 Task: Research Airbnb properties in Virudunagar, India from 2nd December, 2023 to 12th December, 2023 for 2 adults.1  bedroom having 1 bed and 1 bathroom. Property type can be hotel. Amenities needed are: washing machine. Look for 5 properties as per requirement.
Action: Mouse moved to (534, 117)
Screenshot: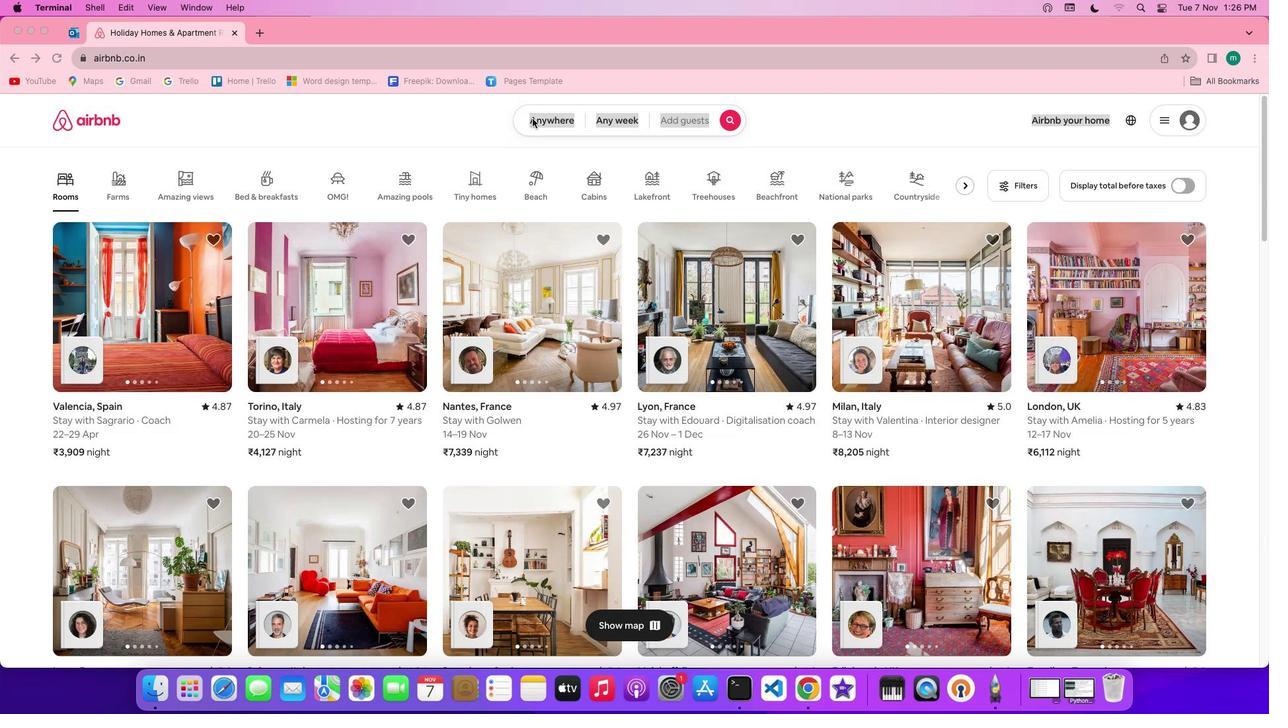 
Action: Mouse pressed left at (534, 117)
Screenshot: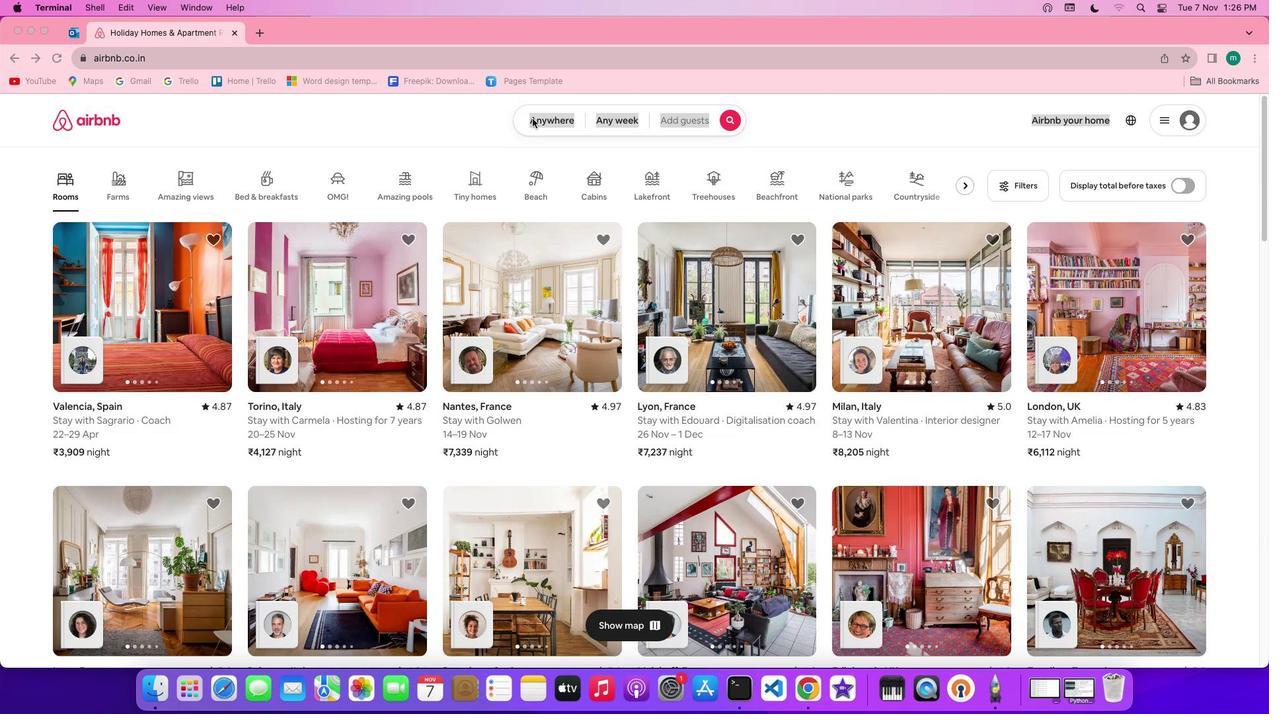 
Action: Mouse pressed left at (534, 117)
Screenshot: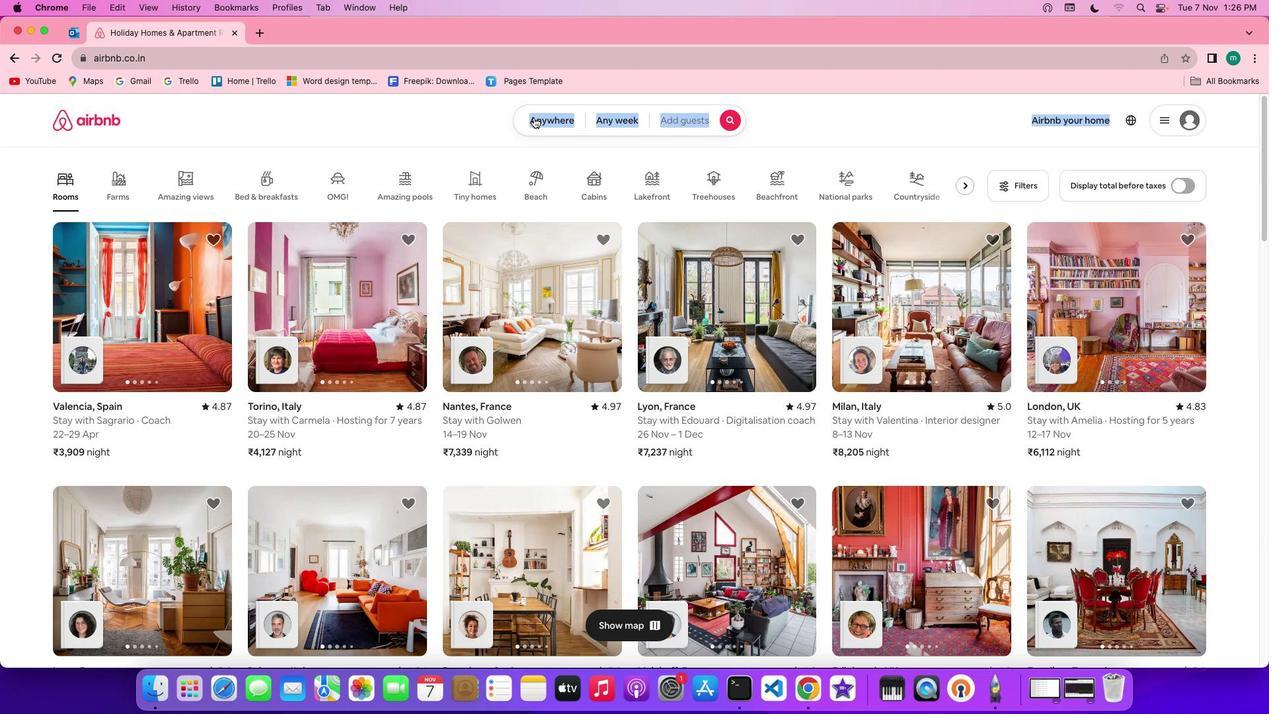 
Action: Mouse moved to (444, 177)
Screenshot: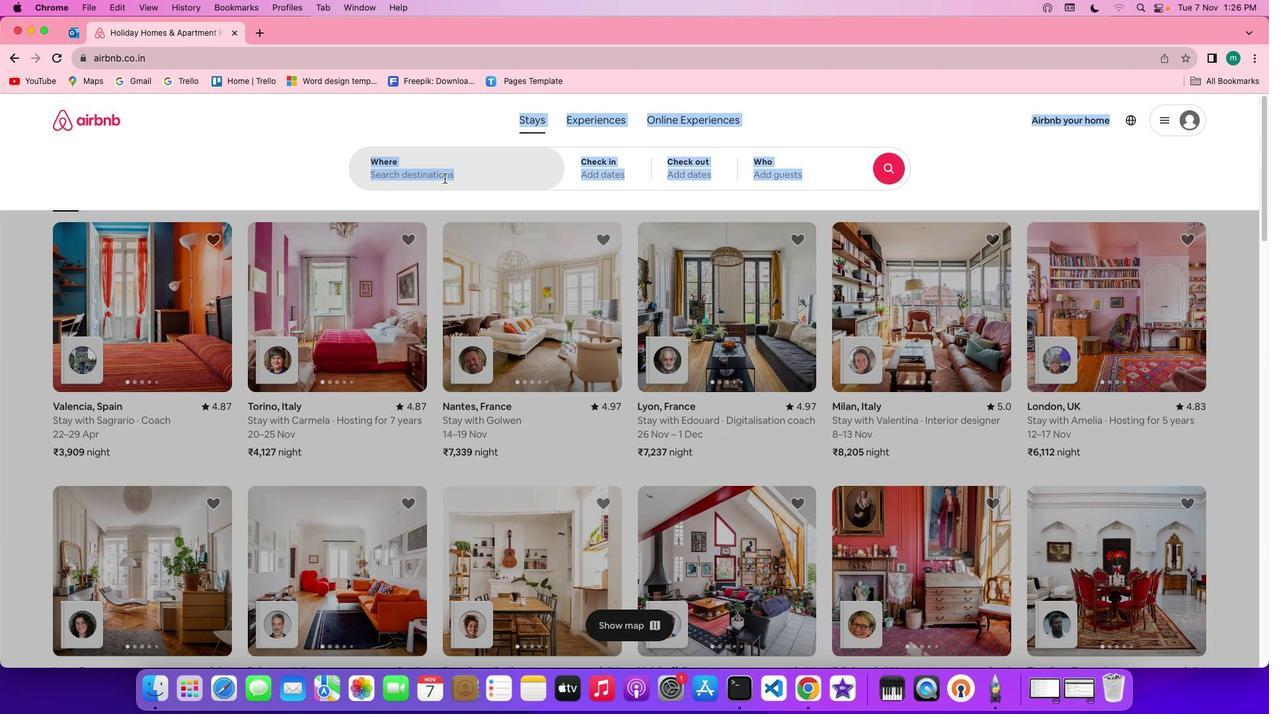 
Action: Mouse pressed left at (444, 177)
Screenshot: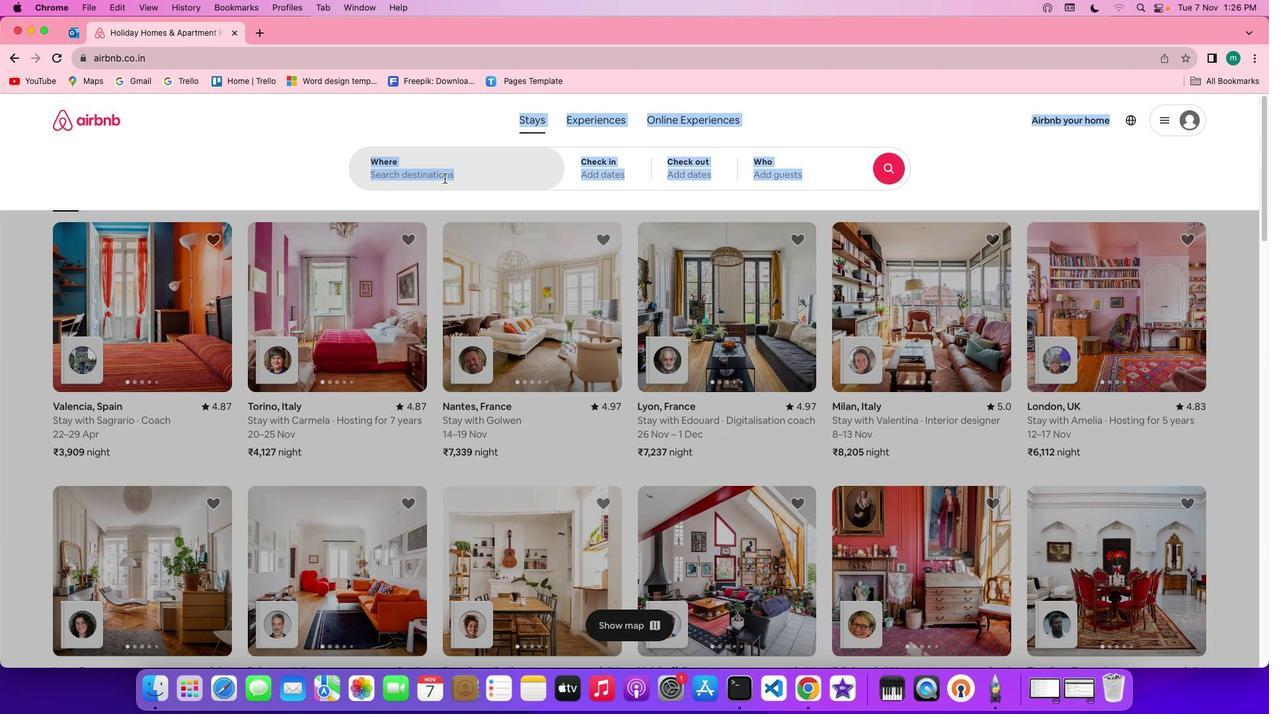 
Action: Key pressed Key.shift'V''i''r''u''d''u''n''a''g''a''r'','Key.spaceKey.shift'I''n''d''i''i''a'Key.backspaceKey.backspace'a'
Screenshot: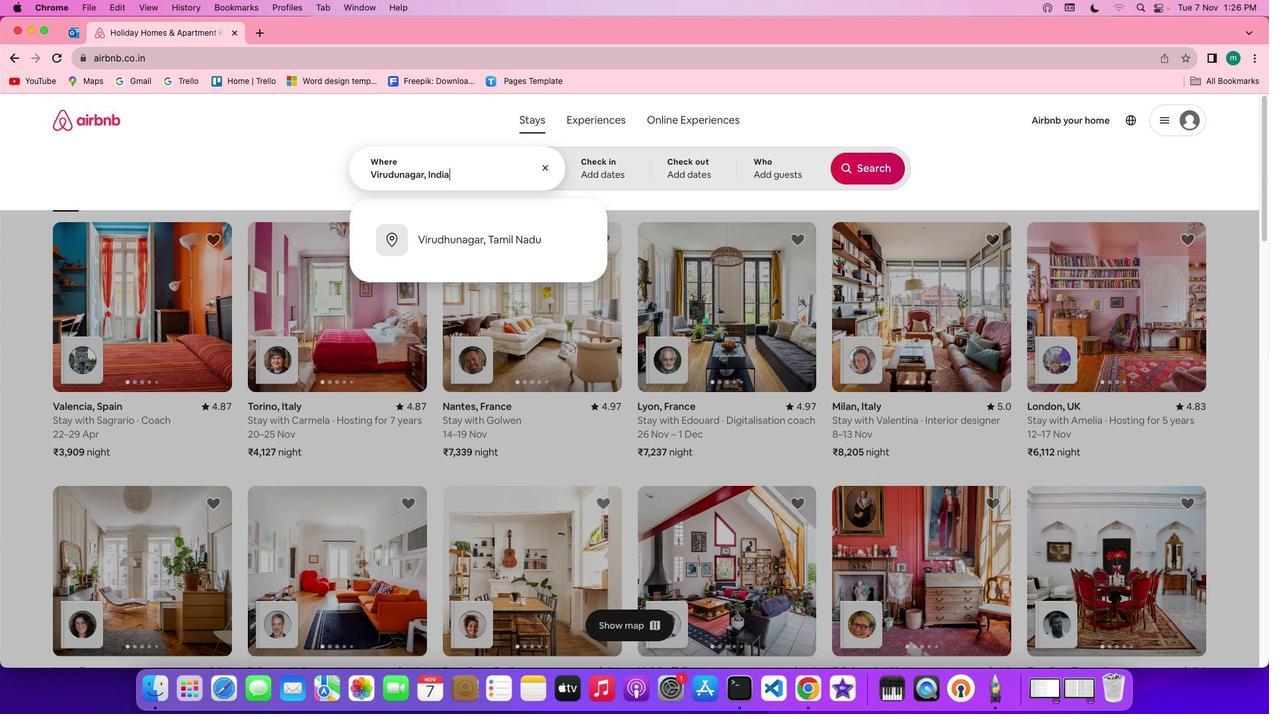 
Action: Mouse moved to (613, 181)
Screenshot: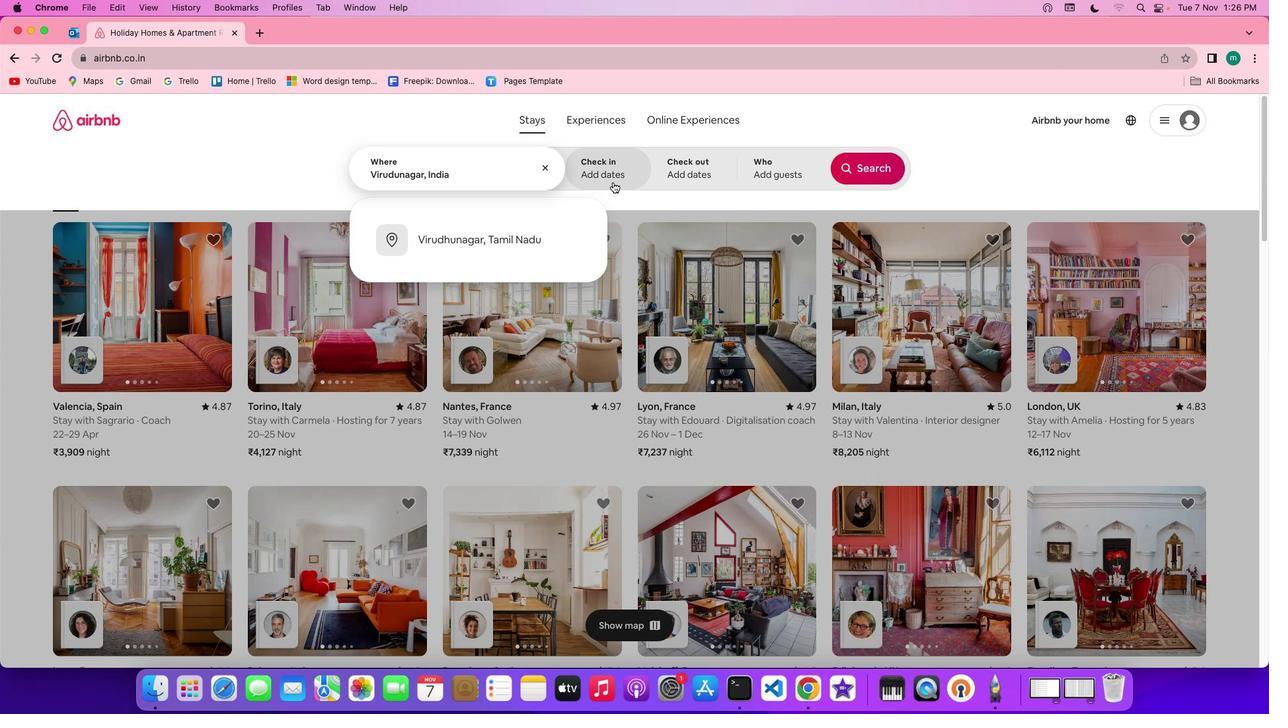 
Action: Mouse pressed left at (613, 181)
Screenshot: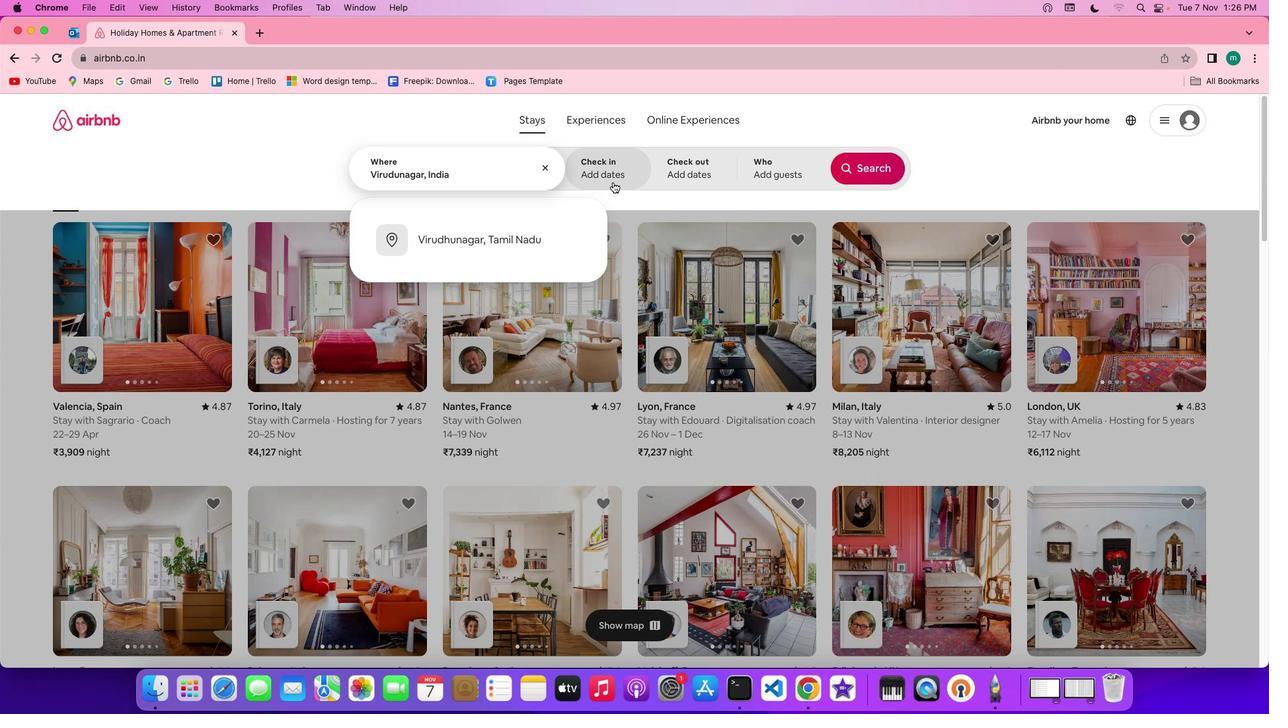 
Action: Mouse moved to (852, 324)
Screenshot: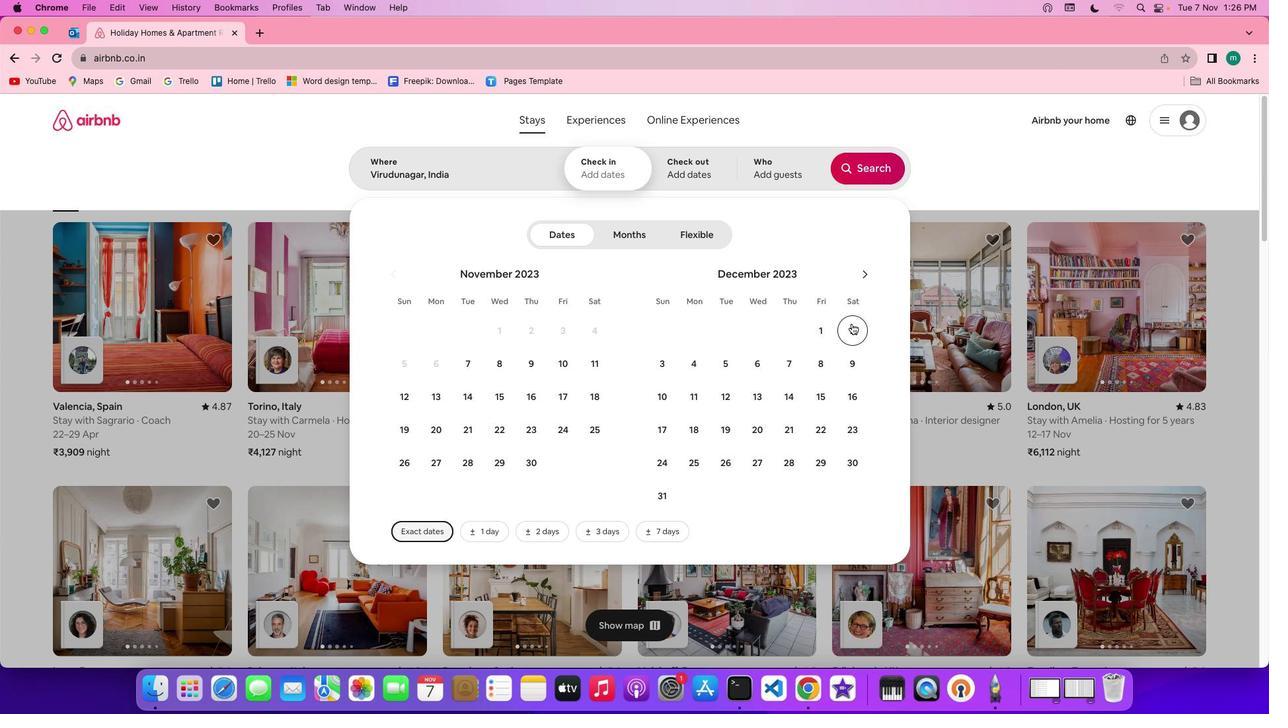 
Action: Mouse pressed left at (852, 324)
Screenshot: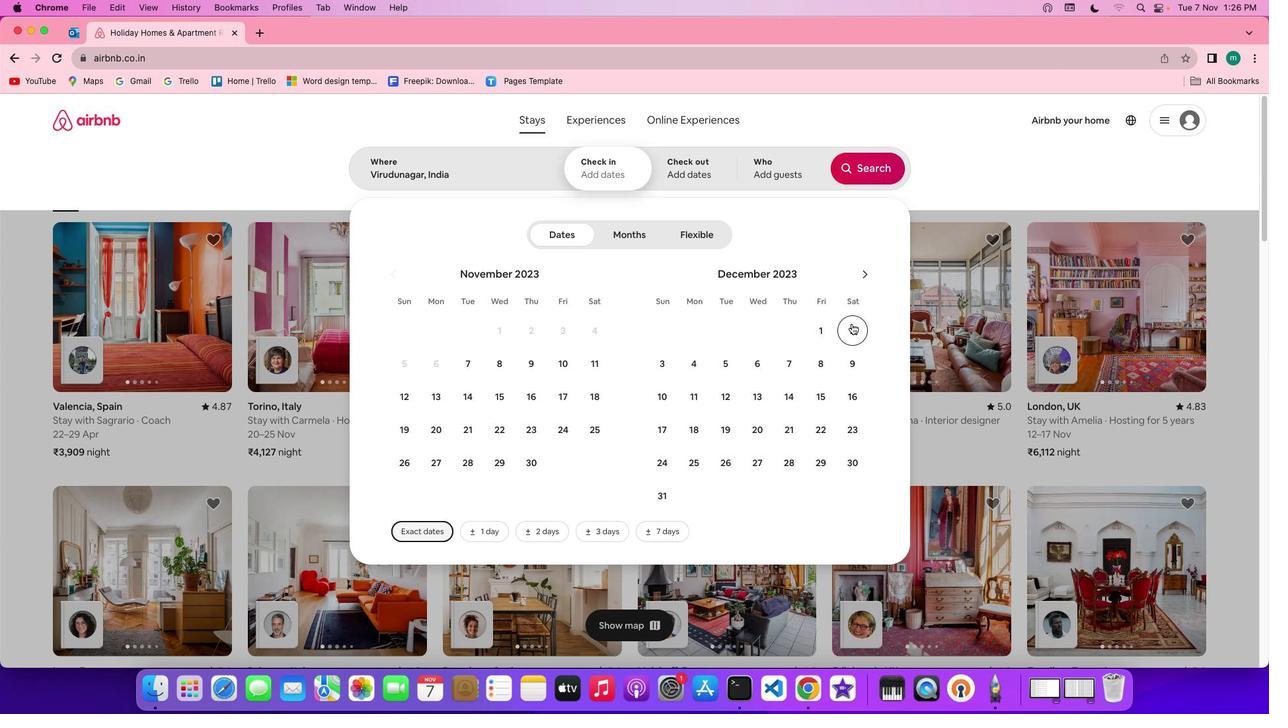 
Action: Mouse moved to (738, 396)
Screenshot: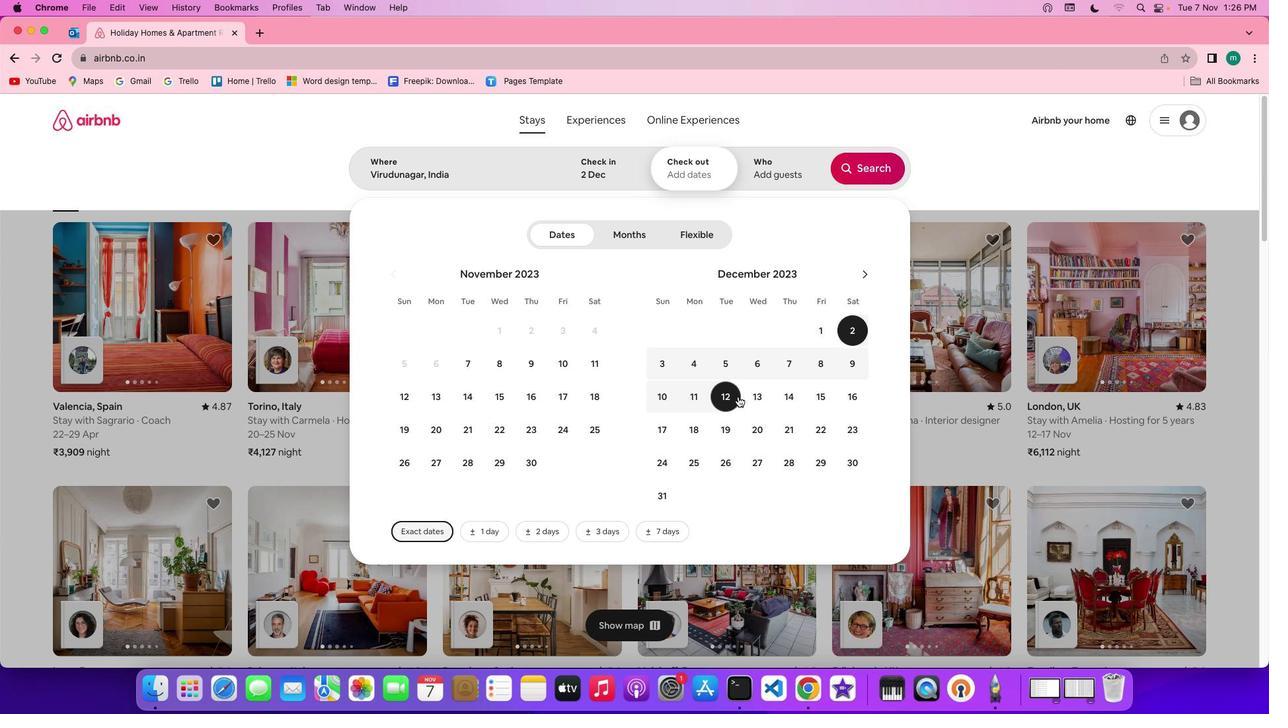 
Action: Mouse pressed left at (738, 396)
Screenshot: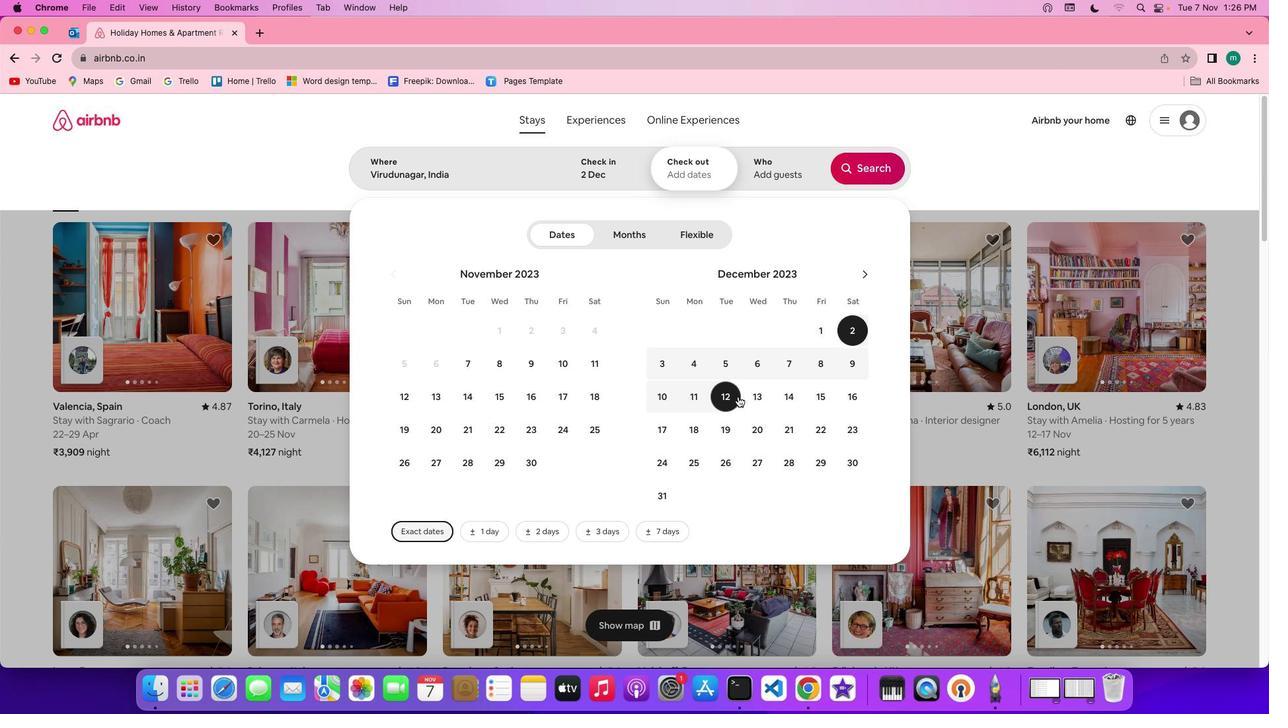 
Action: Mouse moved to (804, 164)
Screenshot: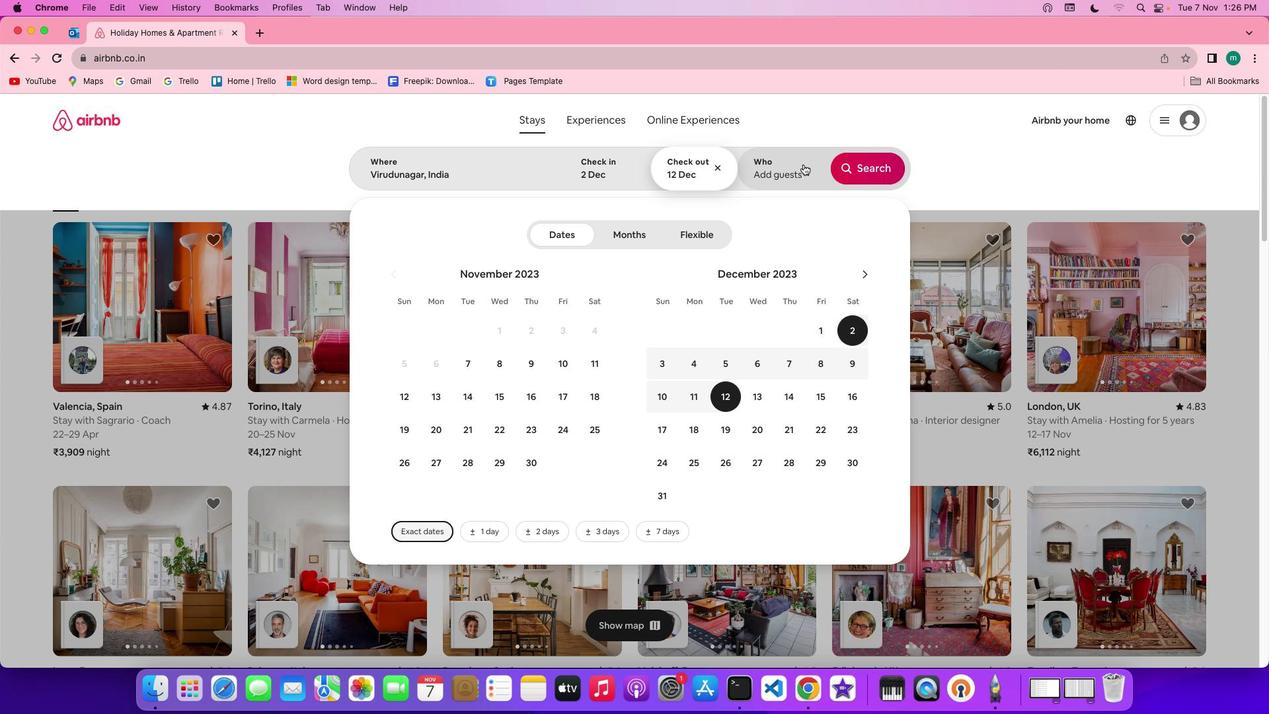 
Action: Mouse pressed left at (804, 164)
Screenshot: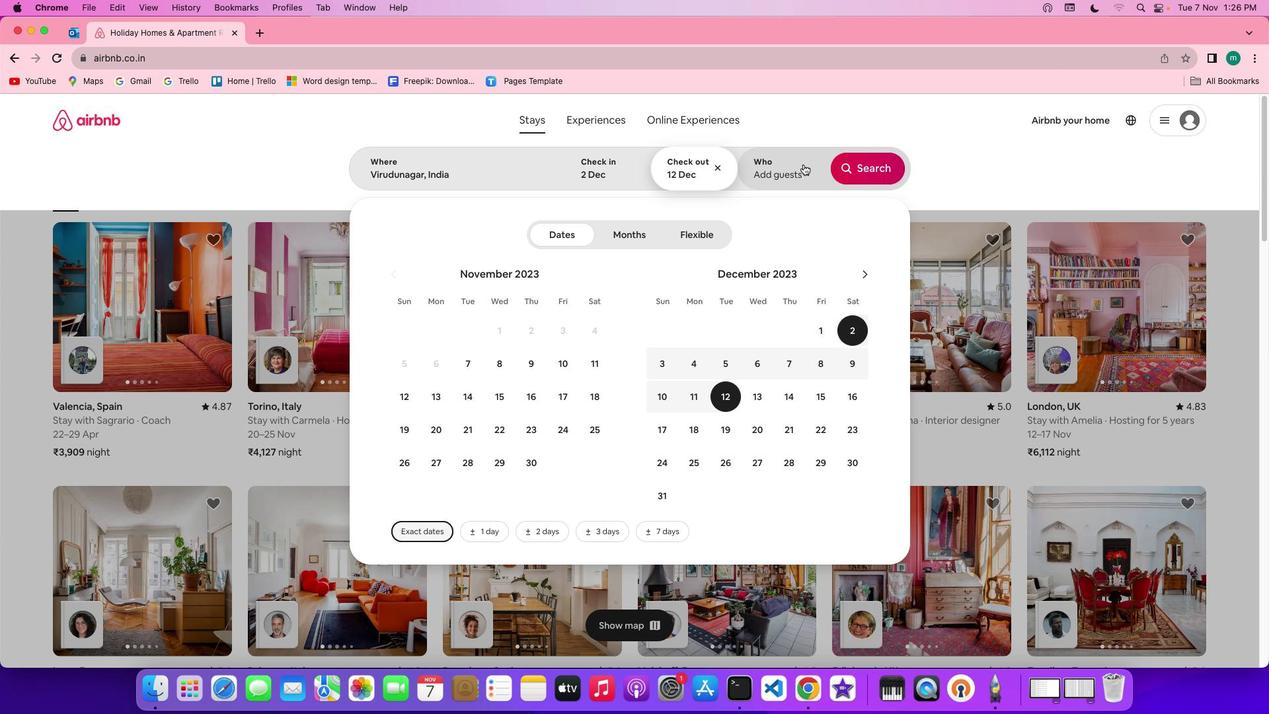 
Action: Mouse moved to (870, 239)
Screenshot: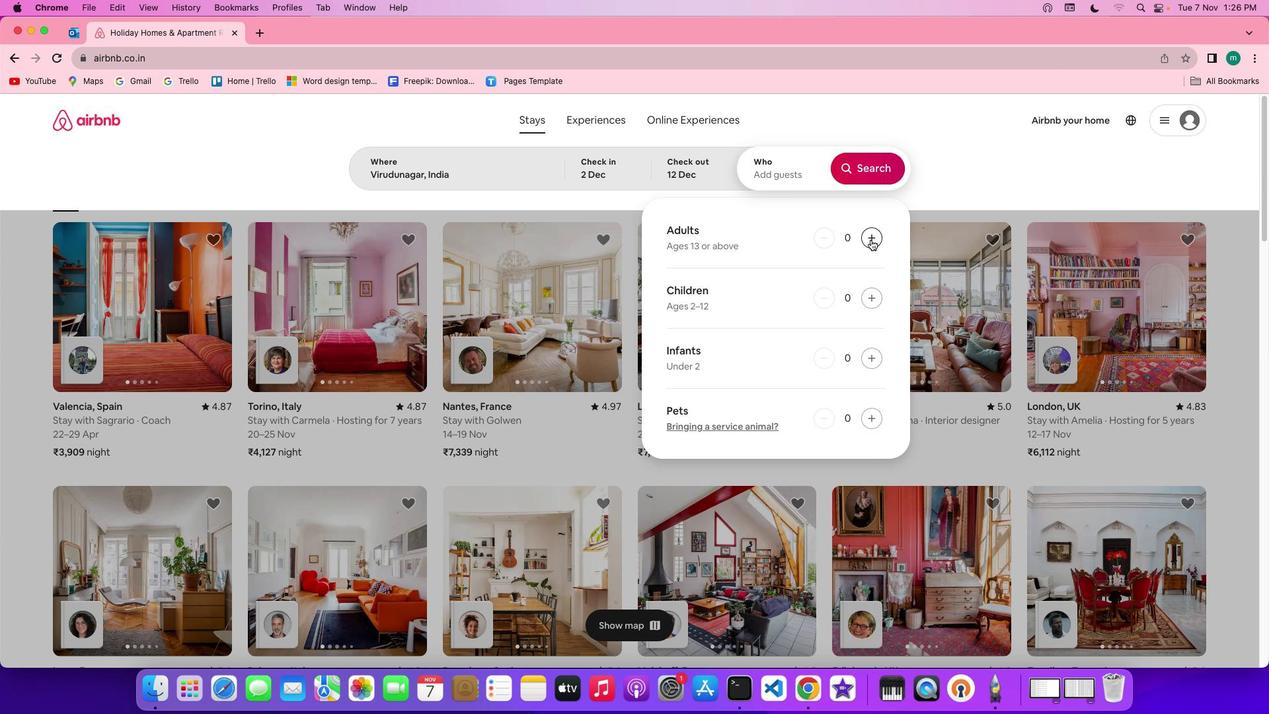 
Action: Mouse pressed left at (870, 239)
Screenshot: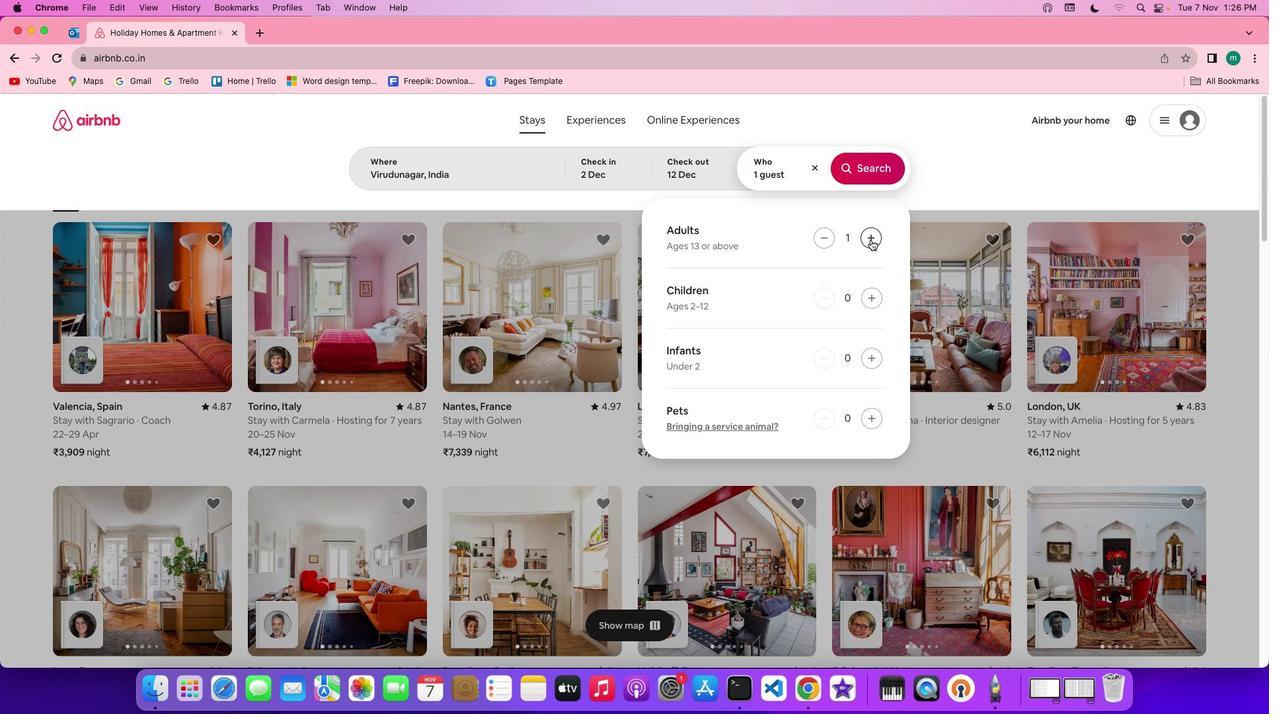 
Action: Mouse pressed left at (870, 239)
Screenshot: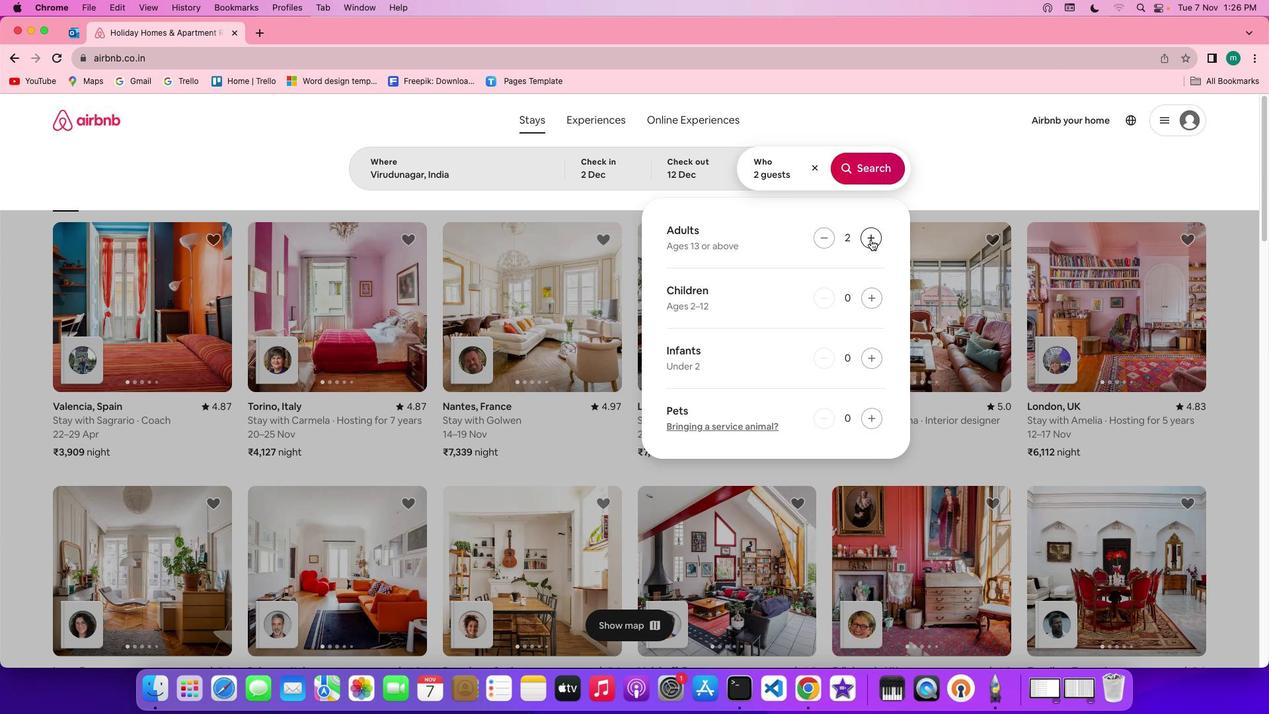 
Action: Mouse moved to (865, 167)
Screenshot: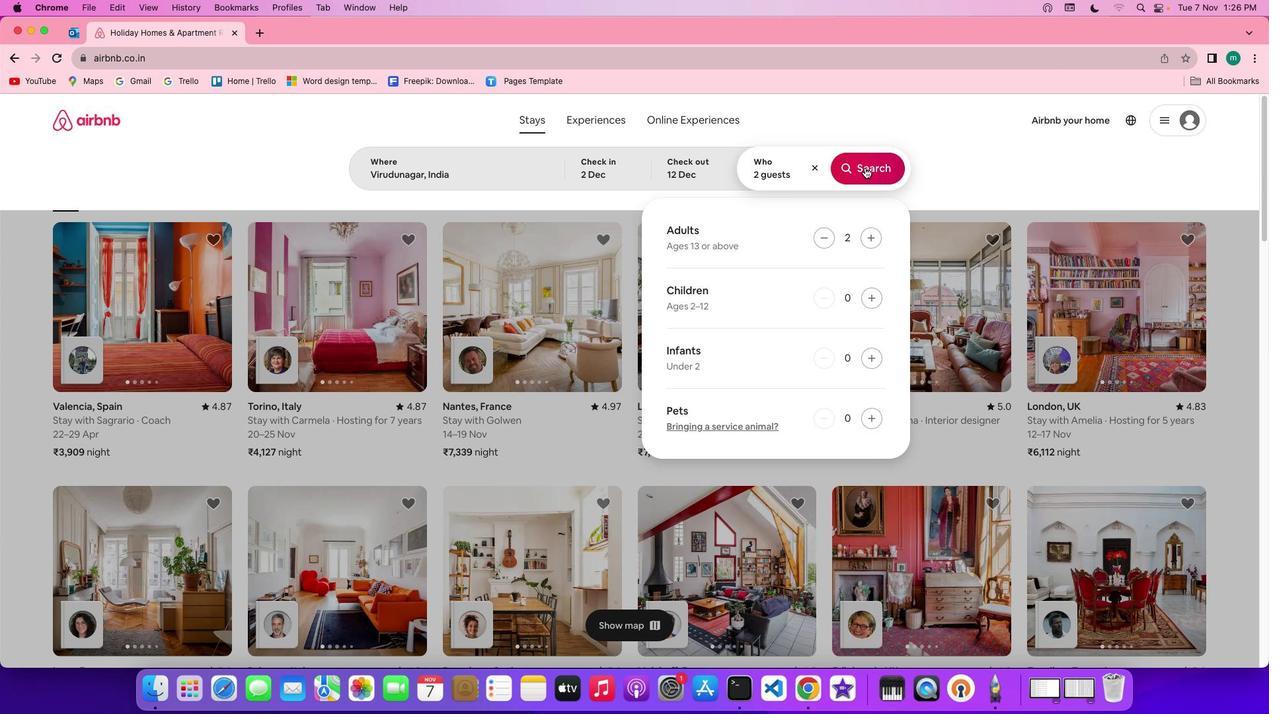 
Action: Mouse pressed left at (865, 167)
Screenshot: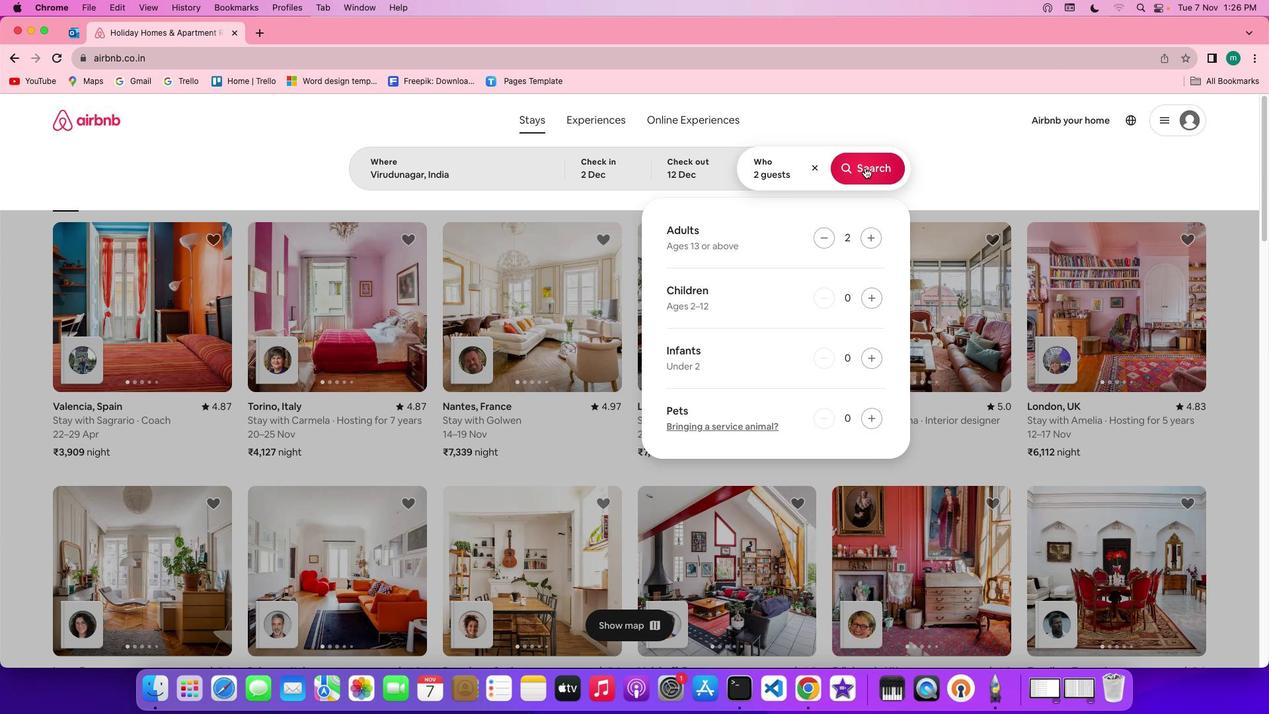 
Action: Mouse moved to (1067, 165)
Screenshot: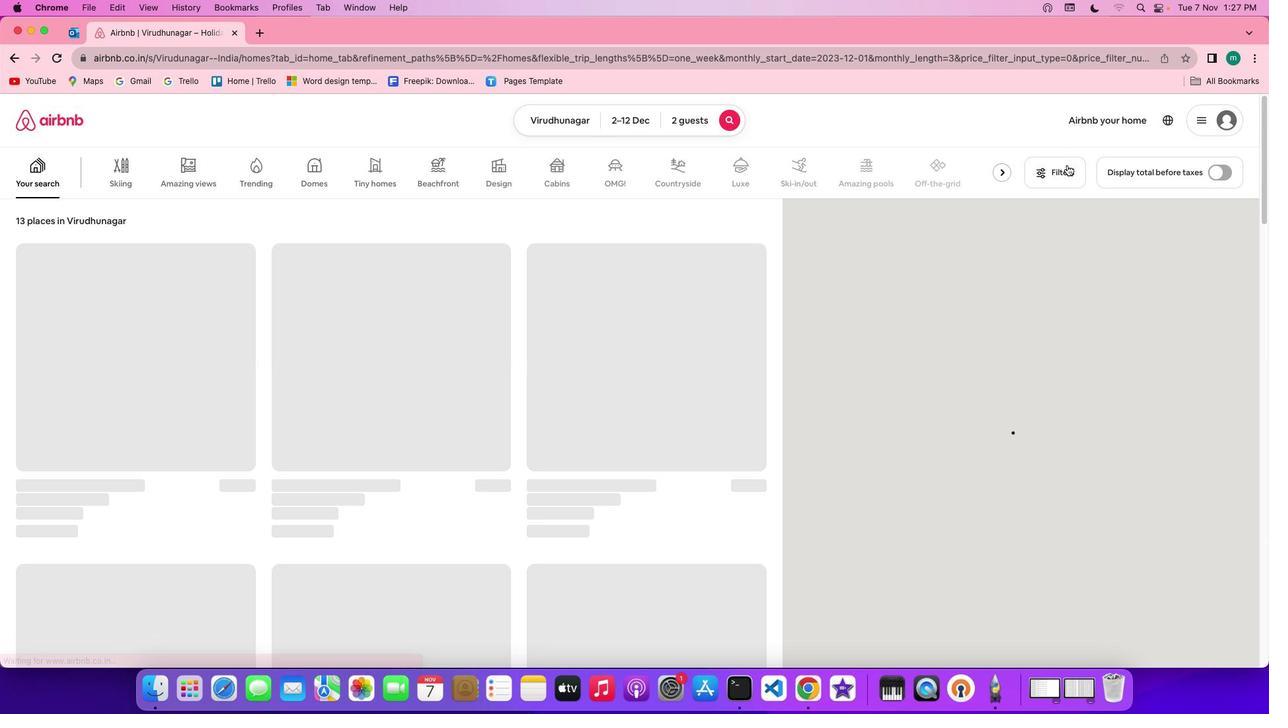 
Action: Mouse pressed left at (1067, 165)
Screenshot: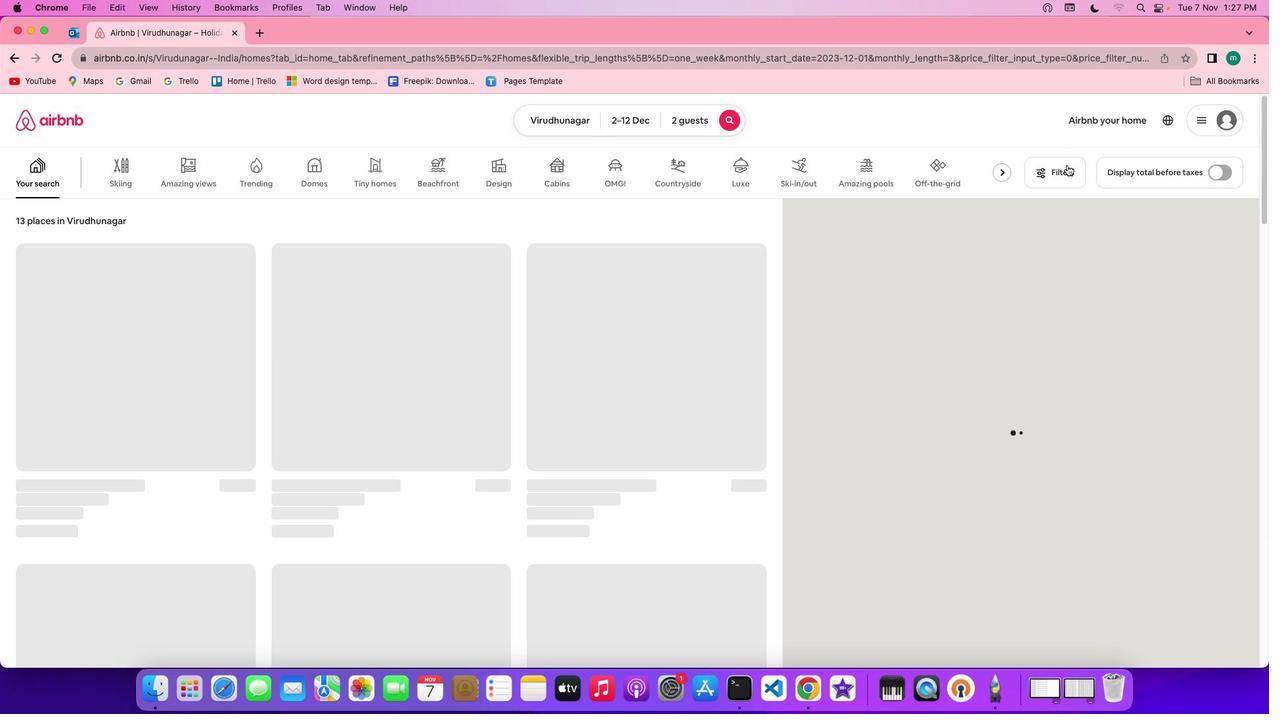 
Action: Mouse moved to (1061, 165)
Screenshot: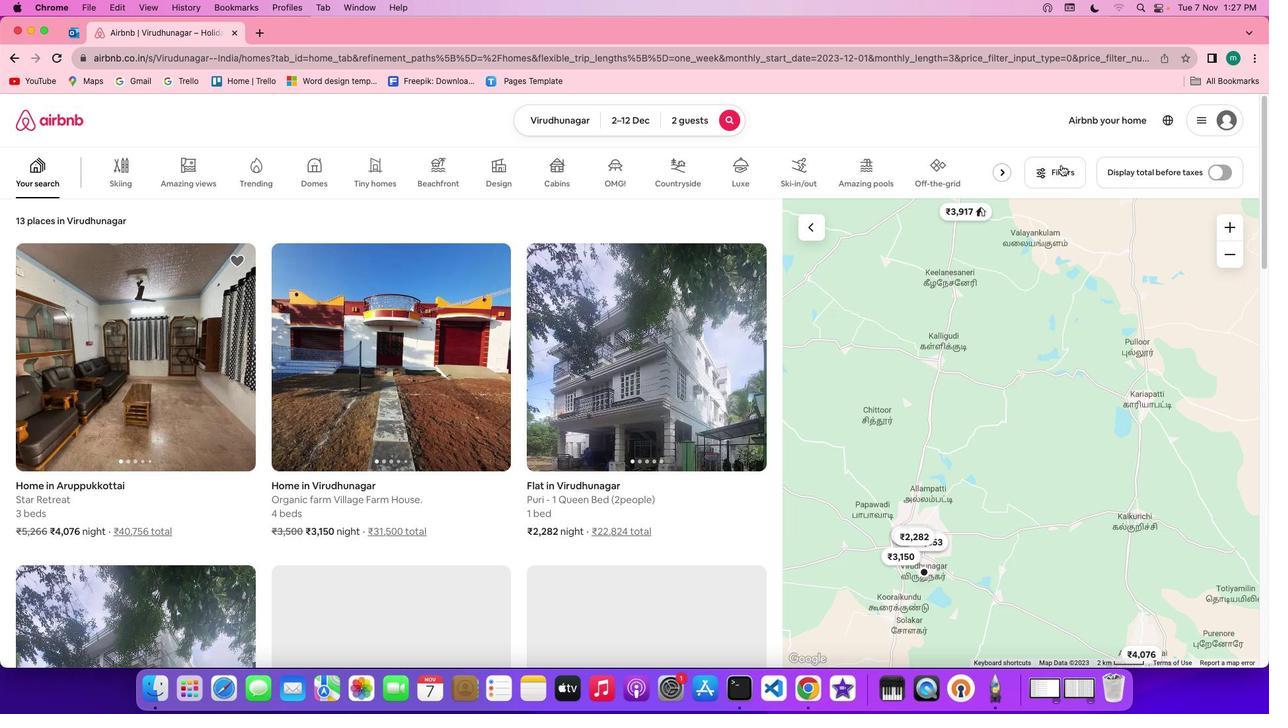 
Action: Mouse pressed left at (1061, 165)
Screenshot: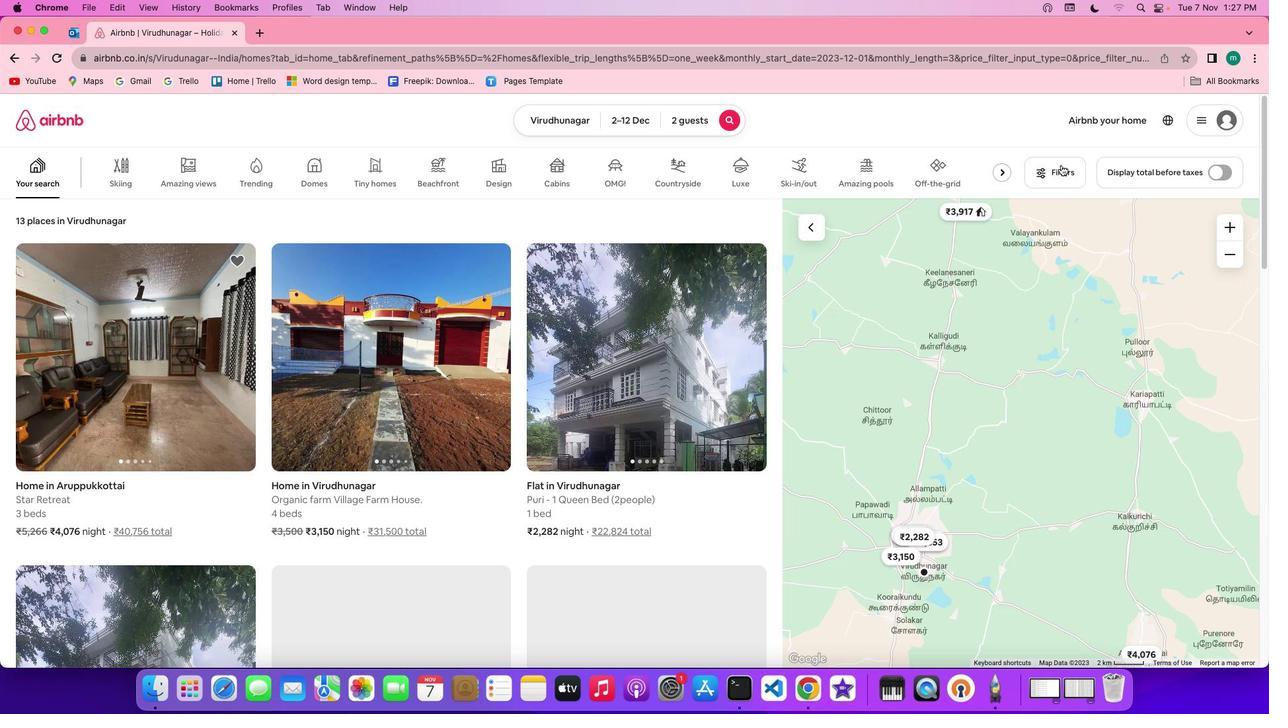 
Action: Mouse moved to (1048, 172)
Screenshot: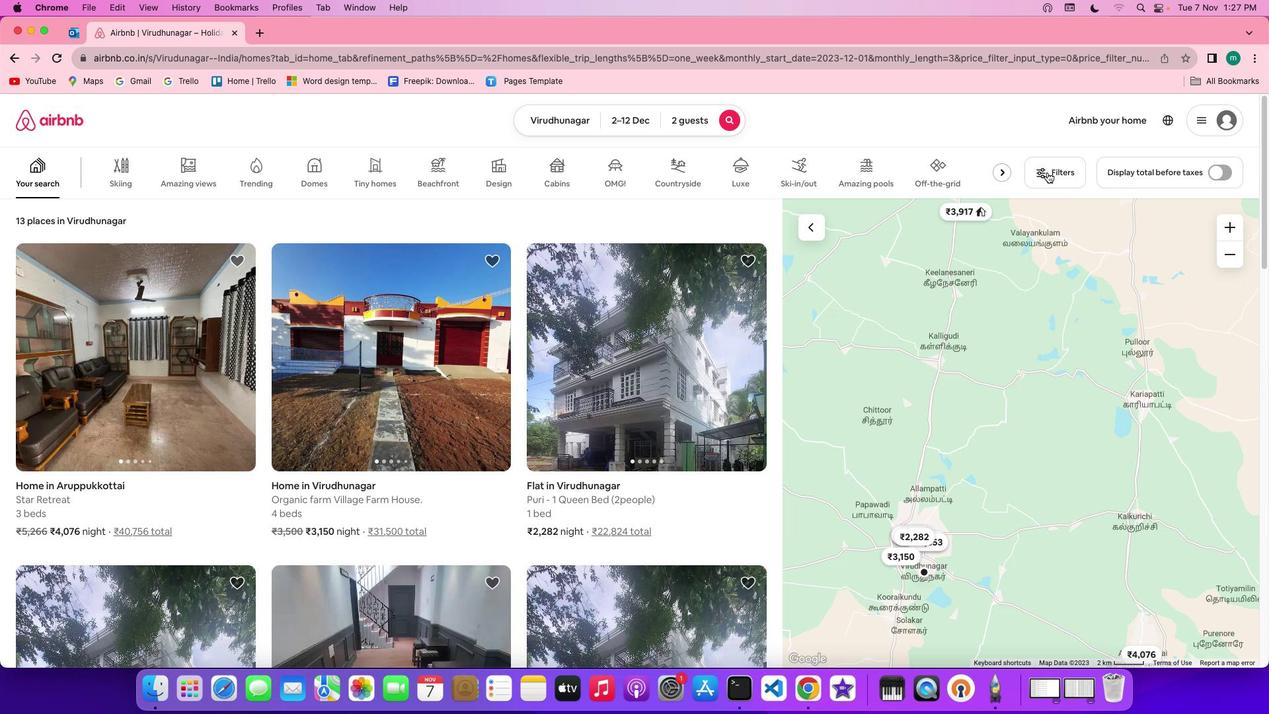 
Action: Mouse pressed left at (1048, 172)
Screenshot: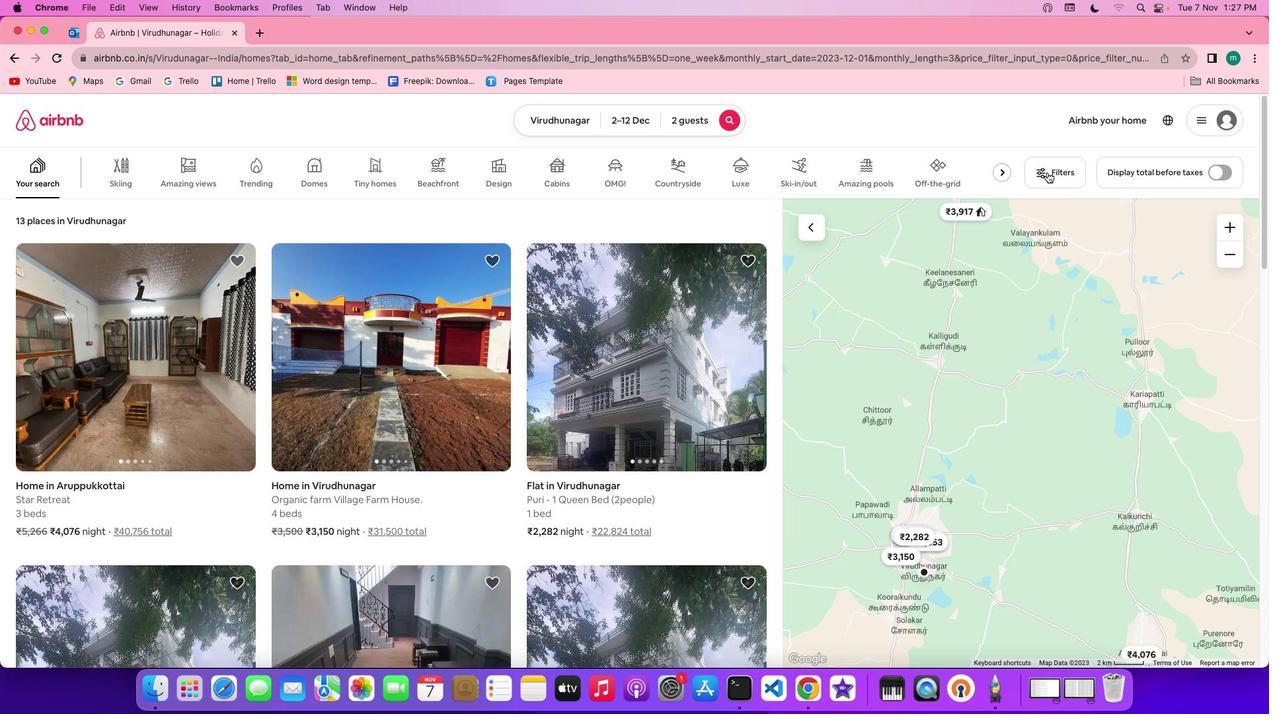 
Action: Mouse moved to (673, 268)
Screenshot: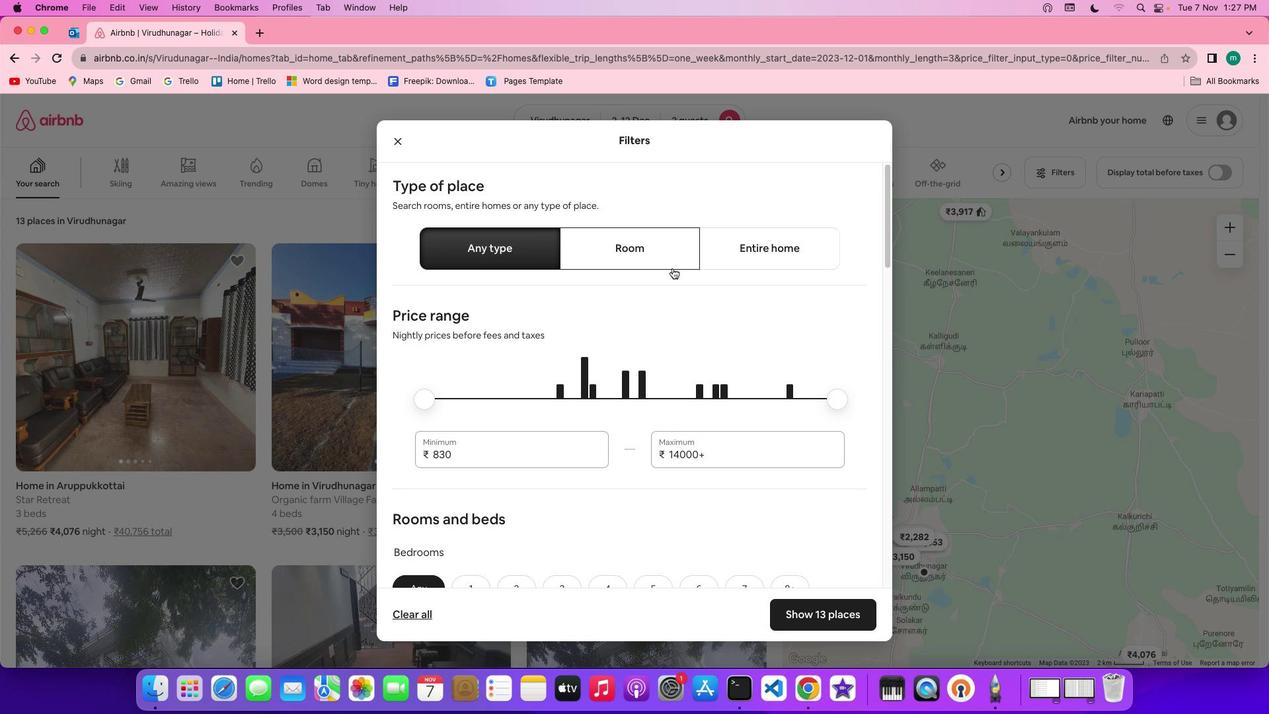 
Action: Mouse scrolled (673, 268) with delta (0, 0)
Screenshot: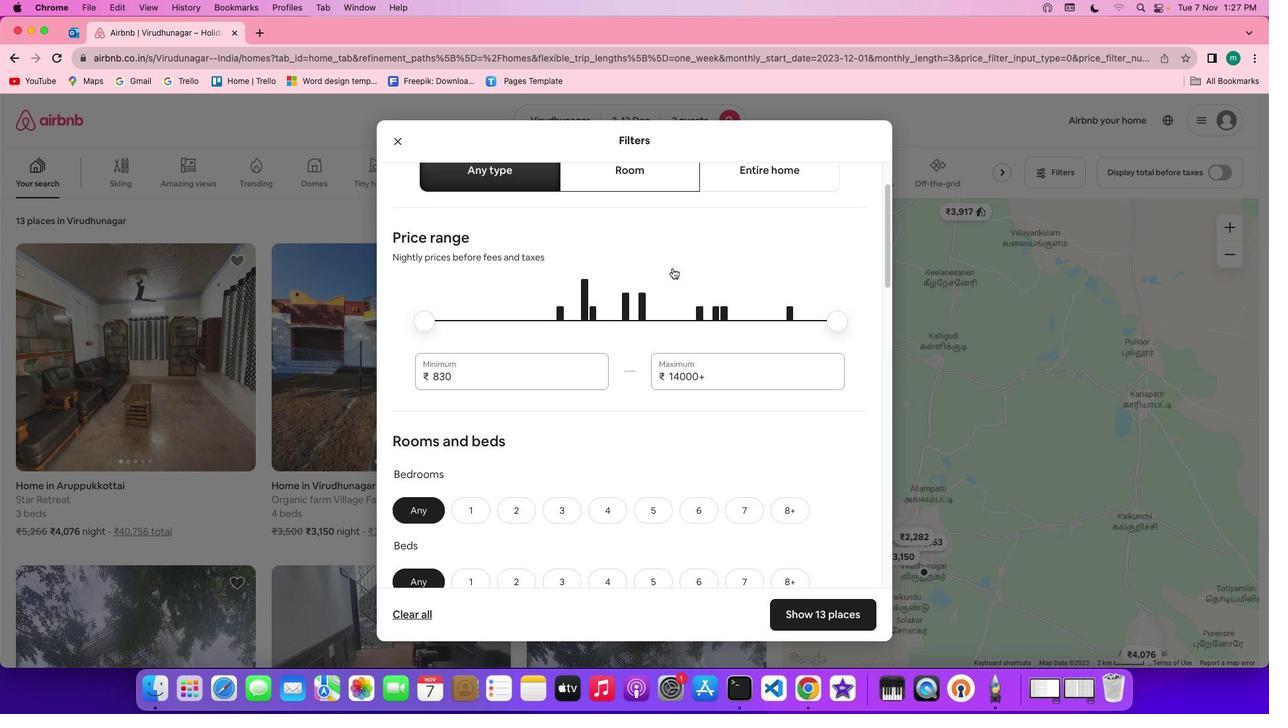 
Action: Mouse scrolled (673, 268) with delta (0, 0)
Screenshot: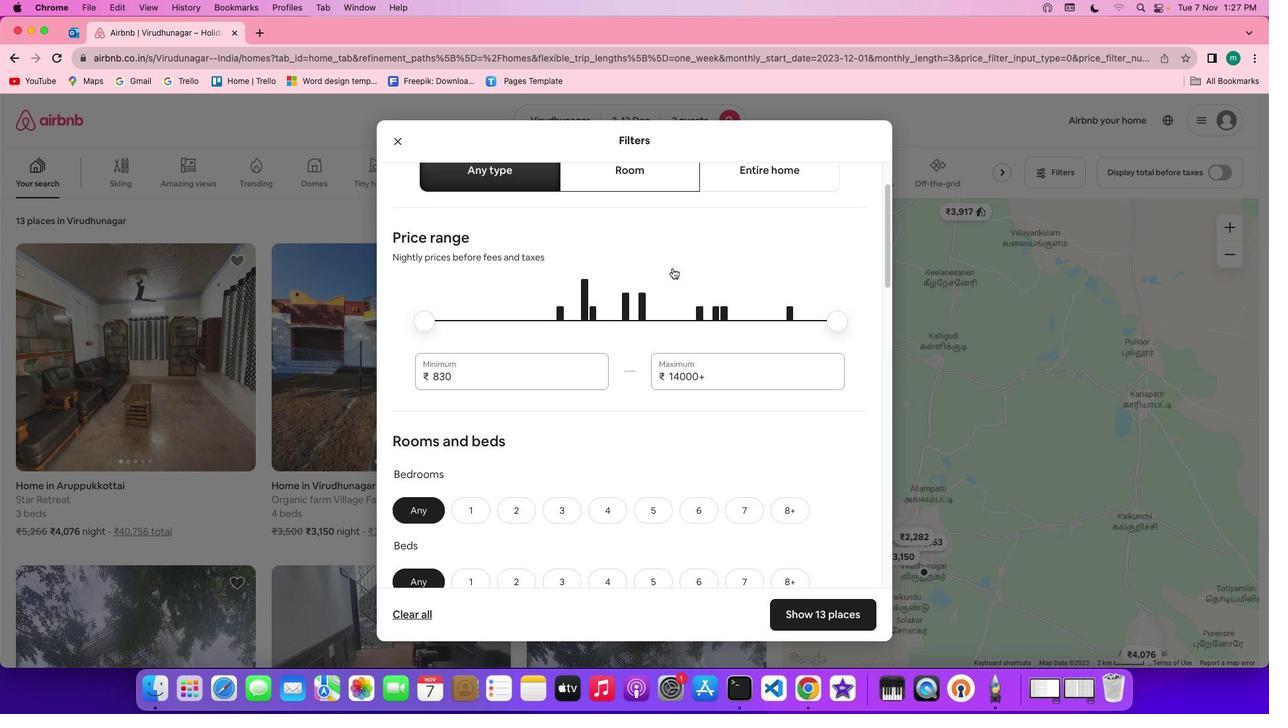 
Action: Mouse scrolled (673, 268) with delta (0, -1)
Screenshot: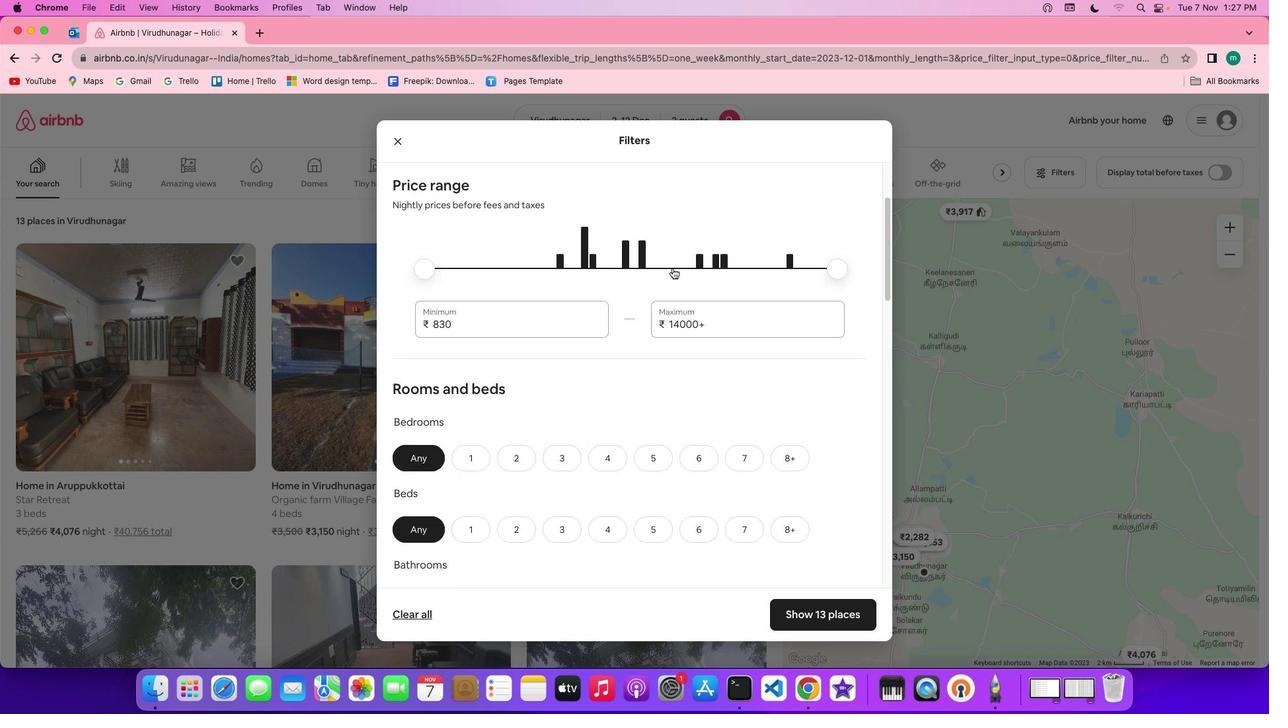 
Action: Mouse scrolled (673, 268) with delta (0, -3)
Screenshot: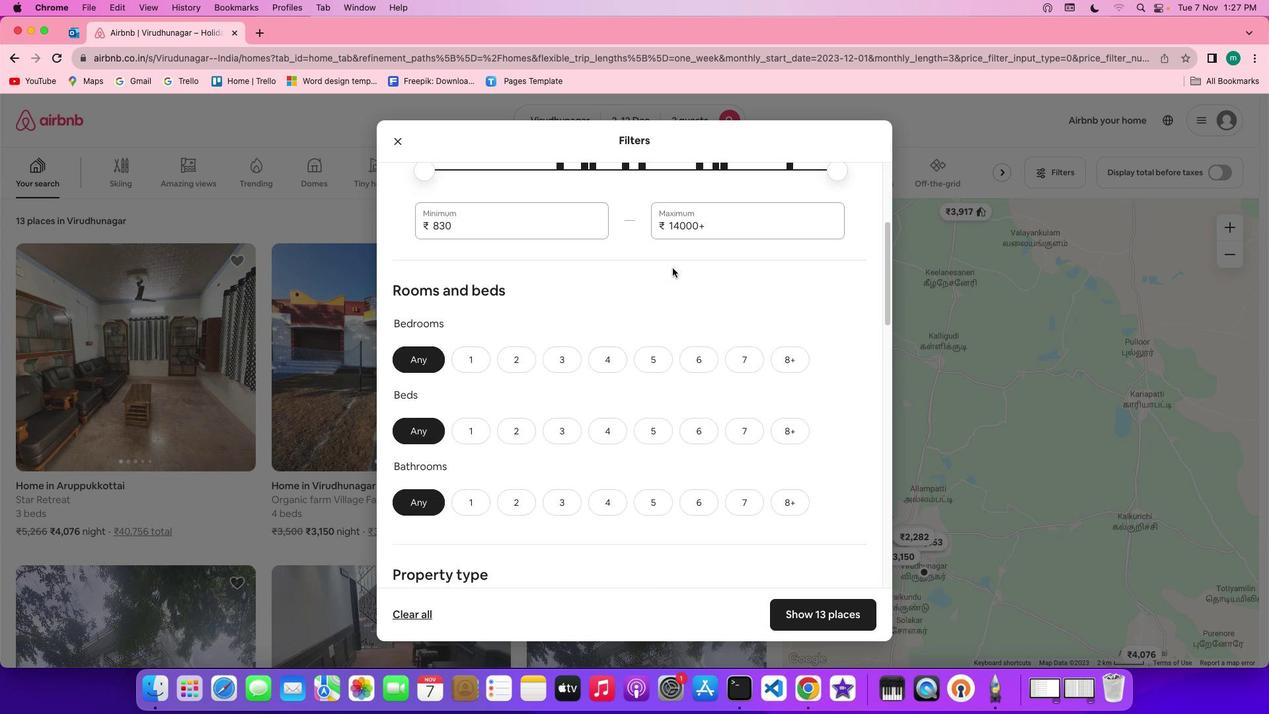 
Action: Mouse scrolled (673, 268) with delta (0, -3)
Screenshot: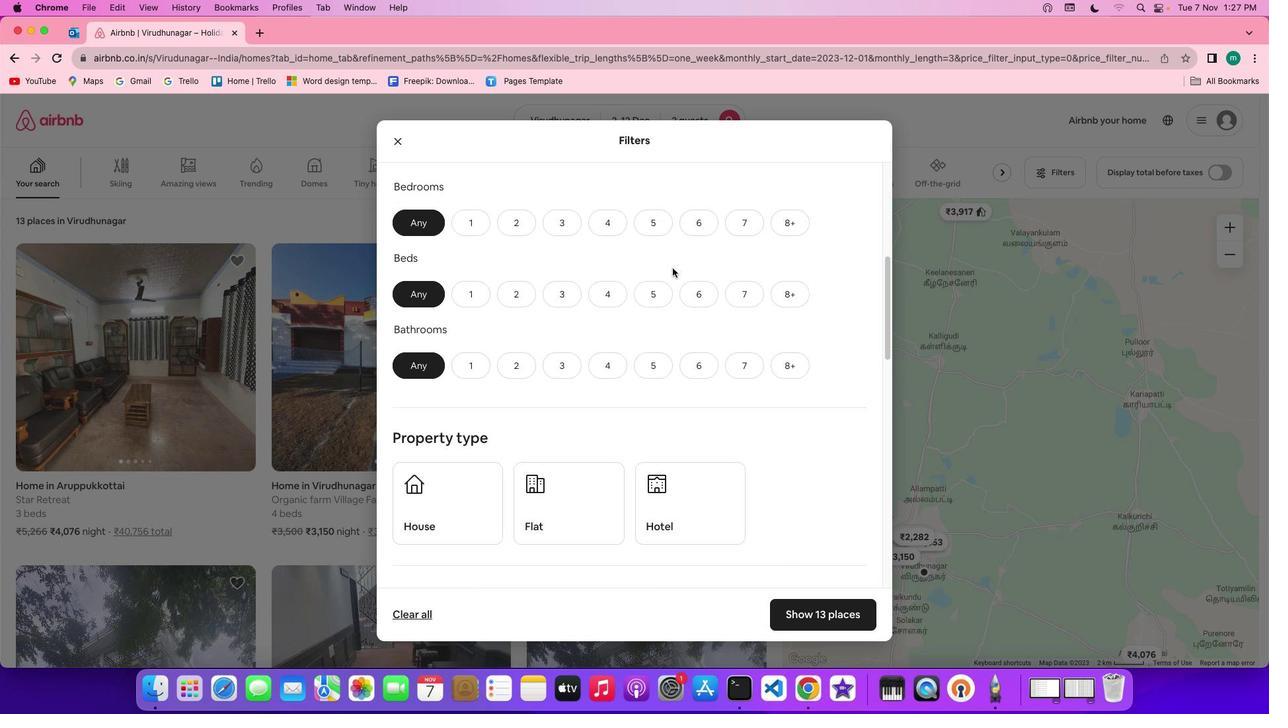 
Action: Mouse moved to (474, 188)
Screenshot: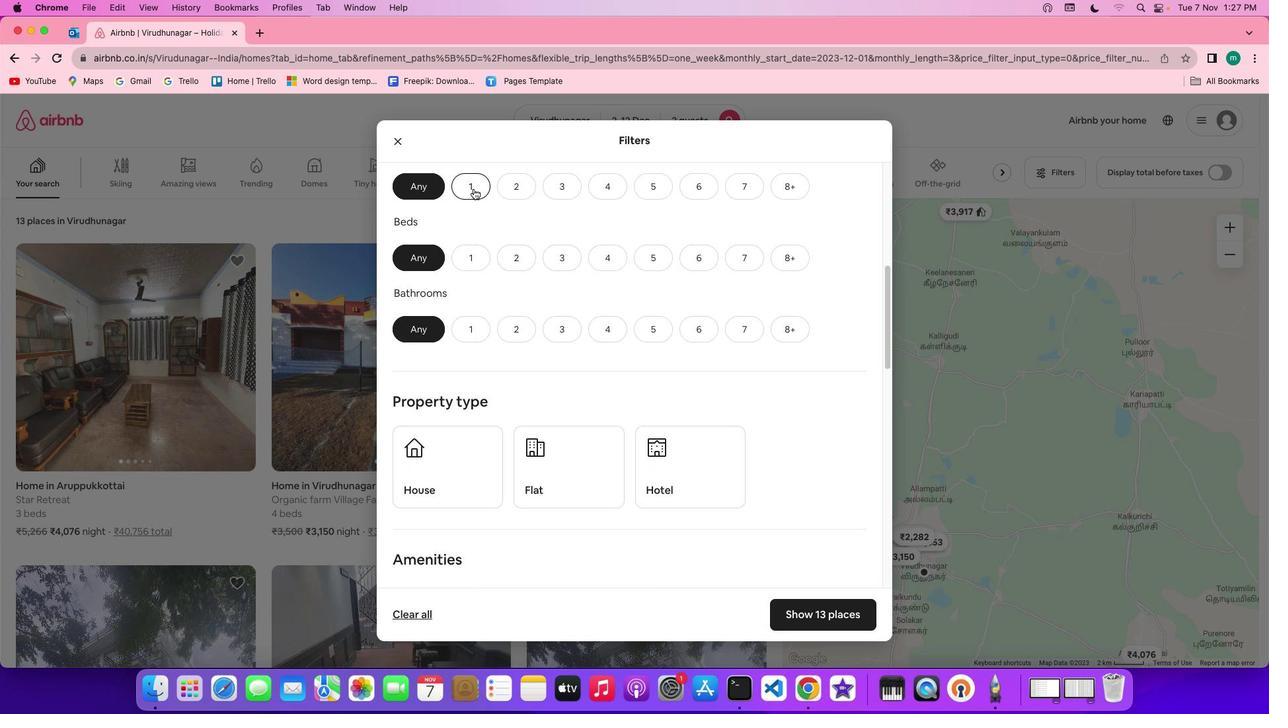 
Action: Mouse pressed left at (474, 188)
Screenshot: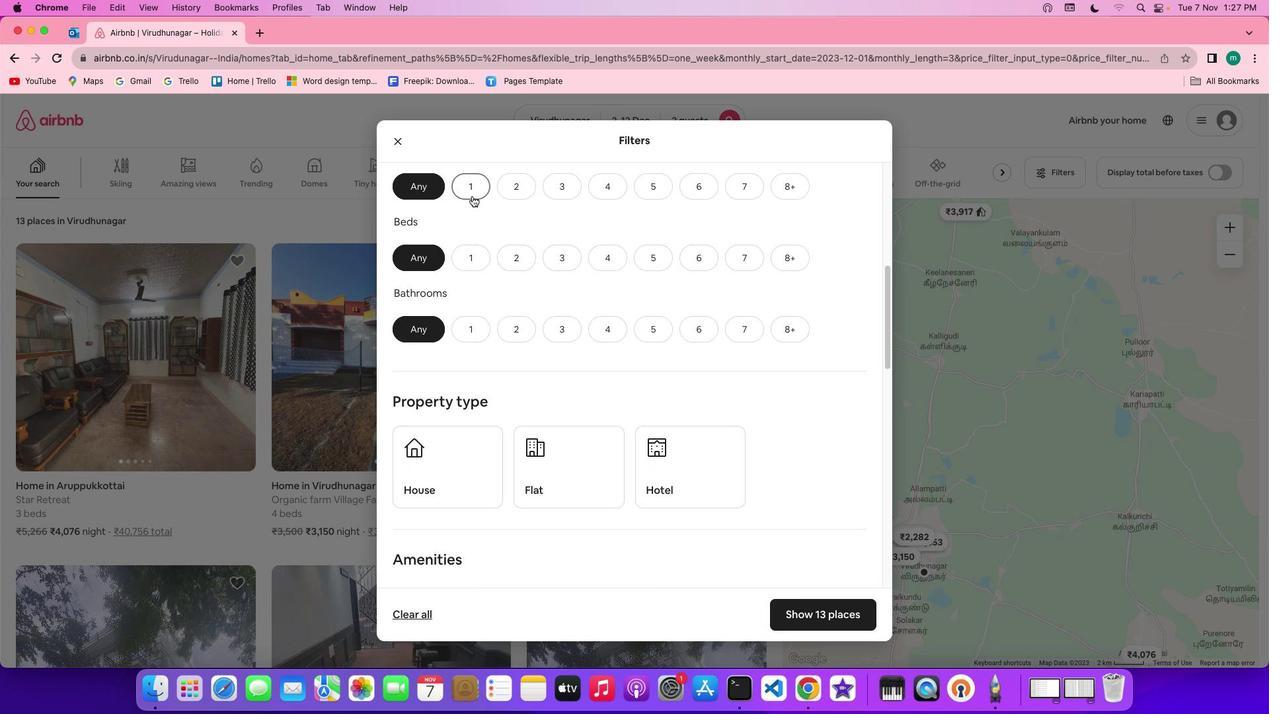 
Action: Mouse moved to (470, 248)
Screenshot: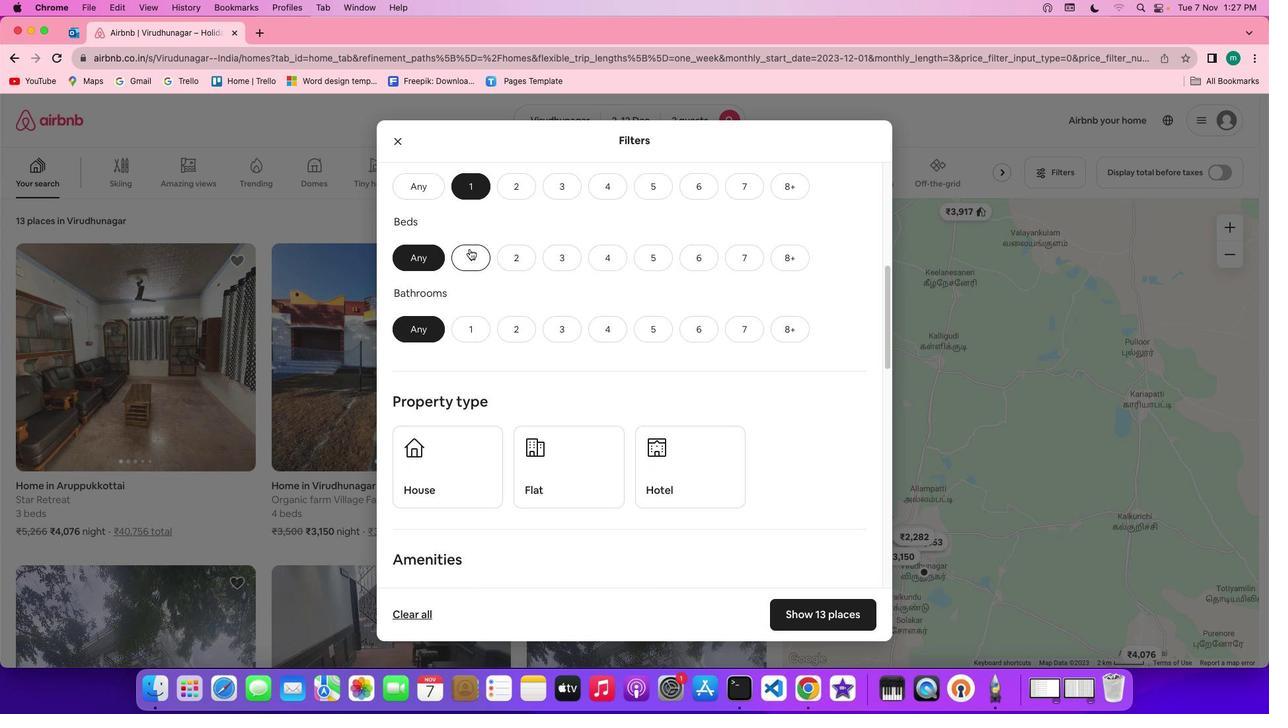 
Action: Mouse pressed left at (470, 248)
Screenshot: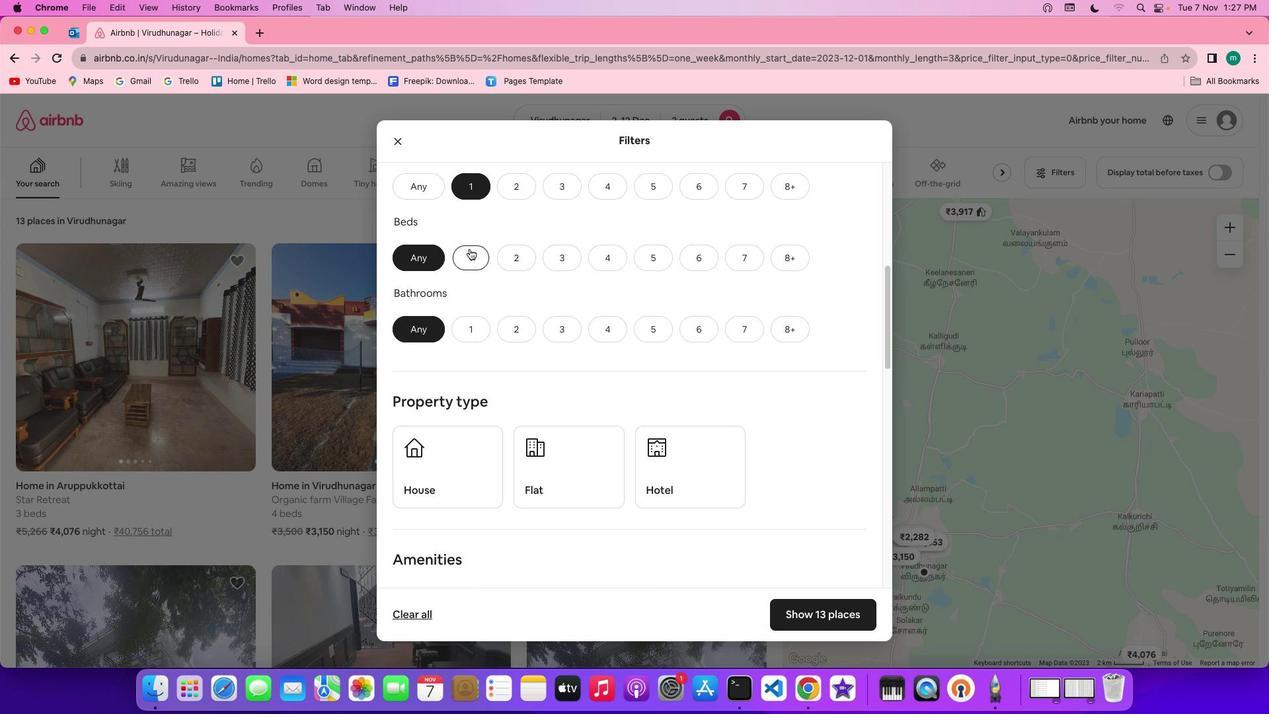 
Action: Mouse moved to (468, 323)
Screenshot: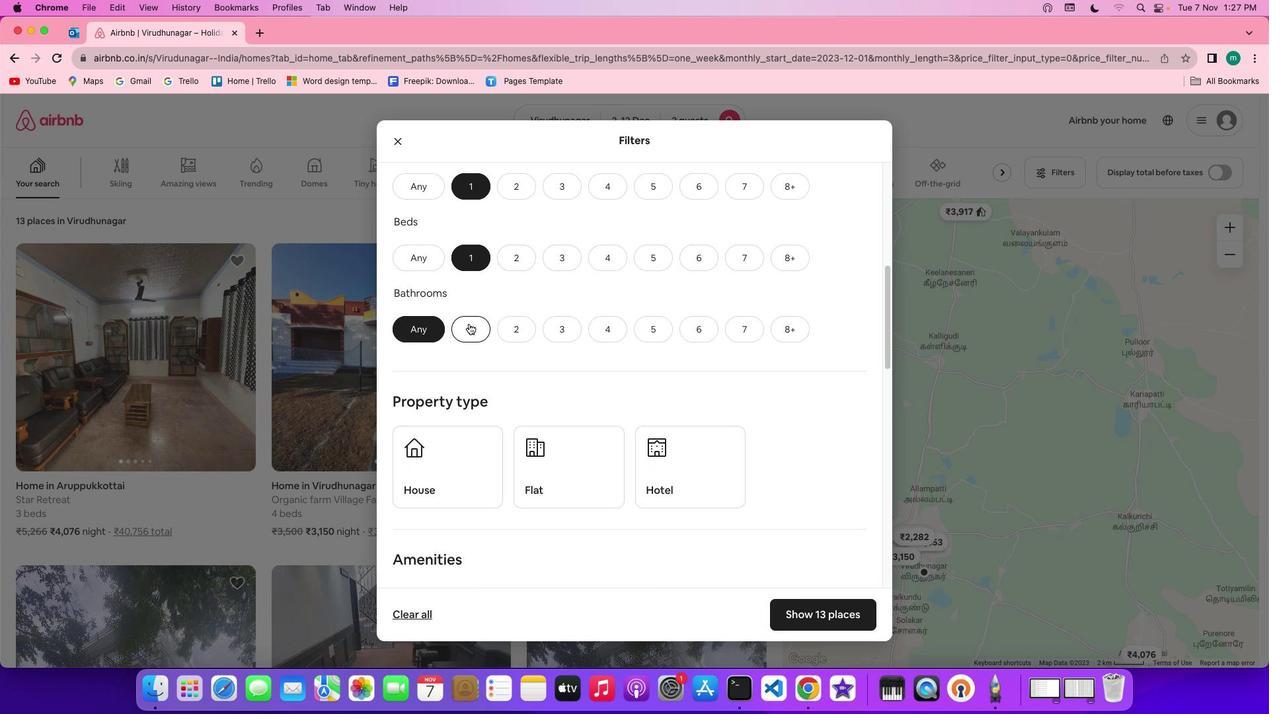 
Action: Mouse pressed left at (468, 323)
Screenshot: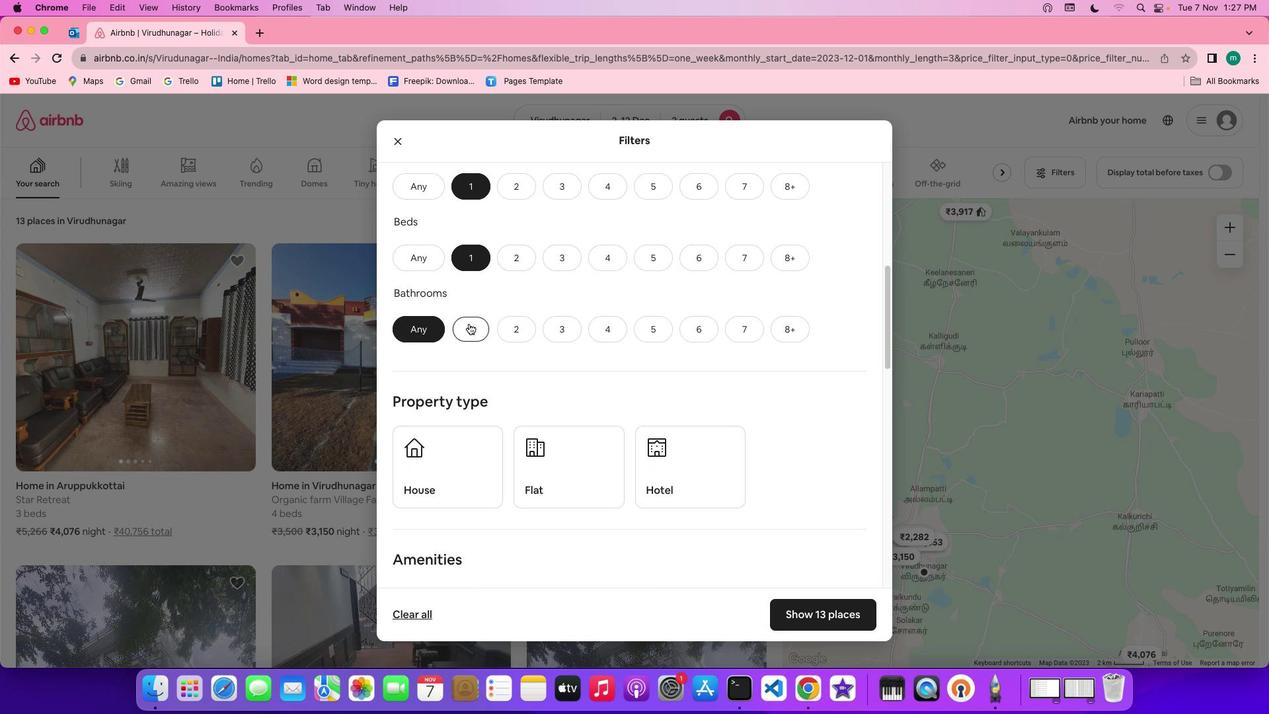 
Action: Mouse moved to (620, 318)
Screenshot: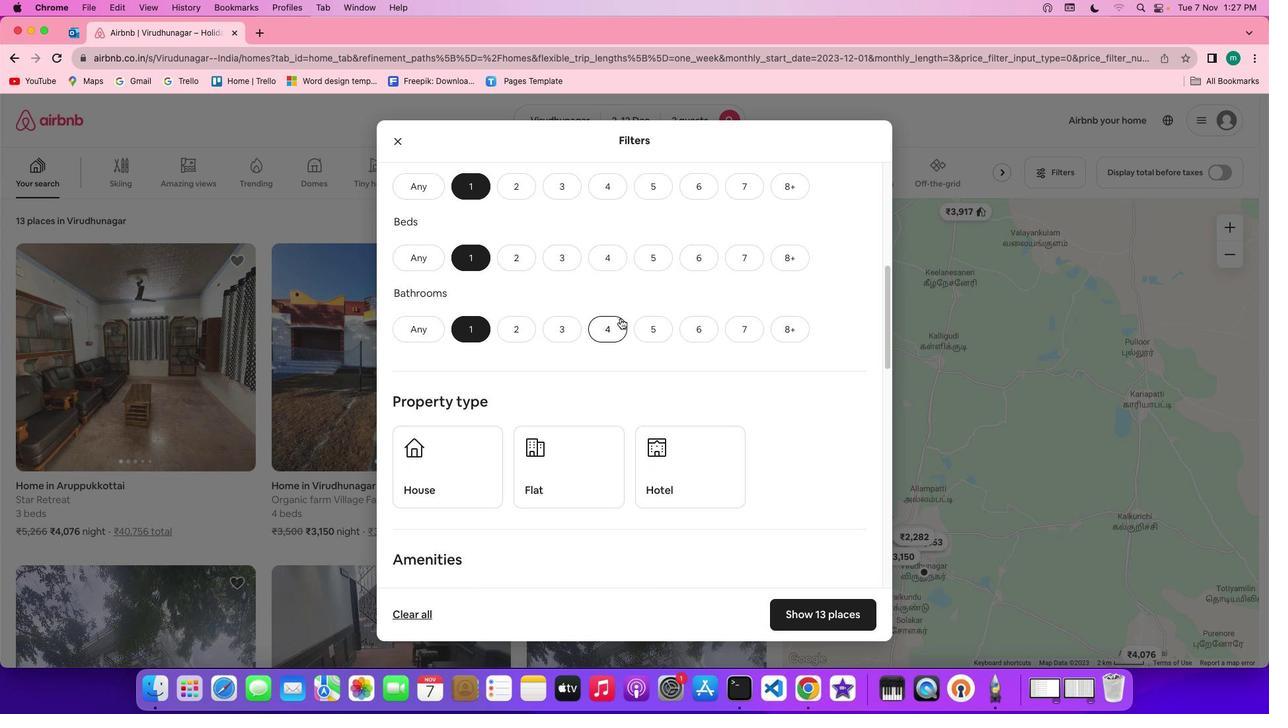 
Action: Mouse scrolled (620, 318) with delta (0, 0)
Screenshot: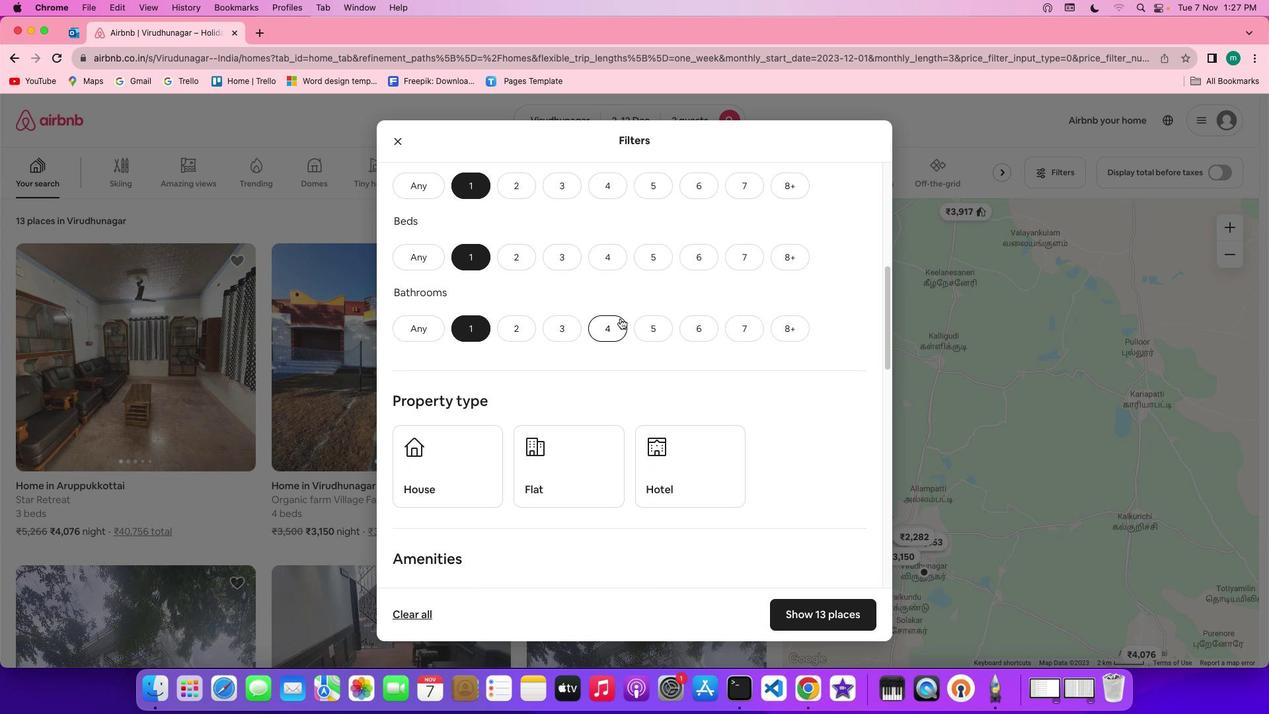 
Action: Mouse scrolled (620, 318) with delta (0, 0)
Screenshot: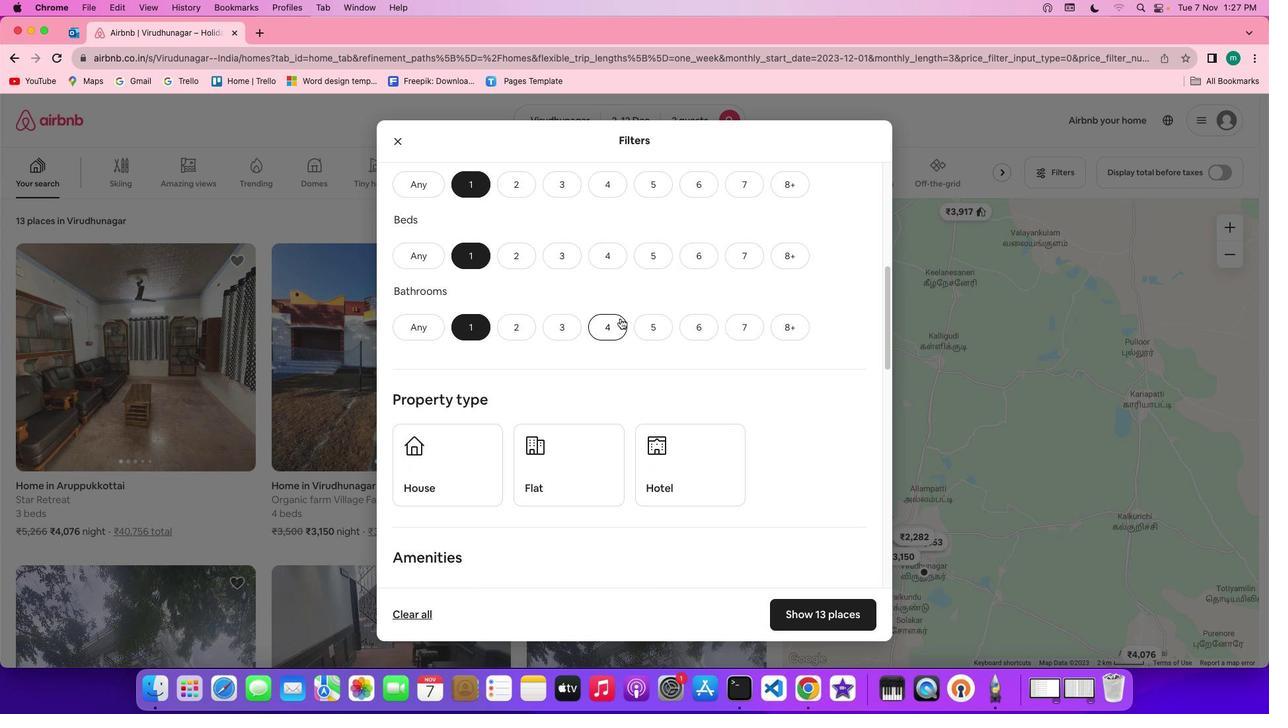 
Action: Mouse moved to (642, 319)
Screenshot: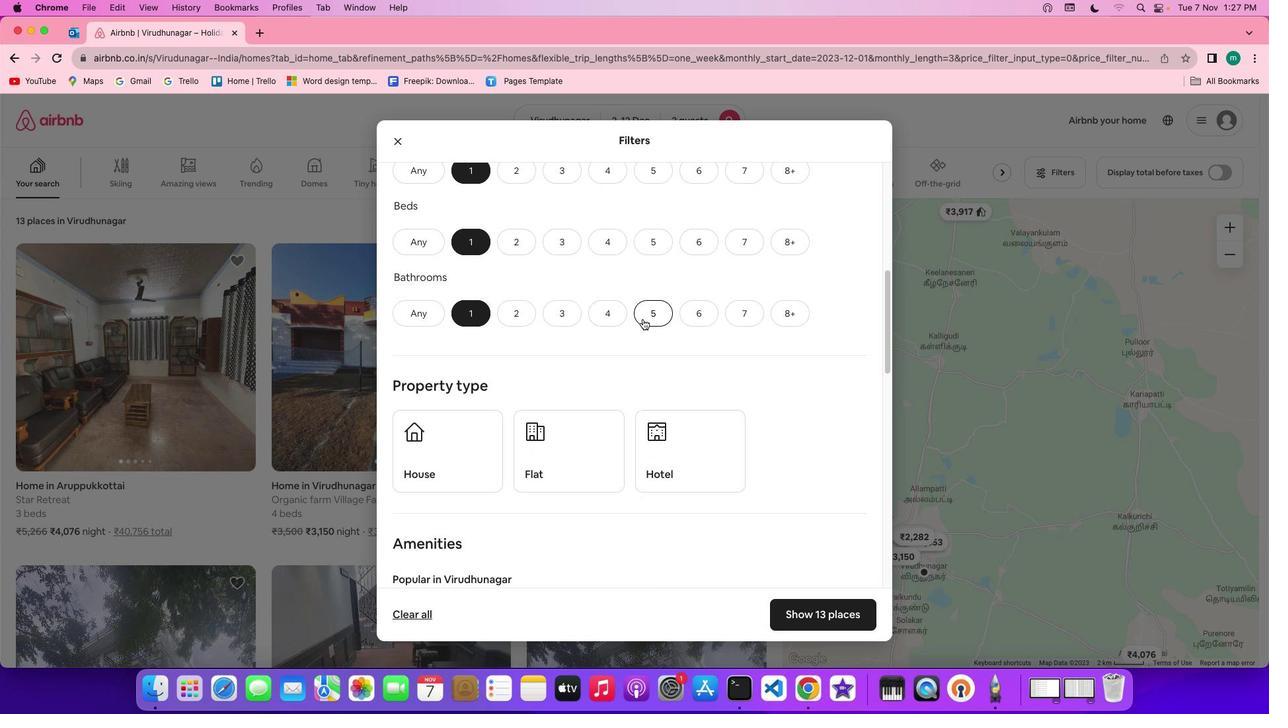 
Action: Mouse scrolled (642, 319) with delta (0, 0)
Screenshot: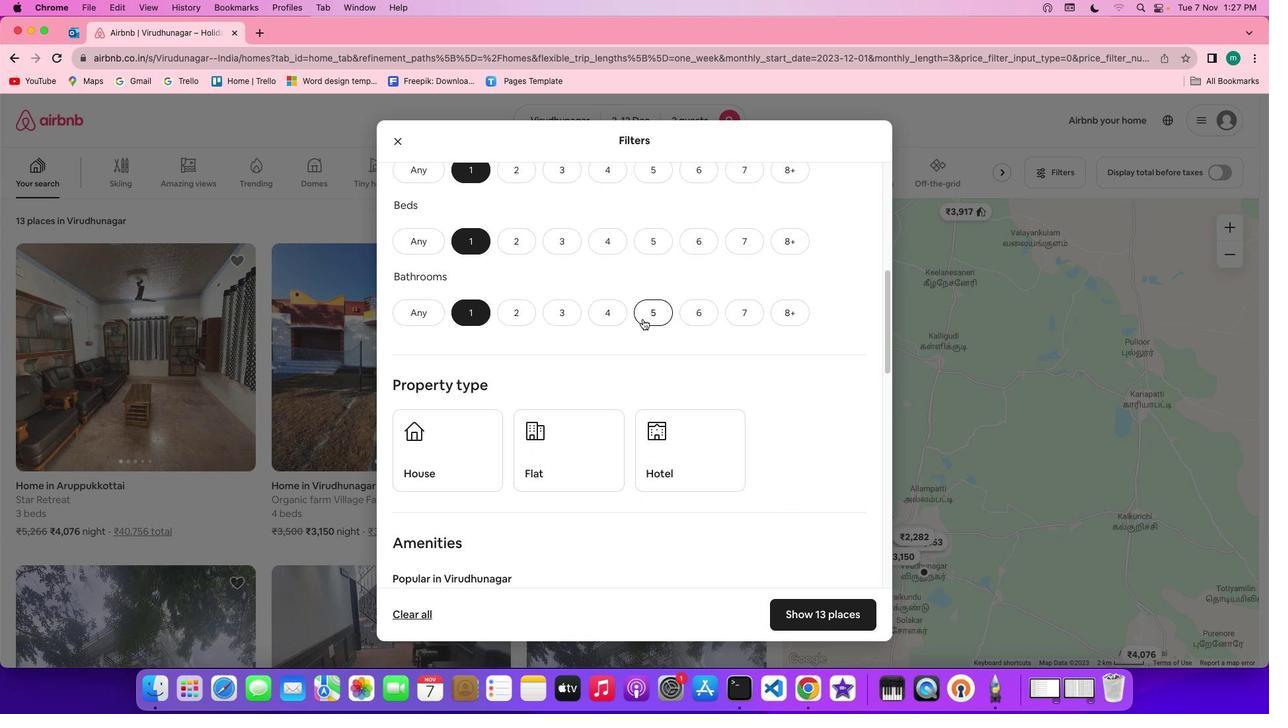 
Action: Mouse scrolled (642, 319) with delta (0, 0)
Screenshot: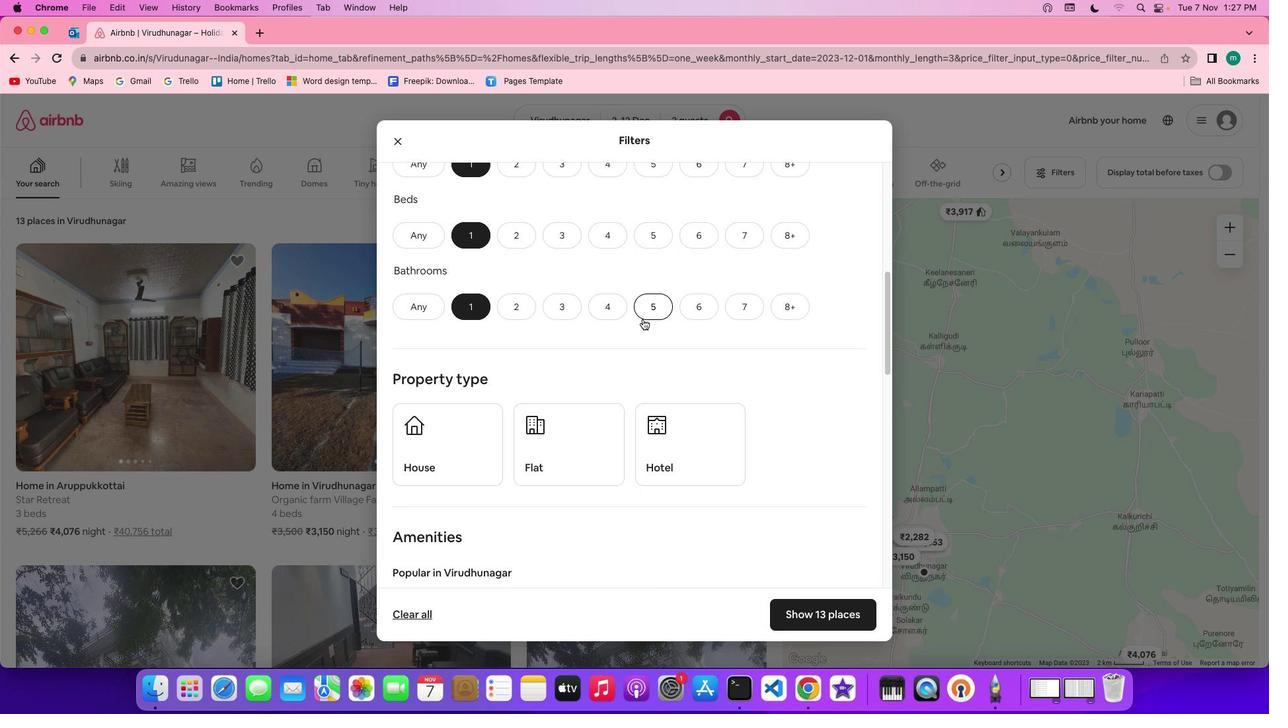 
Action: Mouse scrolled (642, 319) with delta (0, 0)
Screenshot: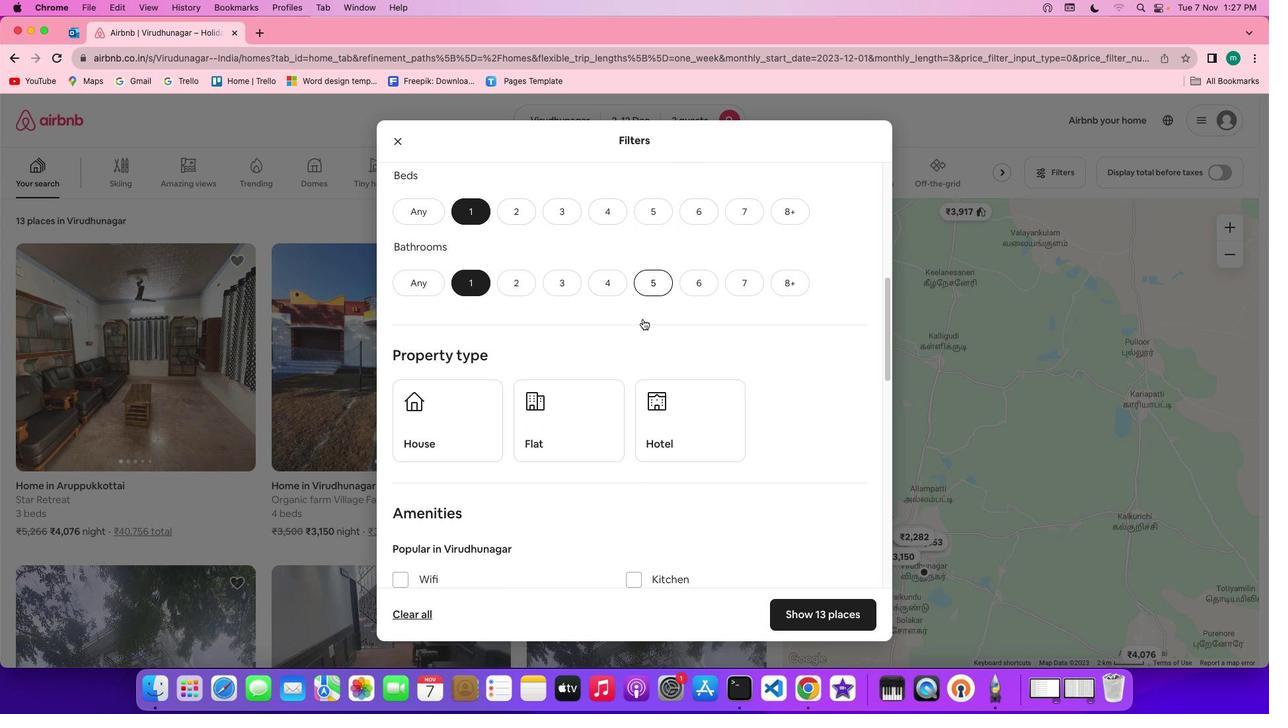 
Action: Mouse scrolled (642, 319) with delta (0, 0)
Screenshot: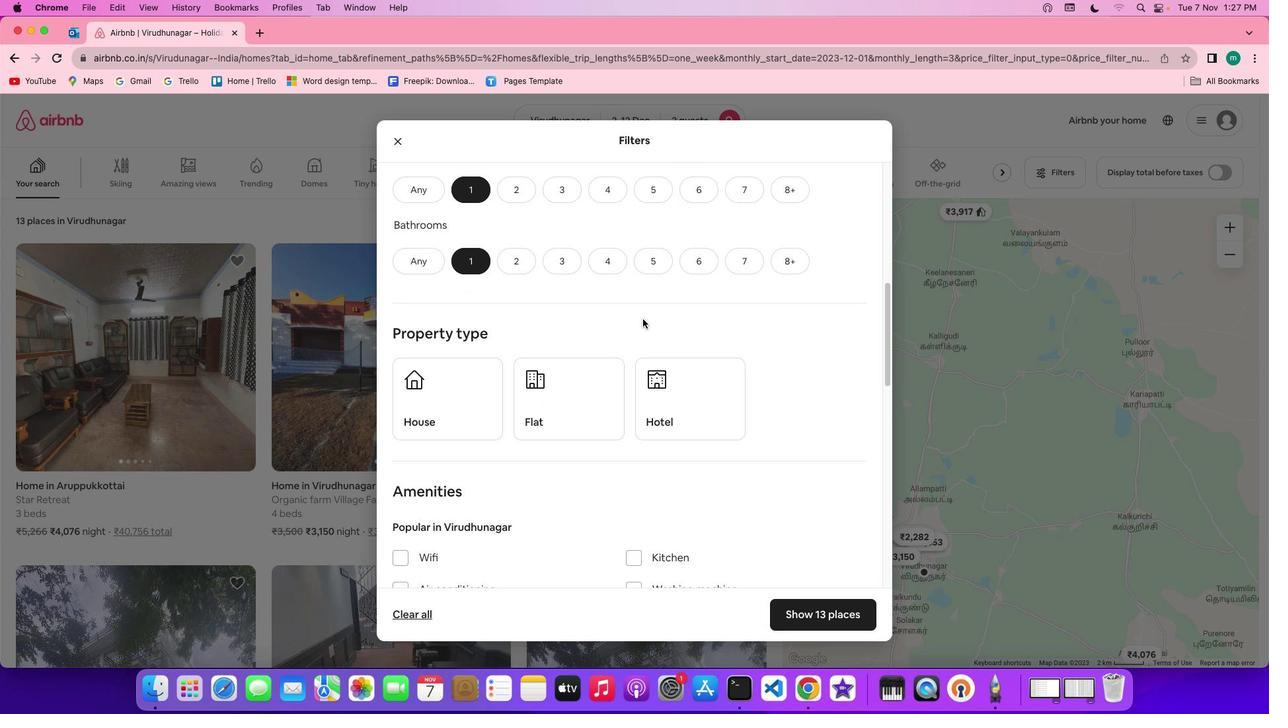 
Action: Mouse scrolled (642, 319) with delta (0, 0)
Screenshot: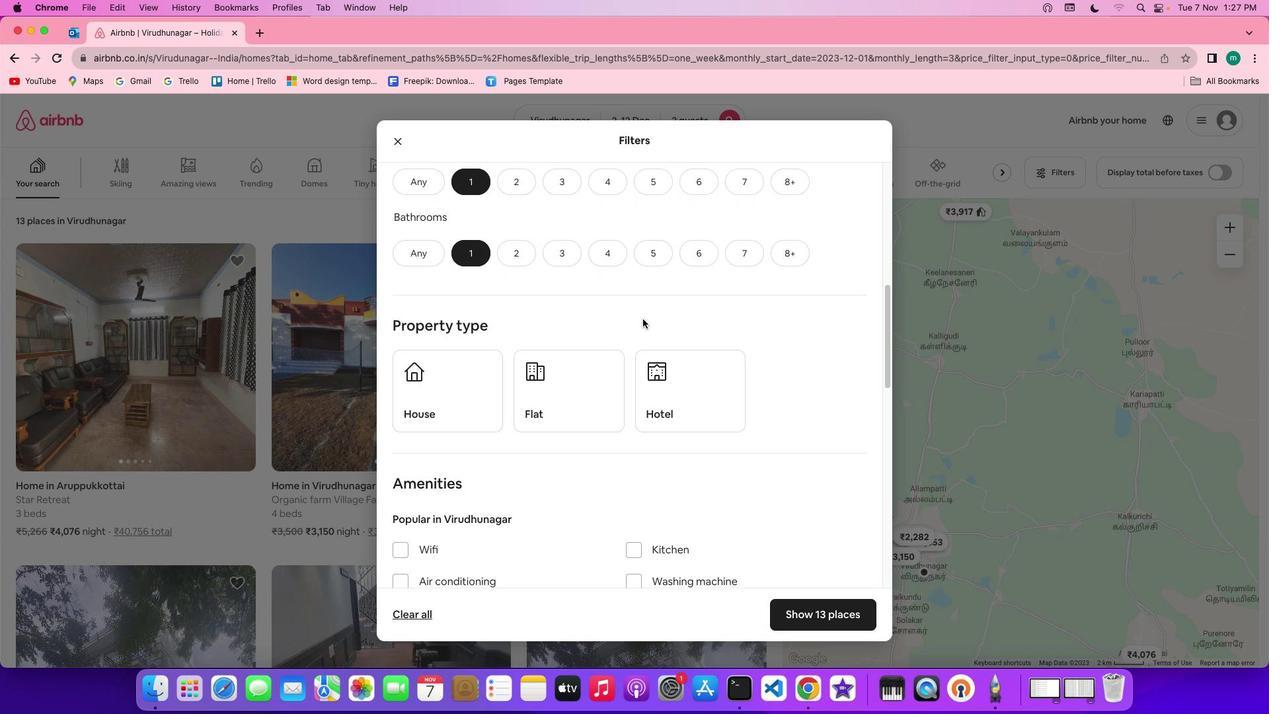 
Action: Mouse scrolled (642, 319) with delta (0, 0)
Screenshot: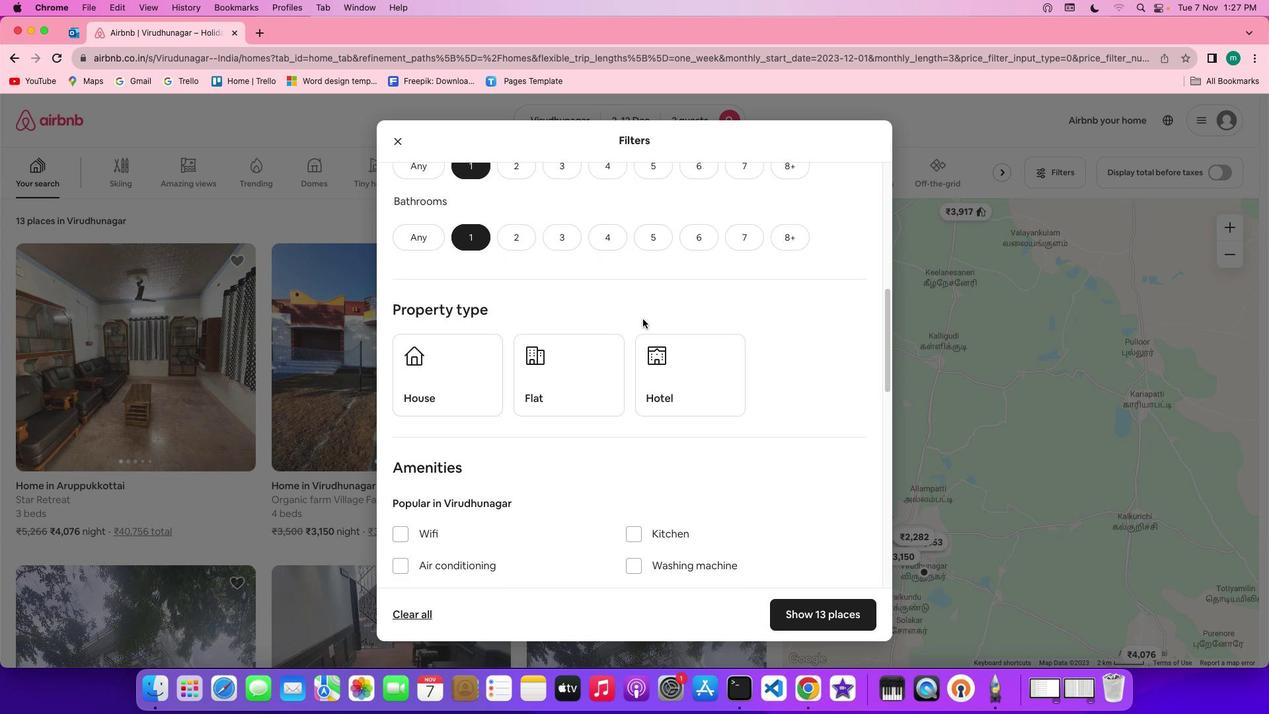 
Action: Mouse moved to (655, 353)
Screenshot: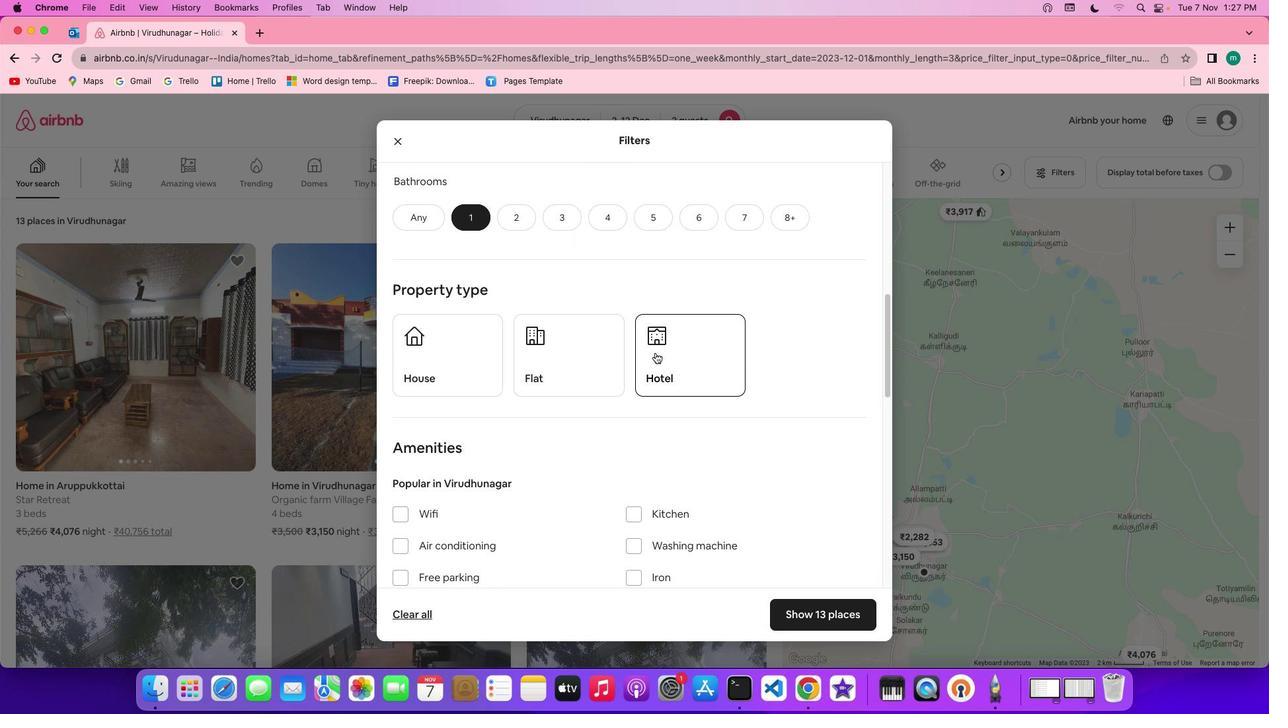 
Action: Mouse pressed left at (655, 353)
Screenshot: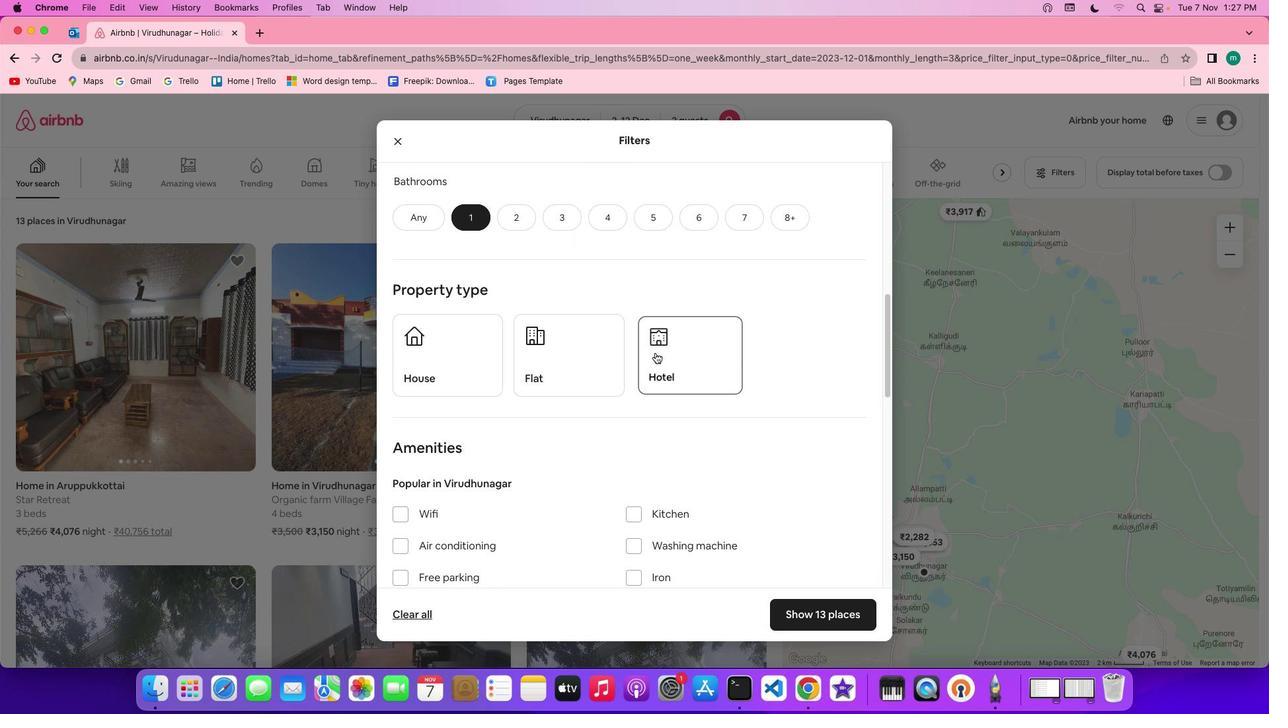 
Action: Mouse moved to (724, 388)
Screenshot: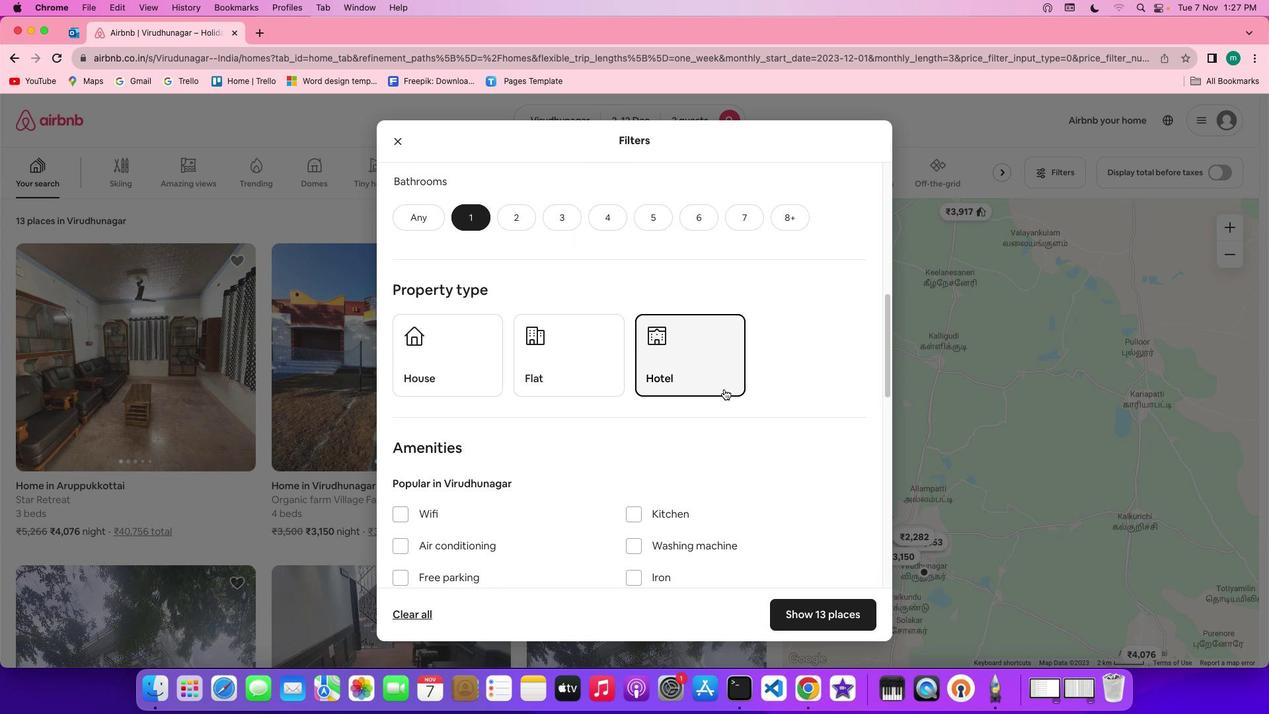
Action: Mouse scrolled (724, 388) with delta (0, 0)
Screenshot: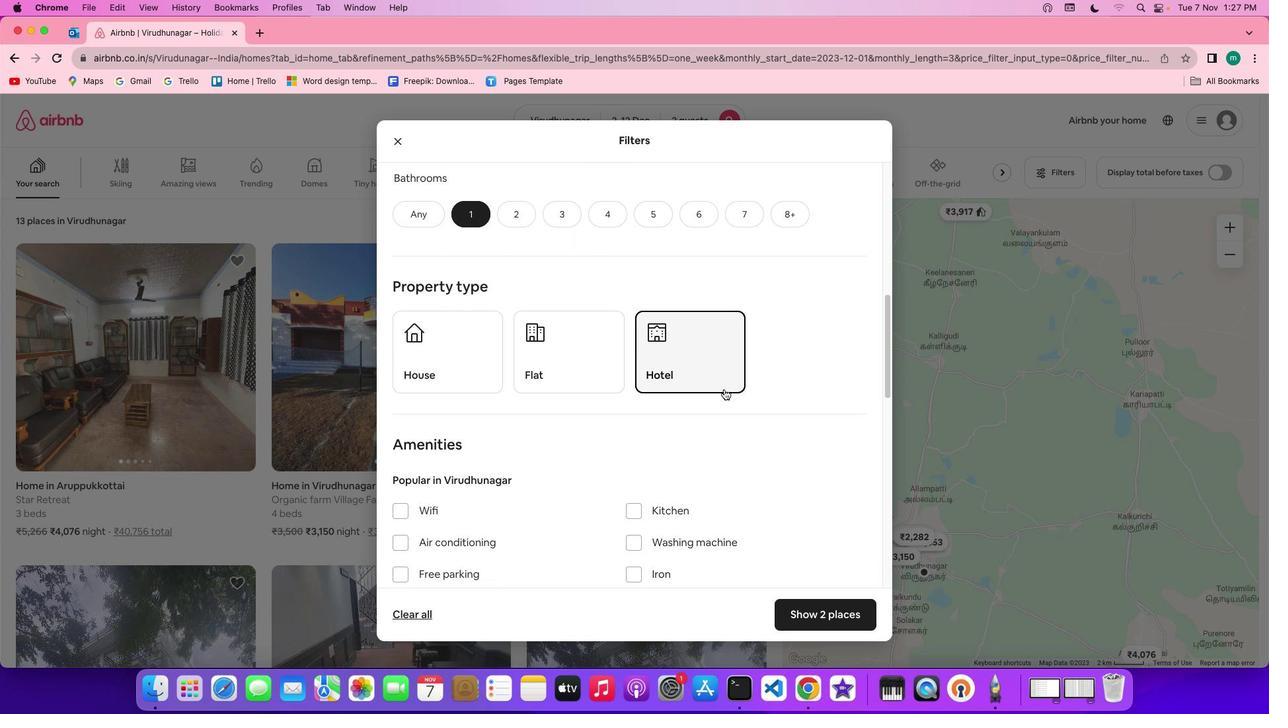 
Action: Mouse scrolled (724, 388) with delta (0, 0)
Screenshot: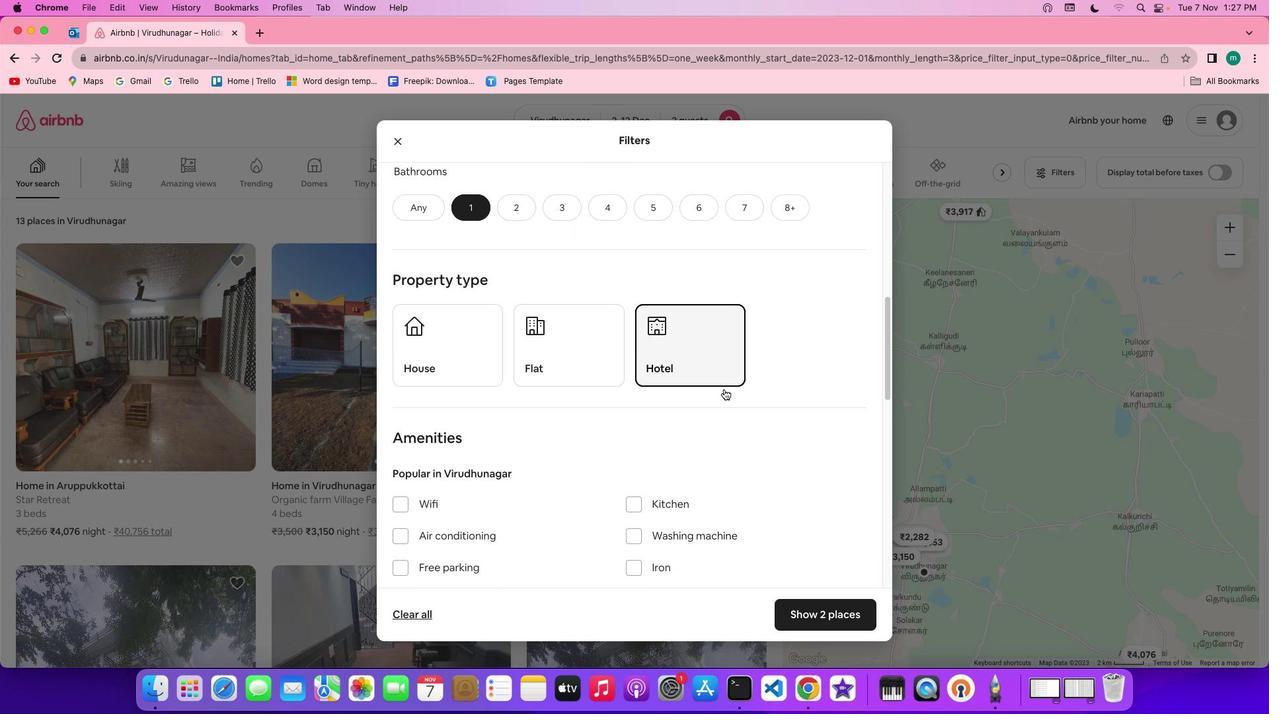 
Action: Mouse scrolled (724, 388) with delta (0, 0)
Screenshot: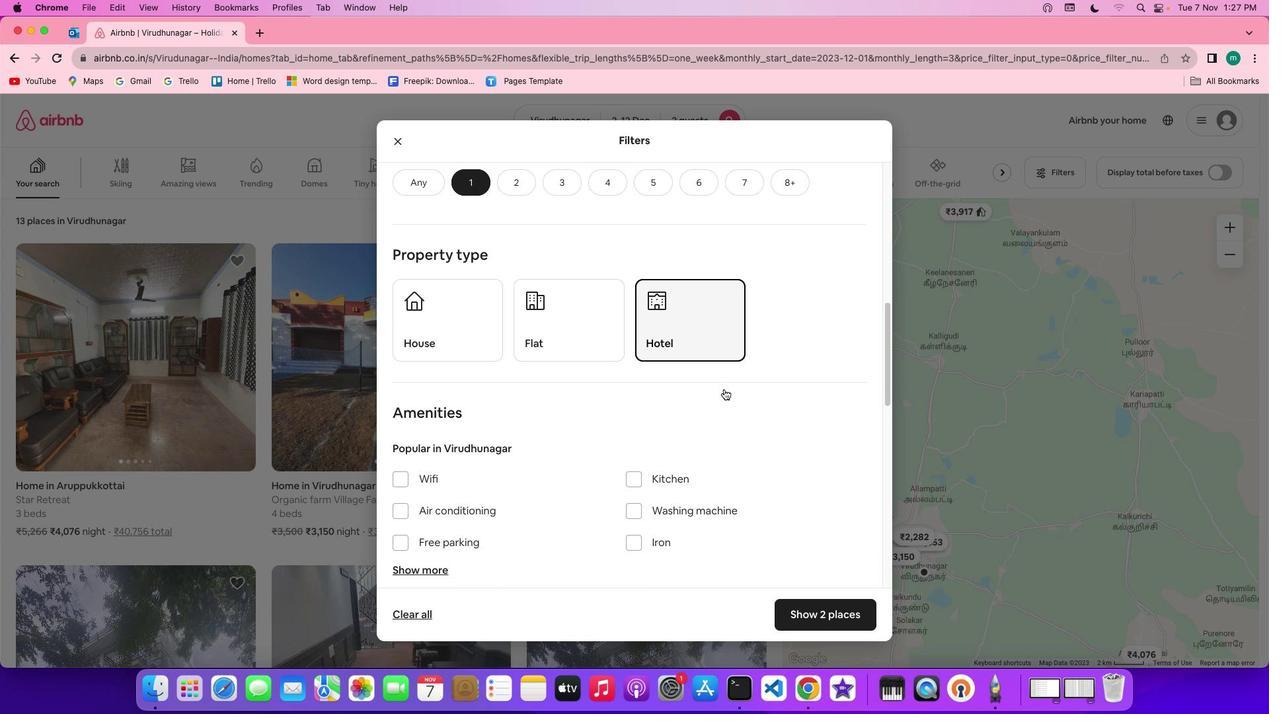 
Action: Mouse scrolled (724, 388) with delta (0, 0)
Screenshot: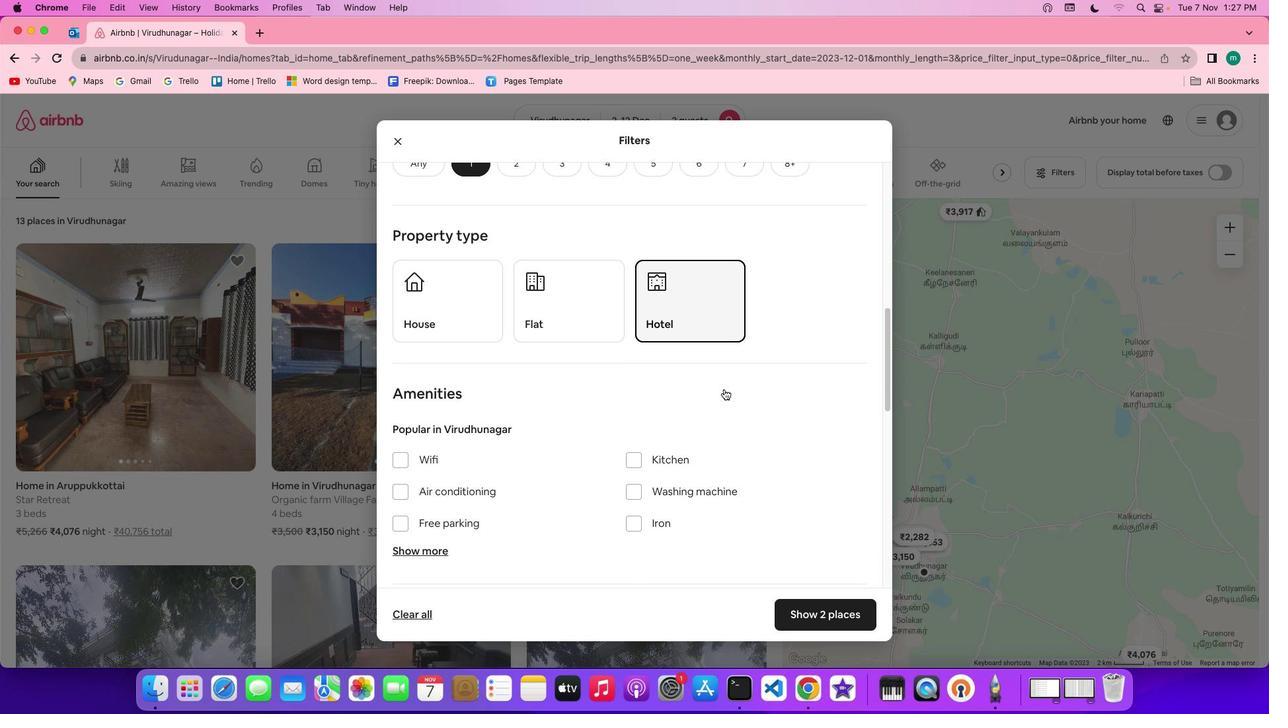 
Action: Mouse scrolled (724, 388) with delta (0, 0)
Screenshot: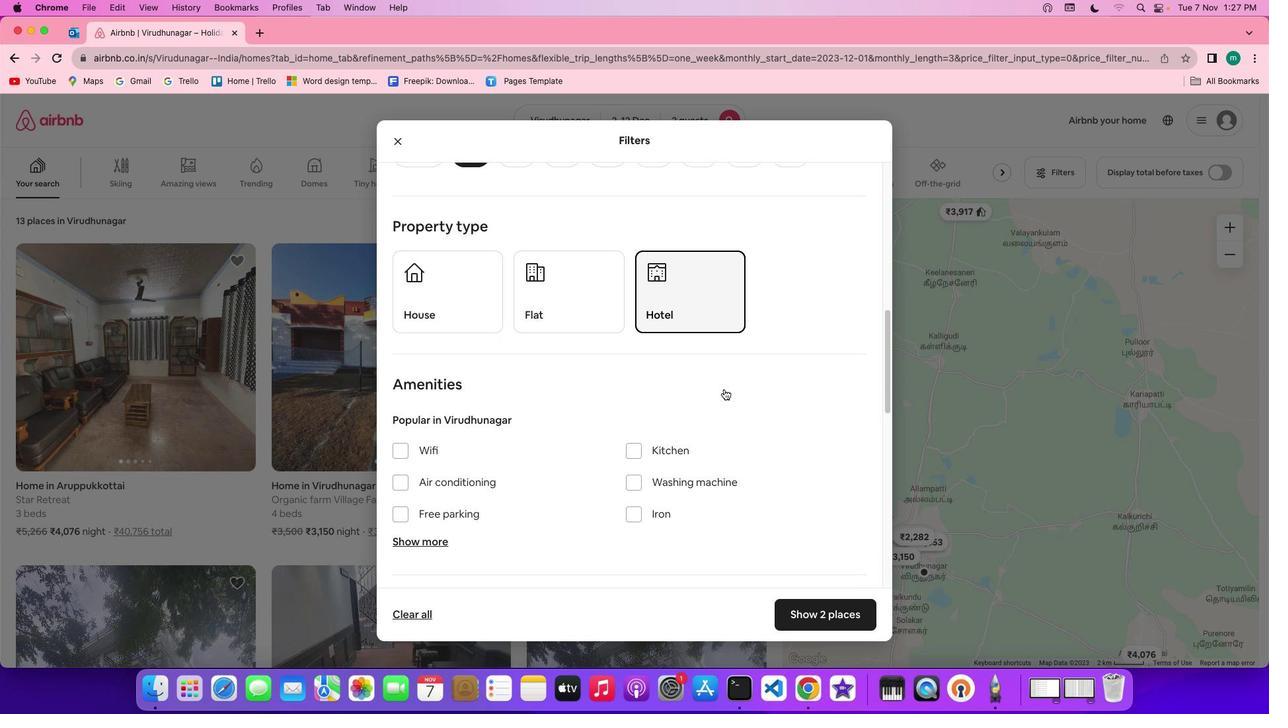 
Action: Mouse scrolled (724, 388) with delta (0, 0)
Screenshot: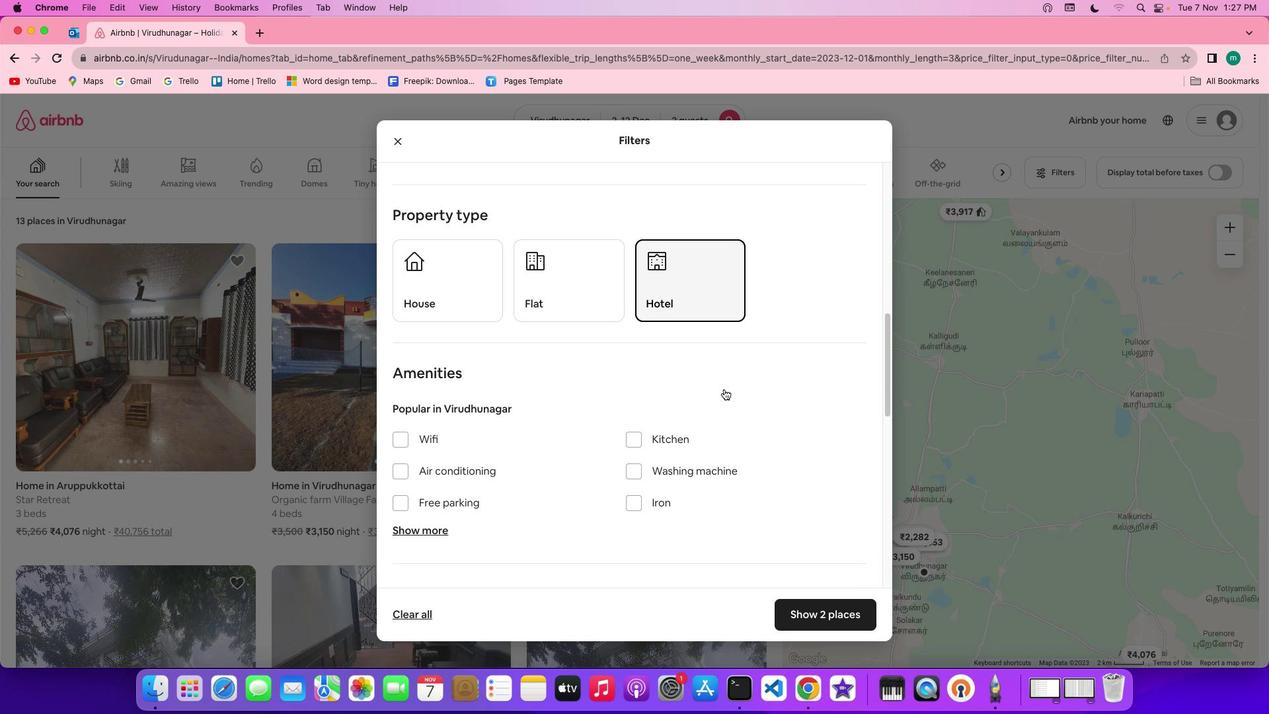 
Action: Mouse scrolled (724, 388) with delta (0, 0)
Screenshot: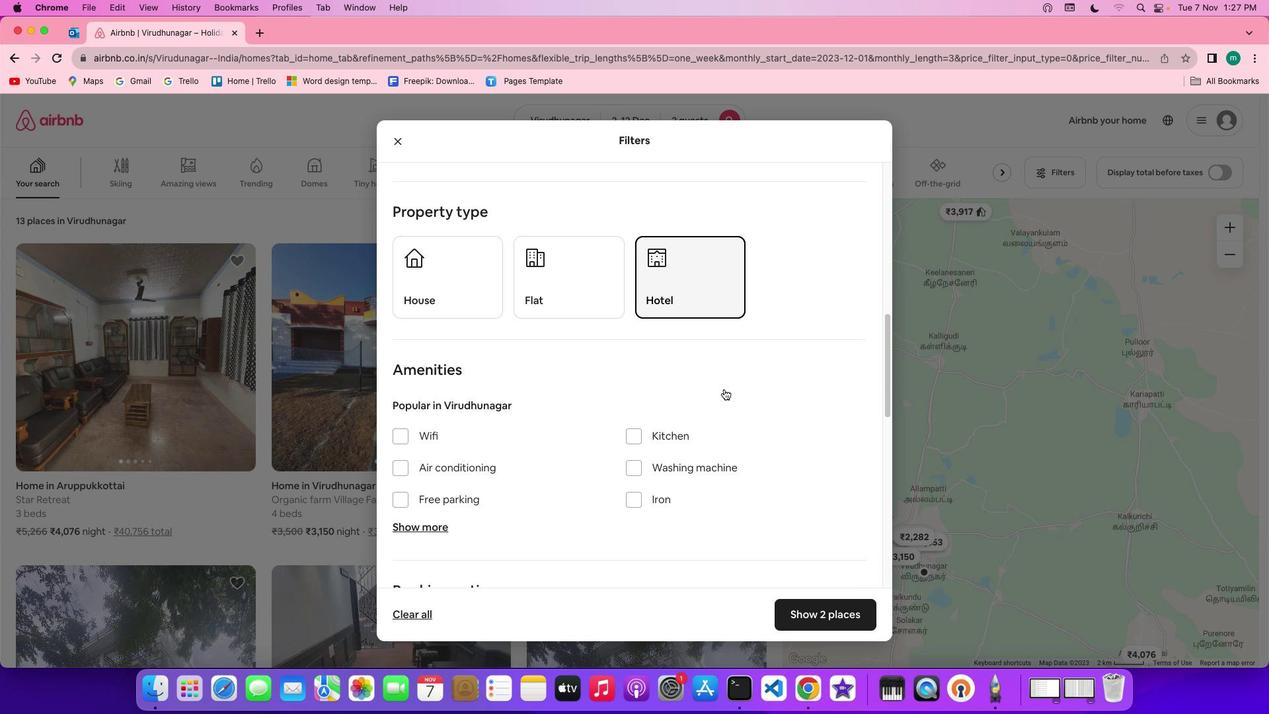 
Action: Mouse scrolled (724, 388) with delta (0, 0)
Screenshot: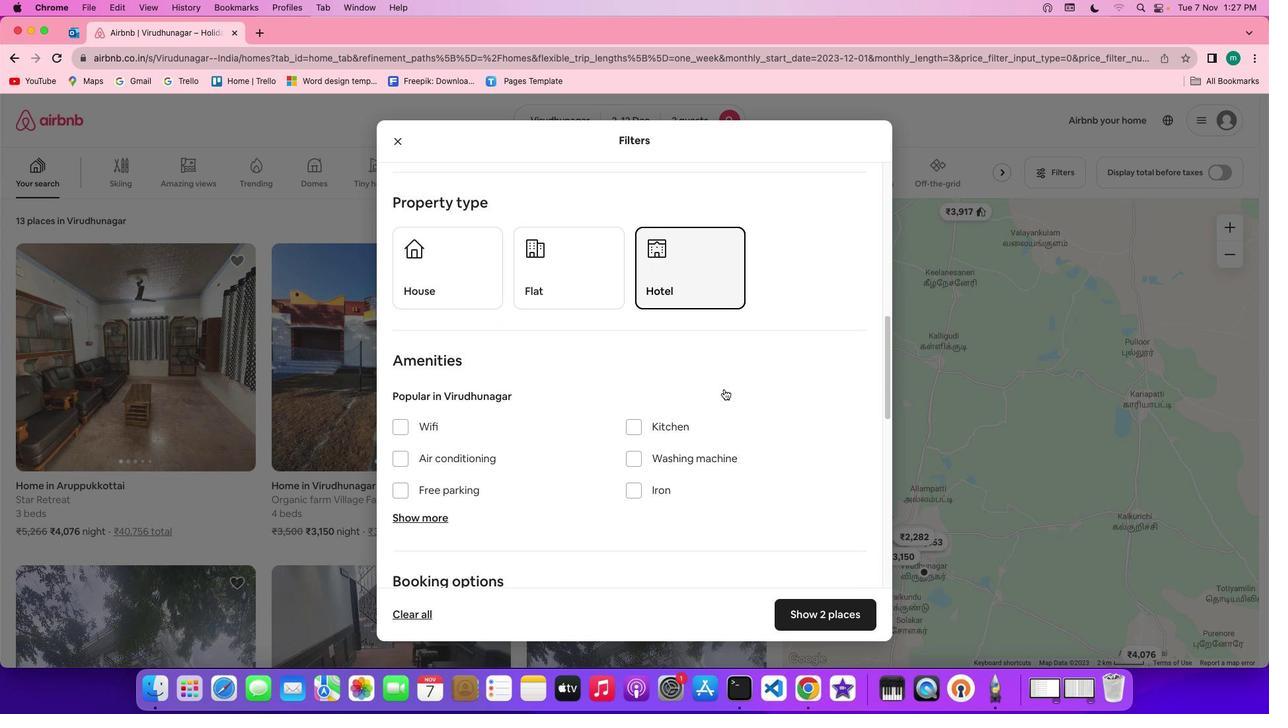 
Action: Mouse scrolled (724, 388) with delta (0, 0)
Screenshot: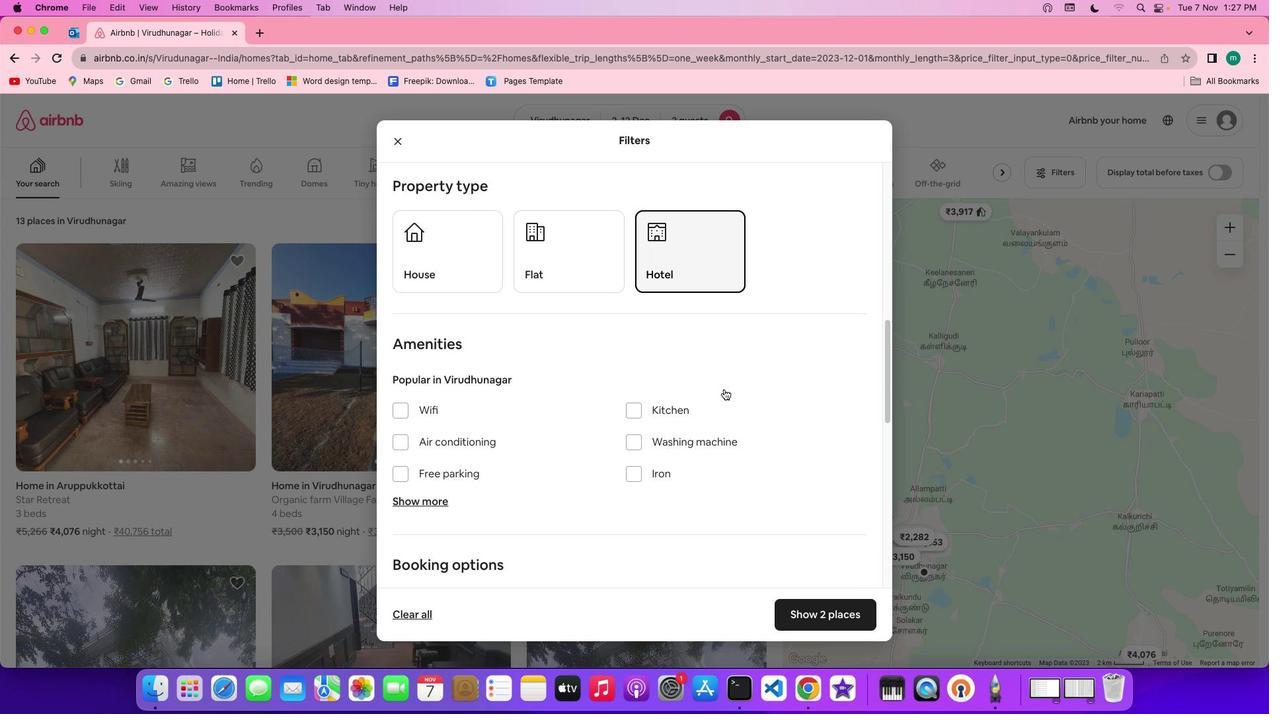 
Action: Mouse scrolled (724, 388) with delta (0, 0)
Screenshot: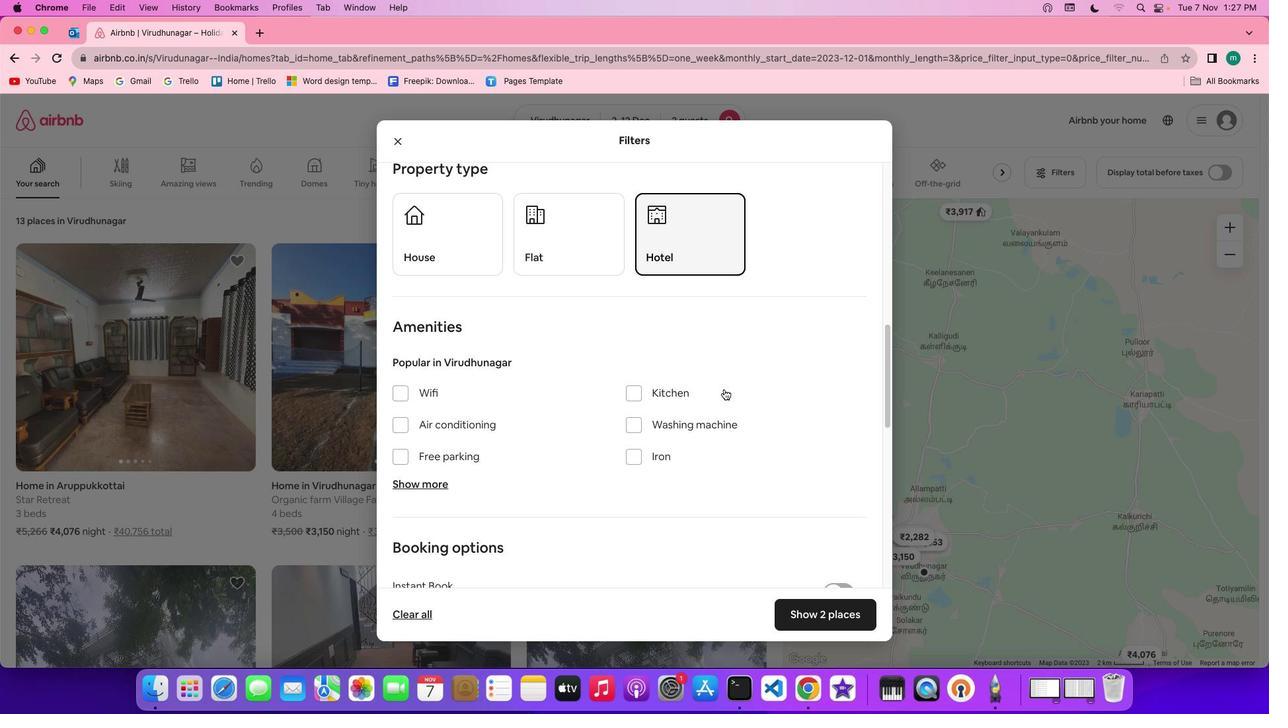
Action: Mouse scrolled (724, 388) with delta (0, 0)
Screenshot: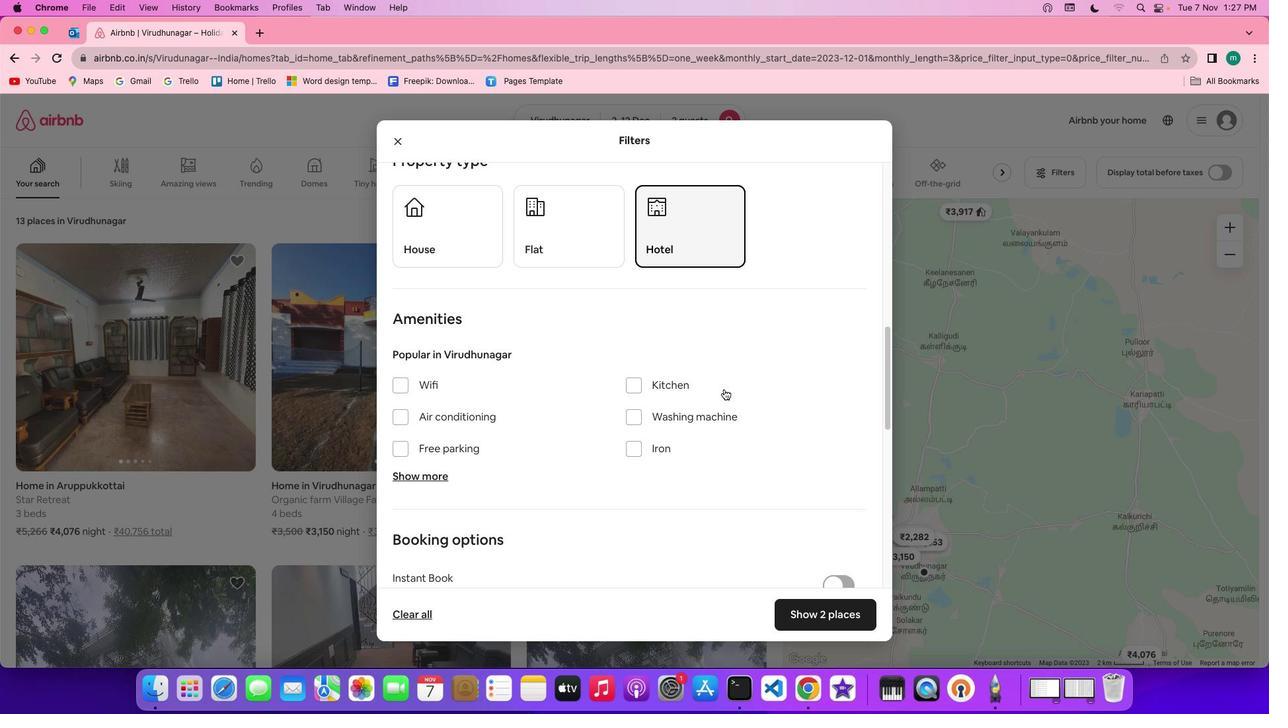 
Action: Mouse moved to (680, 406)
Screenshot: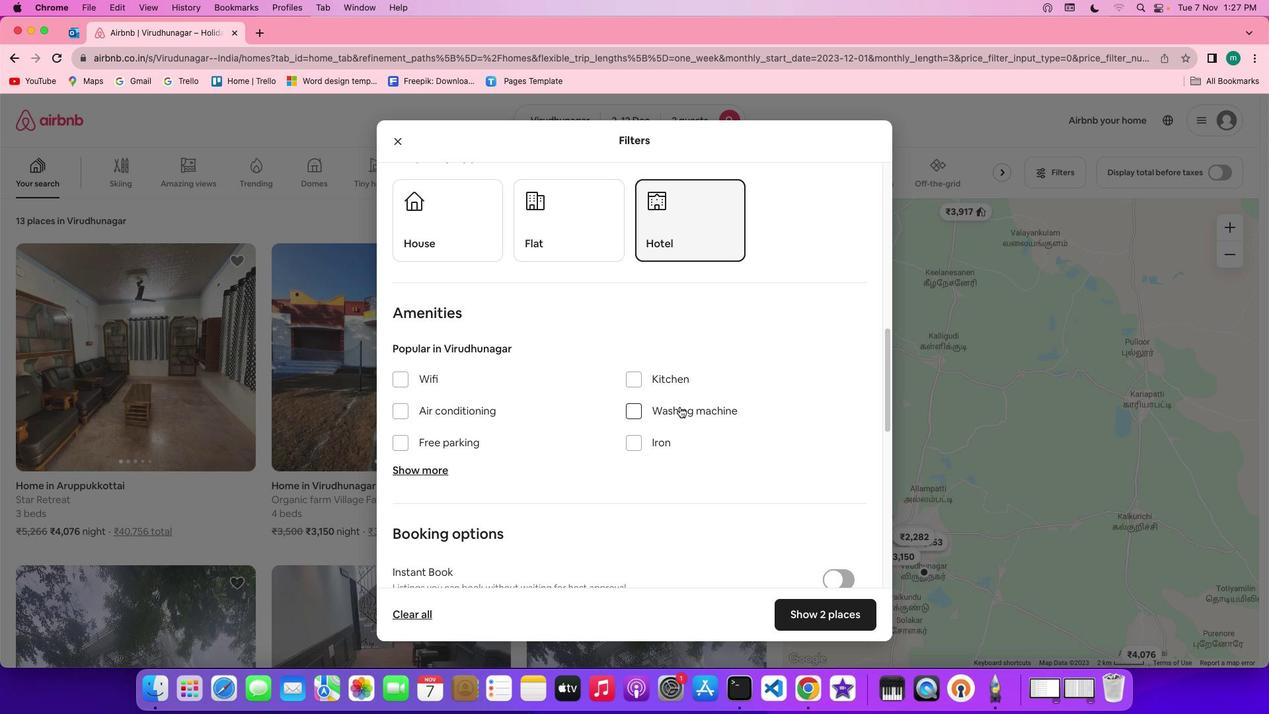 
Action: Mouse pressed left at (680, 406)
Screenshot: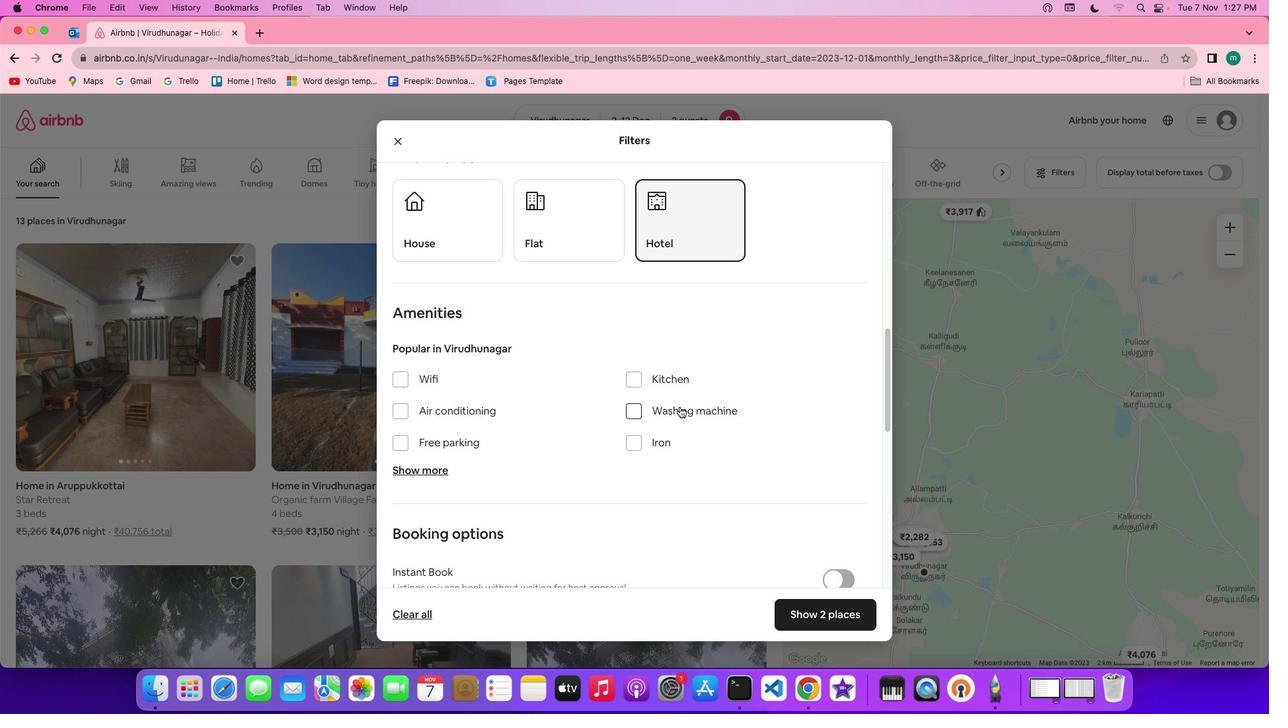 
Action: Mouse moved to (732, 417)
Screenshot: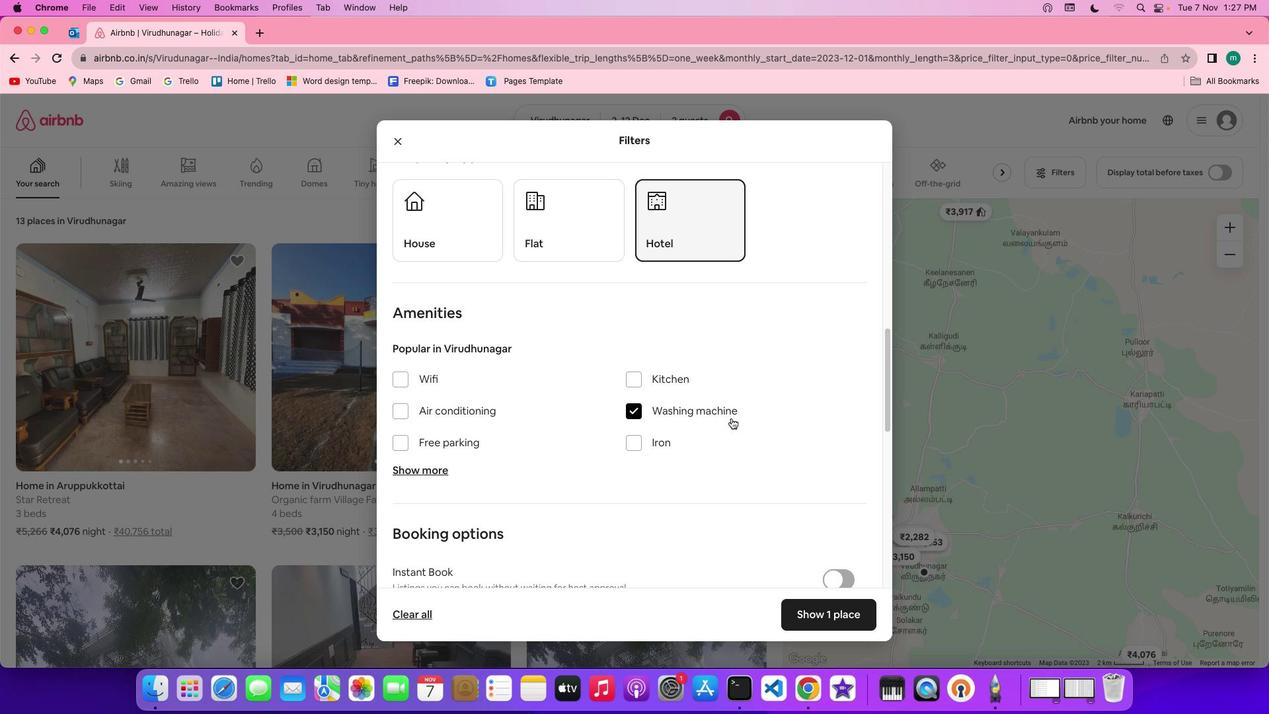 
Action: Mouse scrolled (732, 417) with delta (0, 0)
Screenshot: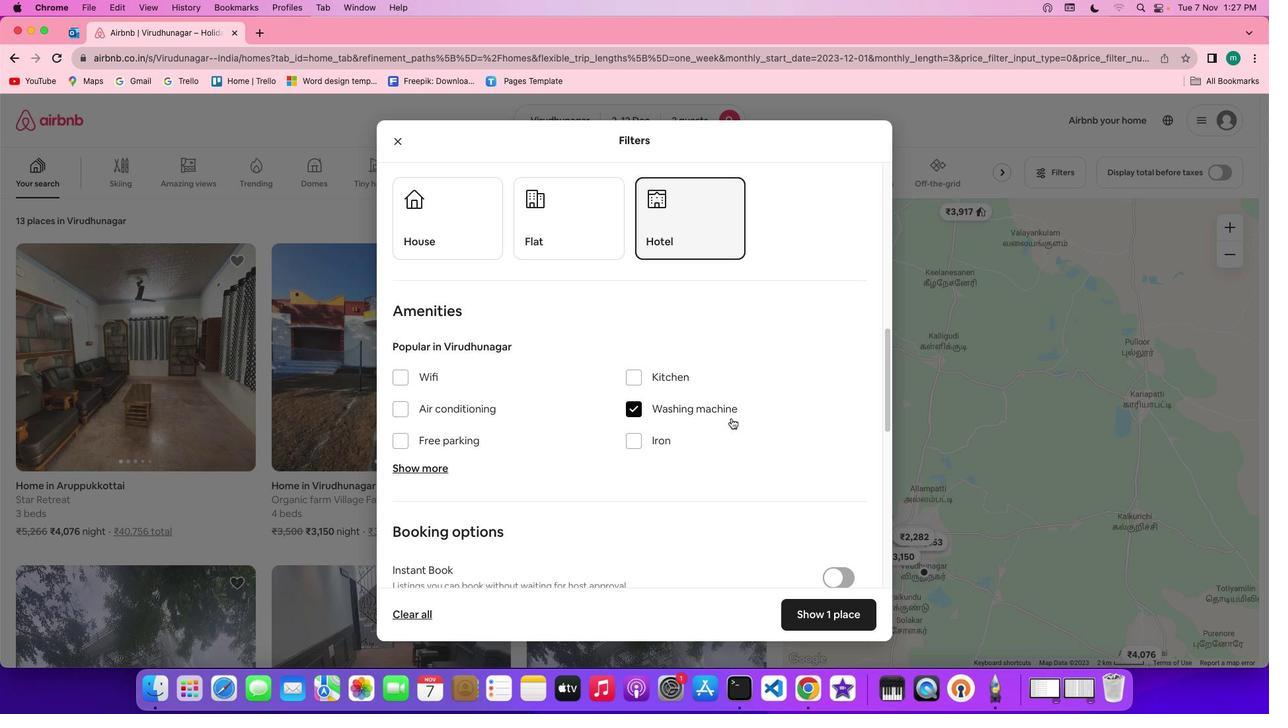 
Action: Mouse scrolled (732, 417) with delta (0, 0)
Screenshot: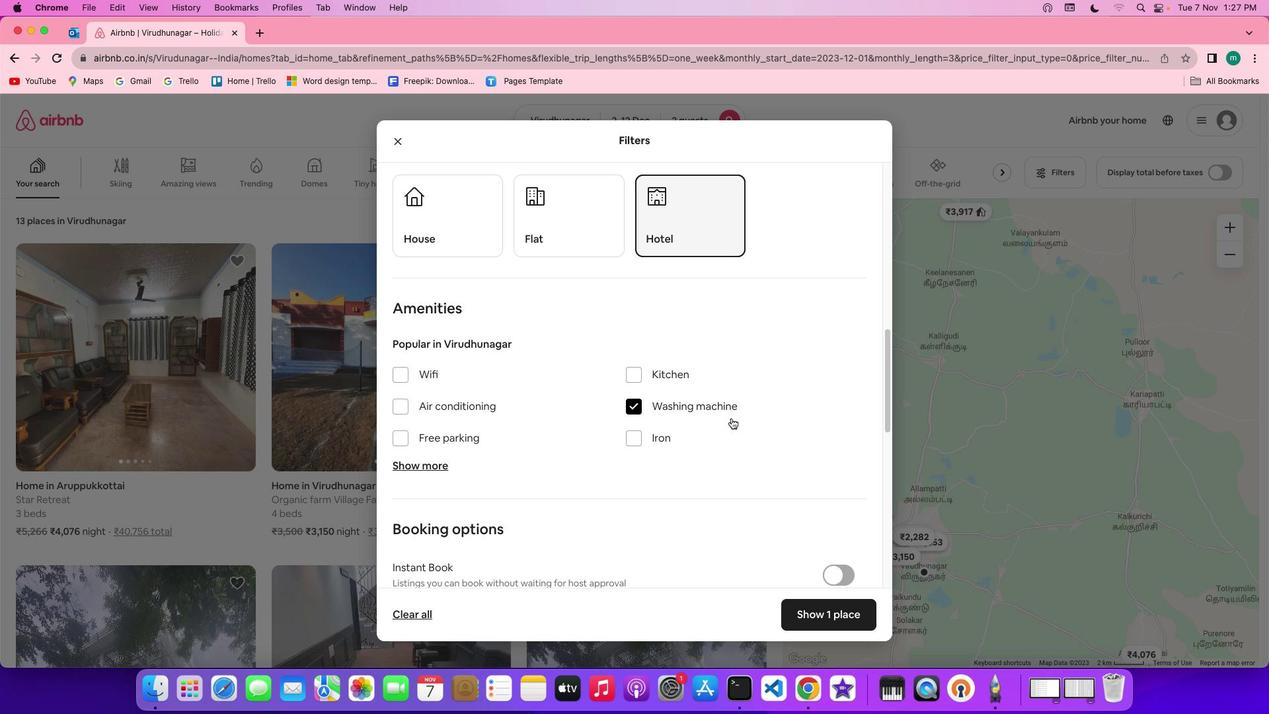 
Action: Mouse scrolled (732, 417) with delta (0, 0)
Screenshot: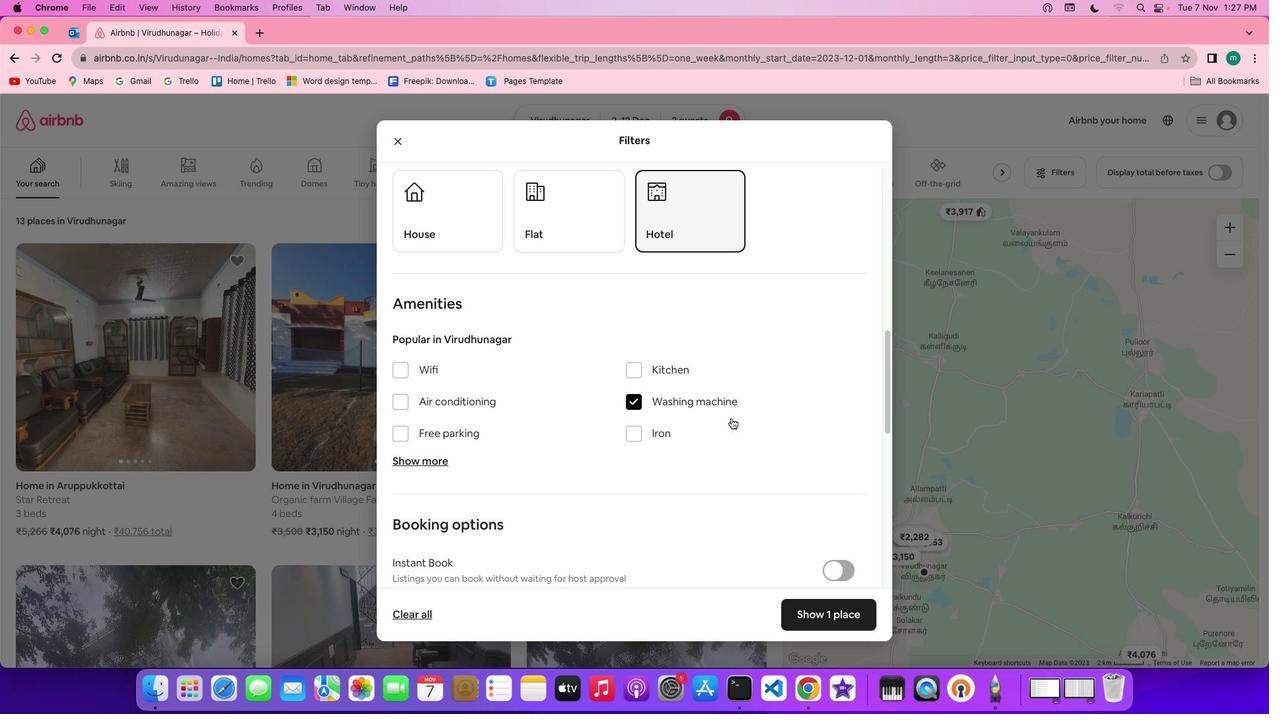
Action: Mouse scrolled (732, 417) with delta (0, 0)
Screenshot: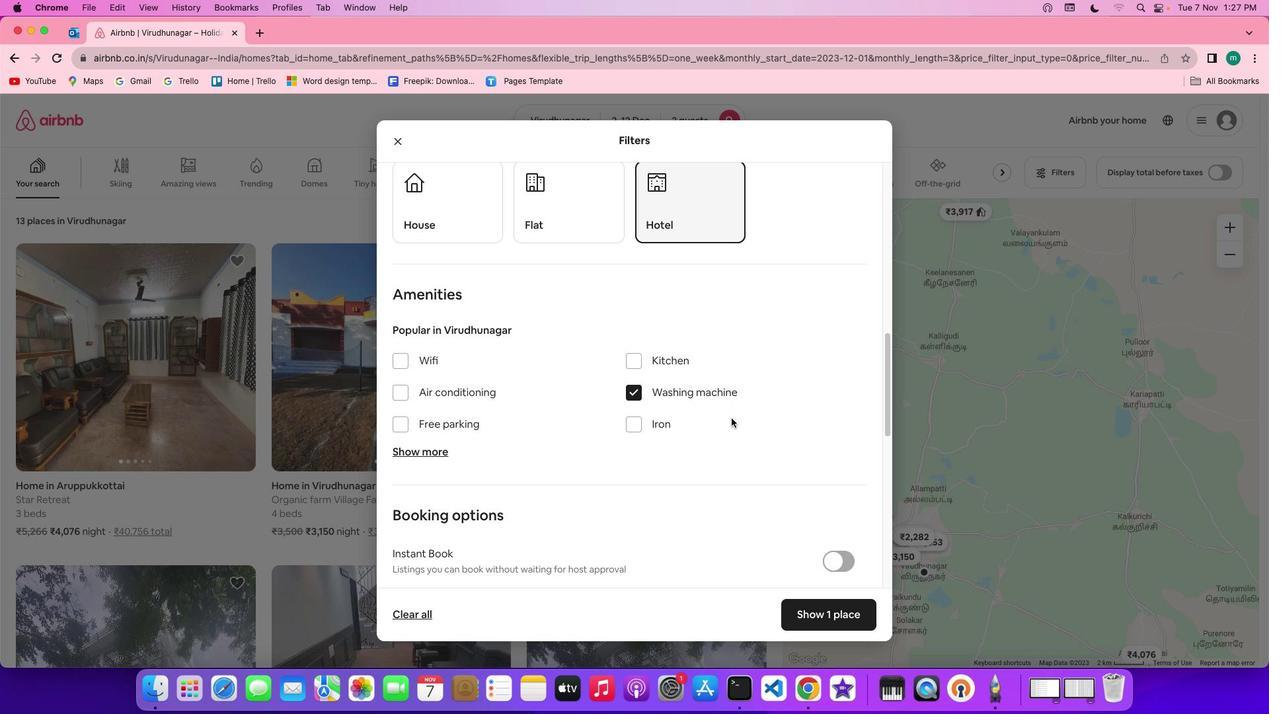 
Action: Mouse scrolled (732, 417) with delta (0, 0)
Screenshot: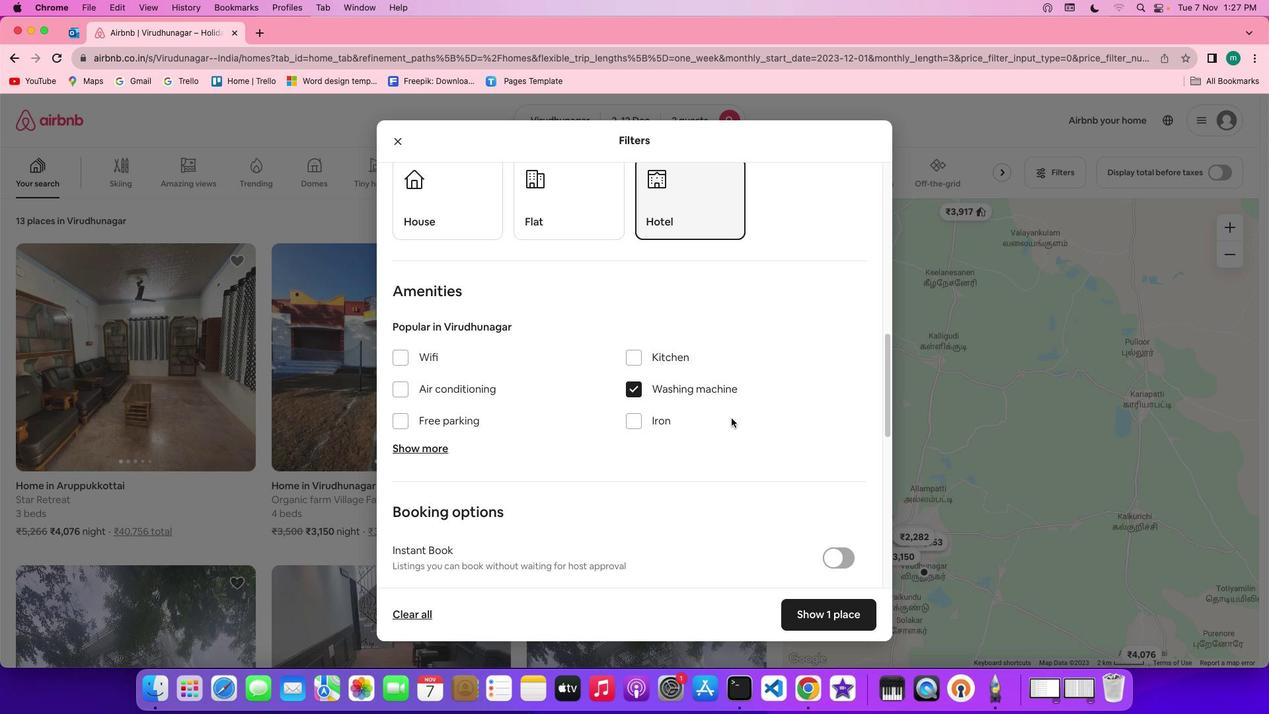 
Action: Mouse scrolled (732, 417) with delta (0, 0)
Screenshot: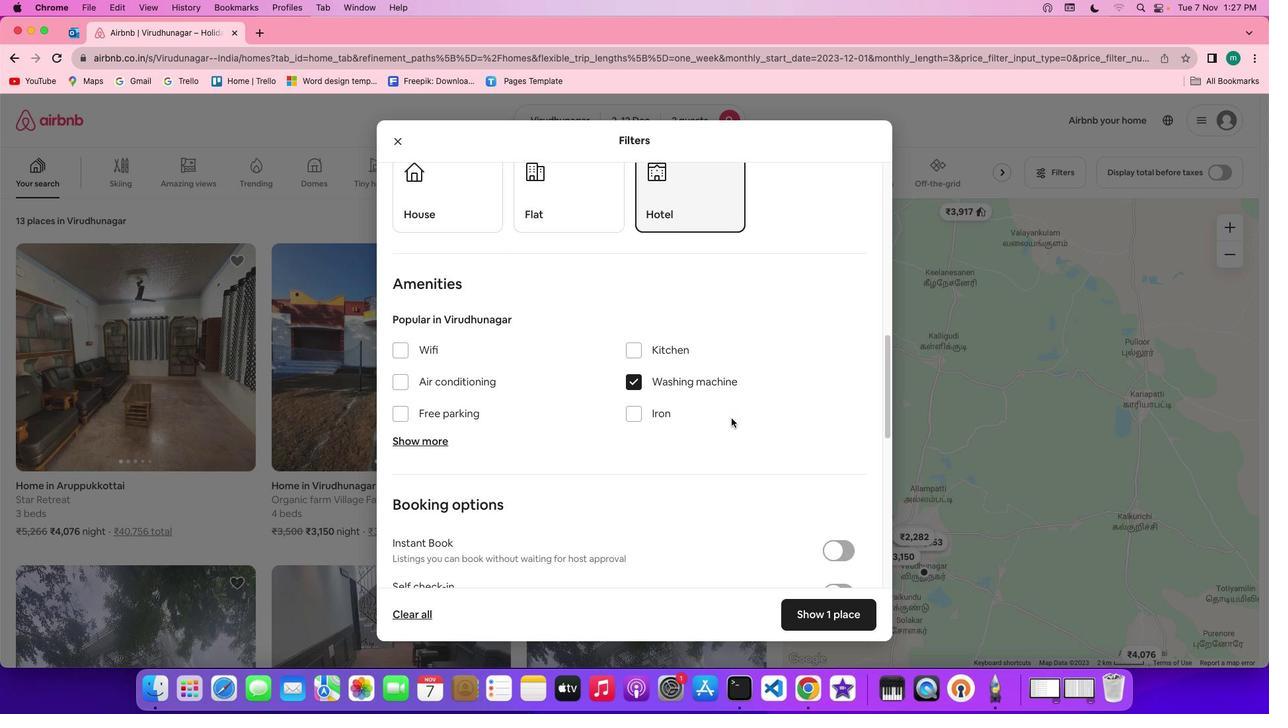 
Action: Mouse scrolled (732, 417) with delta (0, 0)
Screenshot: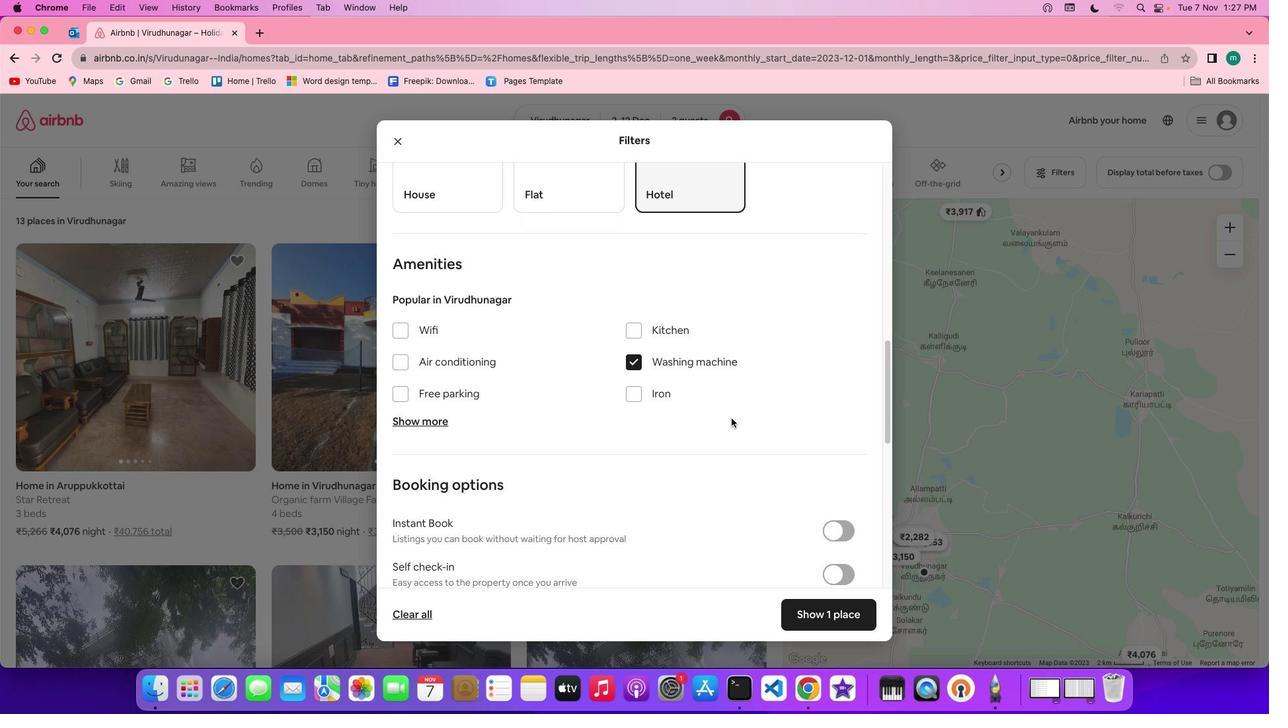 
Action: Mouse scrolled (732, 417) with delta (0, 0)
Screenshot: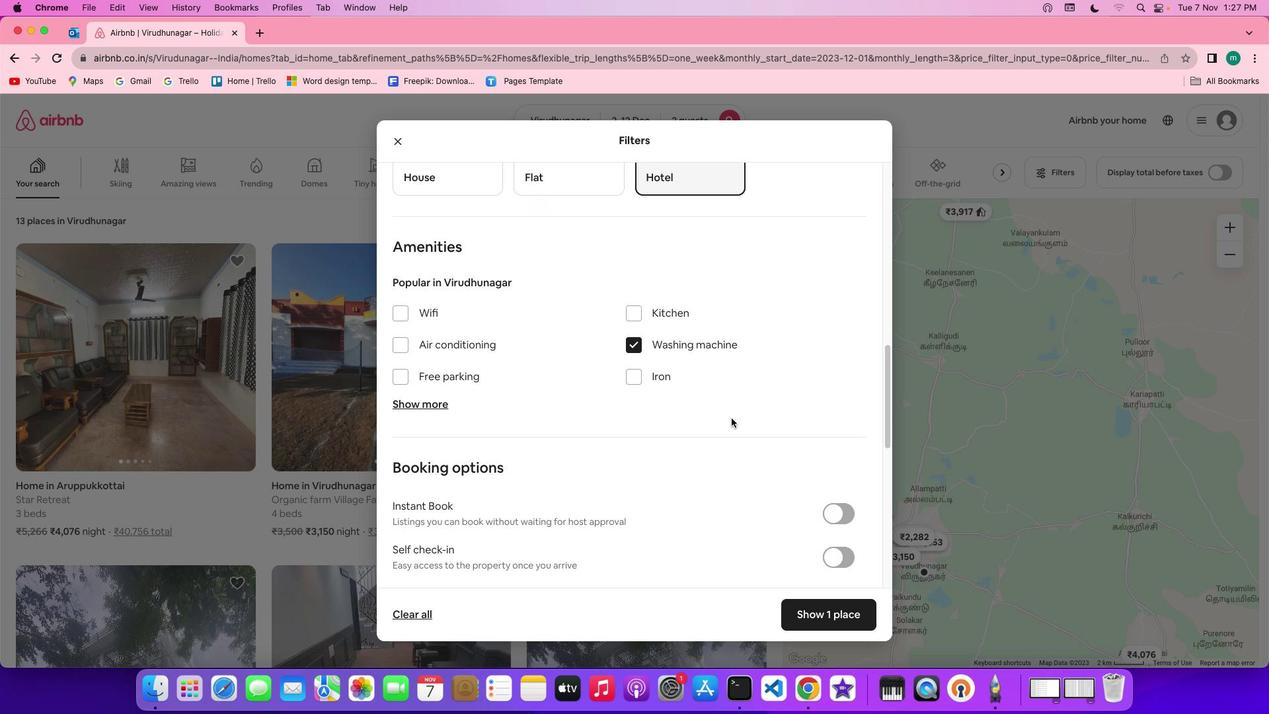 
Action: Mouse scrolled (732, 417) with delta (0, 0)
Screenshot: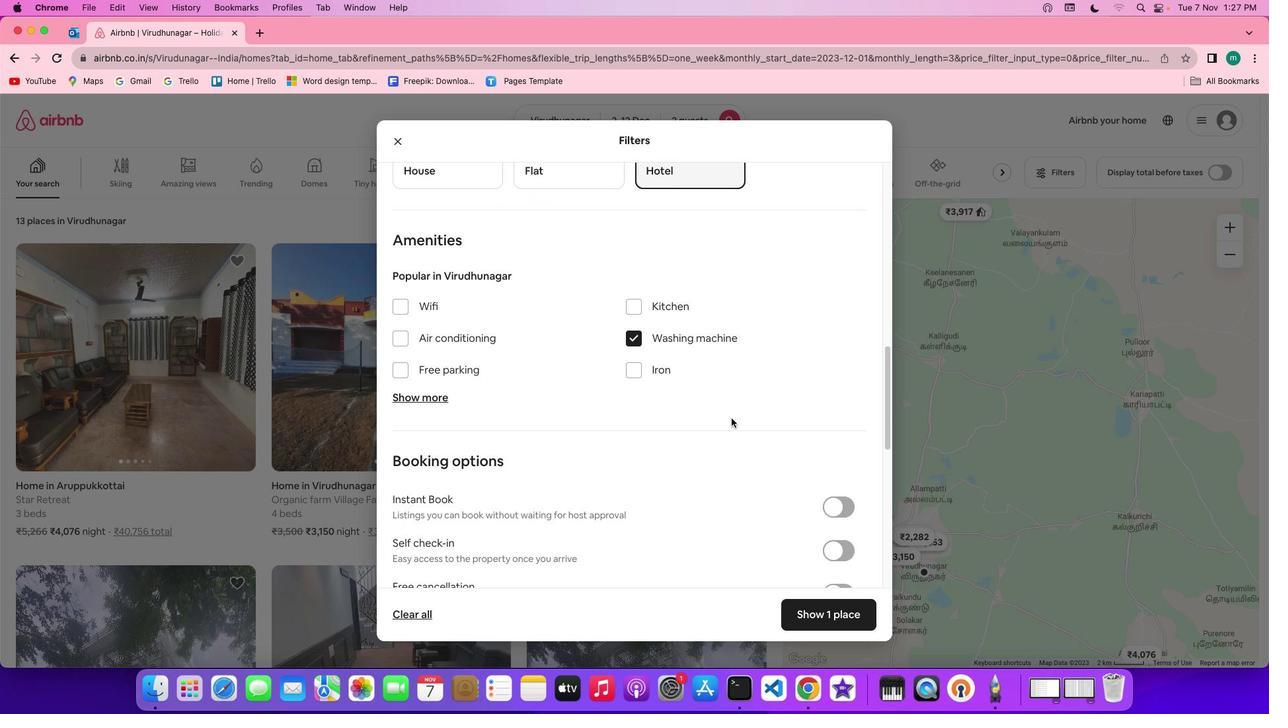 
Action: Mouse scrolled (732, 417) with delta (0, 0)
Screenshot: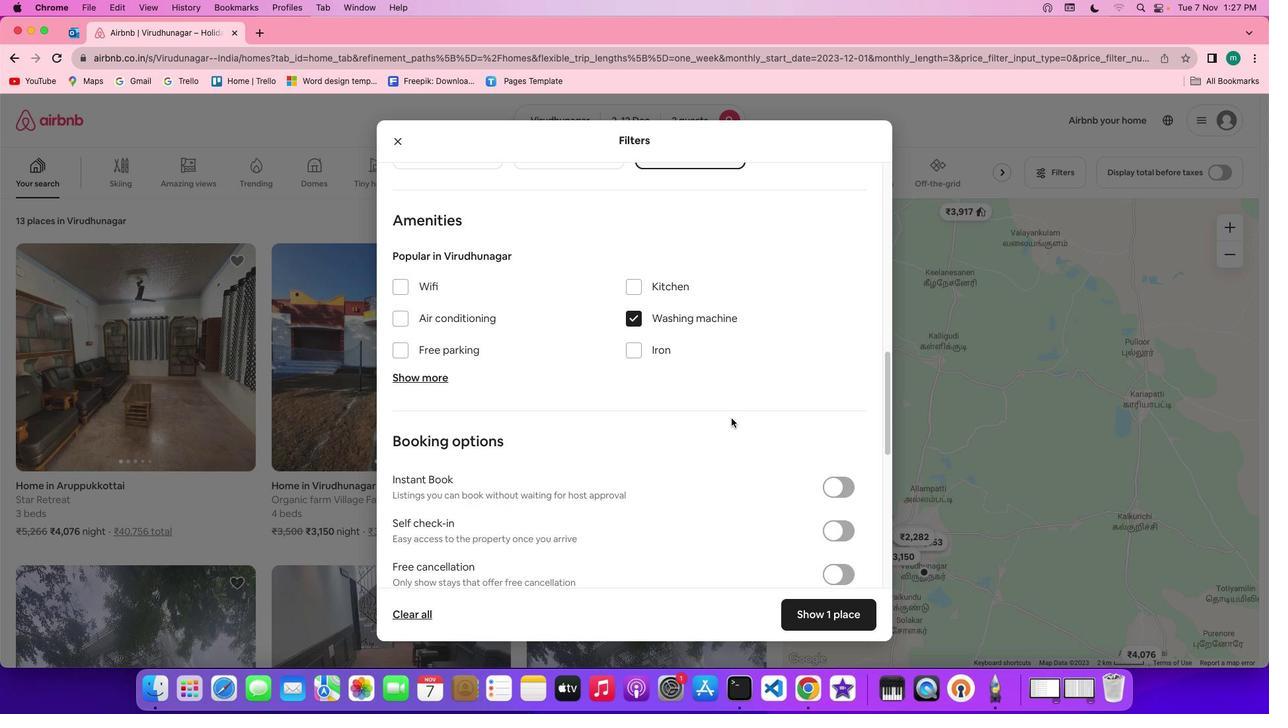 
Action: Mouse scrolled (732, 417) with delta (0, 0)
Screenshot: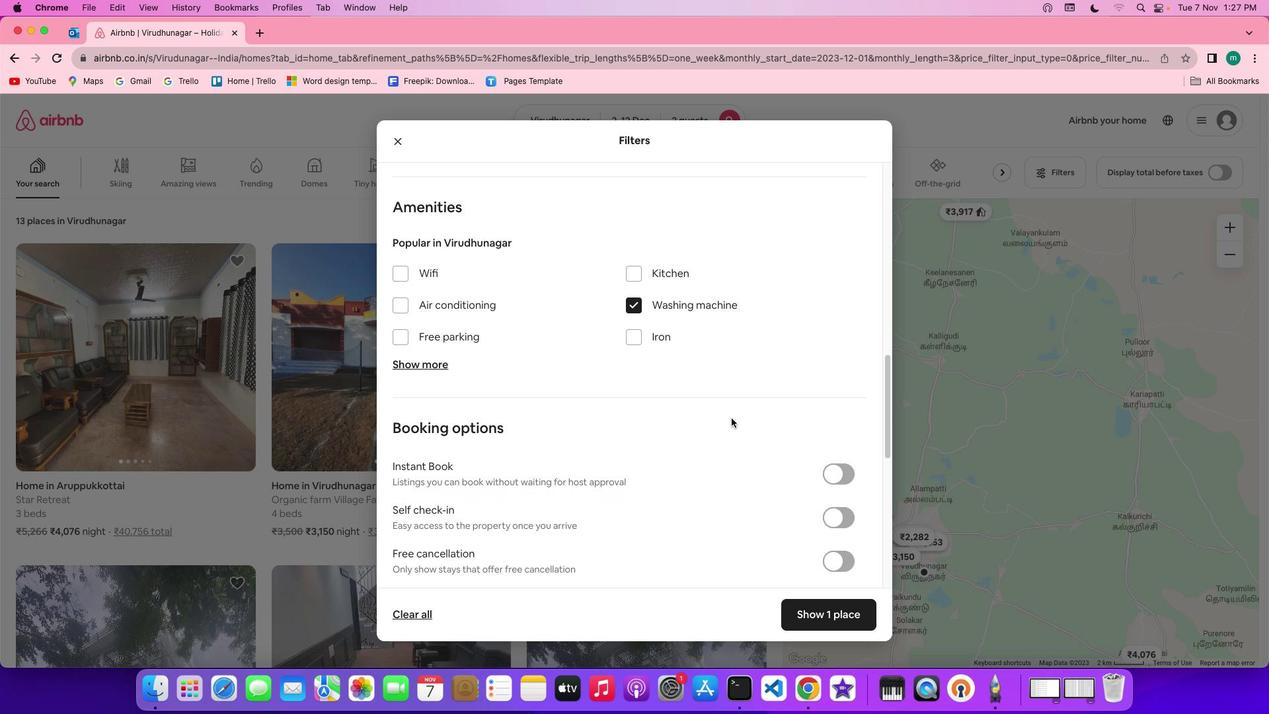
Action: Mouse scrolled (732, 417) with delta (0, 0)
Screenshot: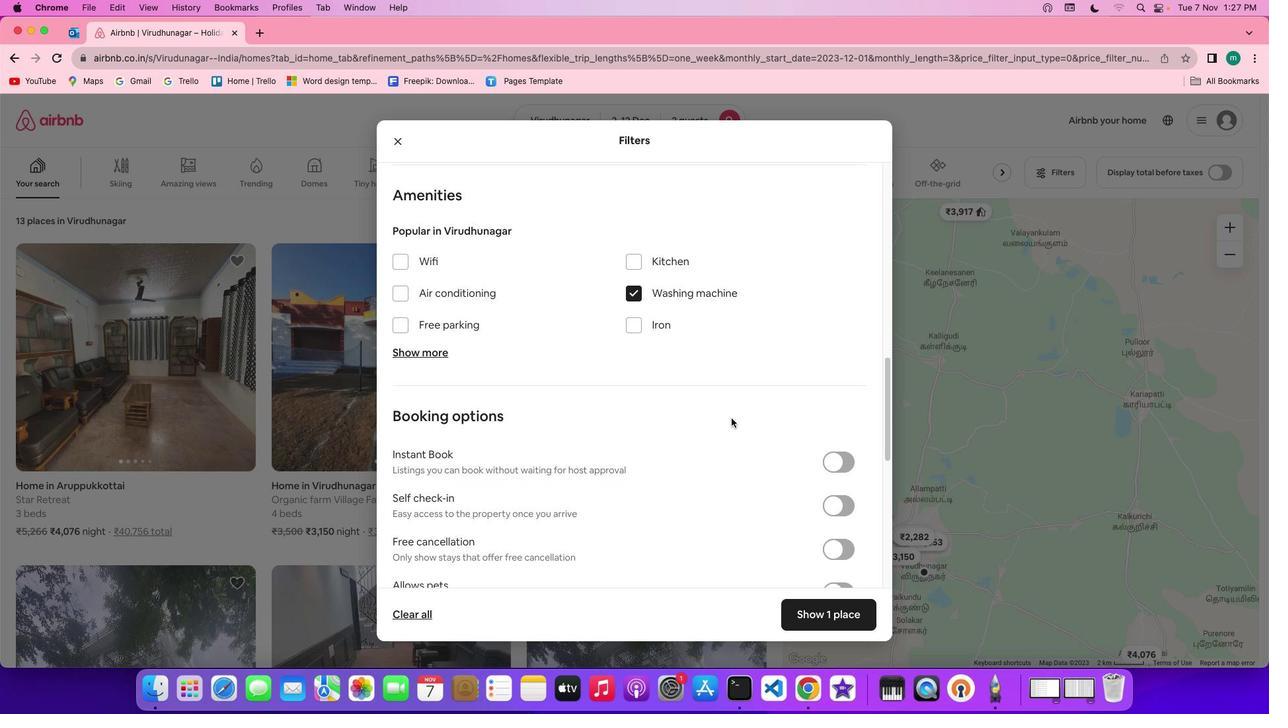
Action: Mouse scrolled (732, 417) with delta (0, 0)
Screenshot: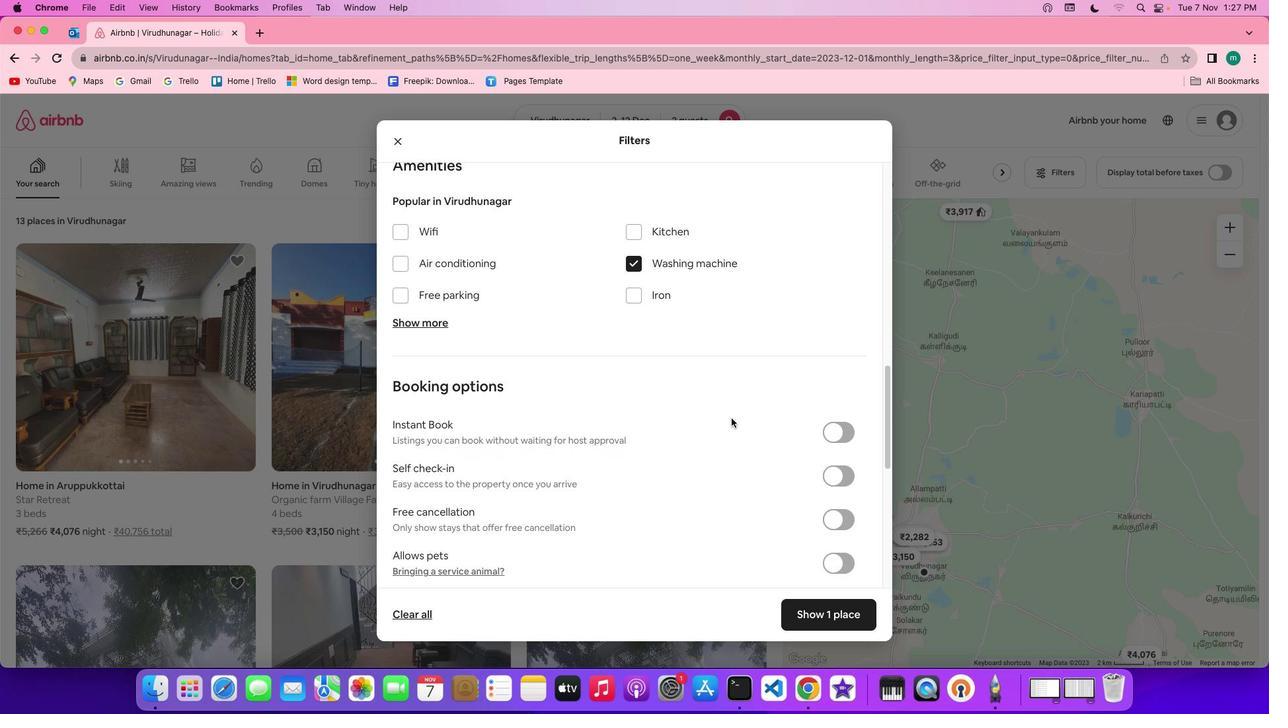 
Action: Mouse moved to (767, 431)
Screenshot: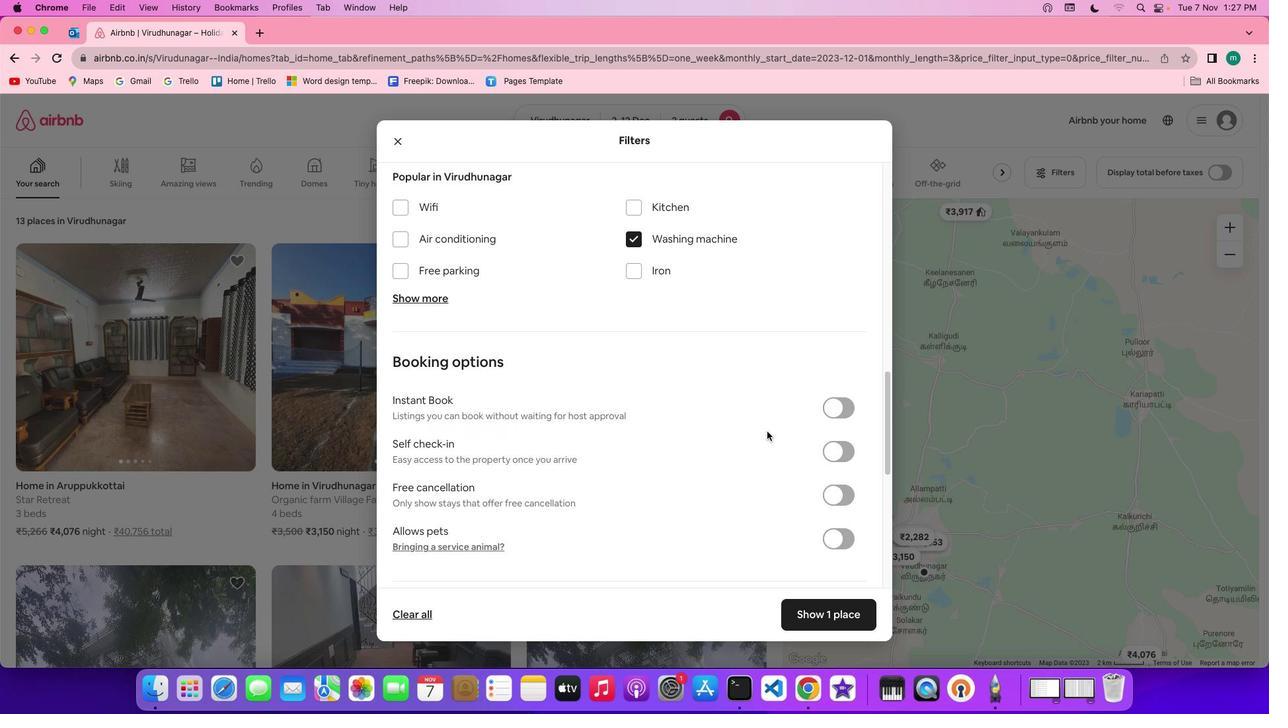 
Action: Mouse scrolled (767, 431) with delta (0, 0)
Screenshot: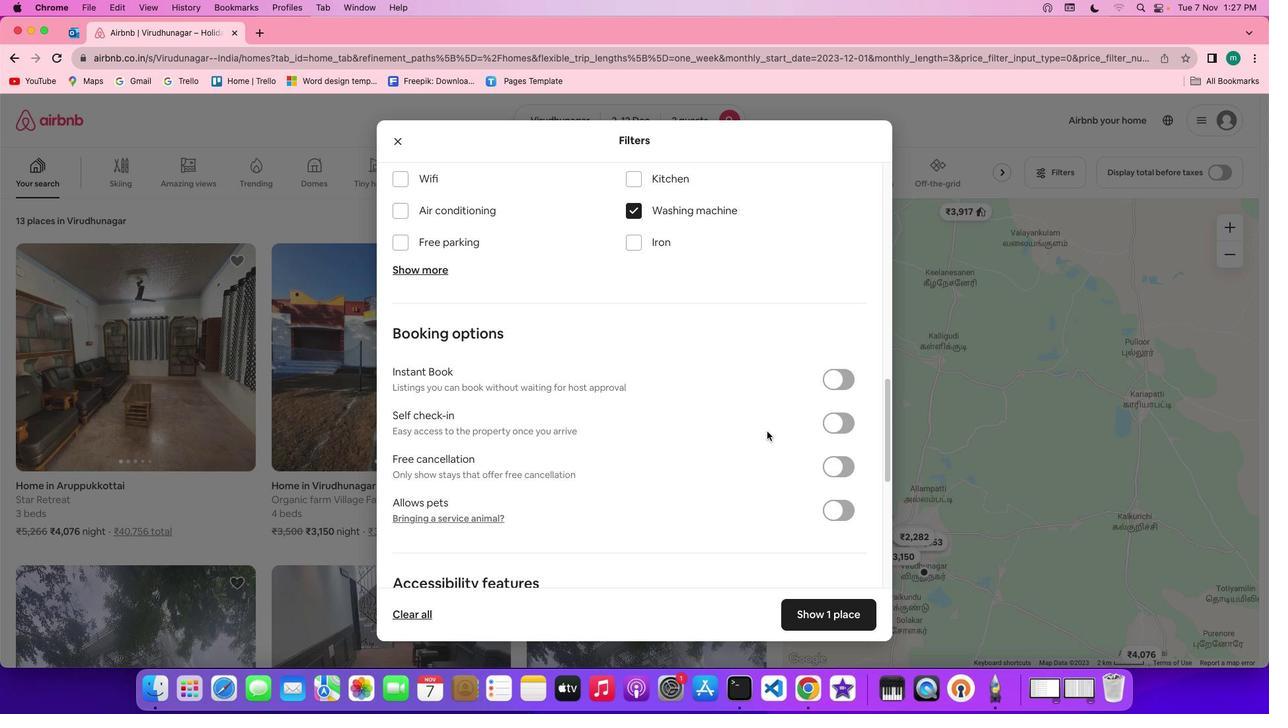 
Action: Mouse scrolled (767, 431) with delta (0, 0)
Screenshot: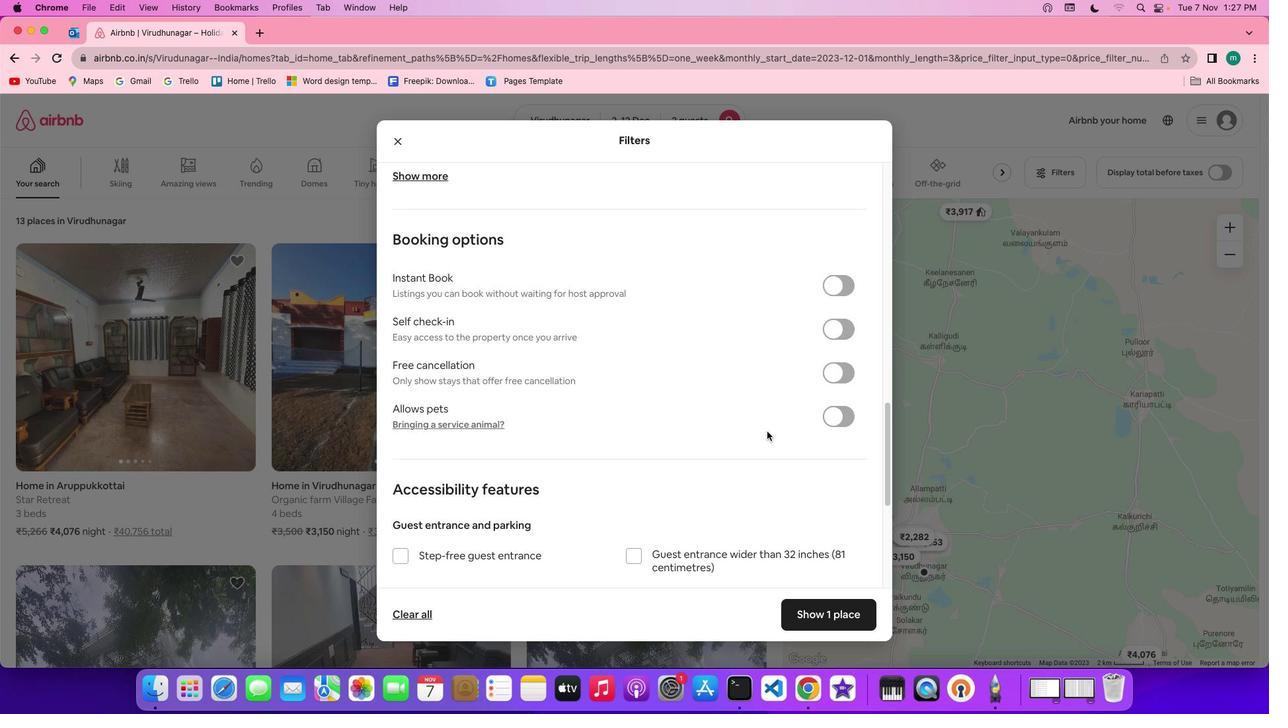 
Action: Mouse scrolled (767, 431) with delta (0, -1)
Screenshot: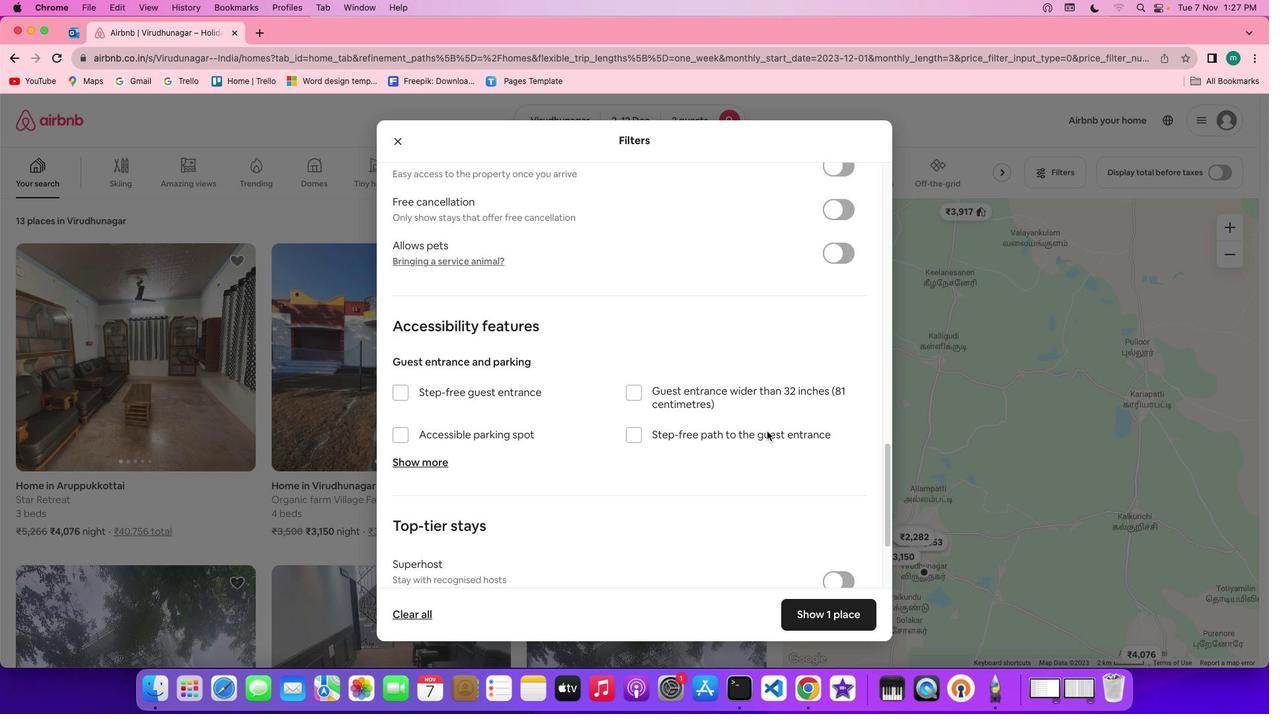 
Action: Mouse scrolled (767, 431) with delta (0, -3)
Screenshot: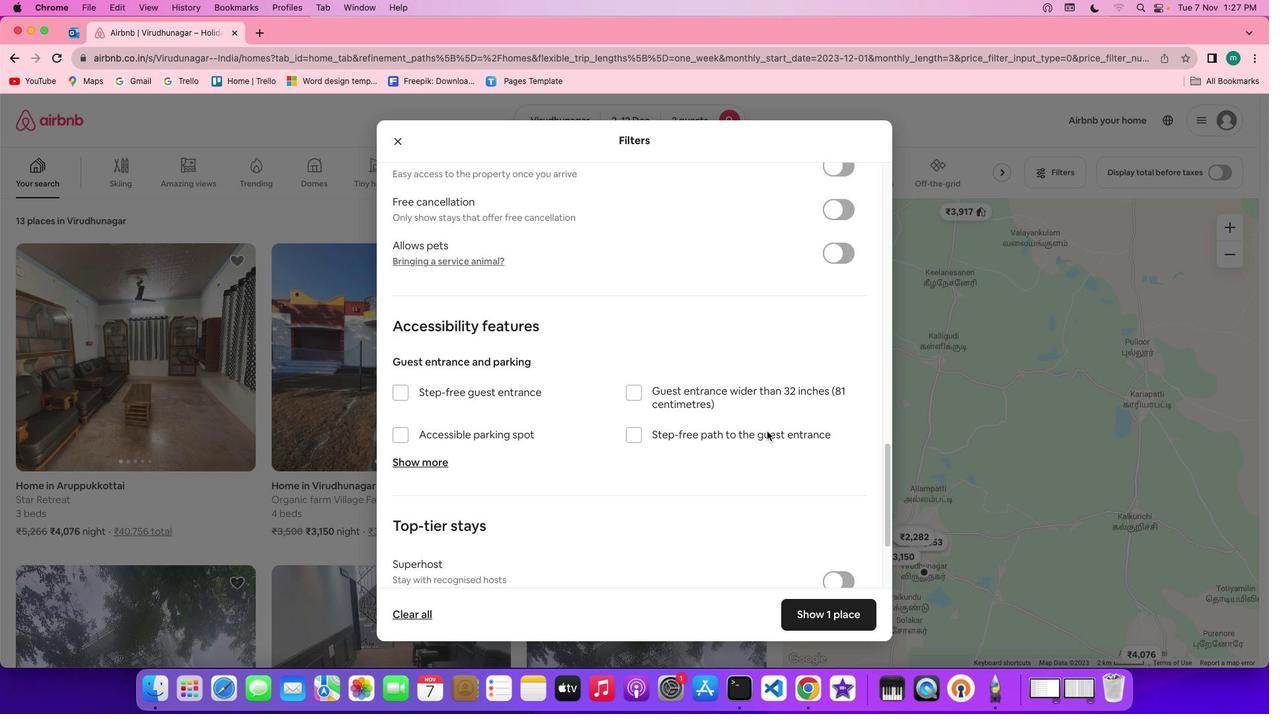 
Action: Mouse scrolled (767, 431) with delta (0, -3)
Screenshot: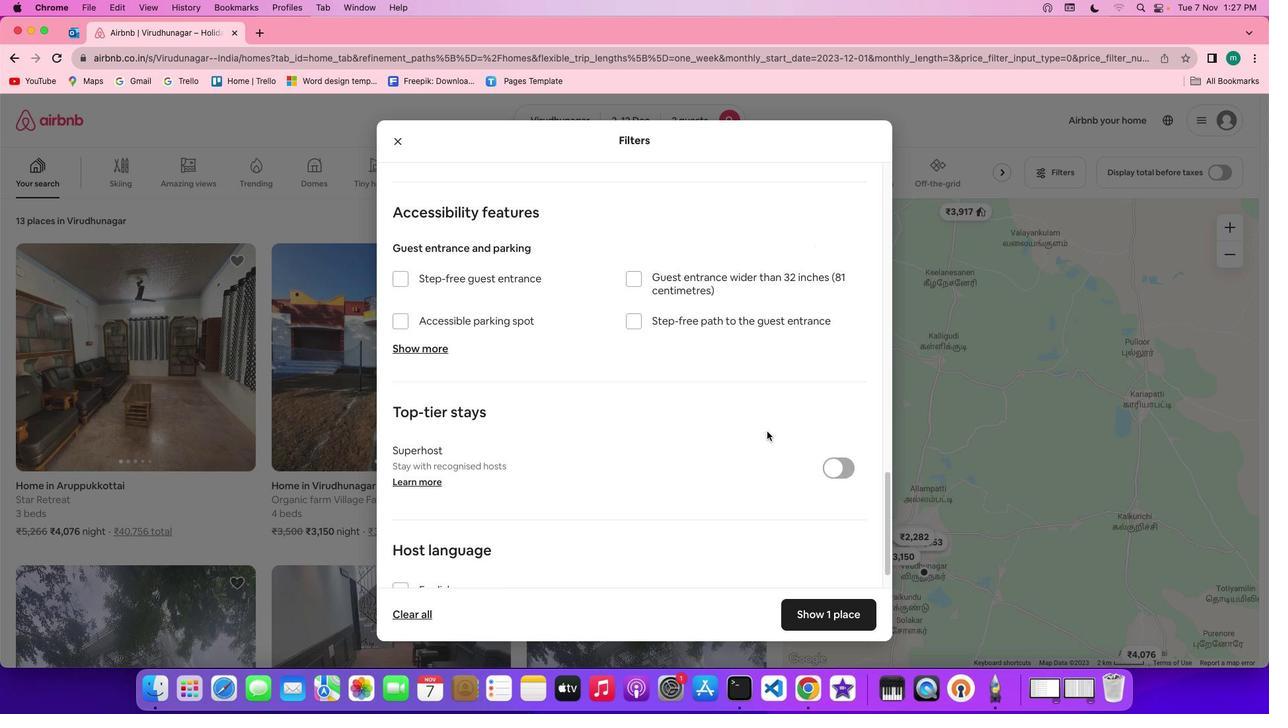 
Action: Mouse moved to (767, 431)
Screenshot: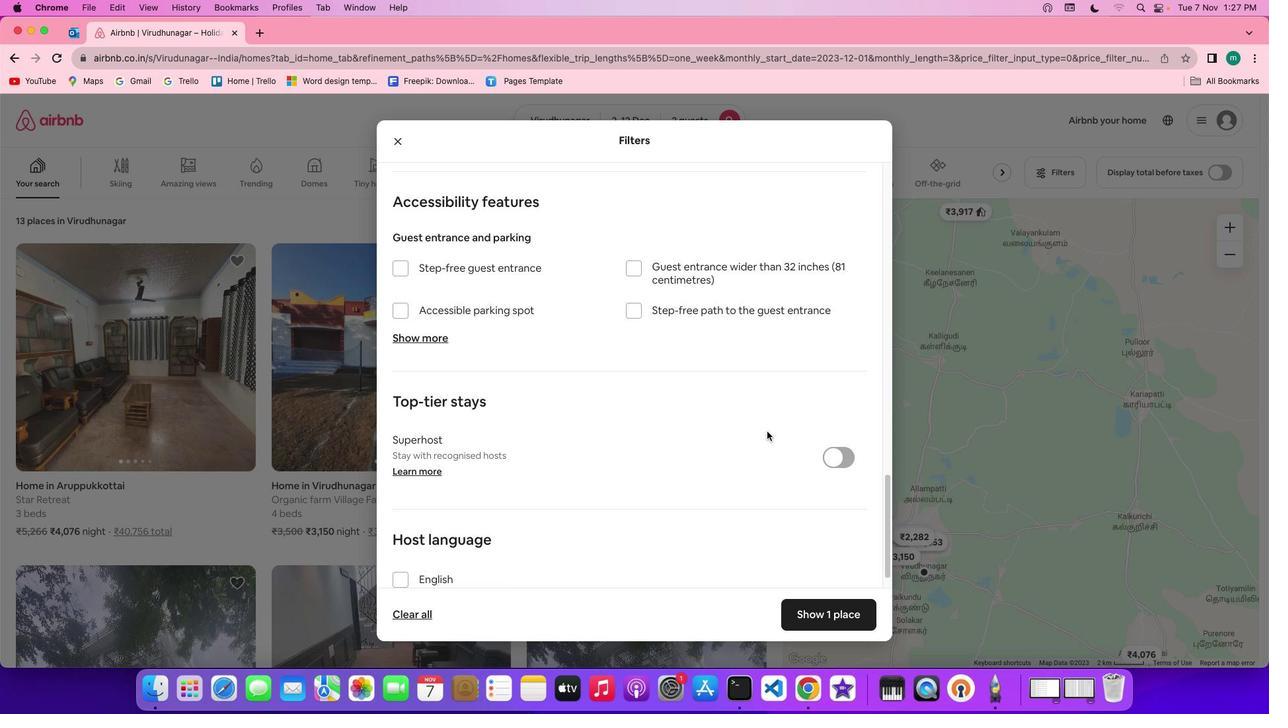 
Action: Mouse scrolled (767, 431) with delta (0, 0)
Screenshot: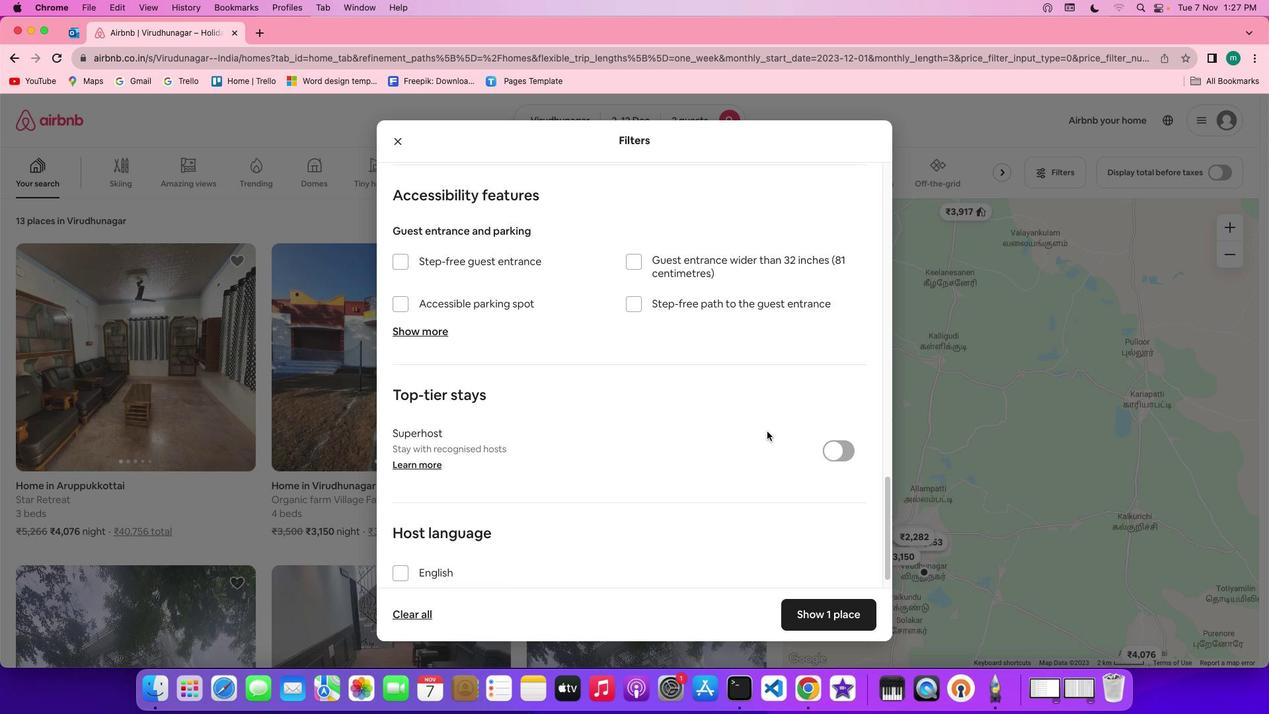 
Action: Mouse scrolled (767, 431) with delta (0, 0)
Screenshot: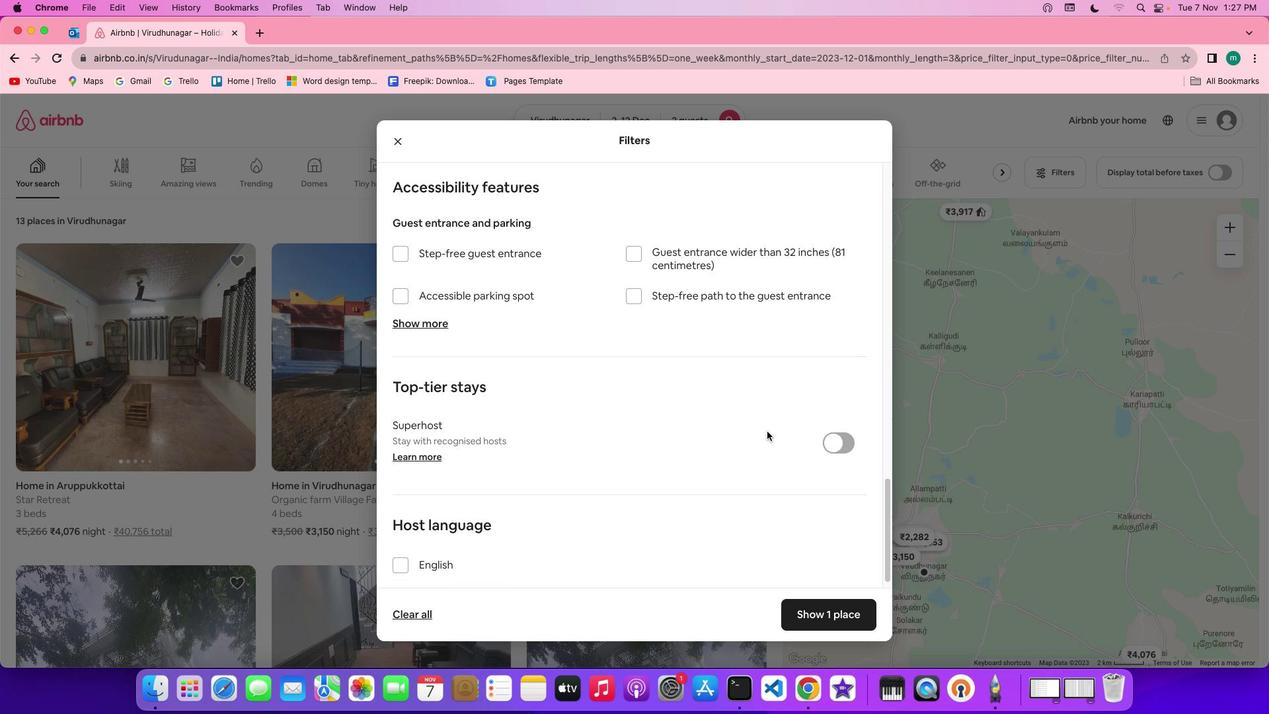 
Action: Mouse scrolled (767, 431) with delta (0, -1)
Screenshot: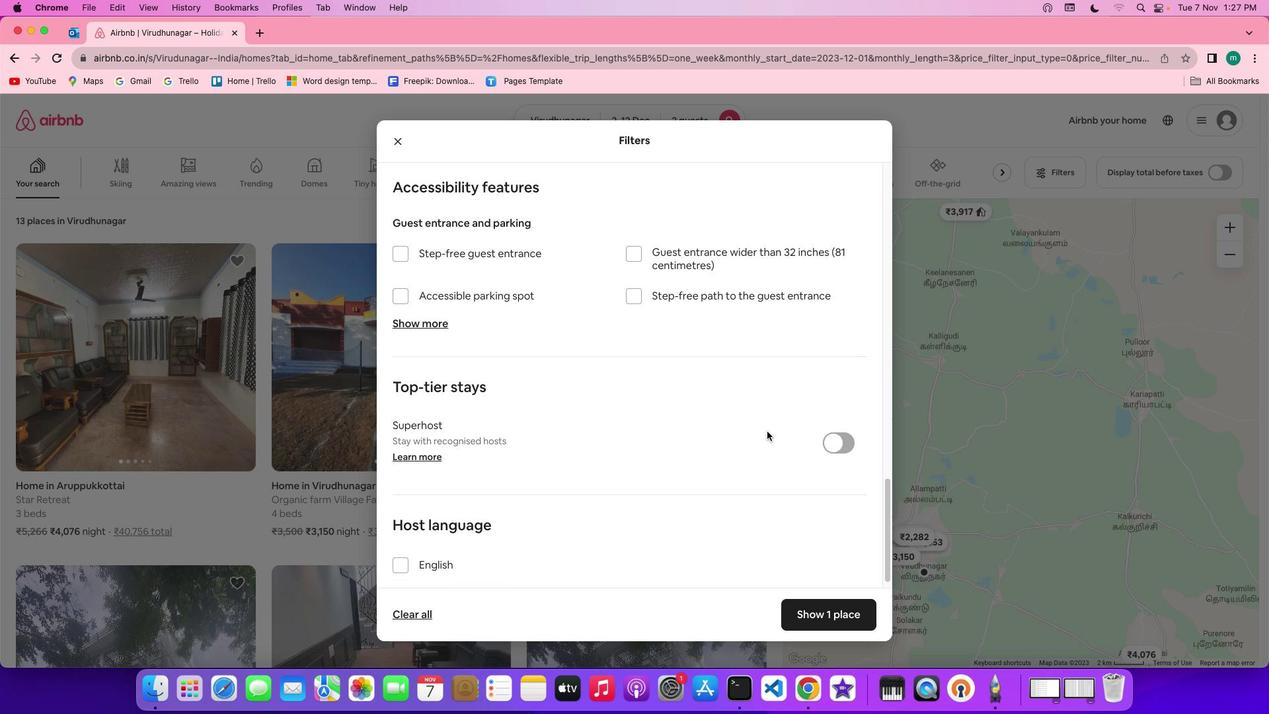 
Action: Mouse scrolled (767, 431) with delta (0, -3)
Screenshot: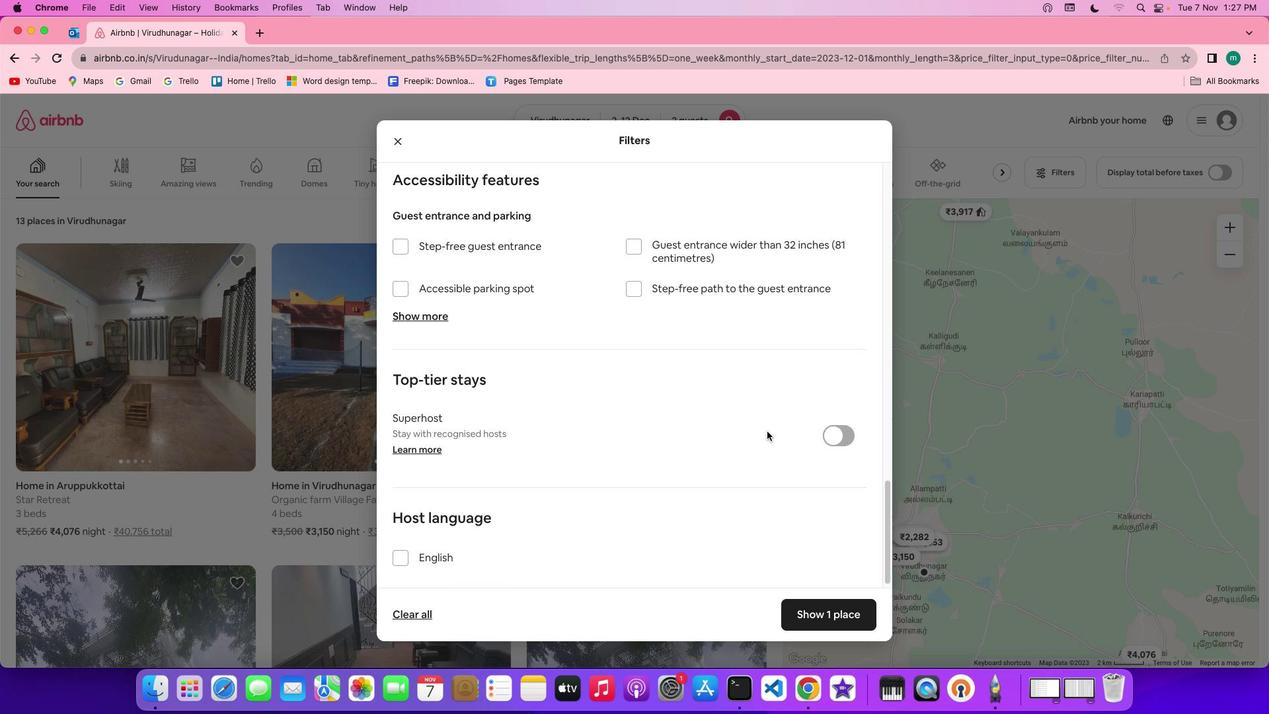 
Action: Mouse scrolled (767, 431) with delta (0, -3)
Screenshot: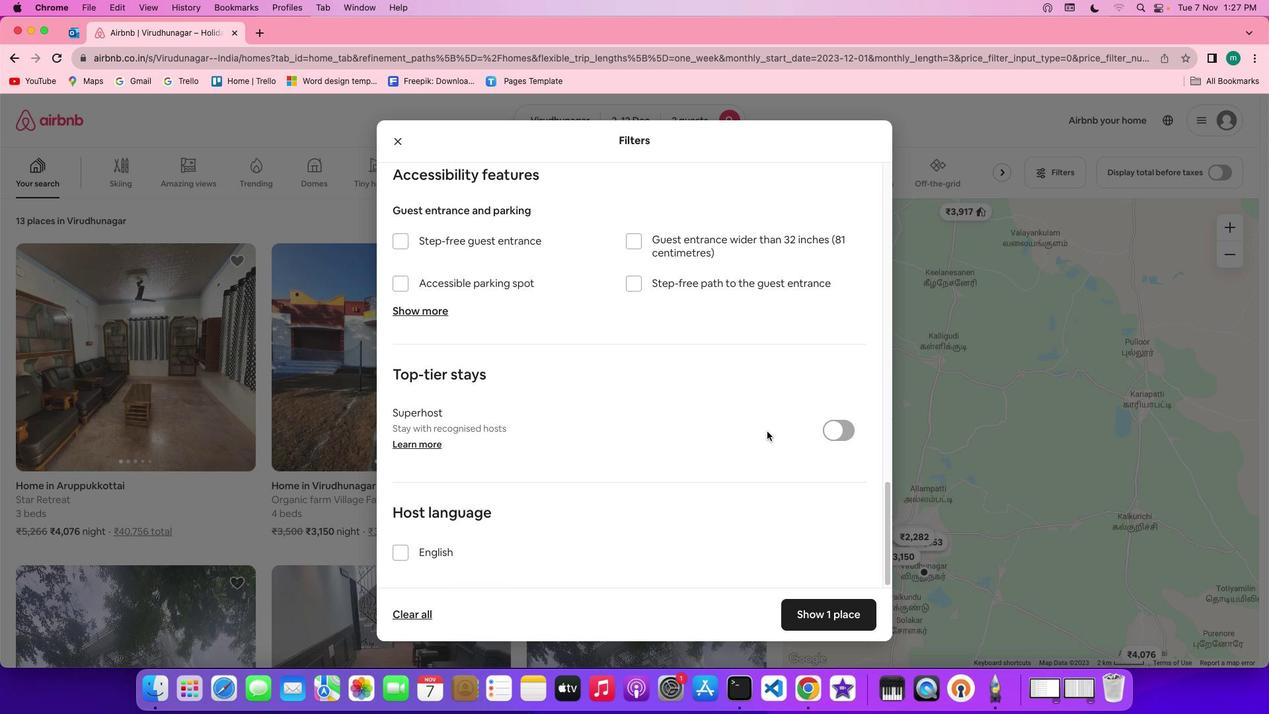 
Action: Mouse moved to (843, 515)
Screenshot: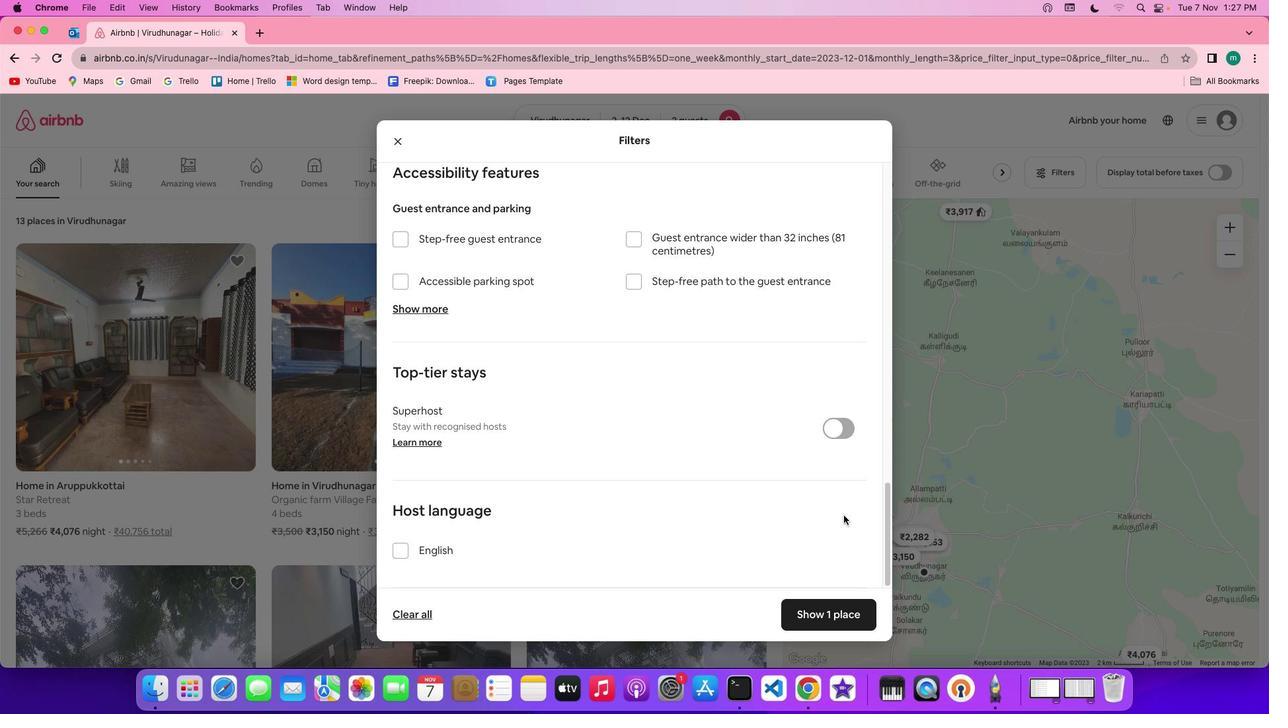 
Action: Mouse scrolled (843, 515) with delta (0, 0)
Screenshot: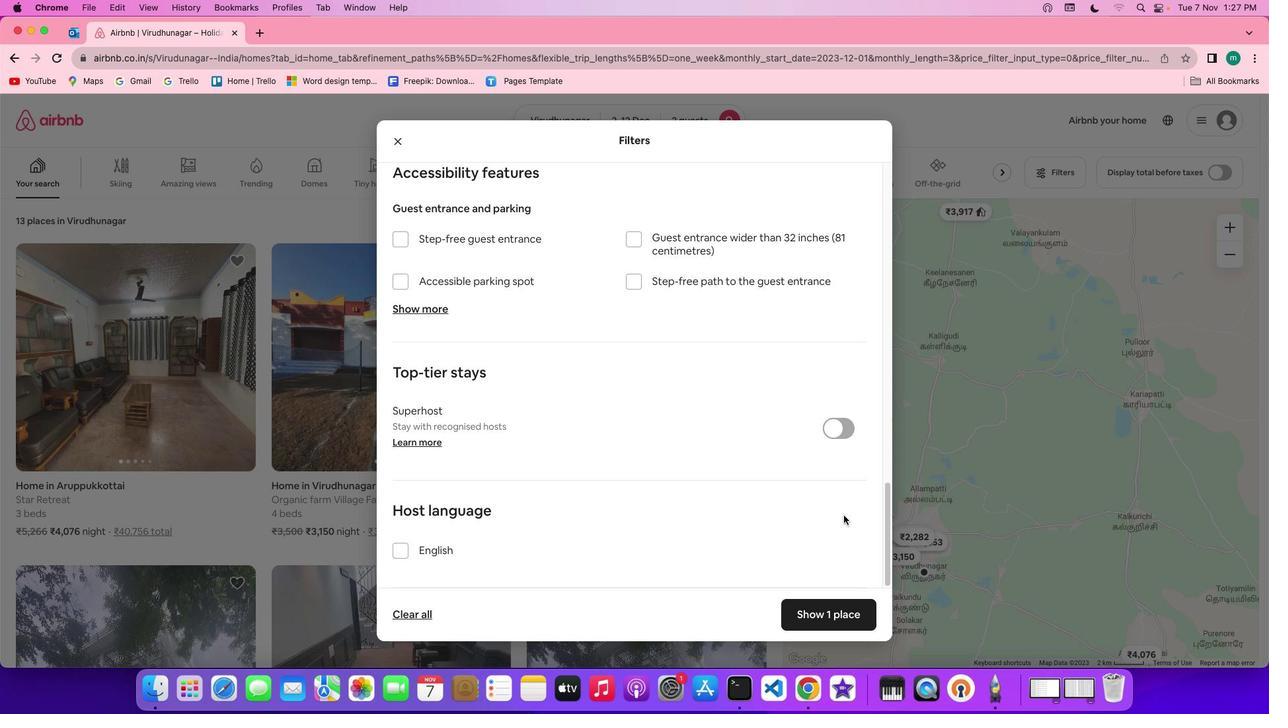 
Action: Mouse scrolled (843, 515) with delta (0, 0)
Screenshot: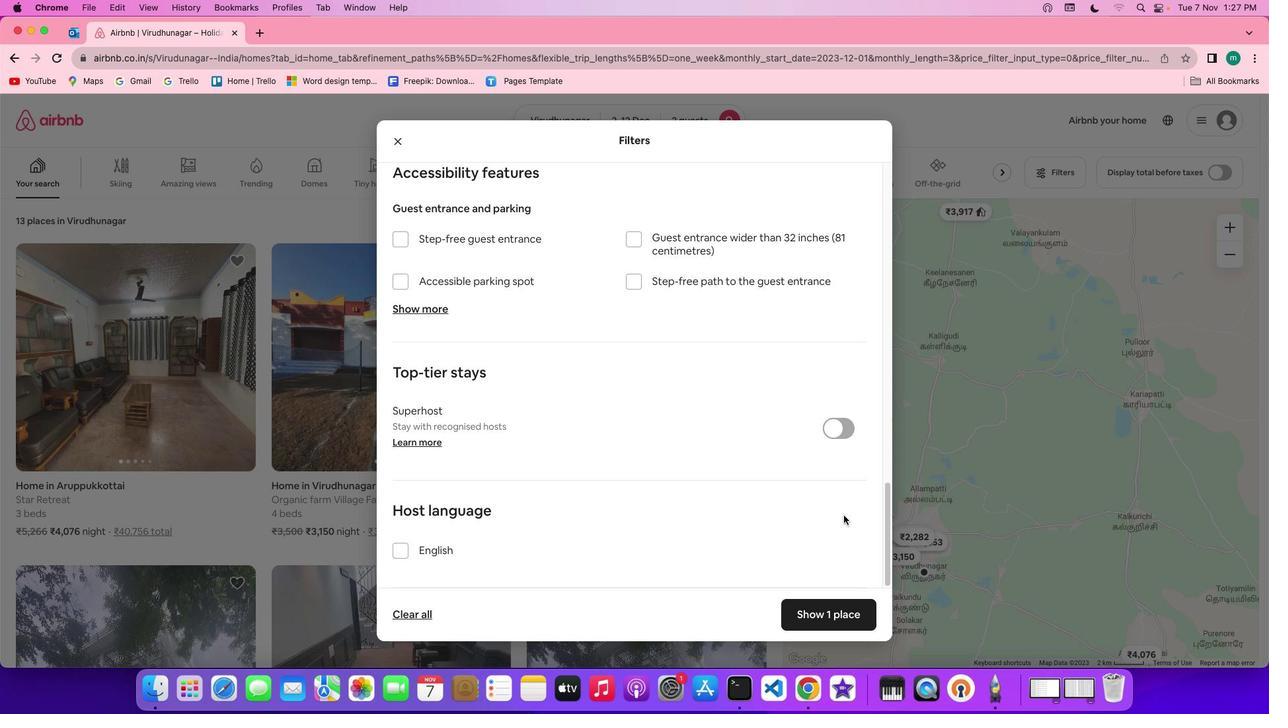 
Action: Mouse scrolled (843, 515) with delta (0, -1)
Screenshot: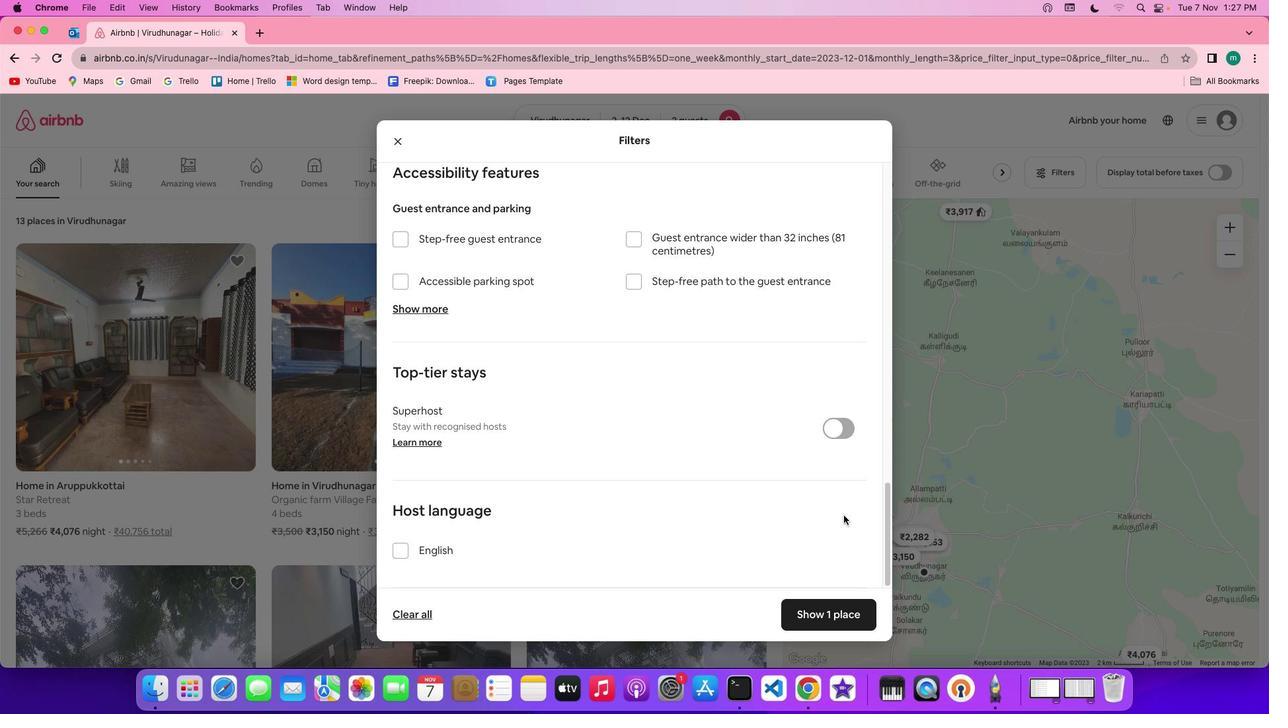 
Action: Mouse scrolled (843, 515) with delta (0, -3)
Screenshot: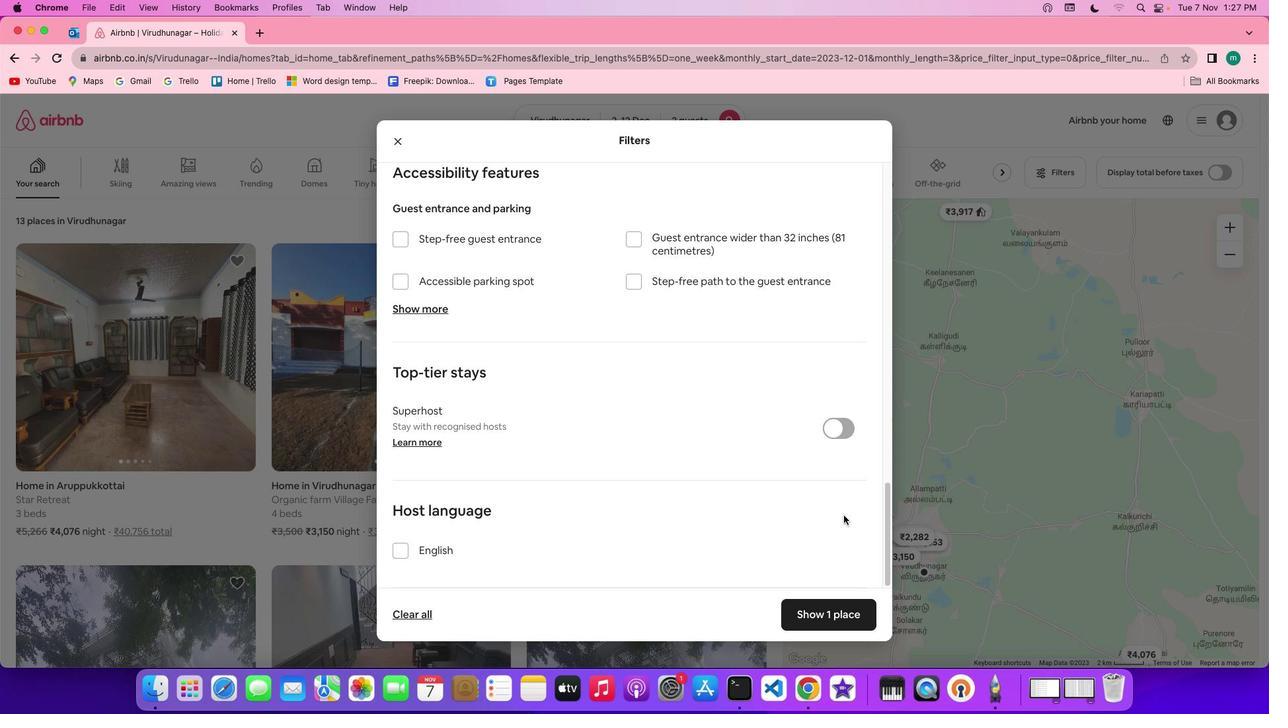 
Action: Mouse moved to (832, 607)
Screenshot: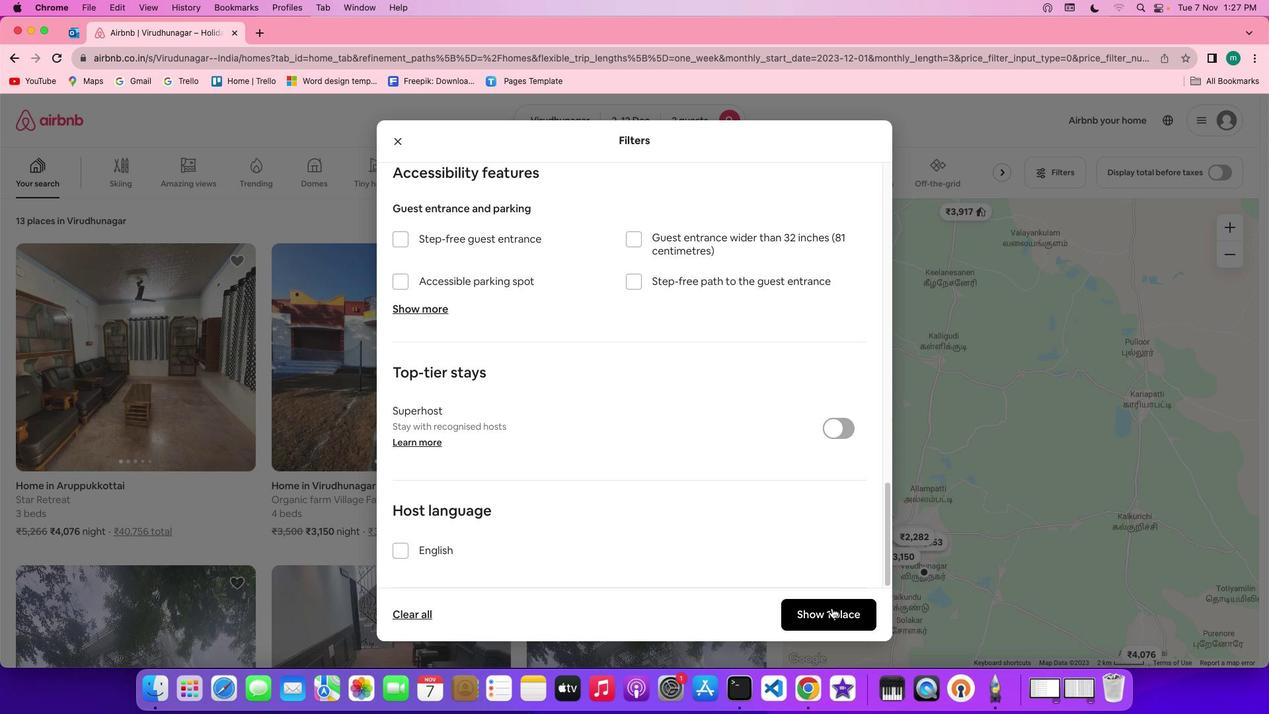 
Action: Mouse pressed left at (832, 607)
Screenshot: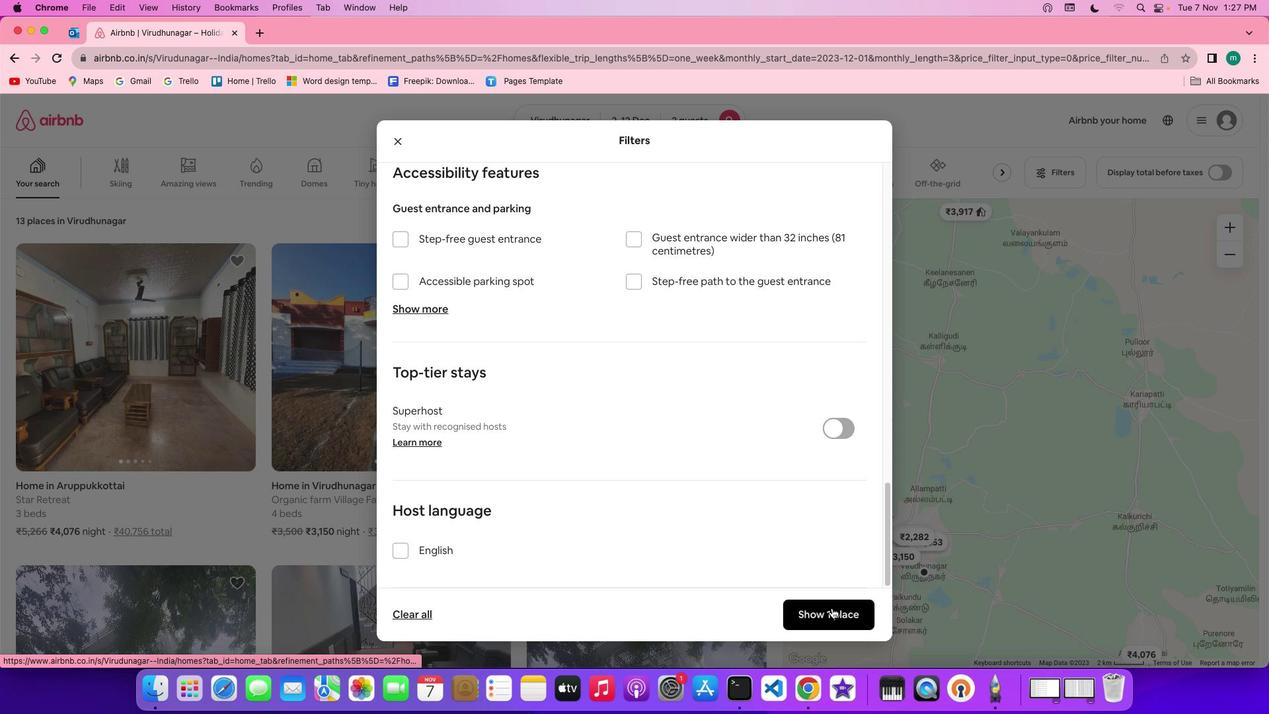 
Action: Mouse moved to (169, 343)
Screenshot: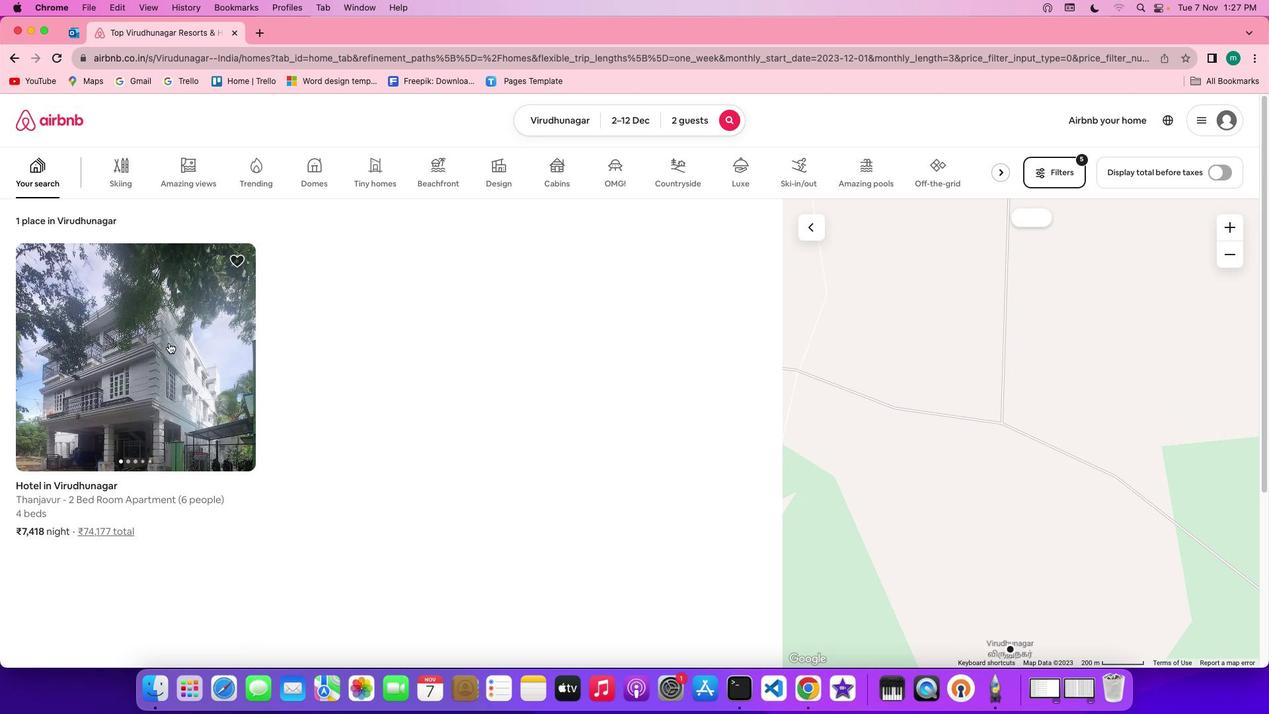 
Action: Mouse pressed left at (169, 343)
Screenshot: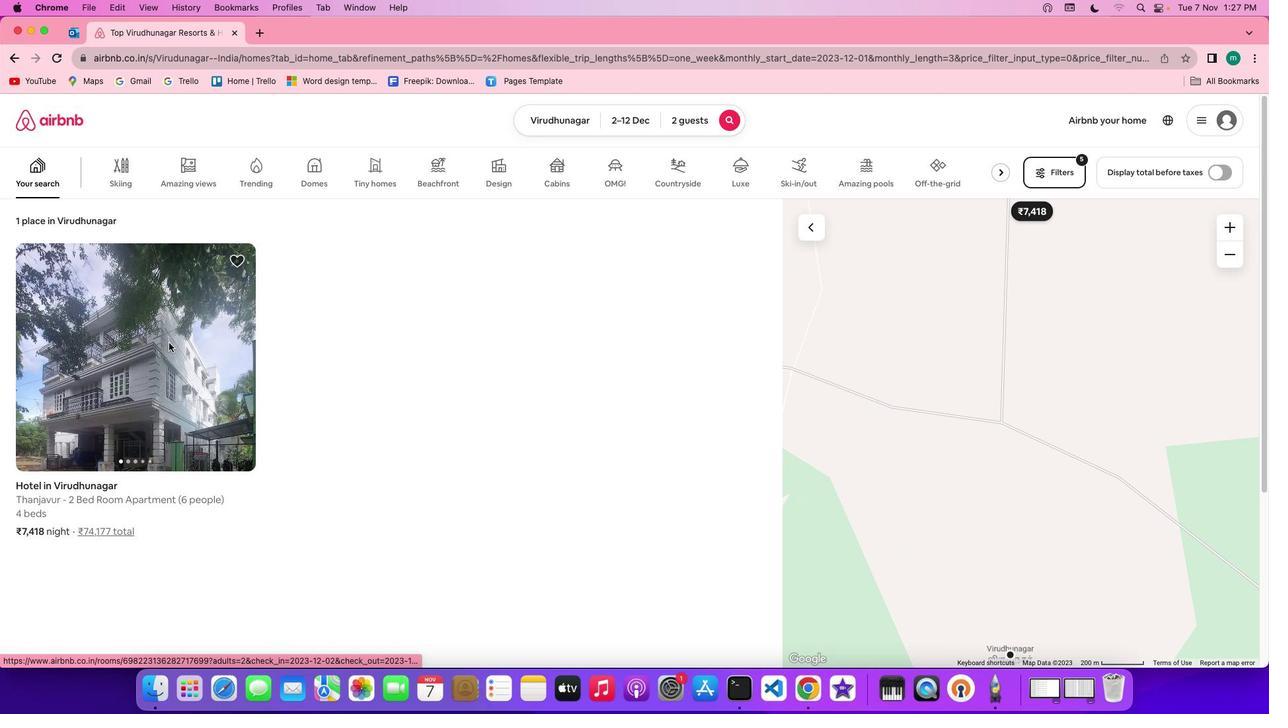 
Action: Mouse moved to (952, 492)
Screenshot: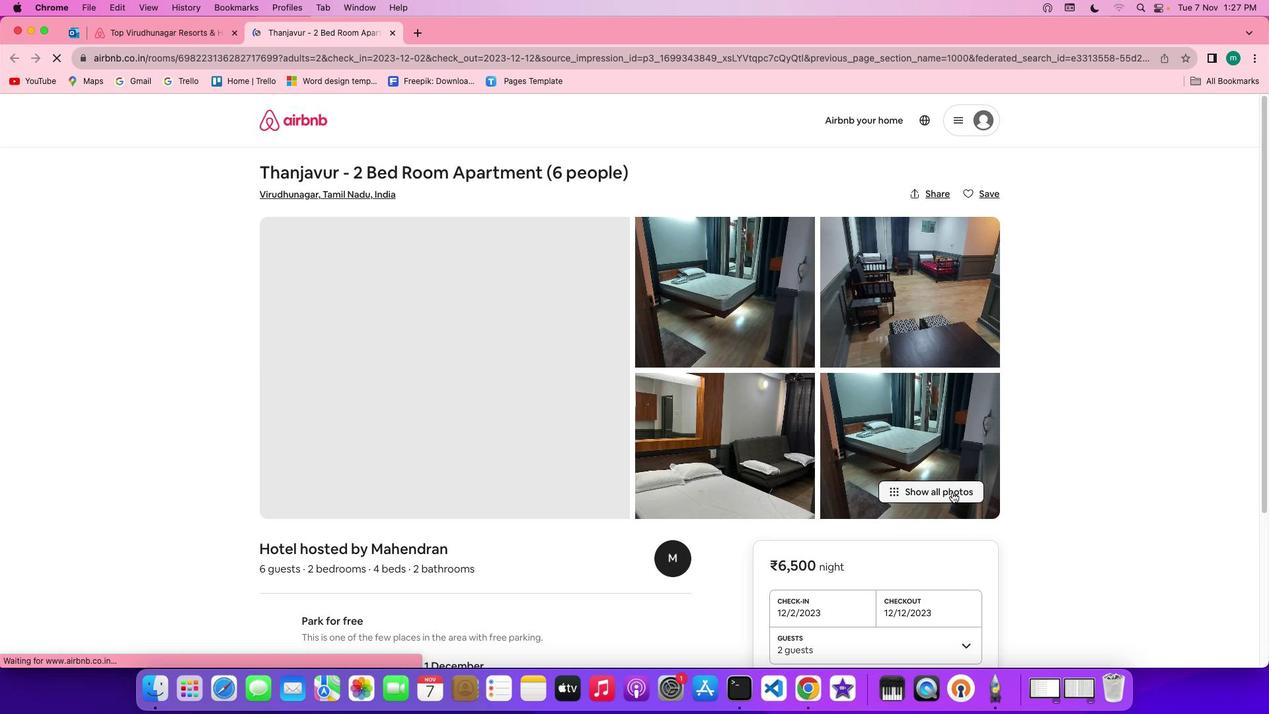
Action: Mouse pressed left at (952, 492)
Screenshot: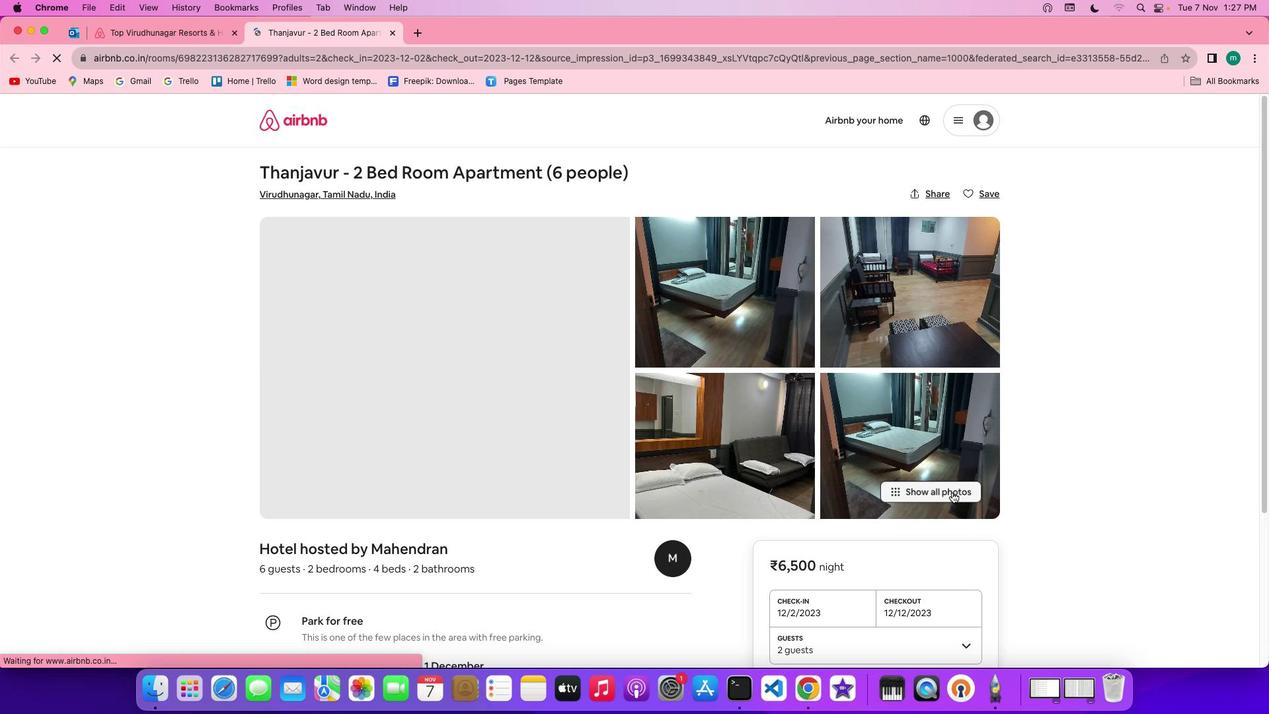 
Action: Mouse moved to (642, 472)
Screenshot: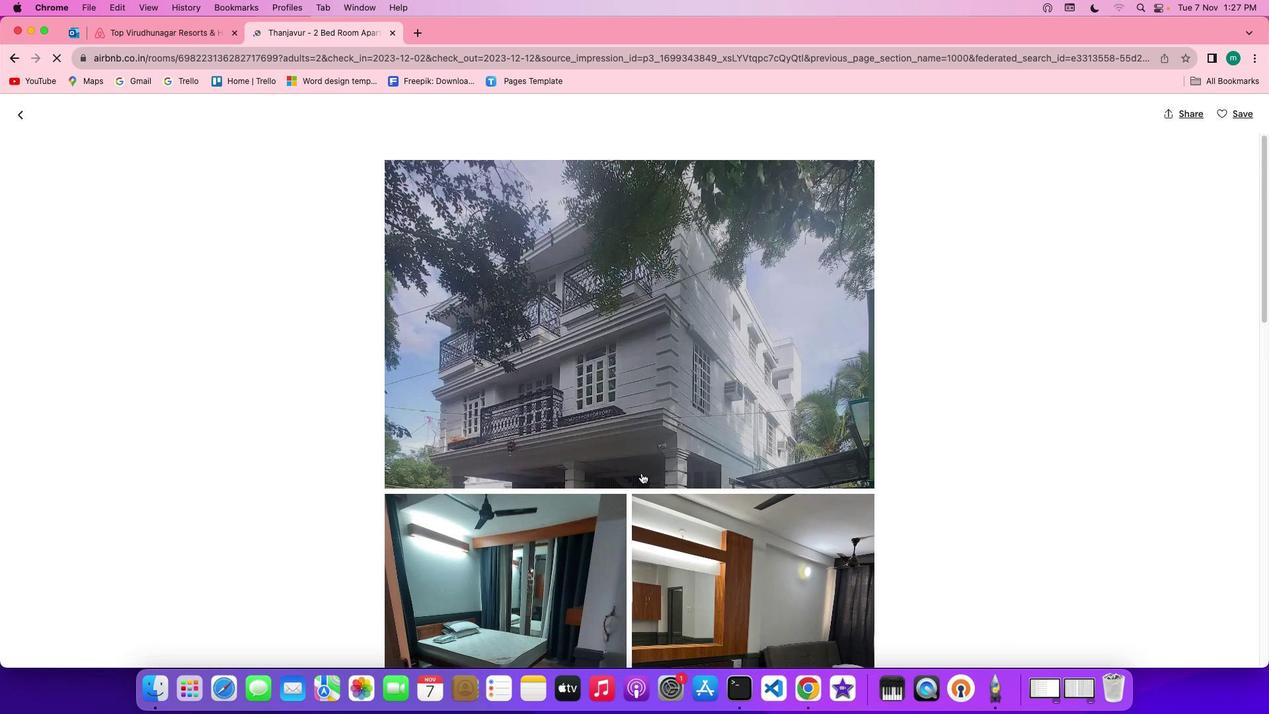 
Action: Mouse scrolled (642, 472) with delta (0, 0)
Screenshot: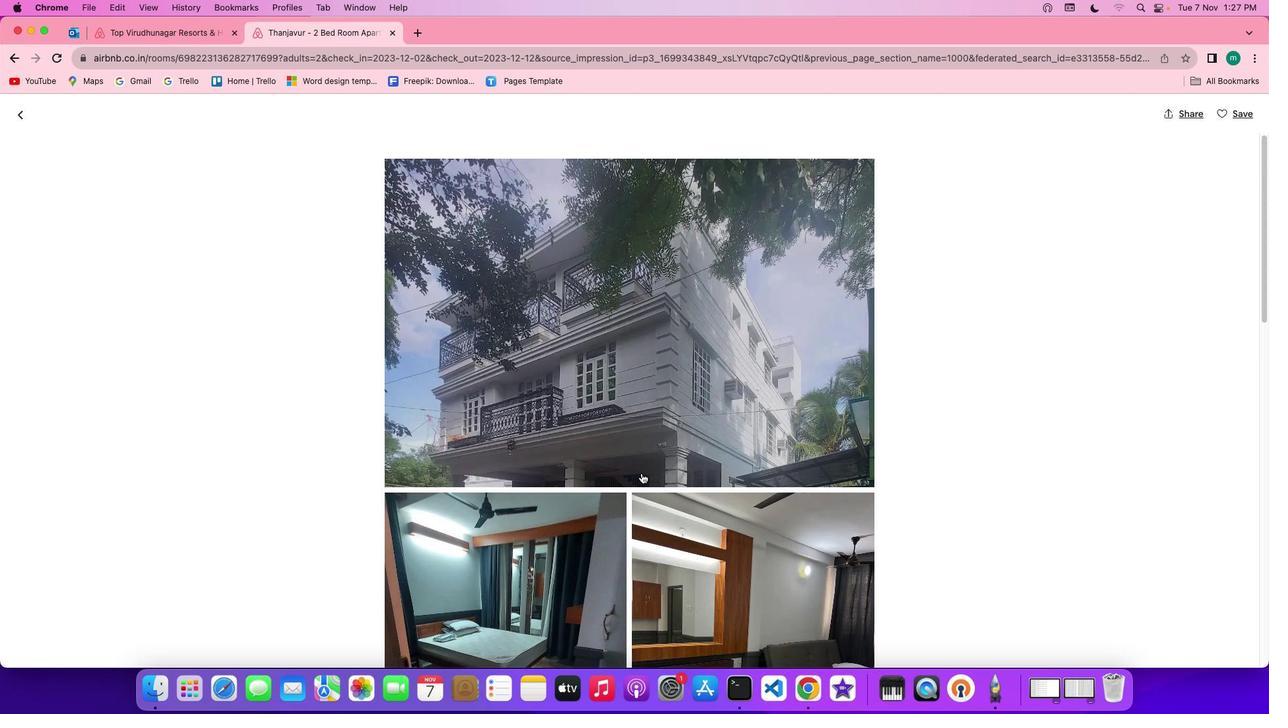 
Action: Mouse scrolled (642, 472) with delta (0, 0)
Screenshot: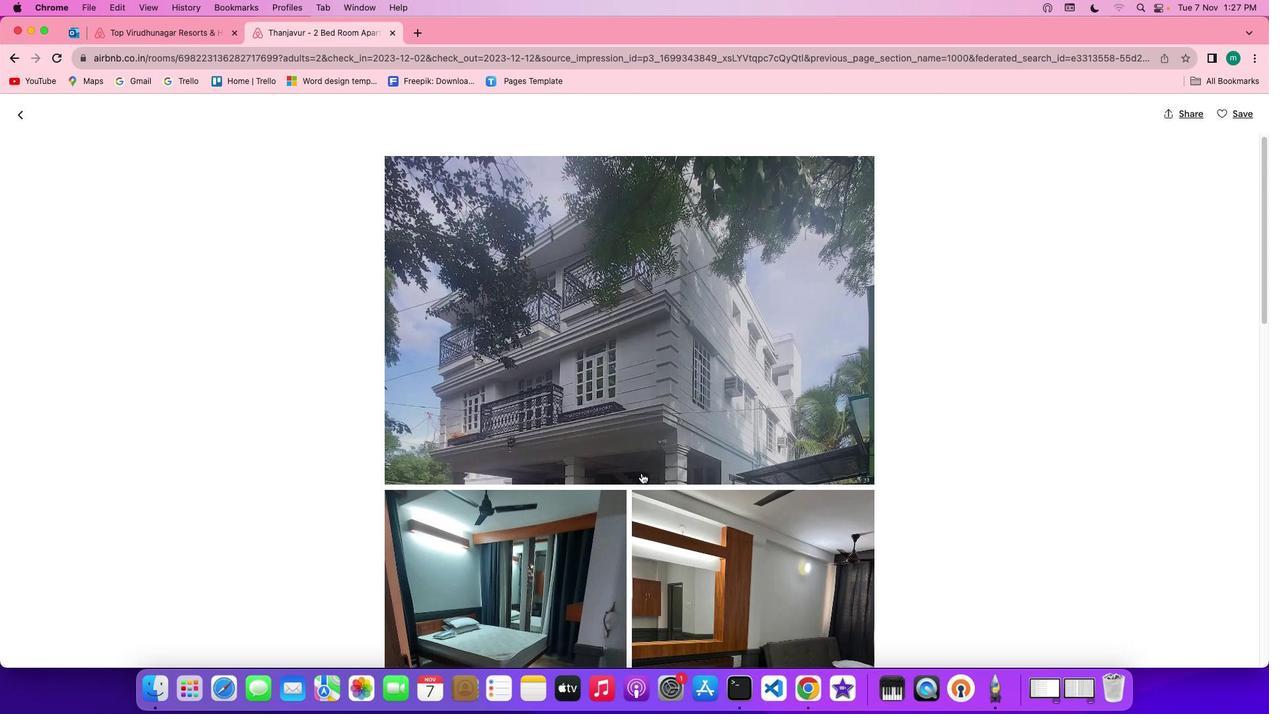 
Action: Mouse scrolled (642, 472) with delta (0, 0)
Screenshot: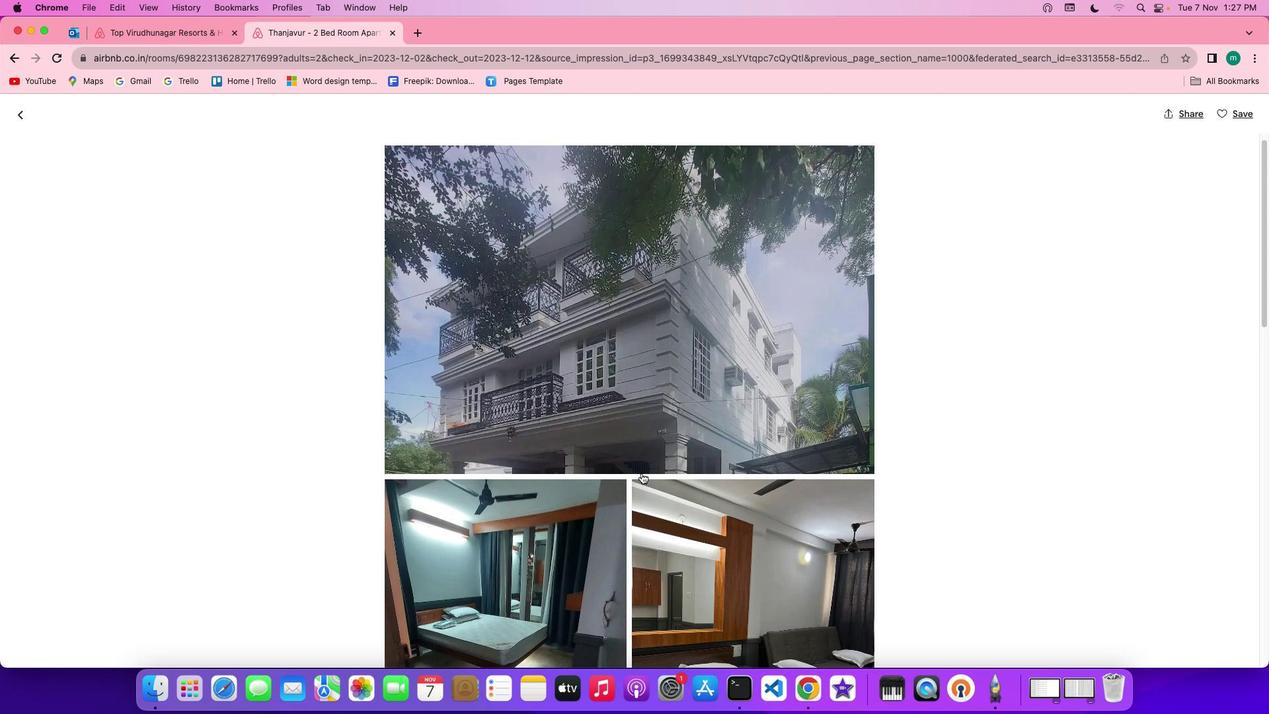 
Action: Mouse scrolled (642, 472) with delta (0, 0)
Screenshot: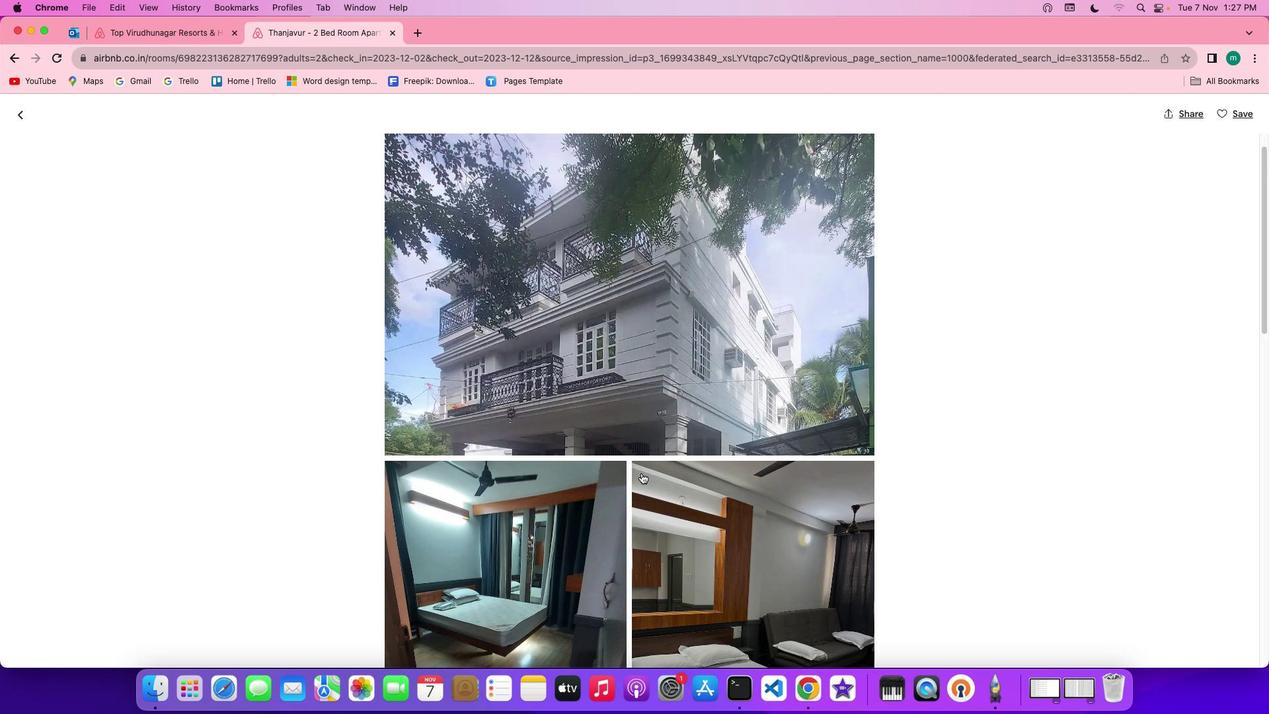 
Action: Mouse scrolled (642, 472) with delta (0, 0)
Screenshot: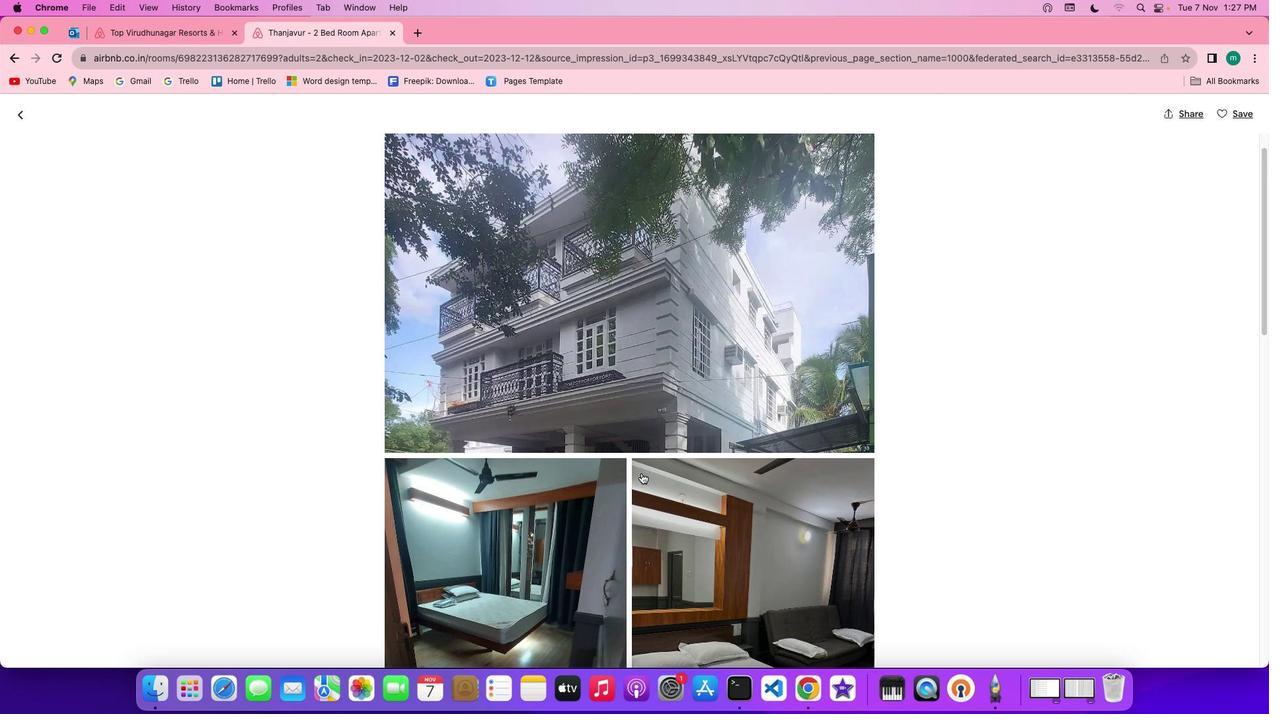 
Action: Mouse scrolled (642, 472) with delta (0, -1)
Screenshot: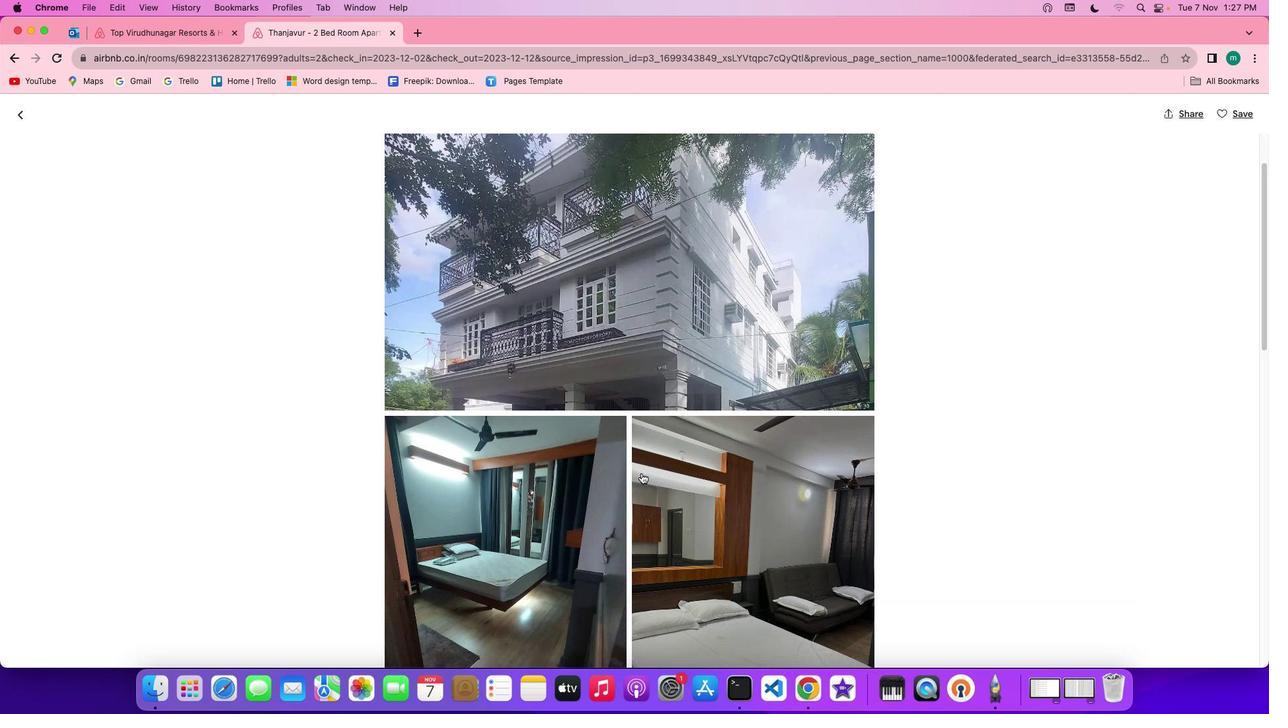
Action: Mouse scrolled (642, 472) with delta (0, -1)
Screenshot: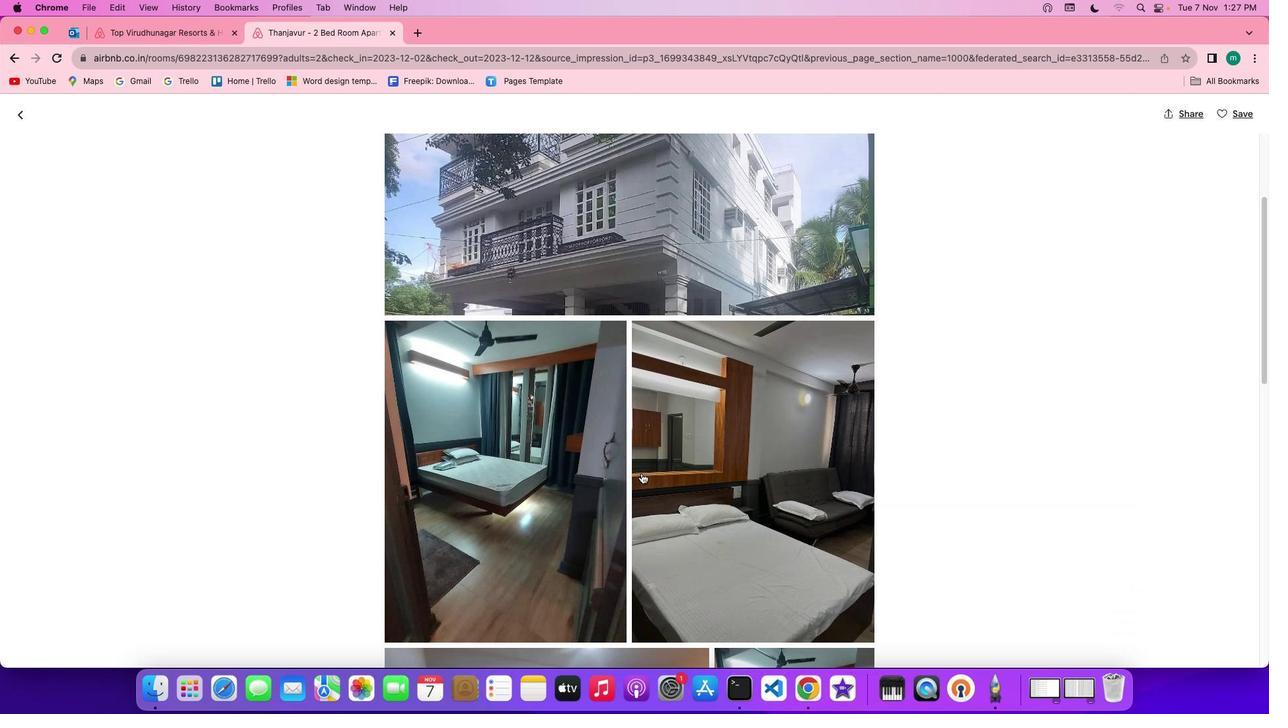 
Action: Mouse scrolled (642, 472) with delta (0, 0)
Screenshot: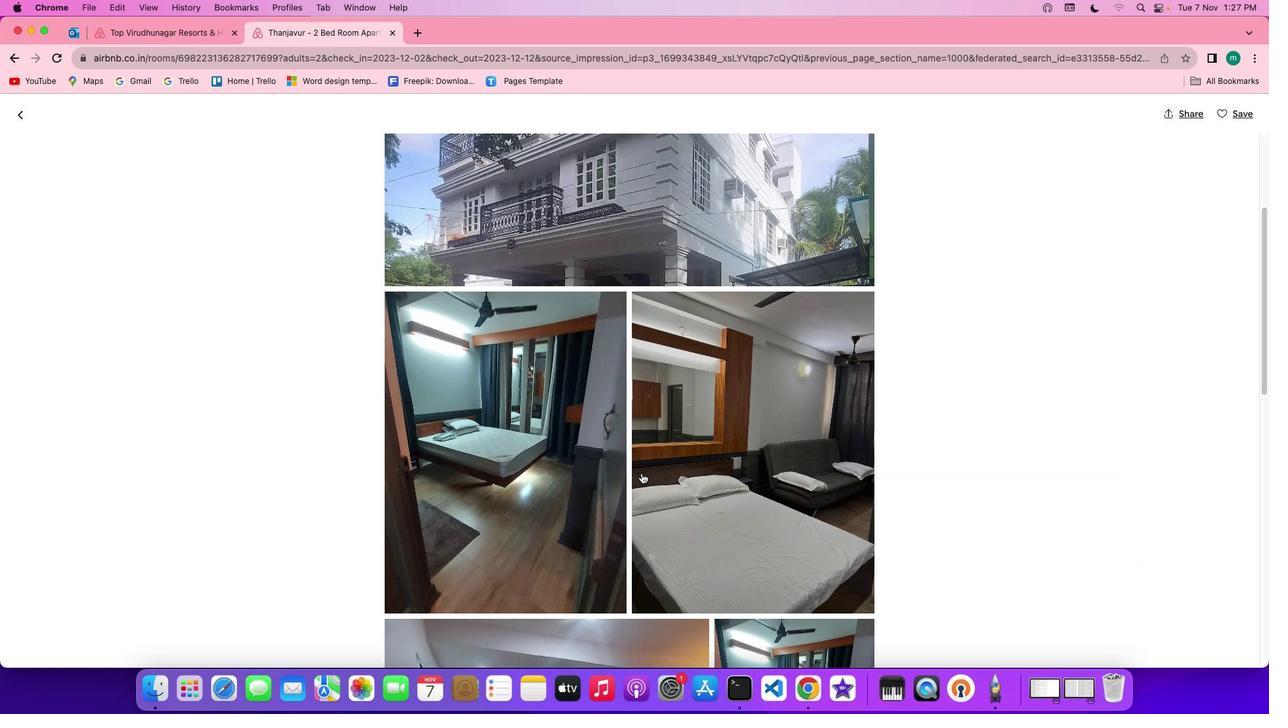 
Action: Mouse scrolled (642, 472) with delta (0, 0)
Screenshot: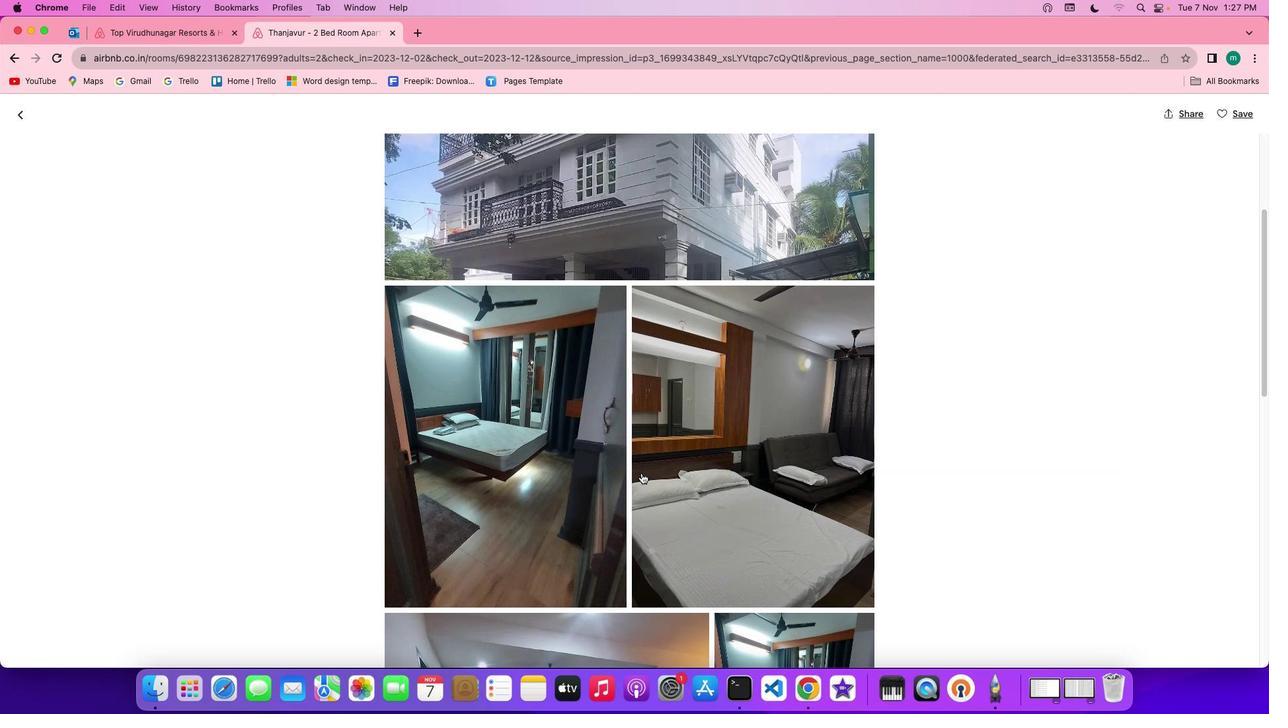
Action: Mouse scrolled (642, 472) with delta (0, 0)
Screenshot: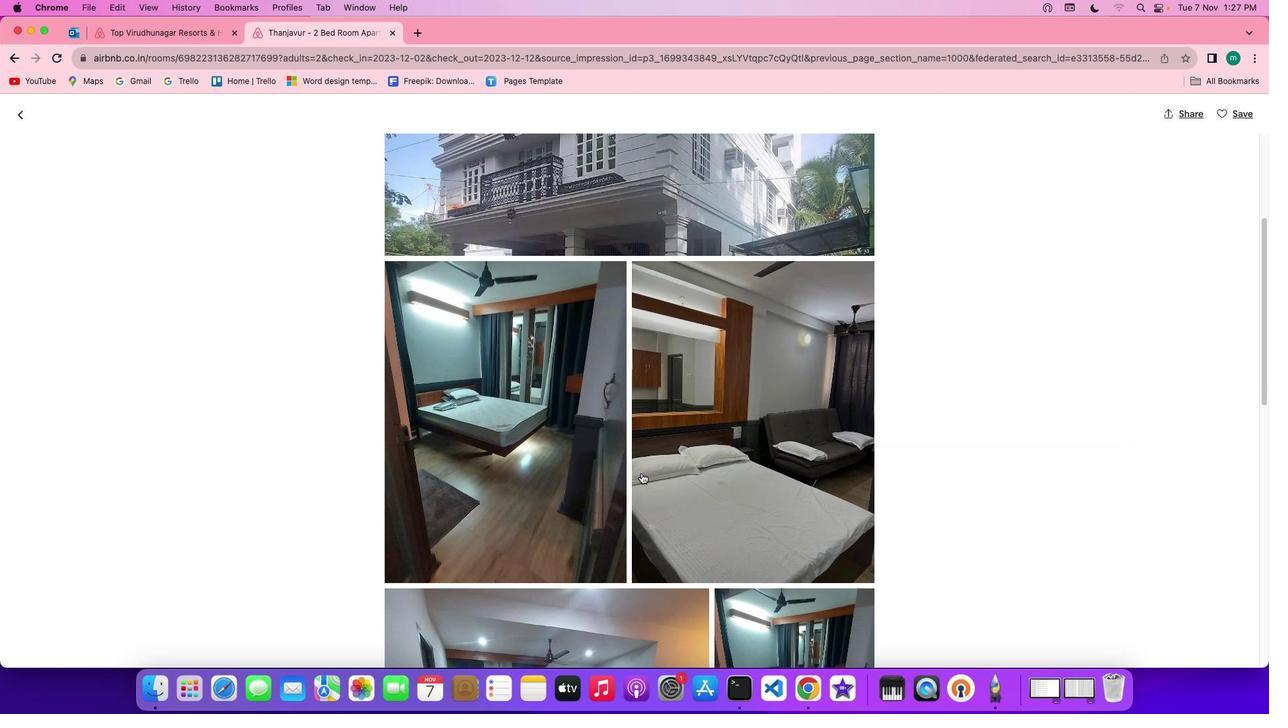 
Action: Mouse scrolled (642, 472) with delta (0, 0)
Screenshot: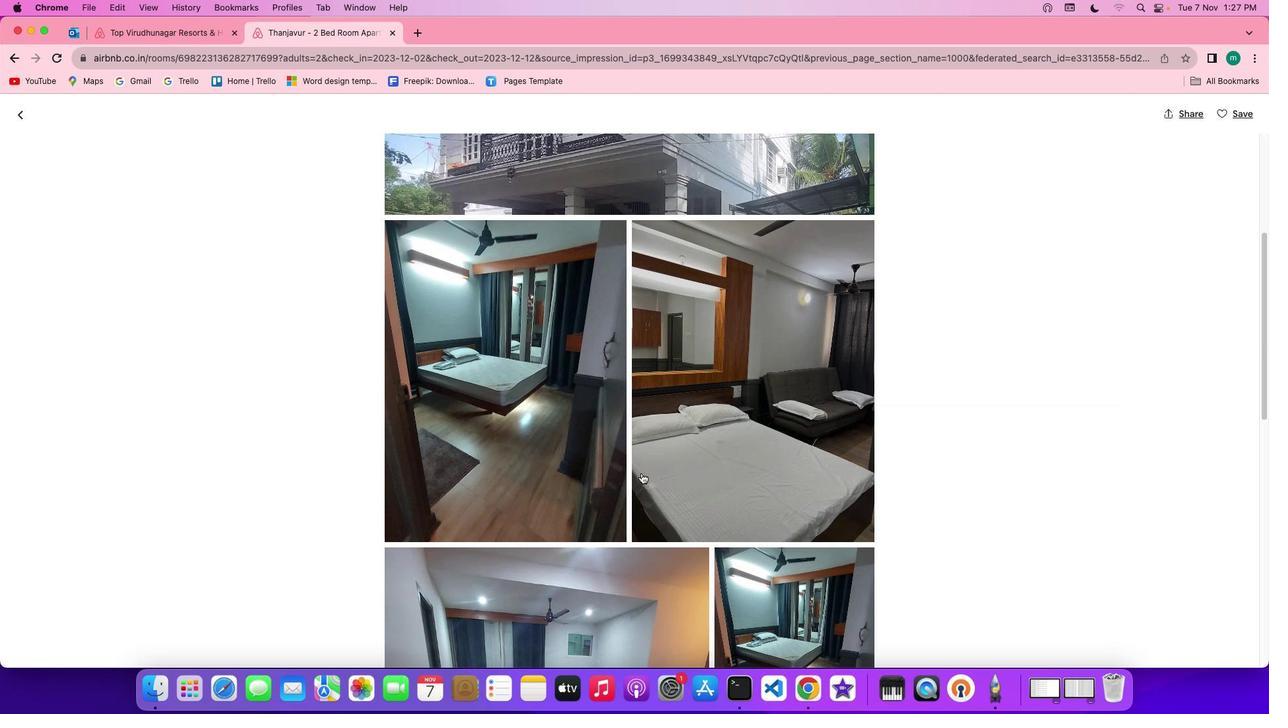 
Action: Mouse scrolled (642, 472) with delta (0, 0)
Screenshot: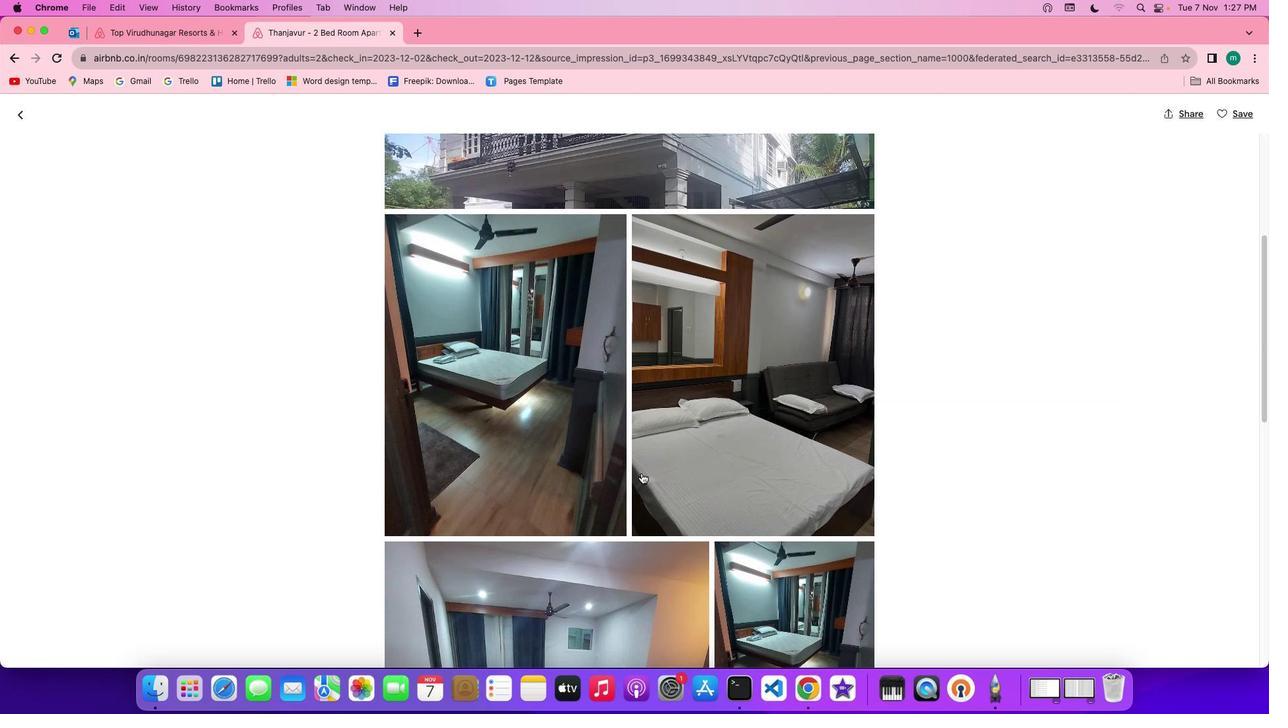 
Action: Mouse scrolled (642, 472) with delta (0, -1)
Screenshot: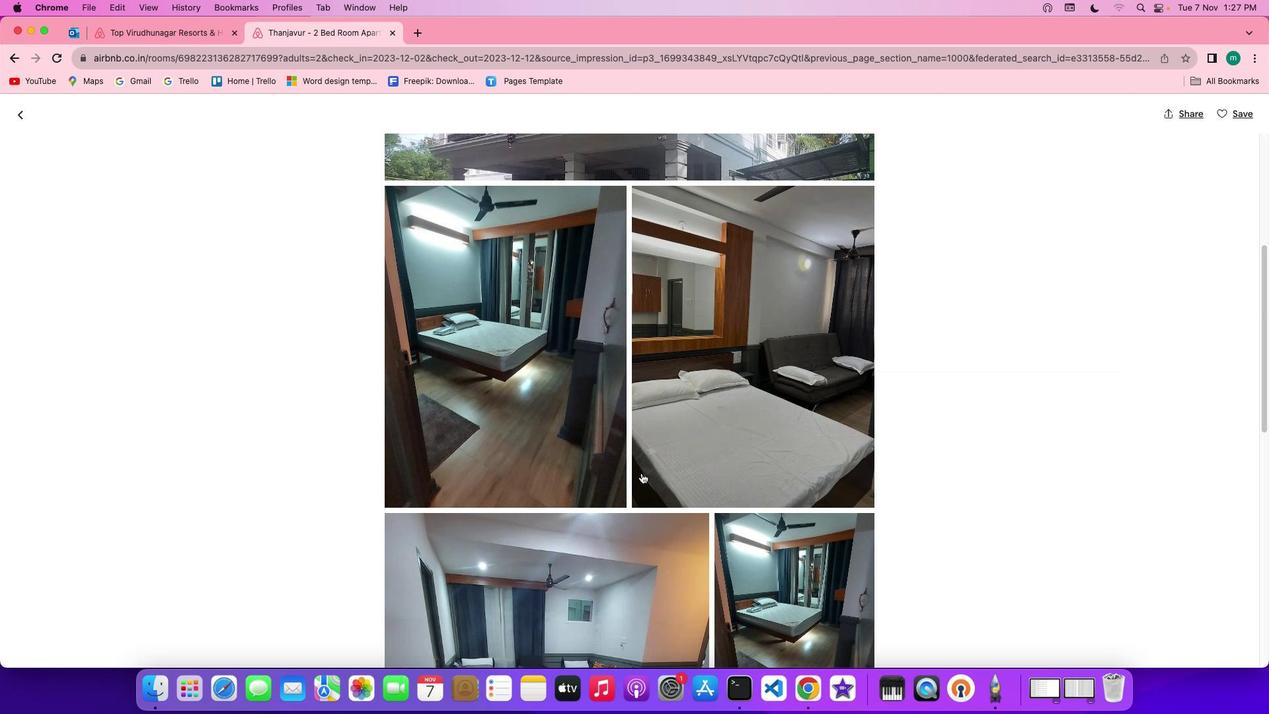 
Action: Mouse scrolled (642, 472) with delta (0, 0)
Screenshot: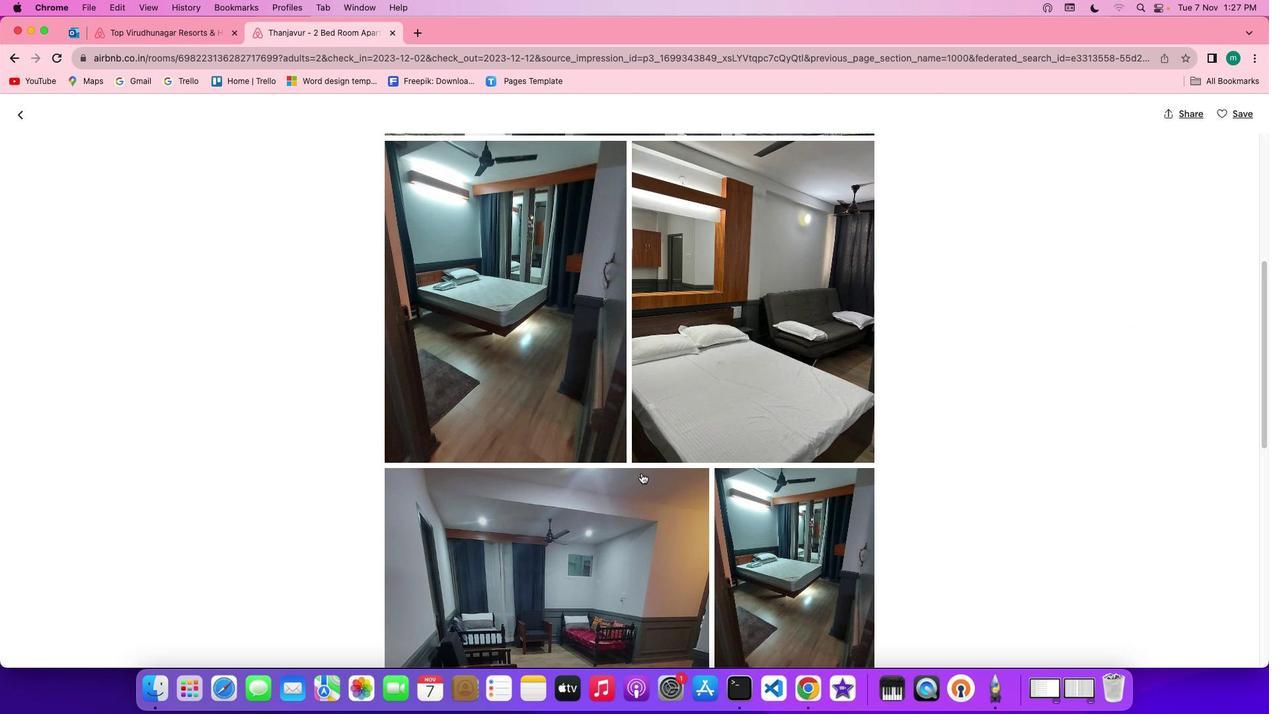 
Action: Mouse scrolled (642, 472) with delta (0, 0)
Screenshot: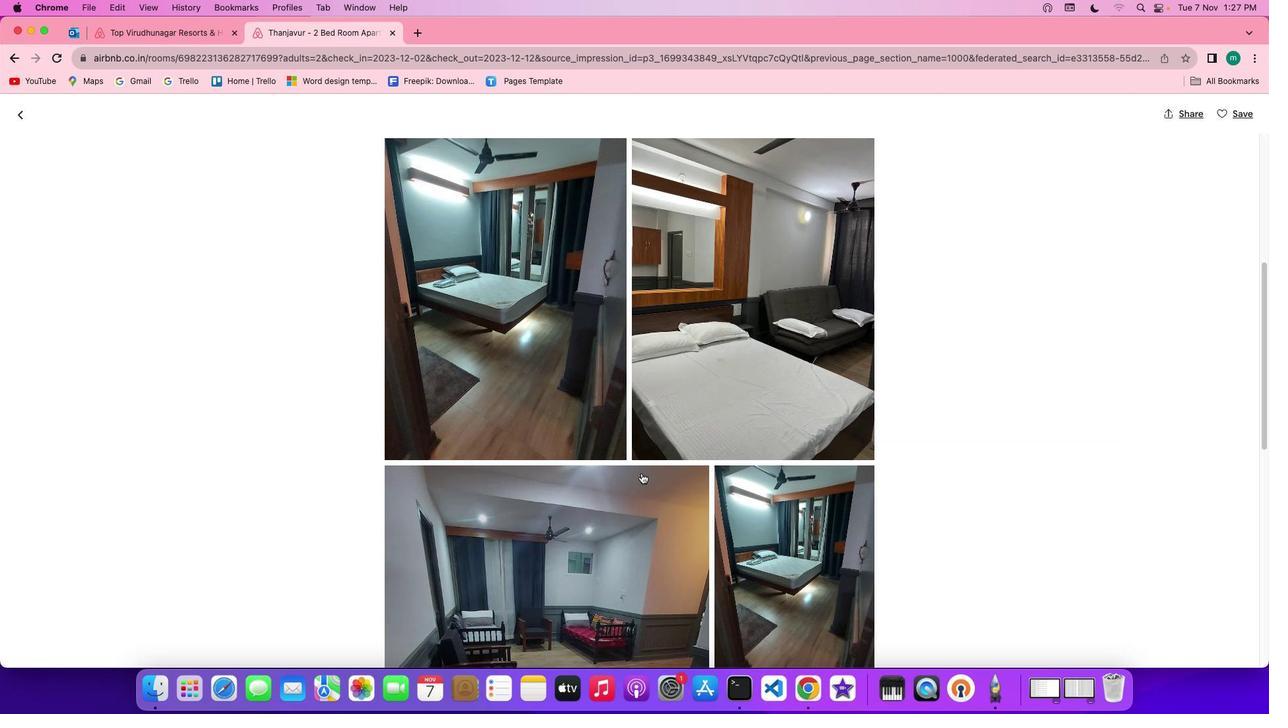
Action: Mouse scrolled (642, 472) with delta (0, -1)
Screenshot: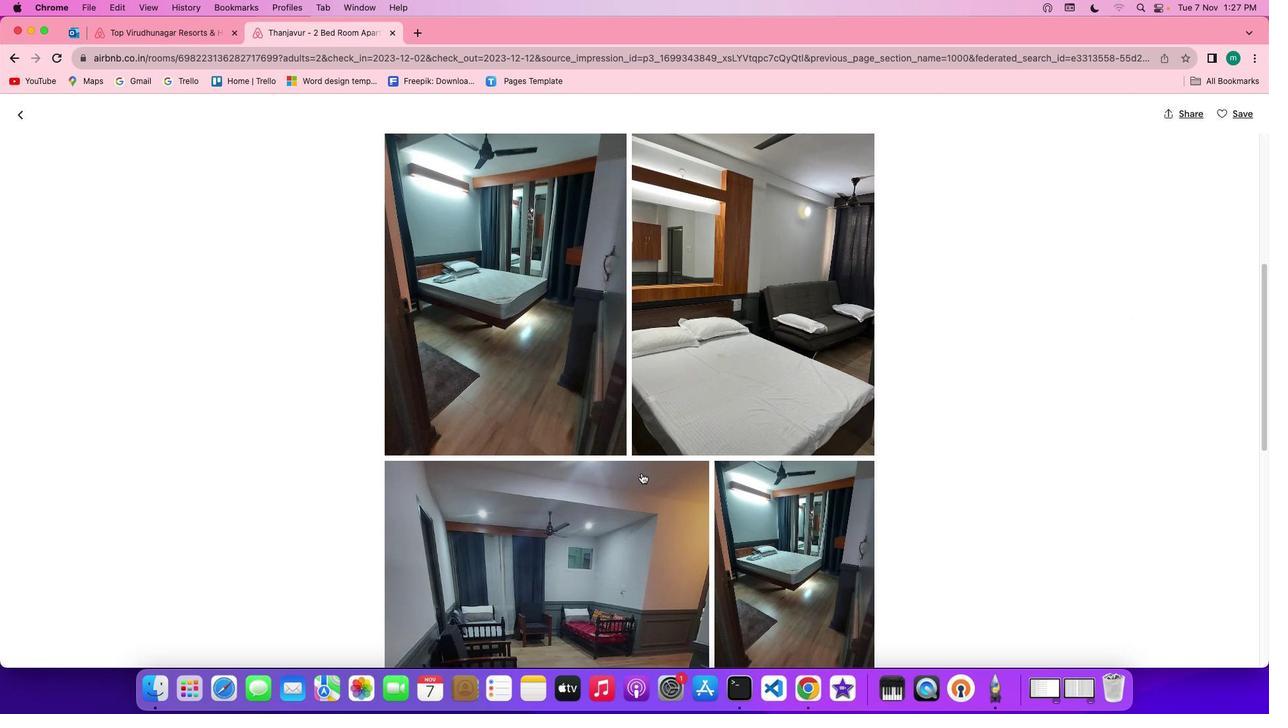 
Action: Mouse scrolled (642, 472) with delta (0, 0)
Screenshot: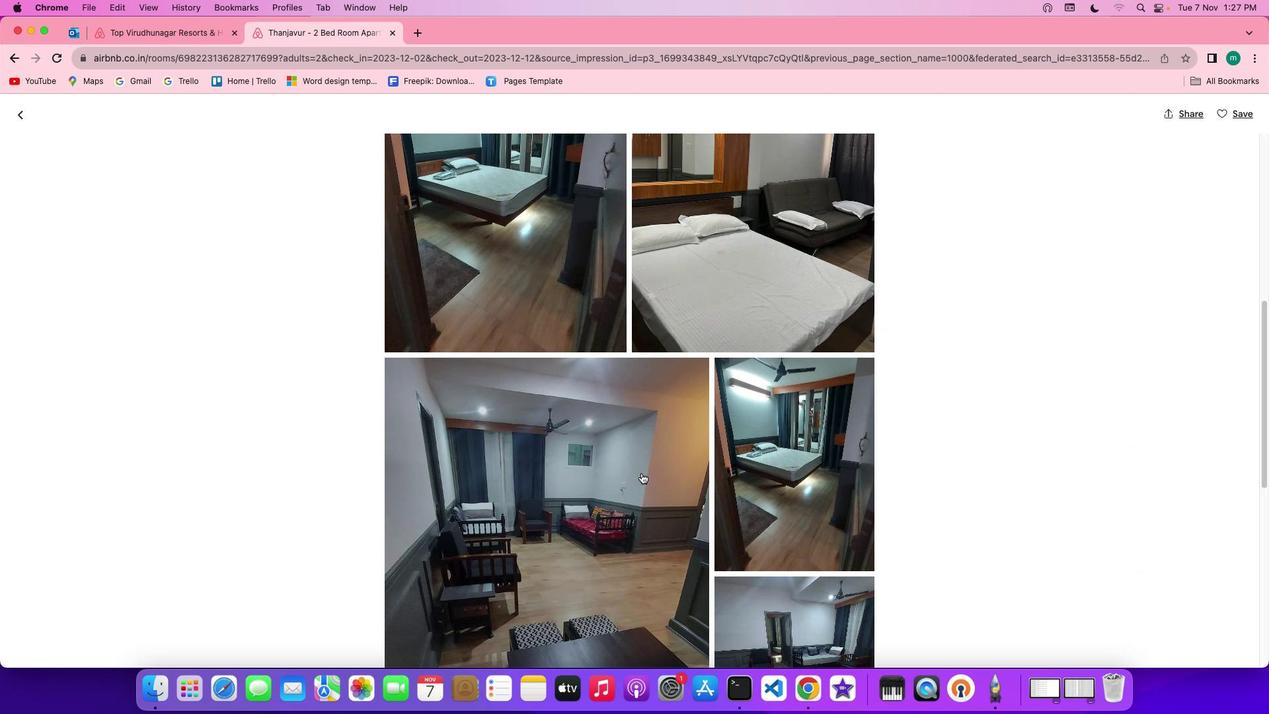 
Action: Mouse scrolled (642, 472) with delta (0, 0)
Screenshot: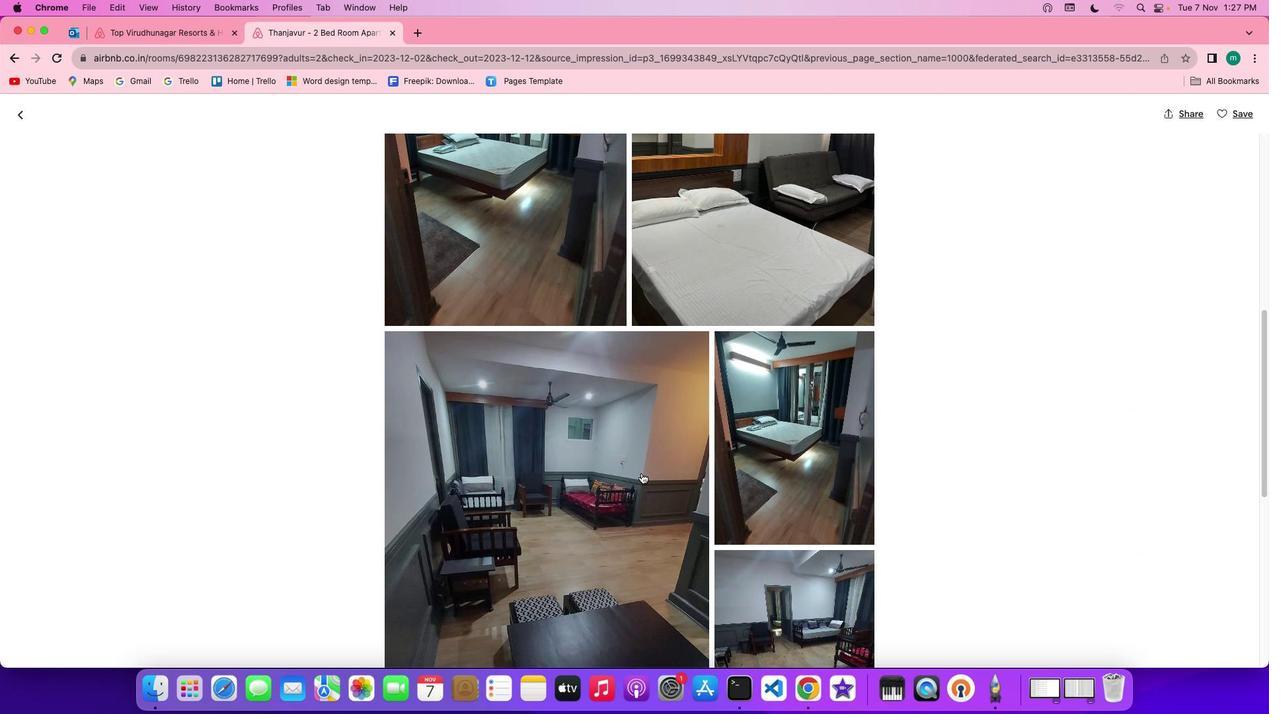 
Action: Mouse scrolled (642, 472) with delta (0, 0)
Screenshot: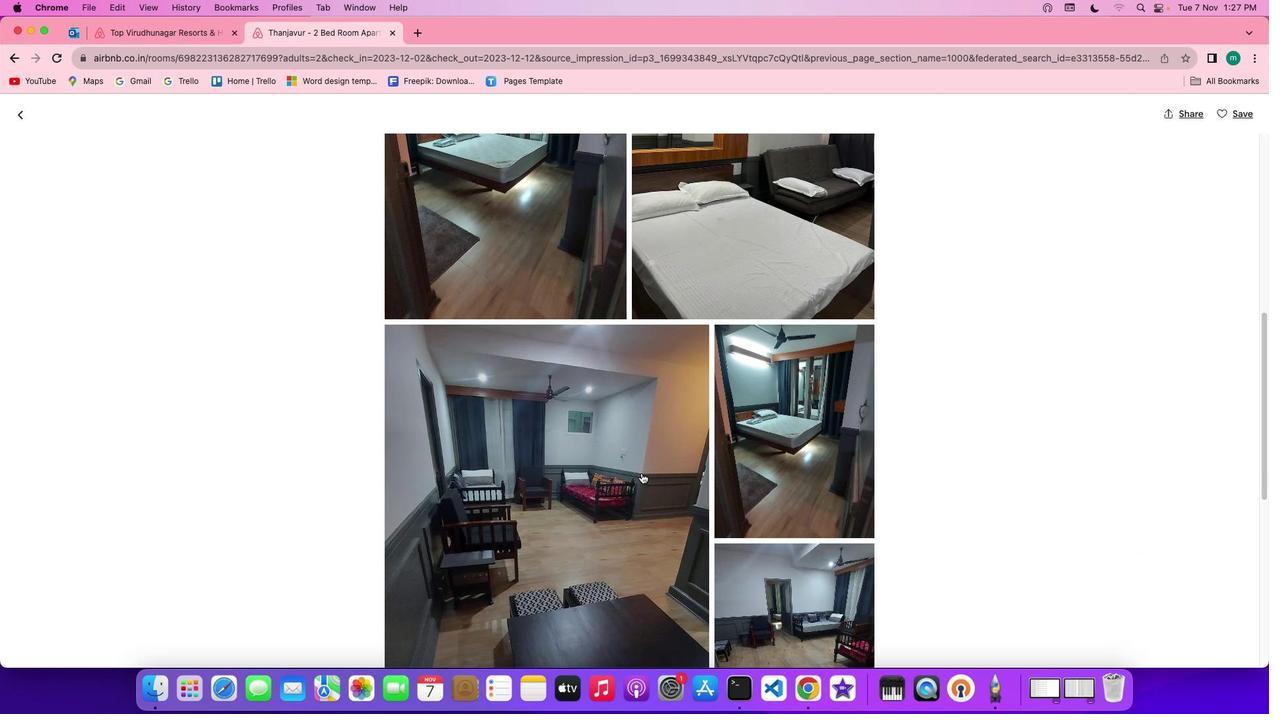 
Action: Mouse scrolled (642, 472) with delta (0, 0)
Screenshot: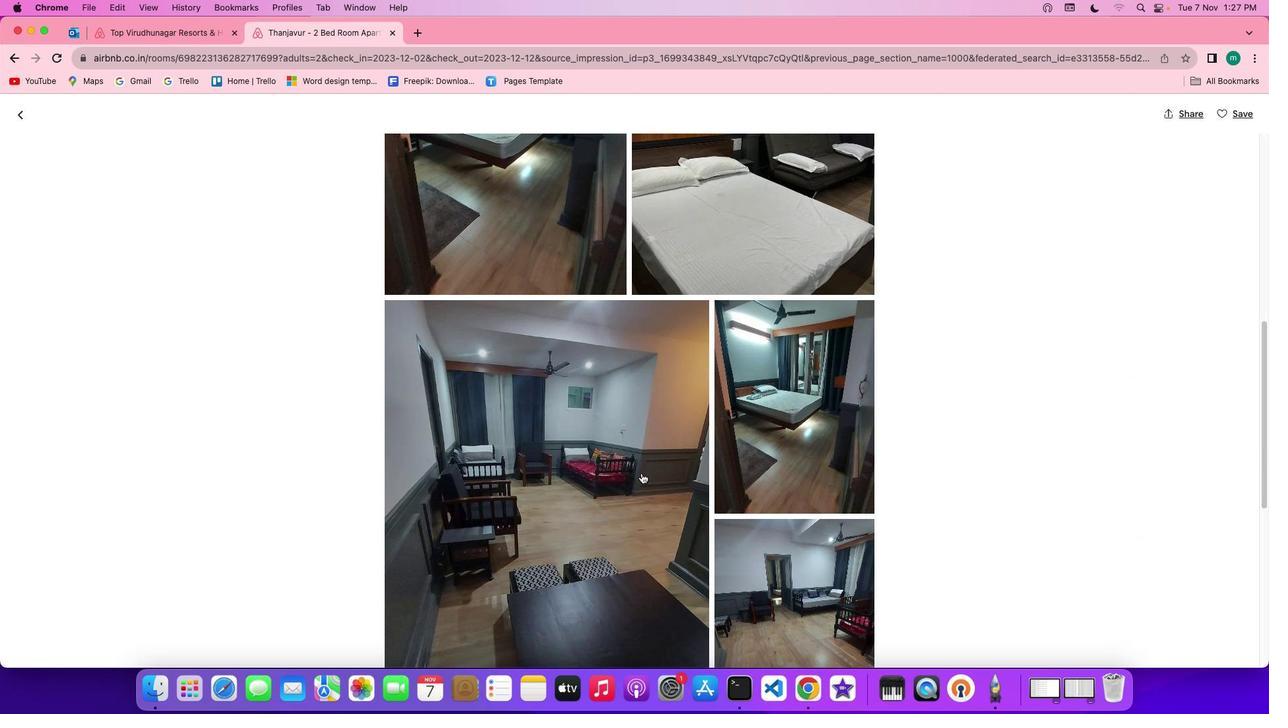 
Action: Mouse scrolled (642, 472) with delta (0, -1)
Screenshot: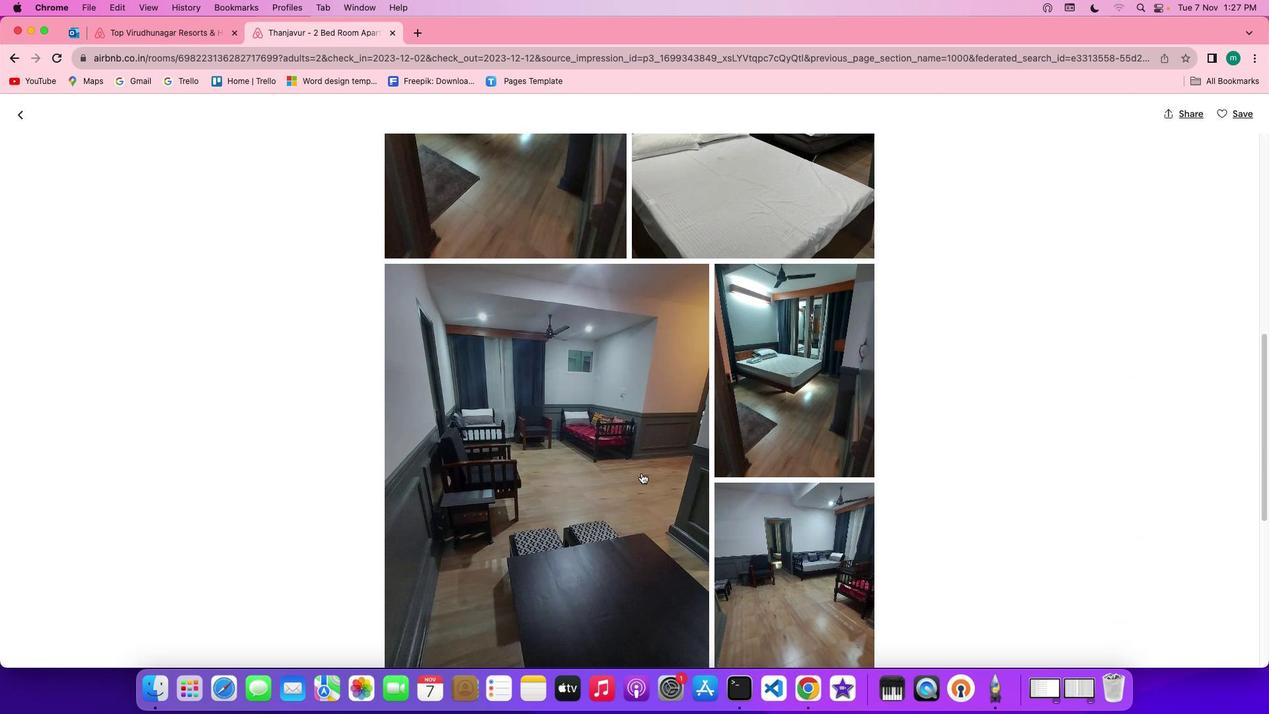 
Action: Mouse scrolled (642, 472) with delta (0, 0)
Screenshot: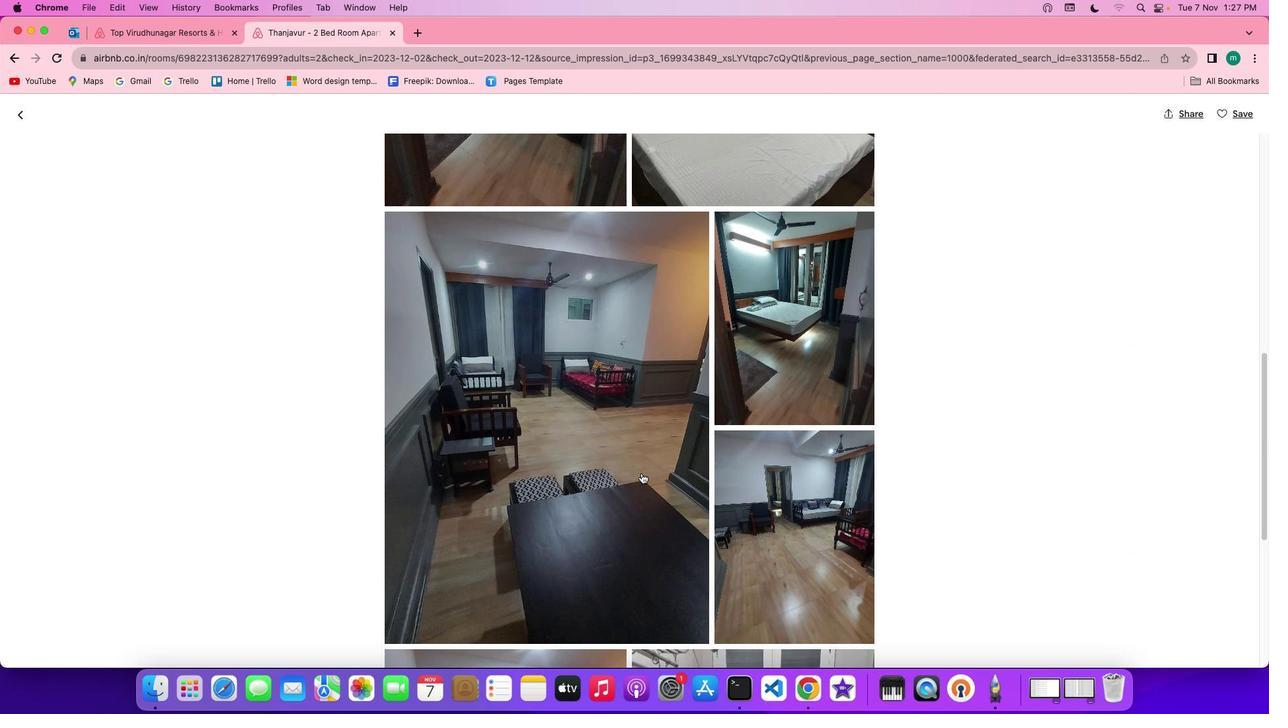 
Action: Mouse scrolled (642, 472) with delta (0, 0)
Screenshot: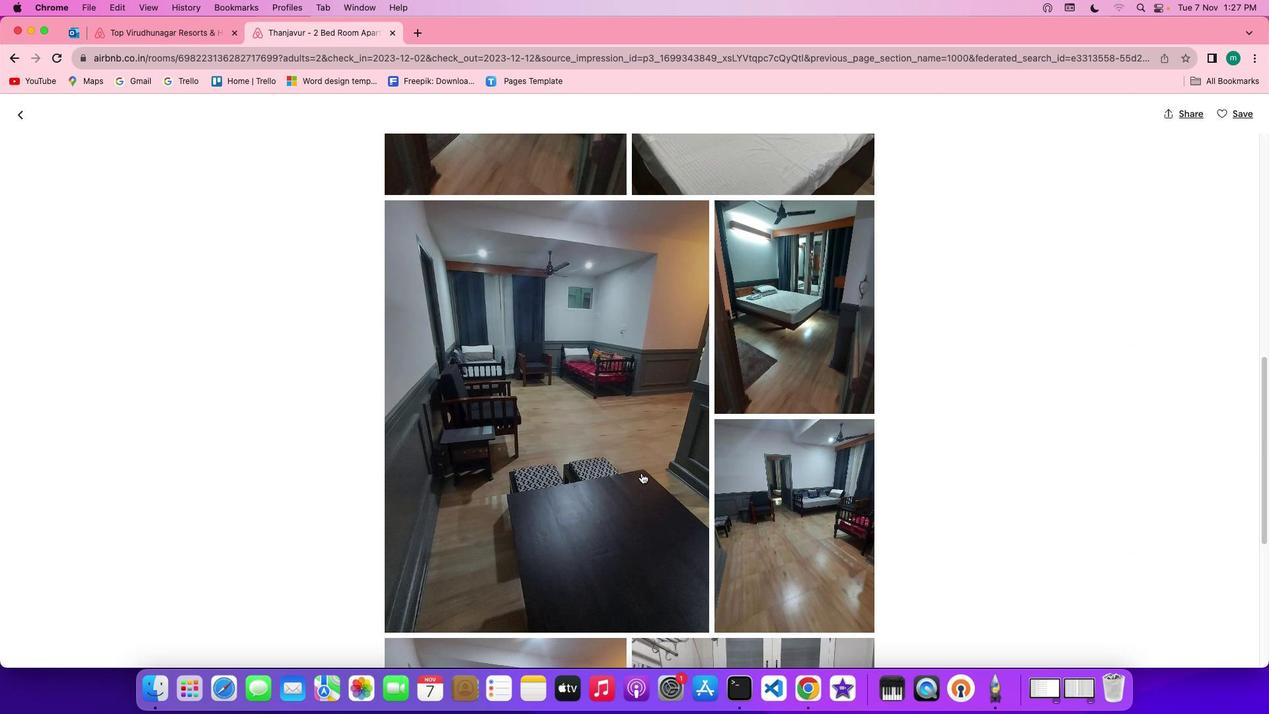 
Action: Mouse scrolled (642, 472) with delta (0, -1)
Screenshot: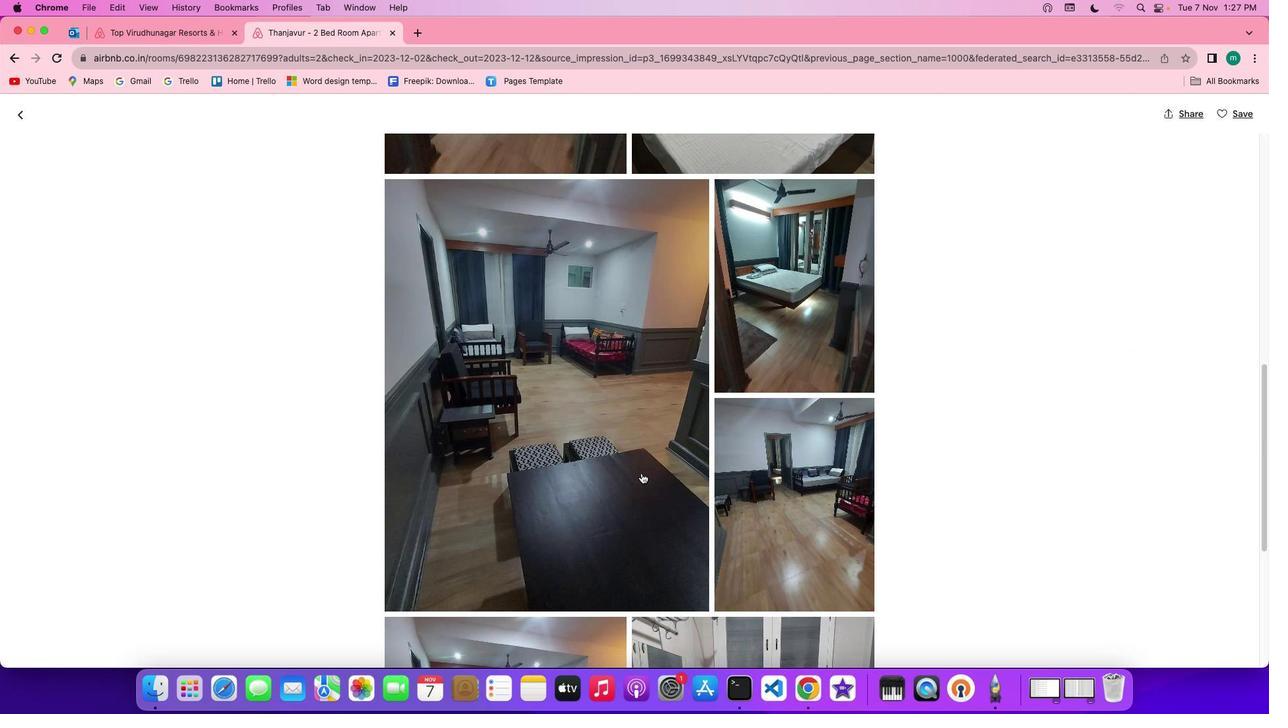 
Action: Mouse scrolled (642, 472) with delta (0, -1)
Screenshot: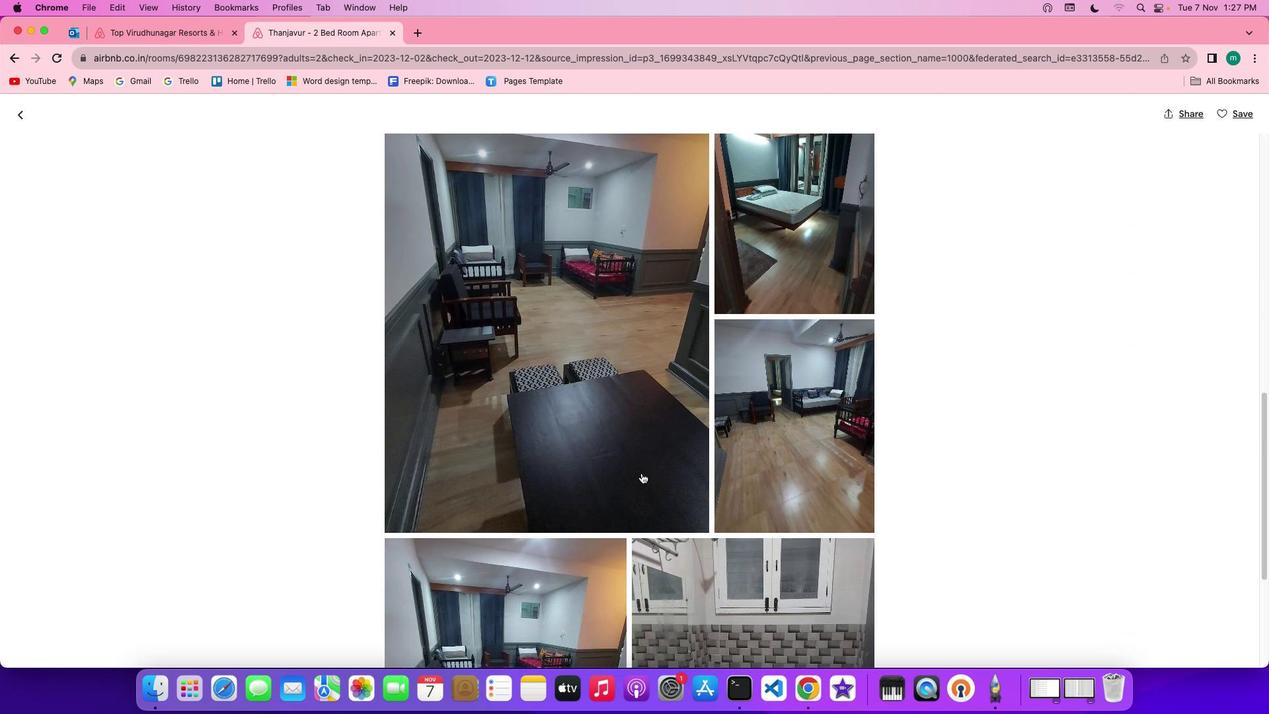 
Action: Mouse scrolled (642, 472) with delta (0, 0)
Screenshot: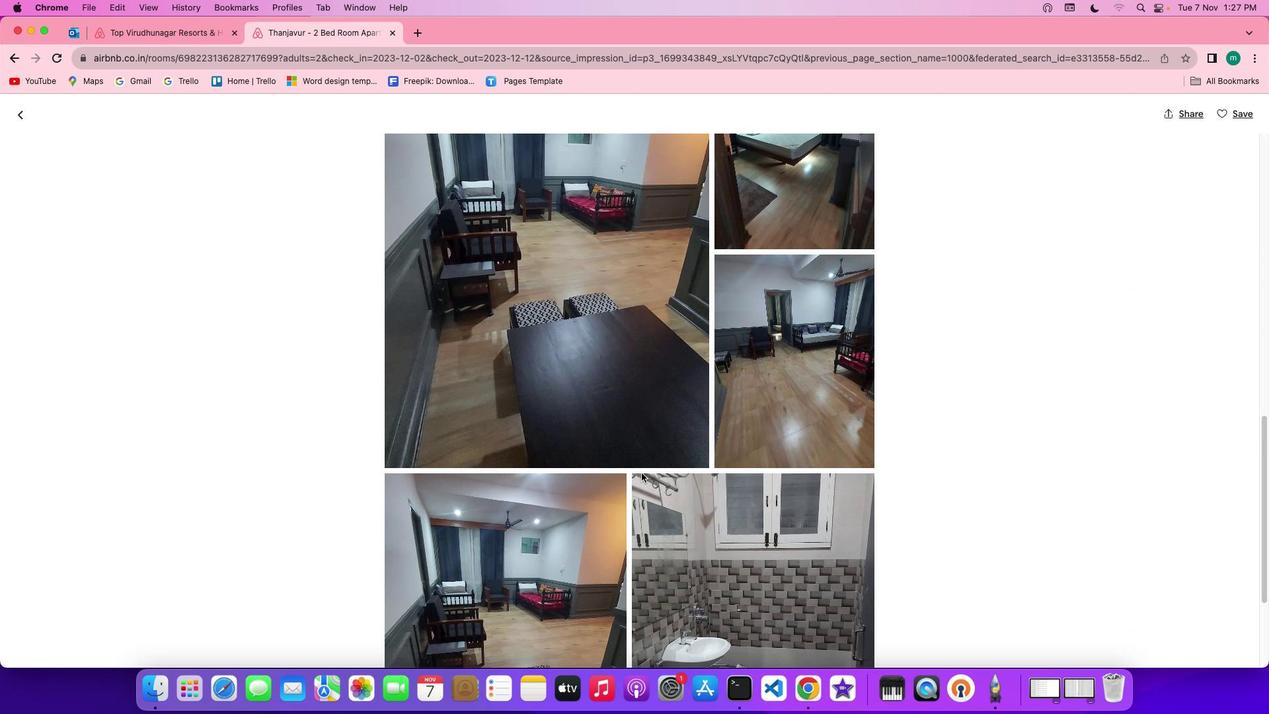 
Action: Mouse scrolled (642, 472) with delta (0, 0)
Screenshot: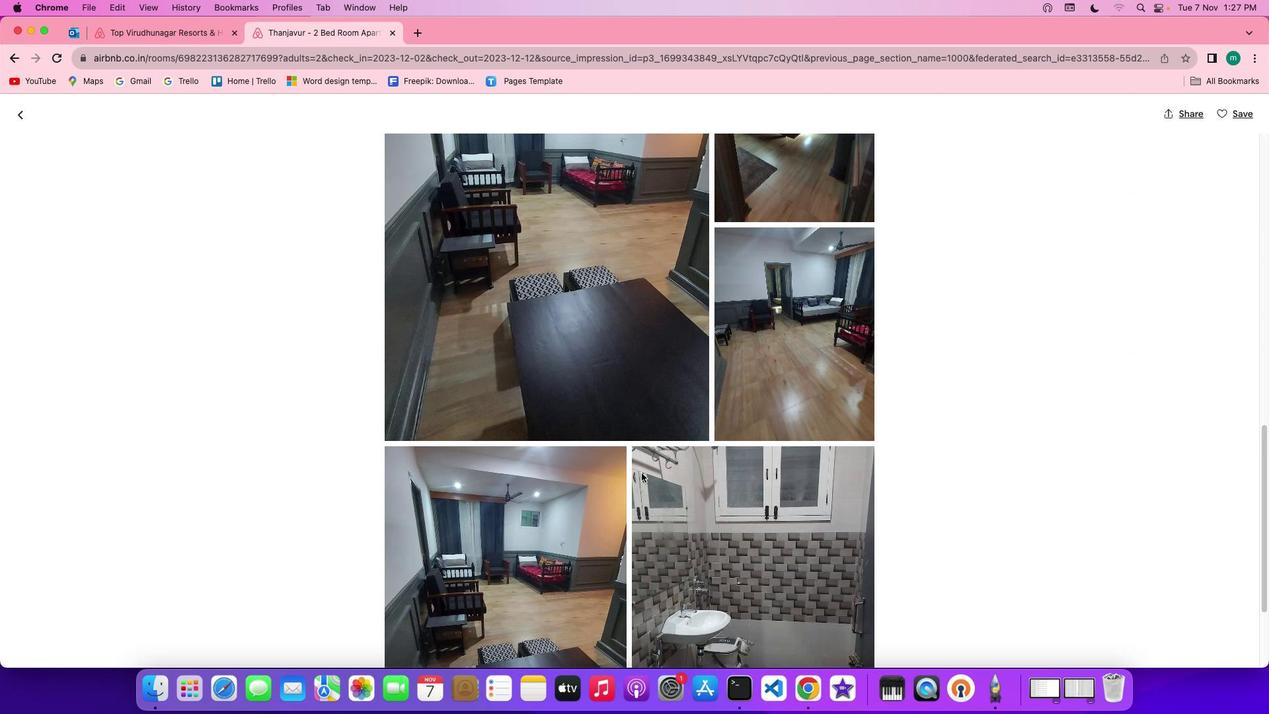 
Action: Mouse scrolled (642, 472) with delta (0, -1)
Screenshot: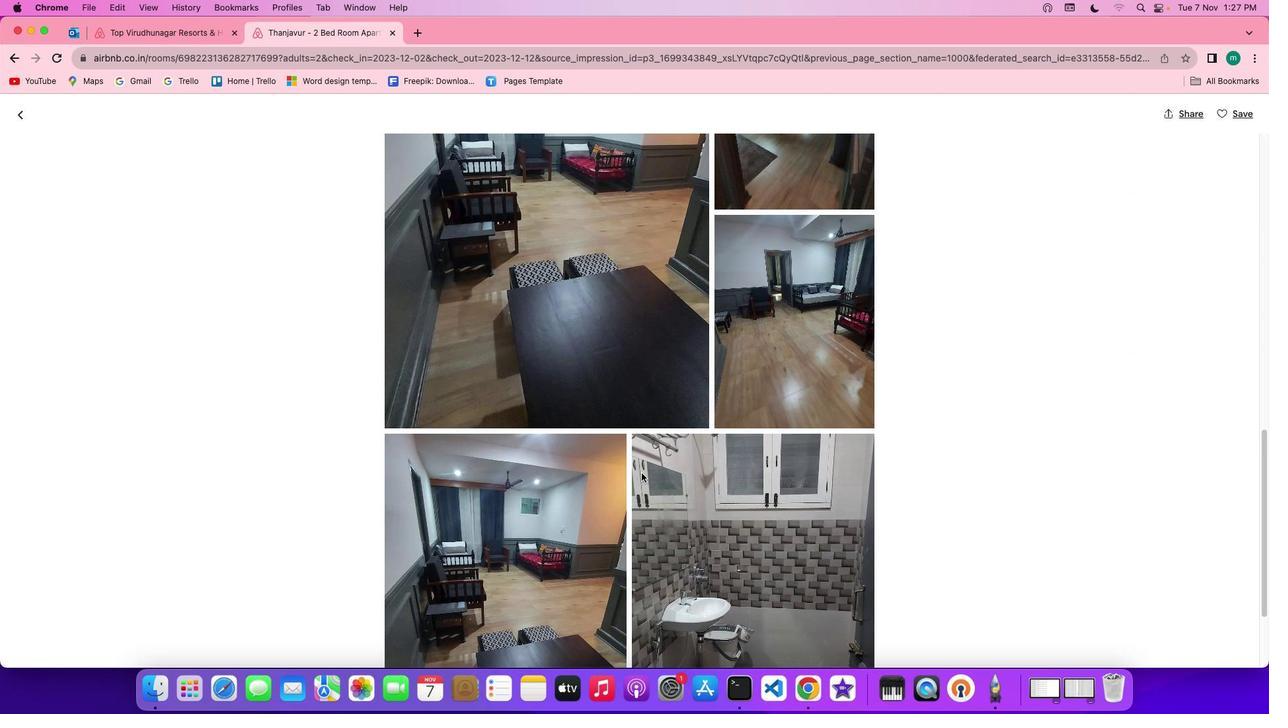 
Action: Mouse scrolled (642, 472) with delta (0, -1)
Screenshot: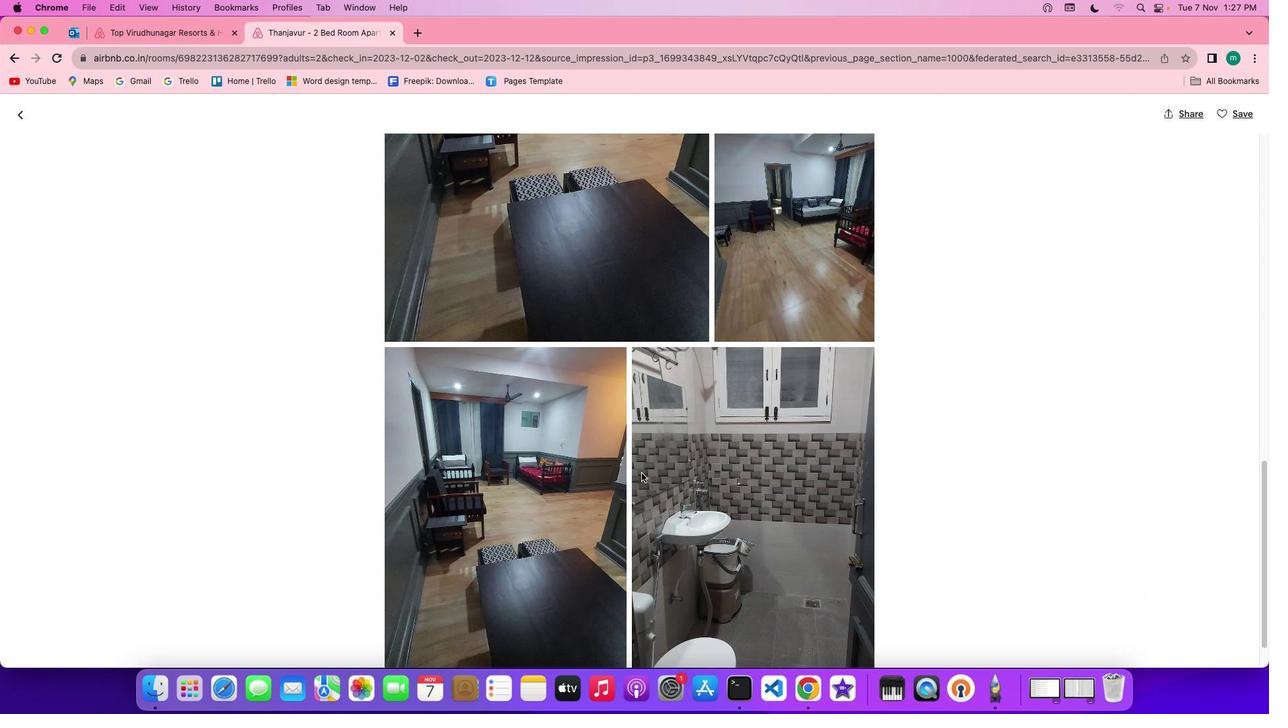 
Action: Mouse scrolled (642, 472) with delta (0, 0)
Screenshot: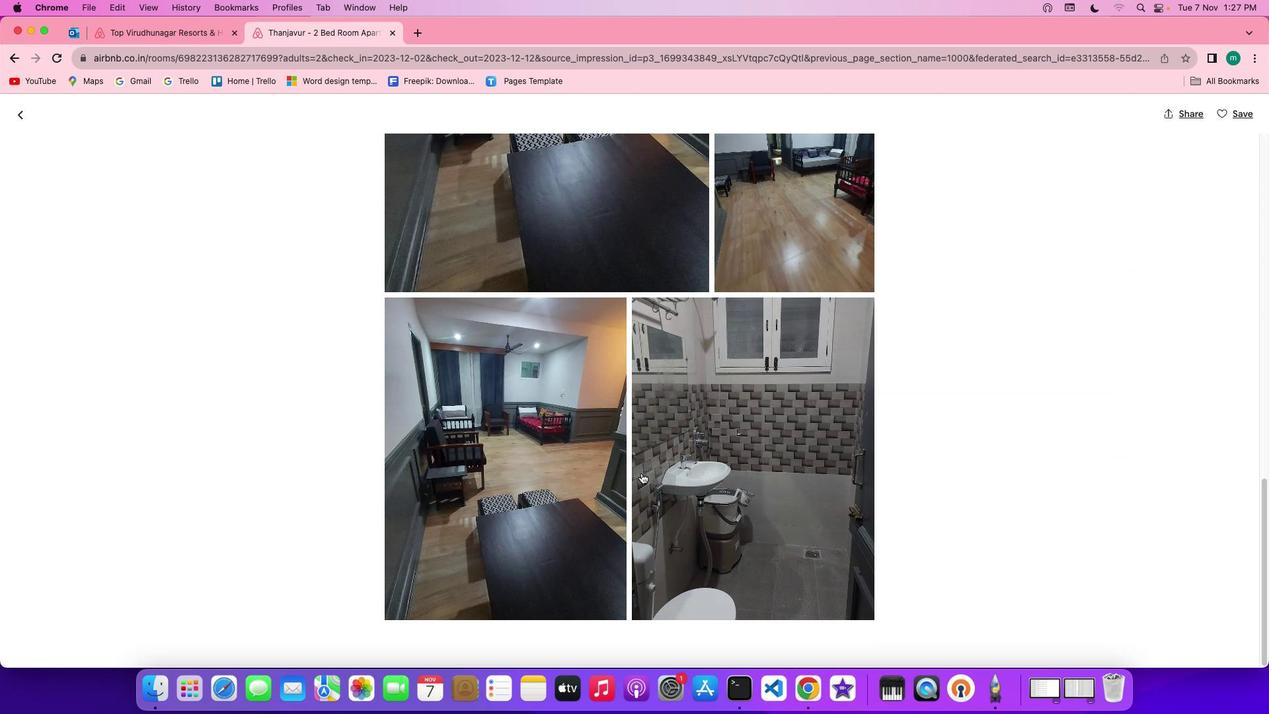 
Action: Mouse scrolled (642, 472) with delta (0, 0)
Screenshot: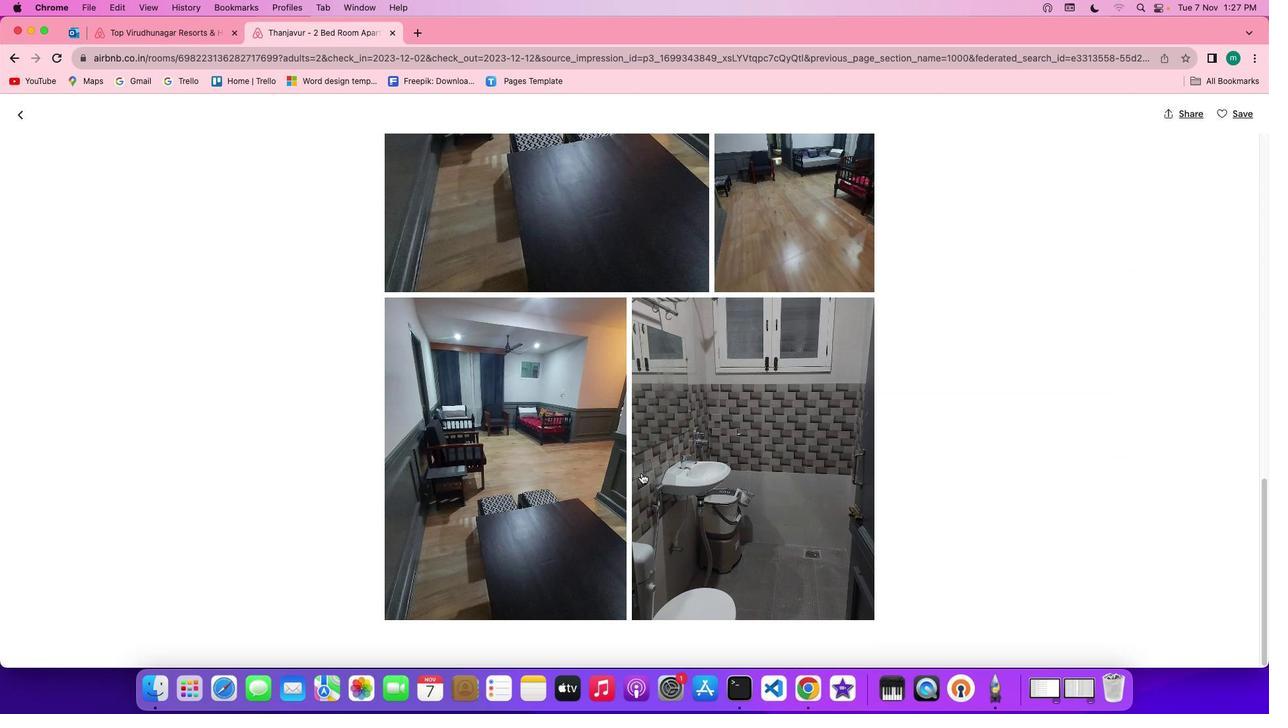 
Action: Mouse scrolled (642, 472) with delta (0, -1)
Screenshot: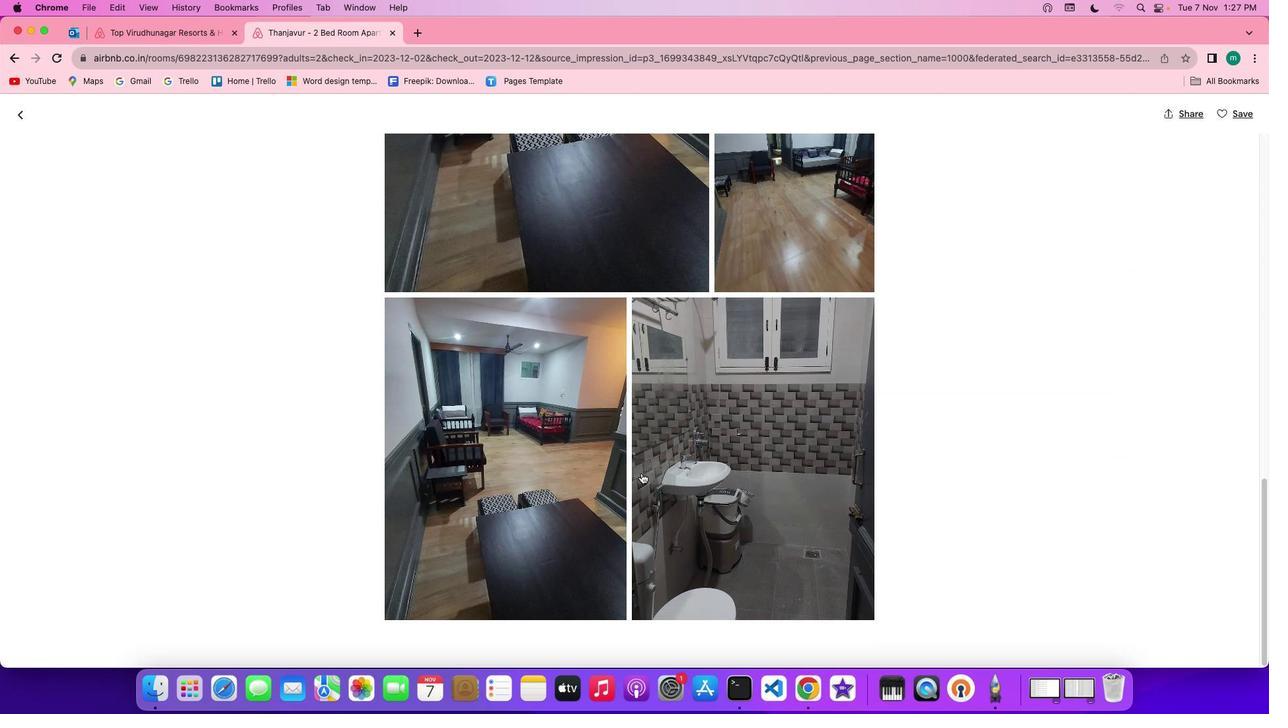 
Action: Mouse scrolled (642, 472) with delta (0, -1)
Screenshot: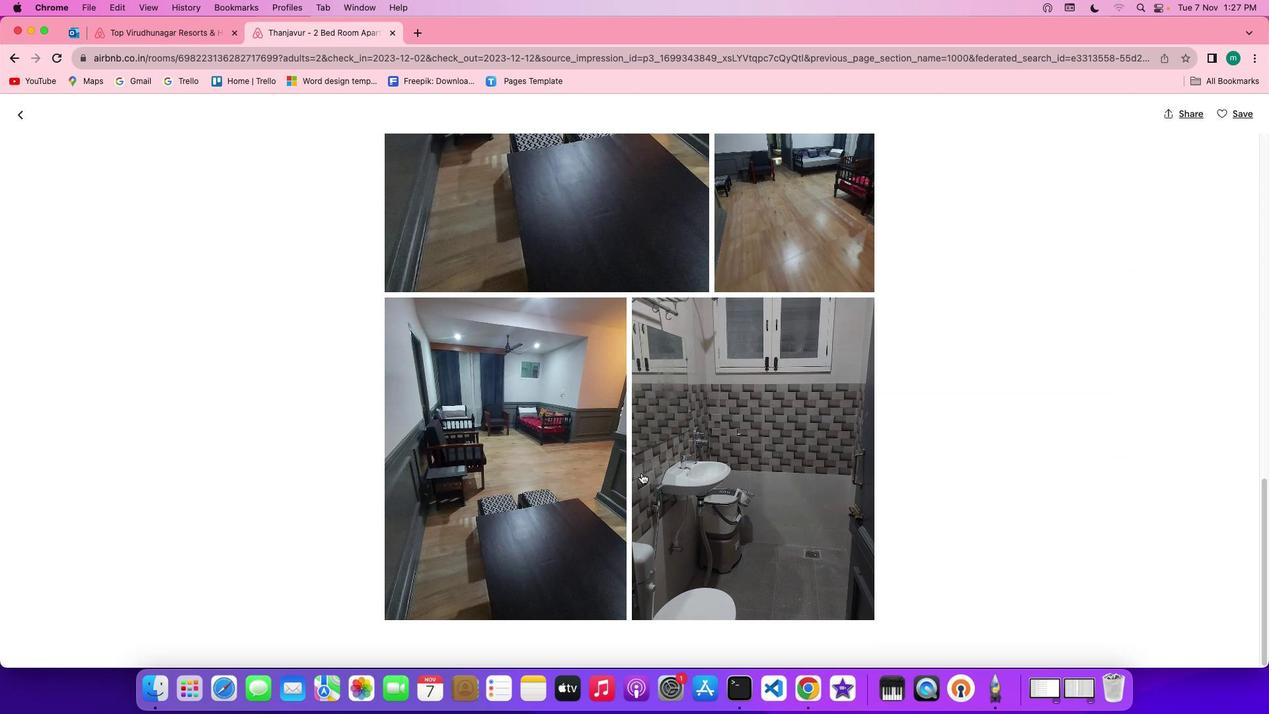 
Action: Mouse scrolled (642, 472) with delta (0, 0)
Screenshot: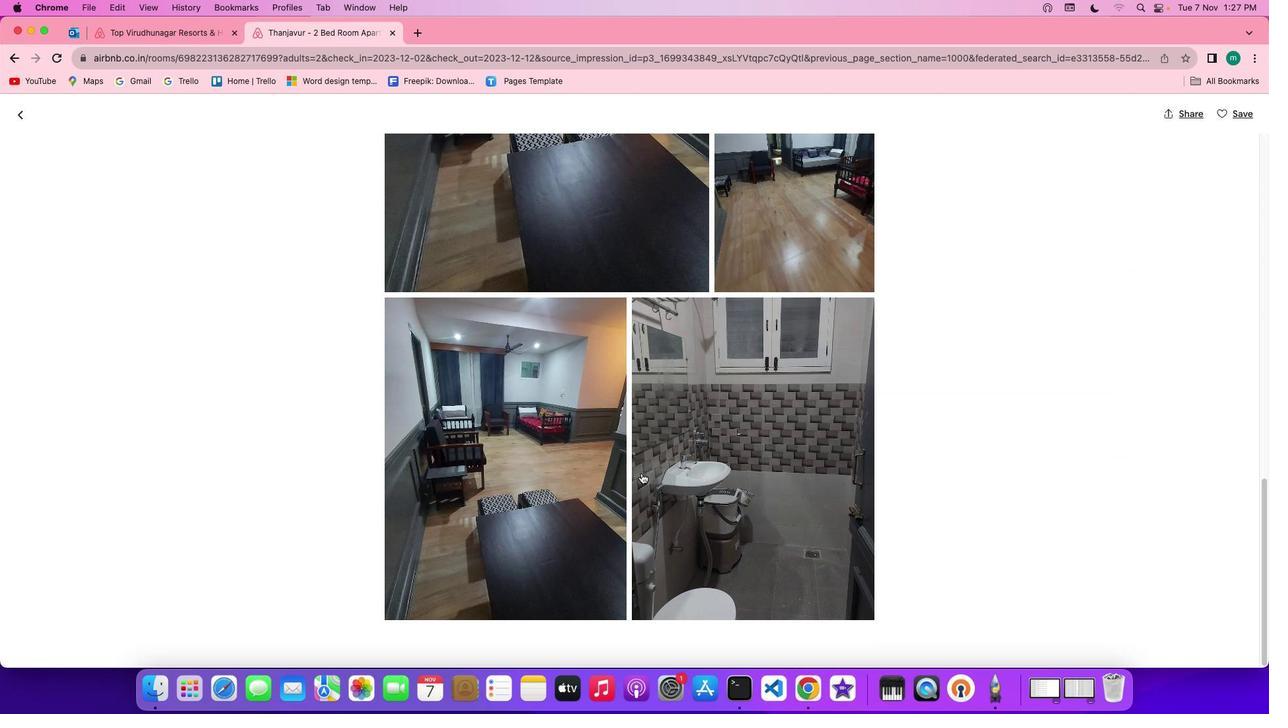 
Action: Mouse scrolled (642, 472) with delta (0, 0)
Screenshot: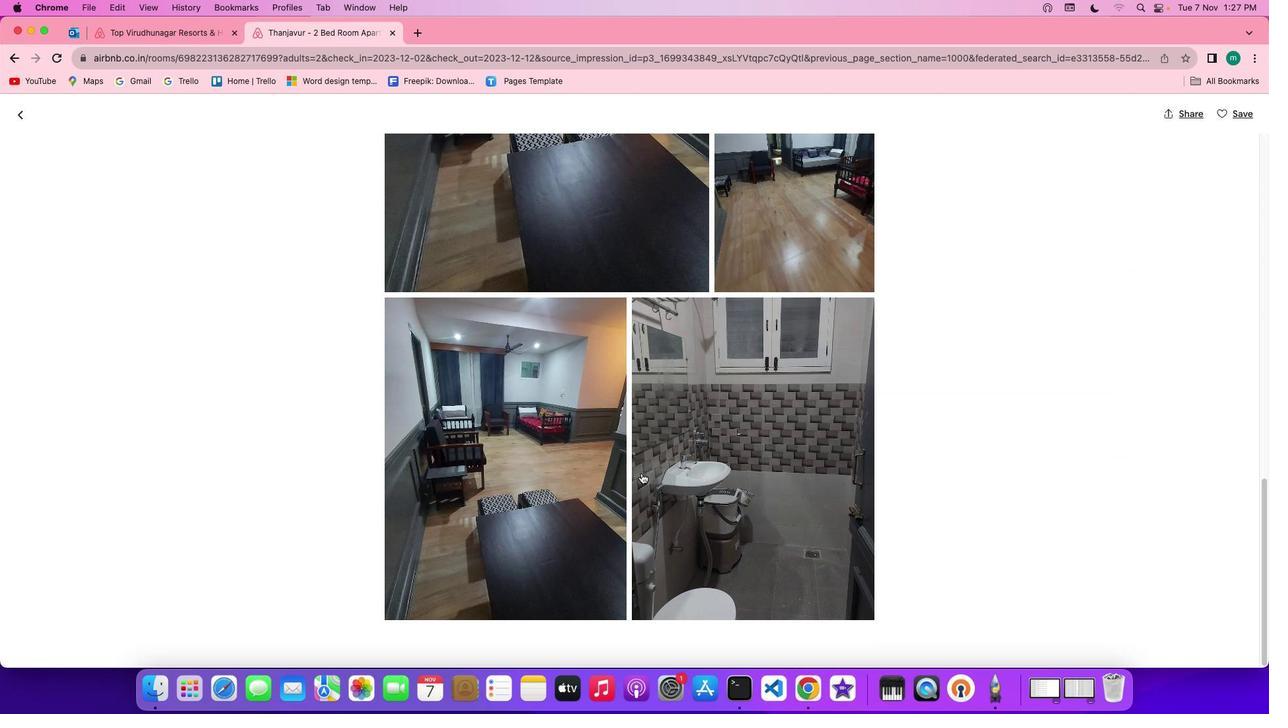 
Action: Mouse scrolled (642, 472) with delta (0, -1)
Screenshot: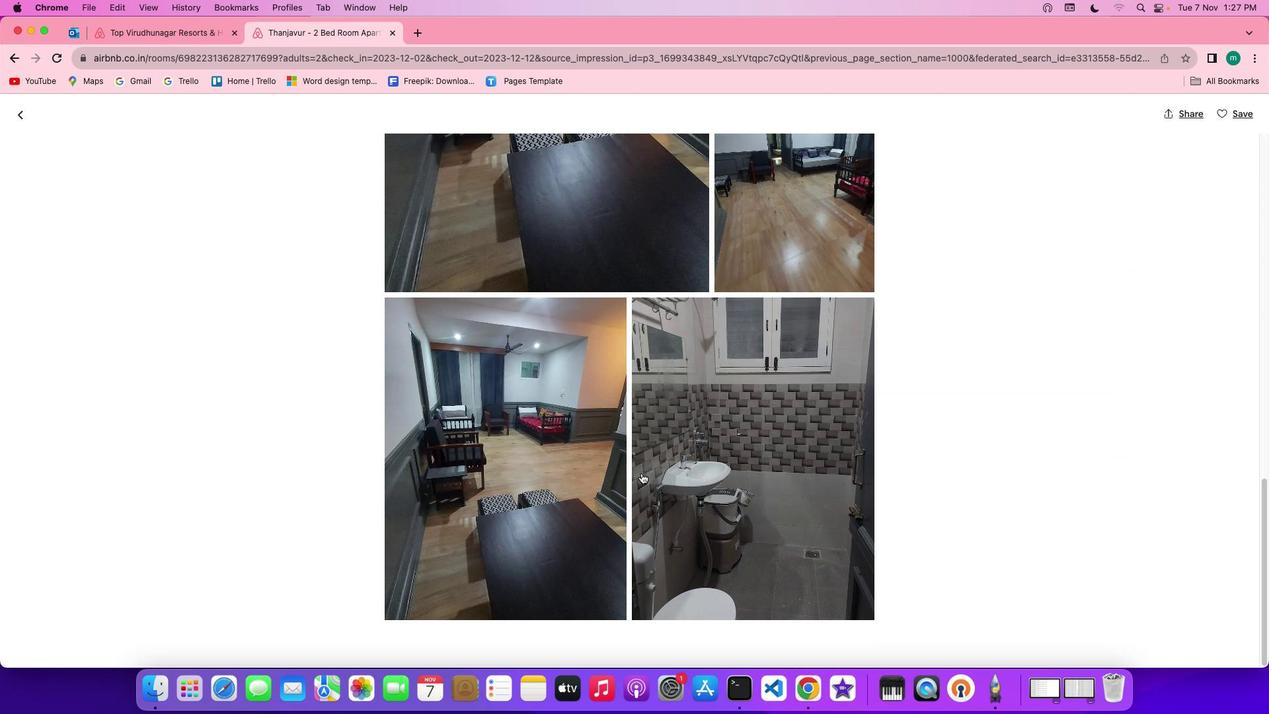 
Action: Mouse scrolled (642, 472) with delta (0, -2)
Screenshot: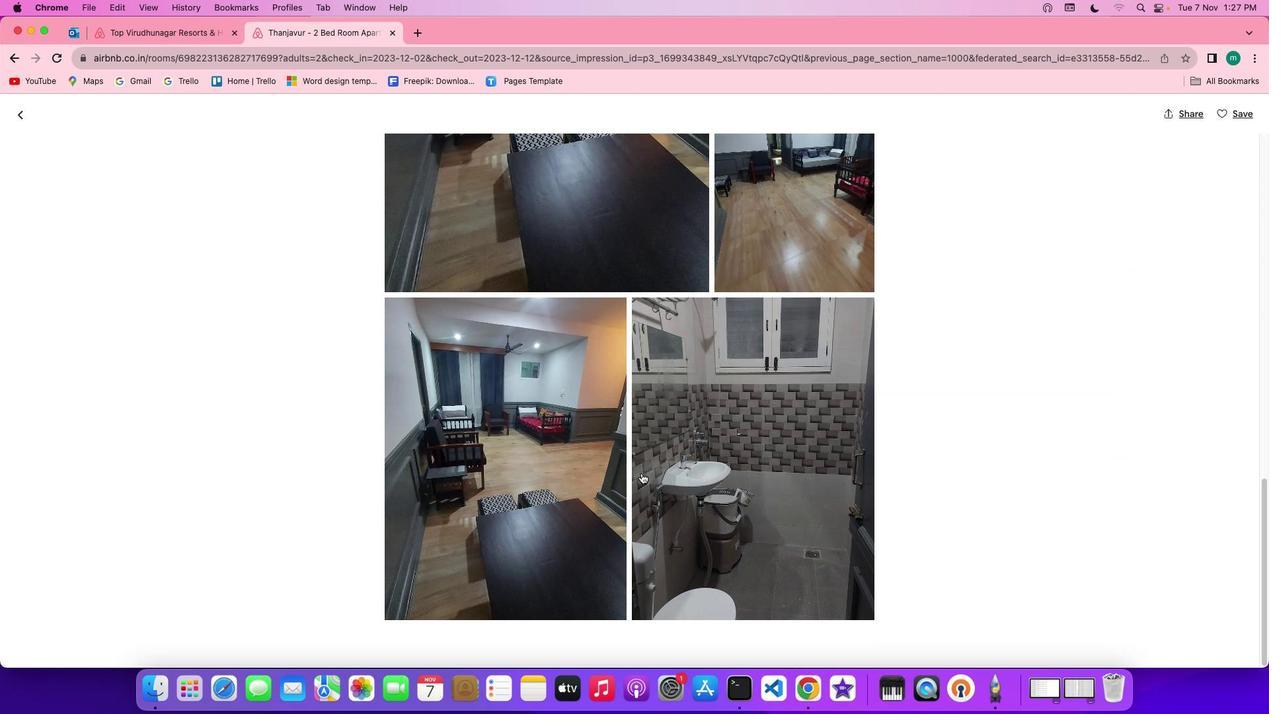 
Action: Mouse scrolled (642, 472) with delta (0, 0)
Screenshot: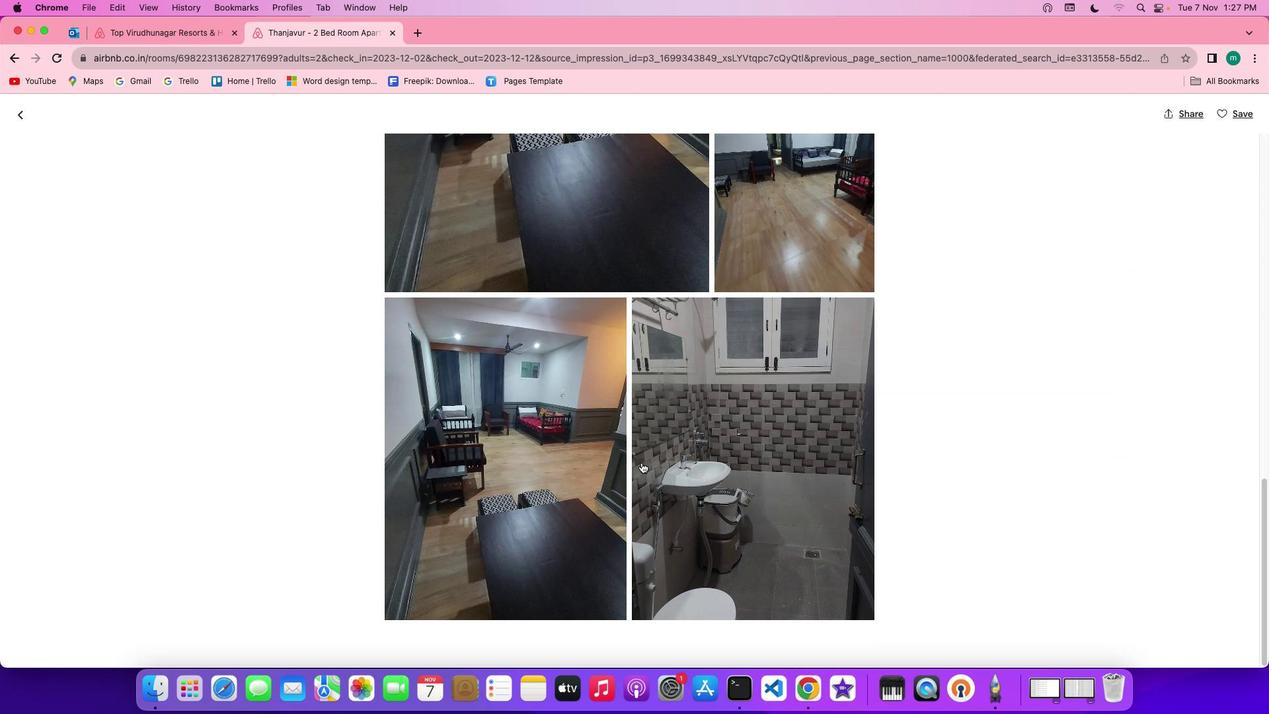 
Action: Mouse moved to (22, 115)
Screenshot: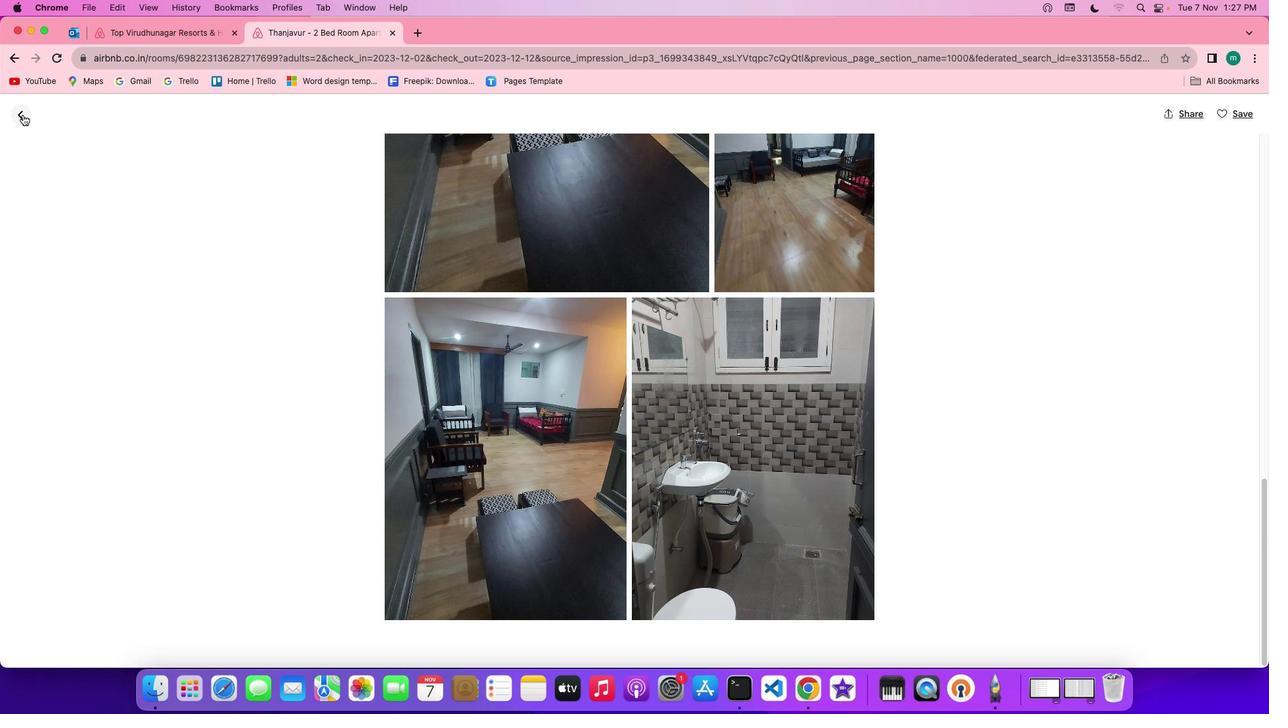 
Action: Mouse pressed left at (22, 115)
Screenshot: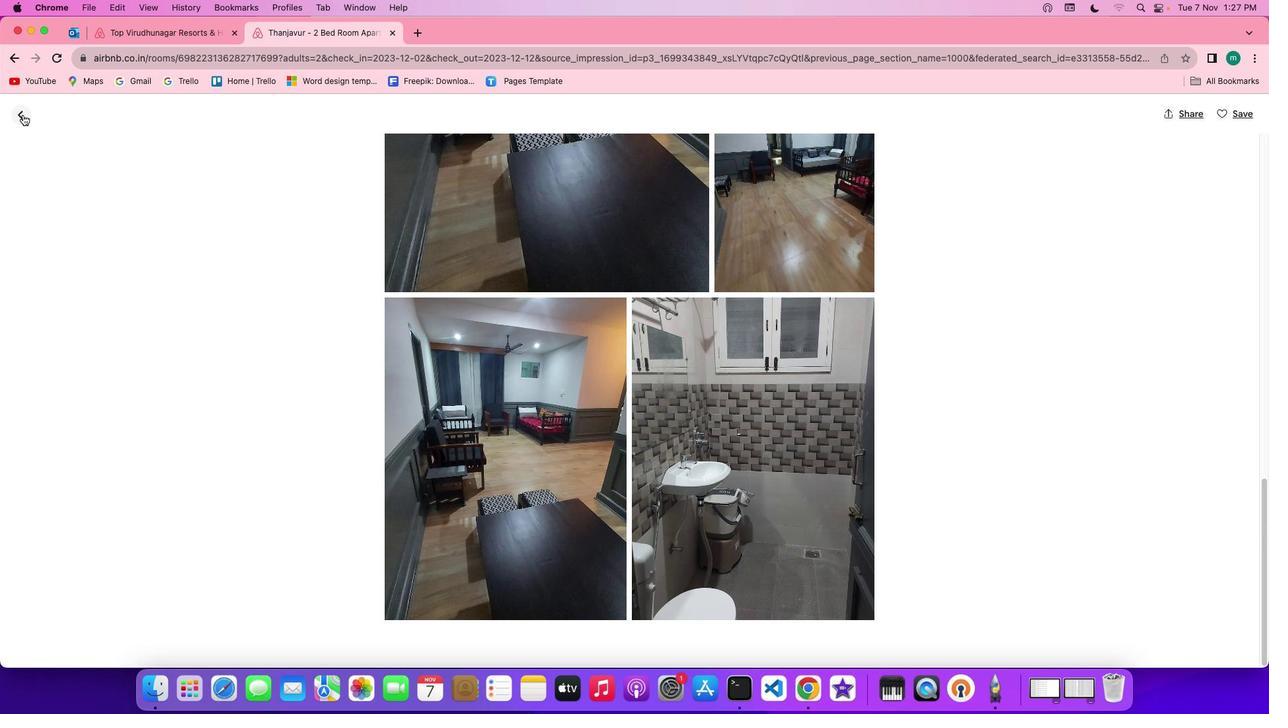 
Action: Mouse moved to (575, 432)
Screenshot: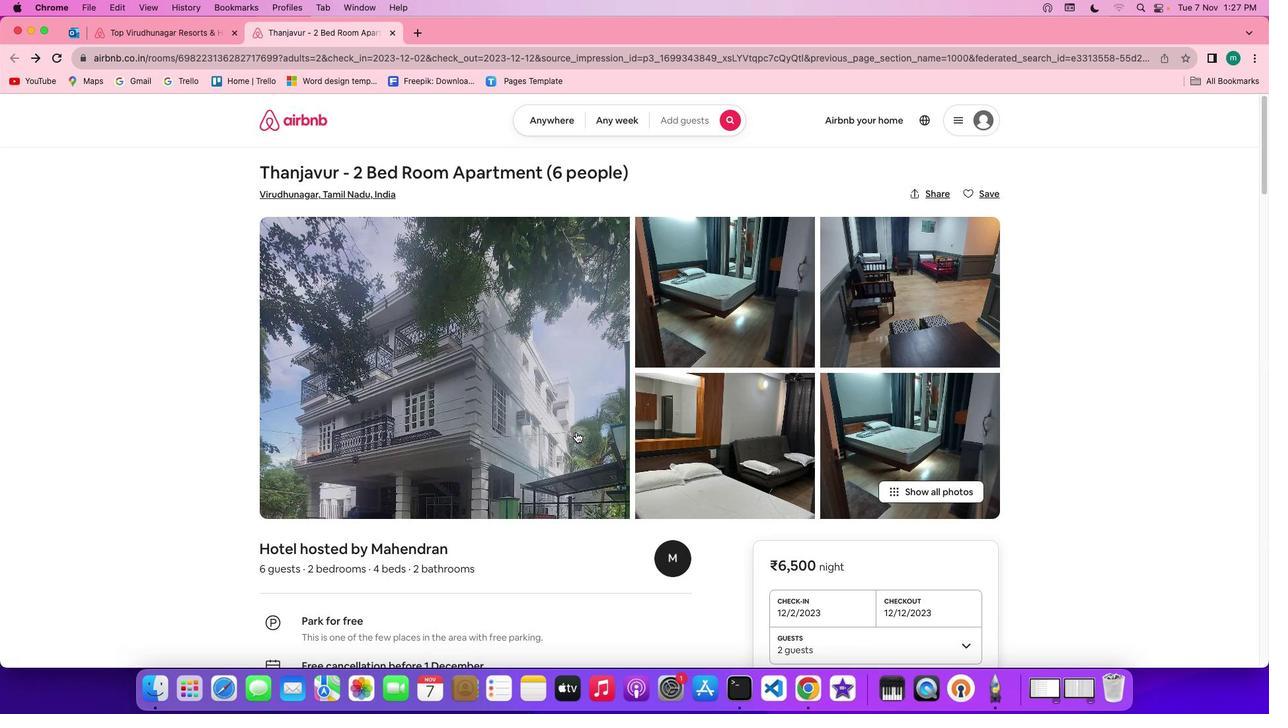 
Action: Mouse scrolled (575, 432) with delta (0, 0)
Screenshot: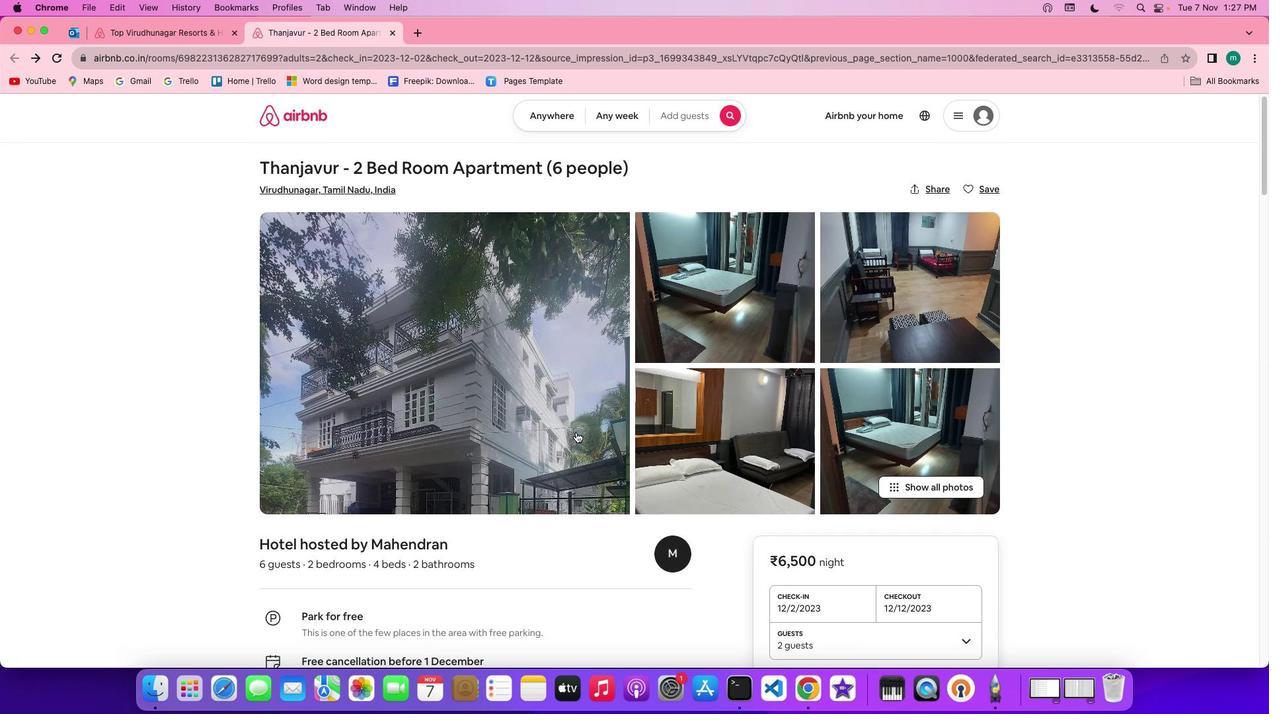 
Action: Mouse scrolled (575, 432) with delta (0, 0)
Screenshot: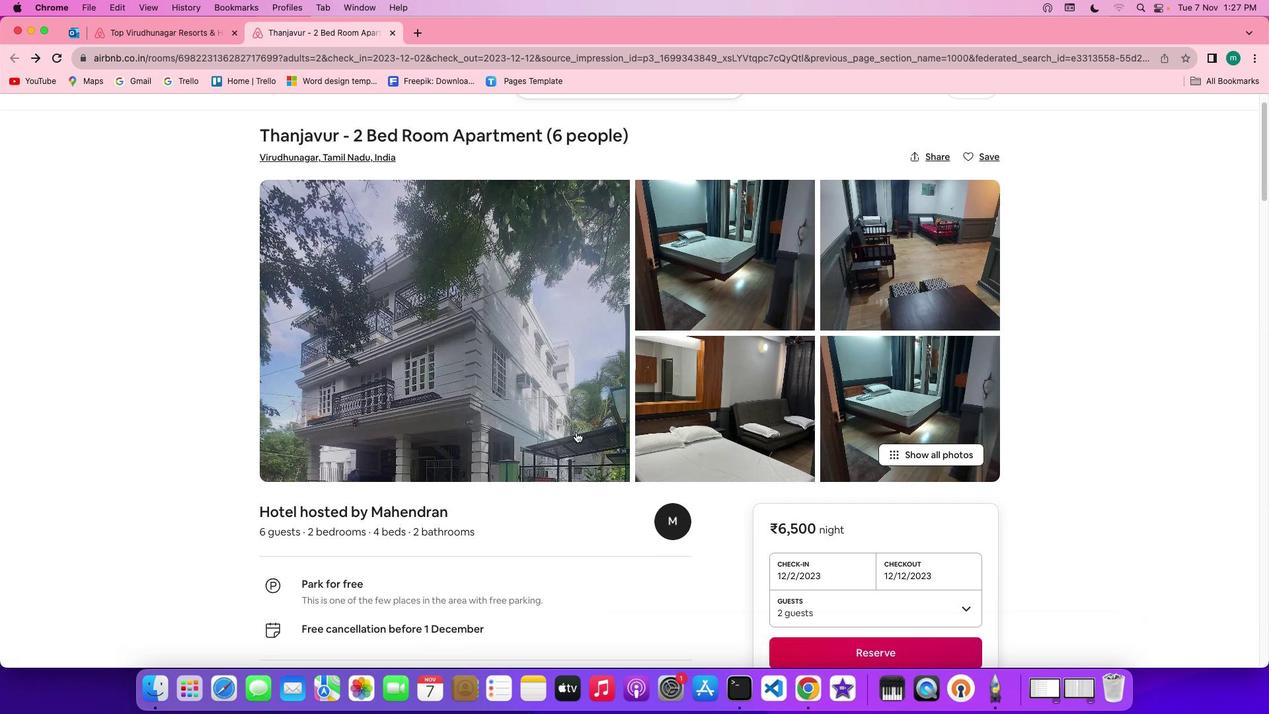 
Action: Mouse scrolled (575, 432) with delta (0, -1)
Screenshot: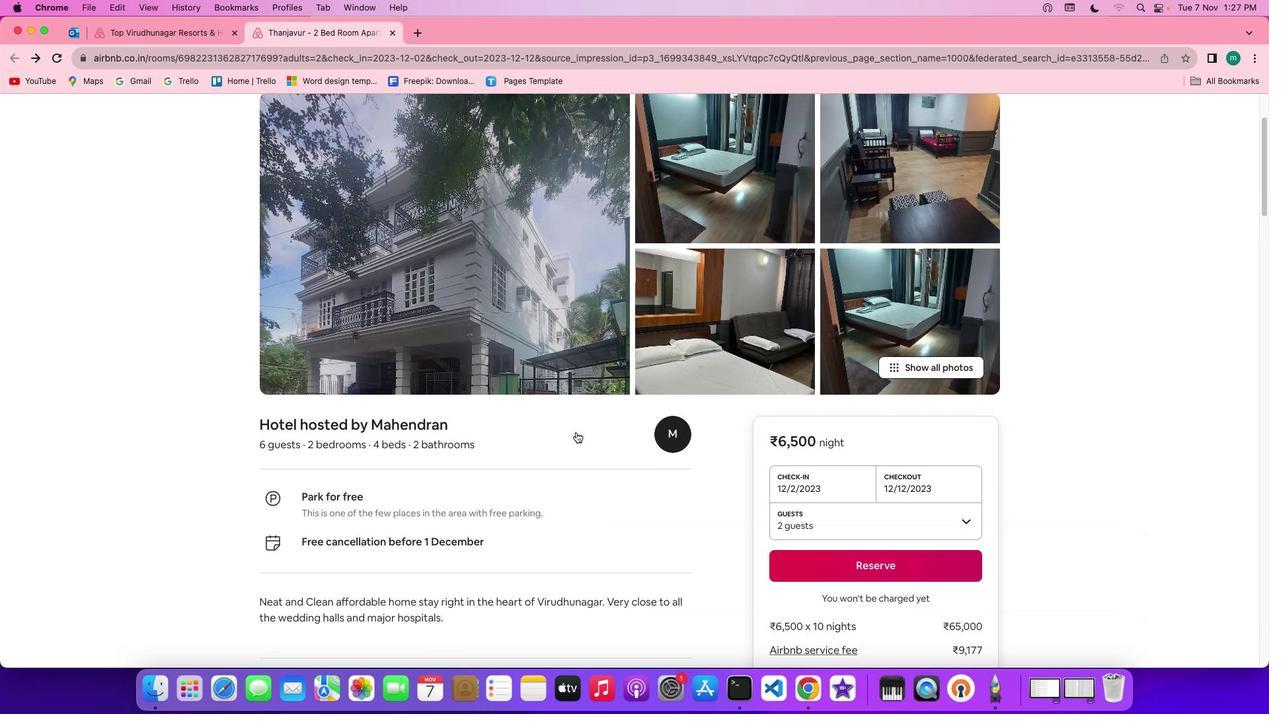 
Action: Mouse scrolled (575, 432) with delta (0, -3)
Screenshot: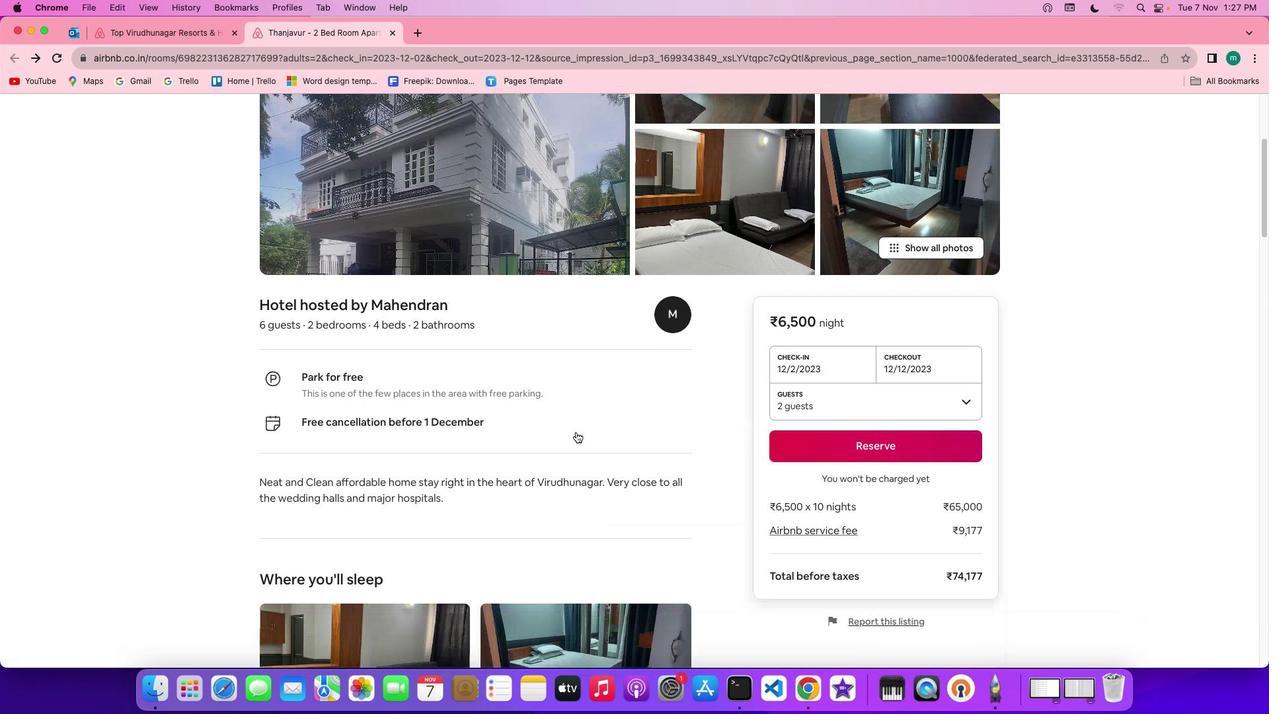 
Action: Mouse scrolled (575, 432) with delta (0, -3)
Screenshot: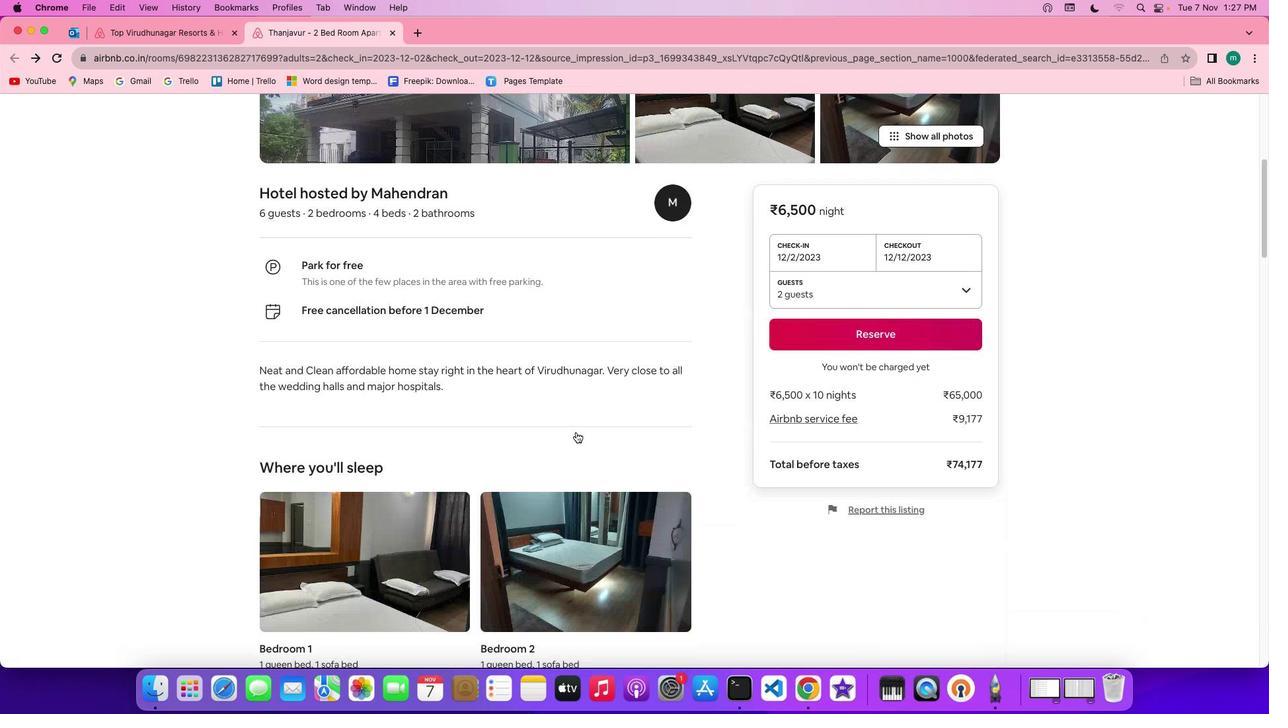 
Action: Mouse moved to (516, 454)
Screenshot: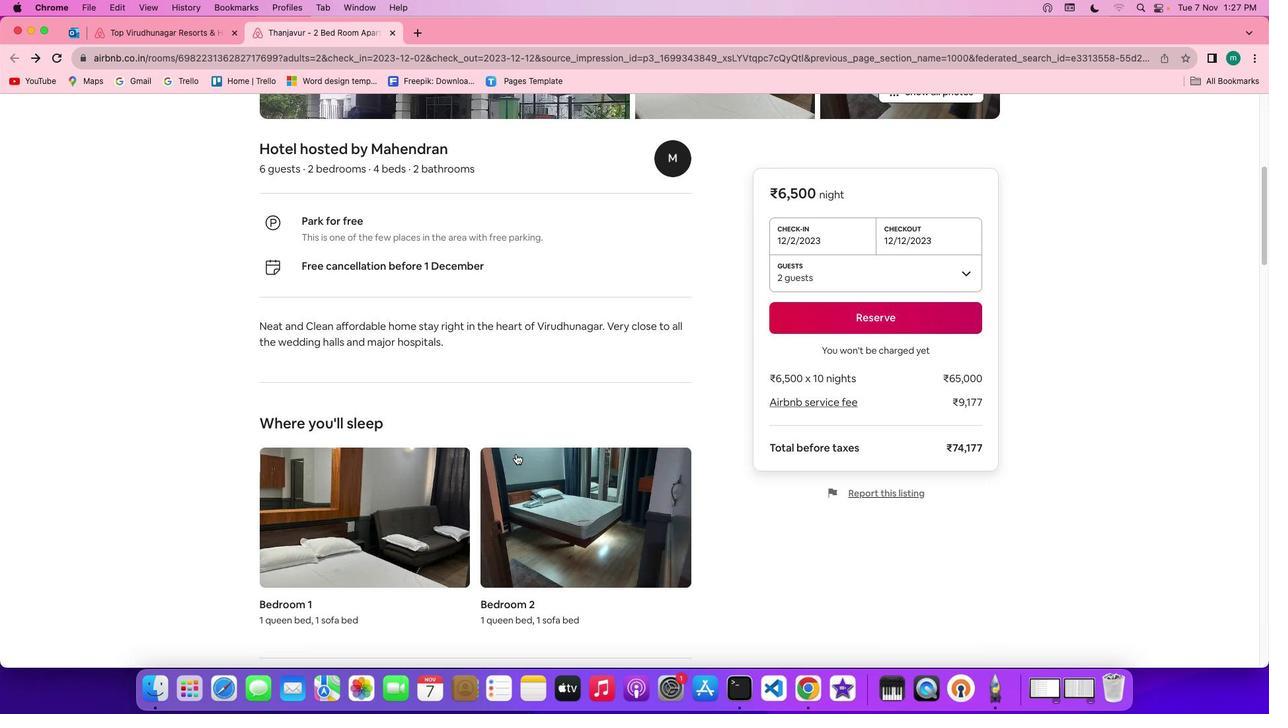 
Action: Mouse scrolled (516, 454) with delta (0, 0)
Screenshot: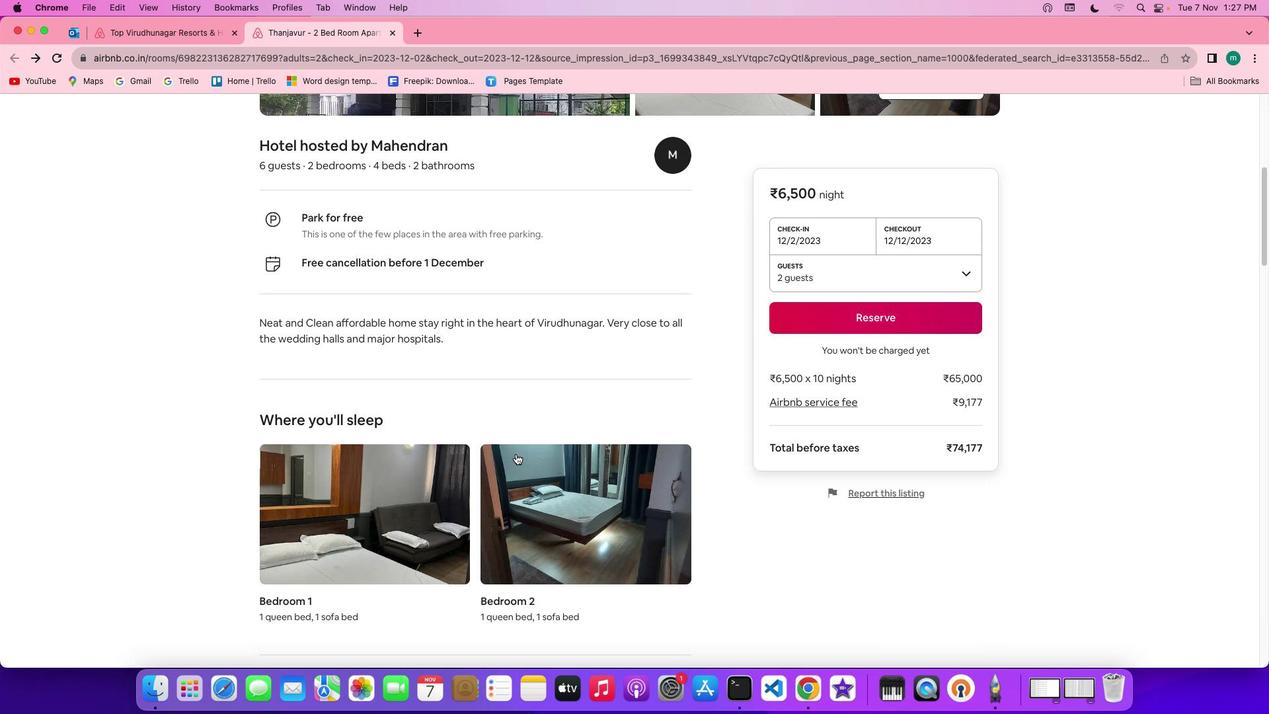 
Action: Mouse scrolled (516, 454) with delta (0, 0)
Screenshot: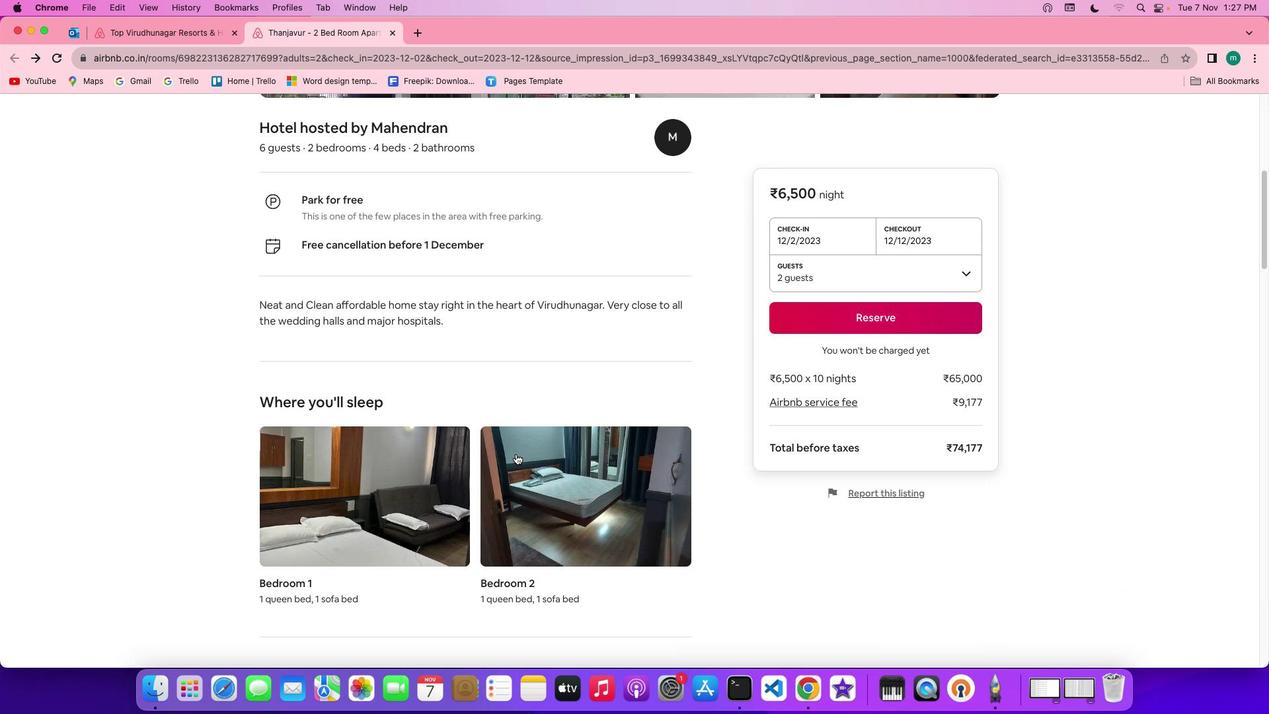 
Action: Mouse scrolled (516, 454) with delta (0, -1)
Screenshot: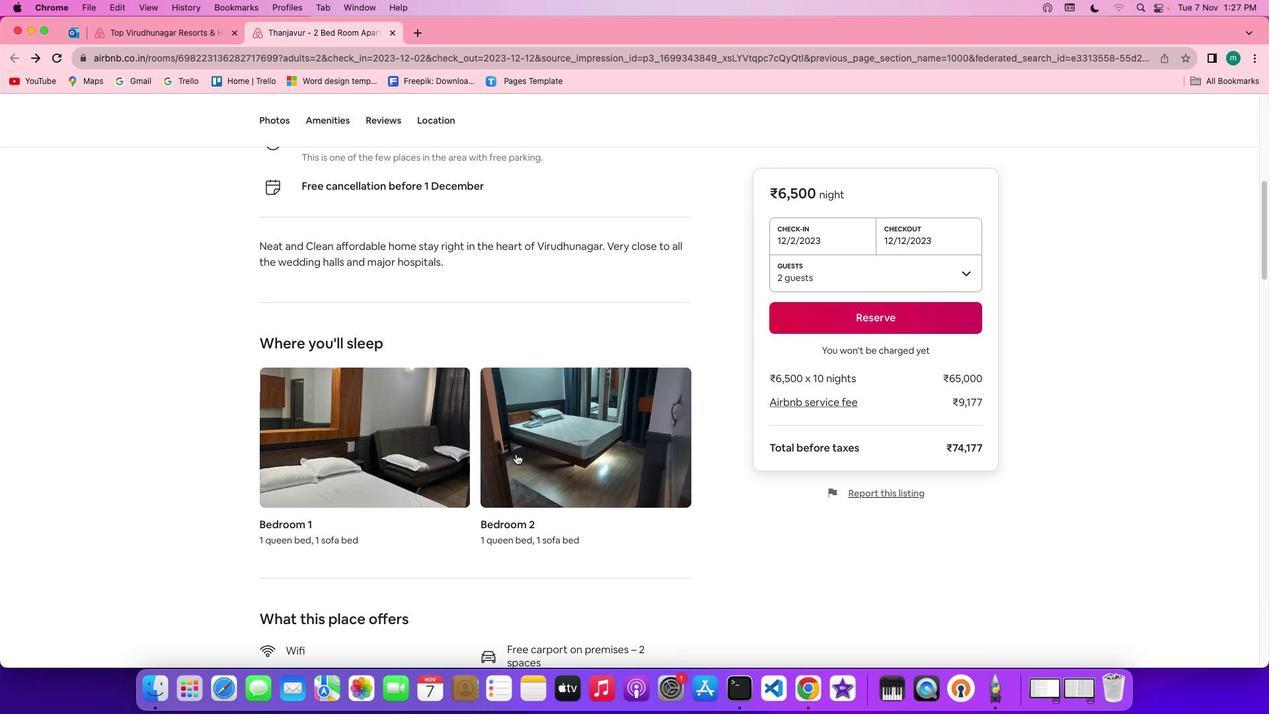 
Action: Mouse scrolled (516, 454) with delta (0, -2)
Screenshot: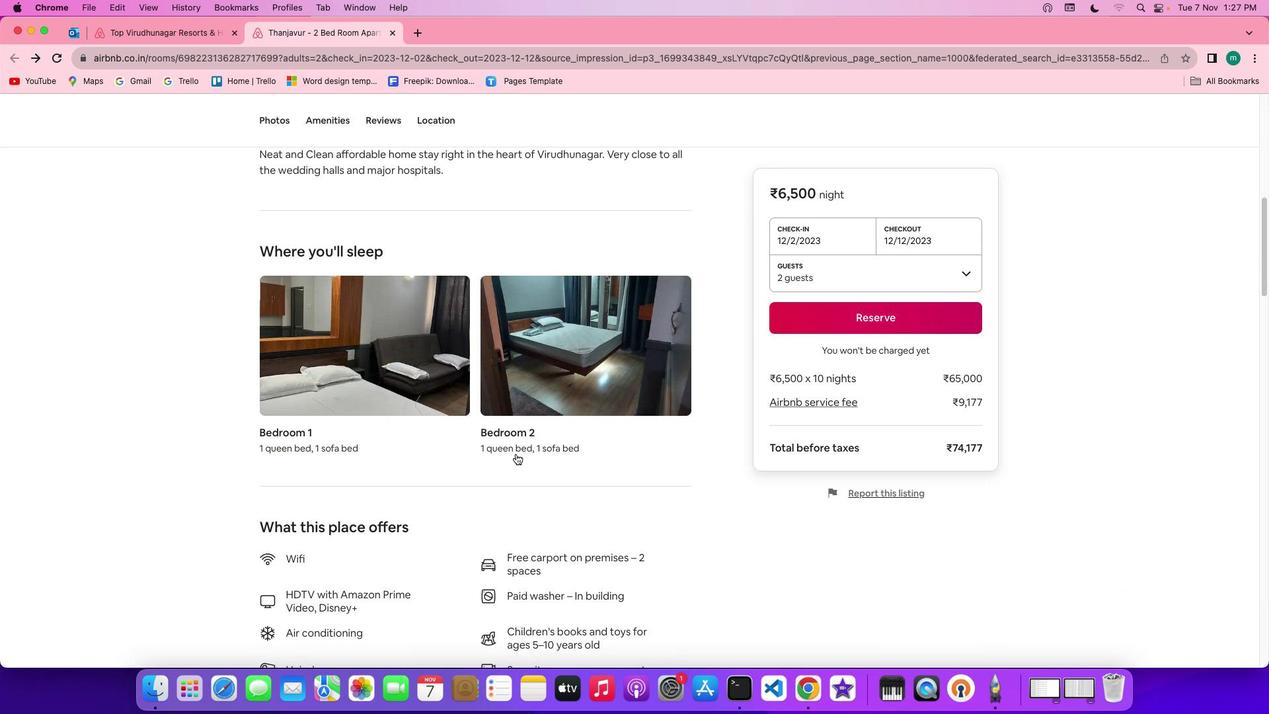 
Action: Mouse moved to (509, 457)
Screenshot: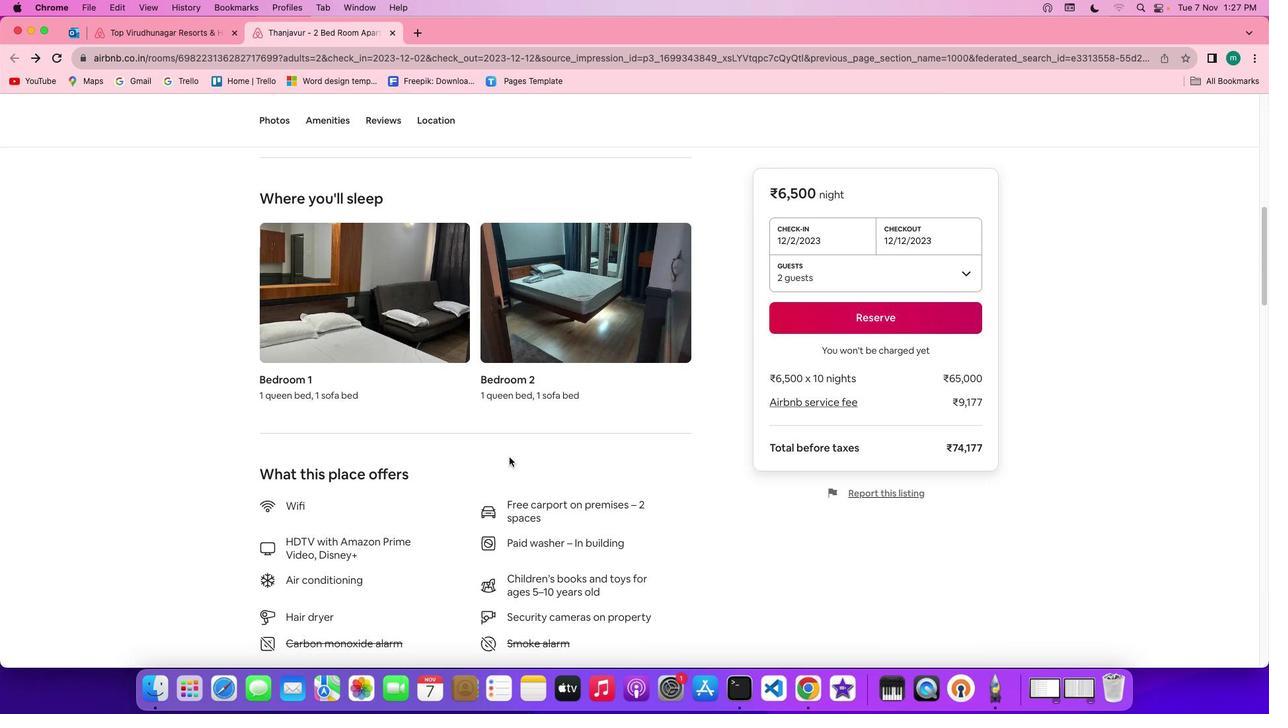 
Action: Mouse scrolled (509, 457) with delta (0, 0)
Screenshot: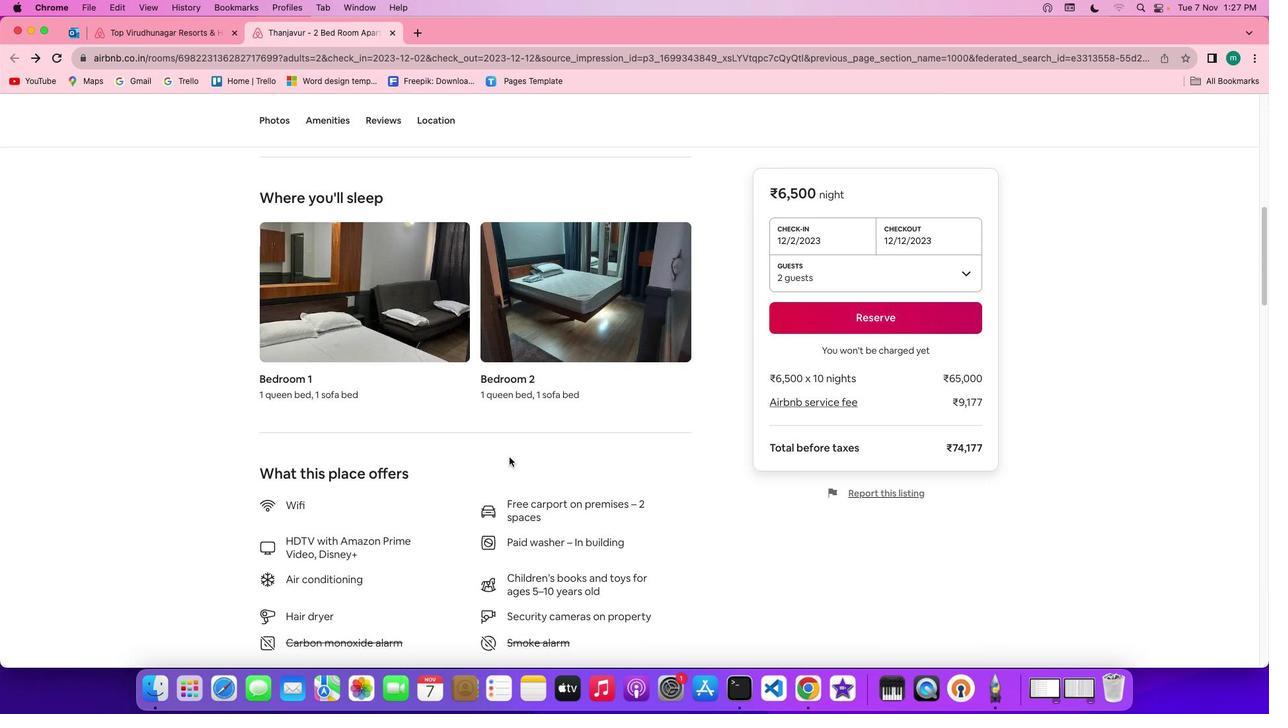 
Action: Mouse scrolled (509, 457) with delta (0, 0)
Screenshot: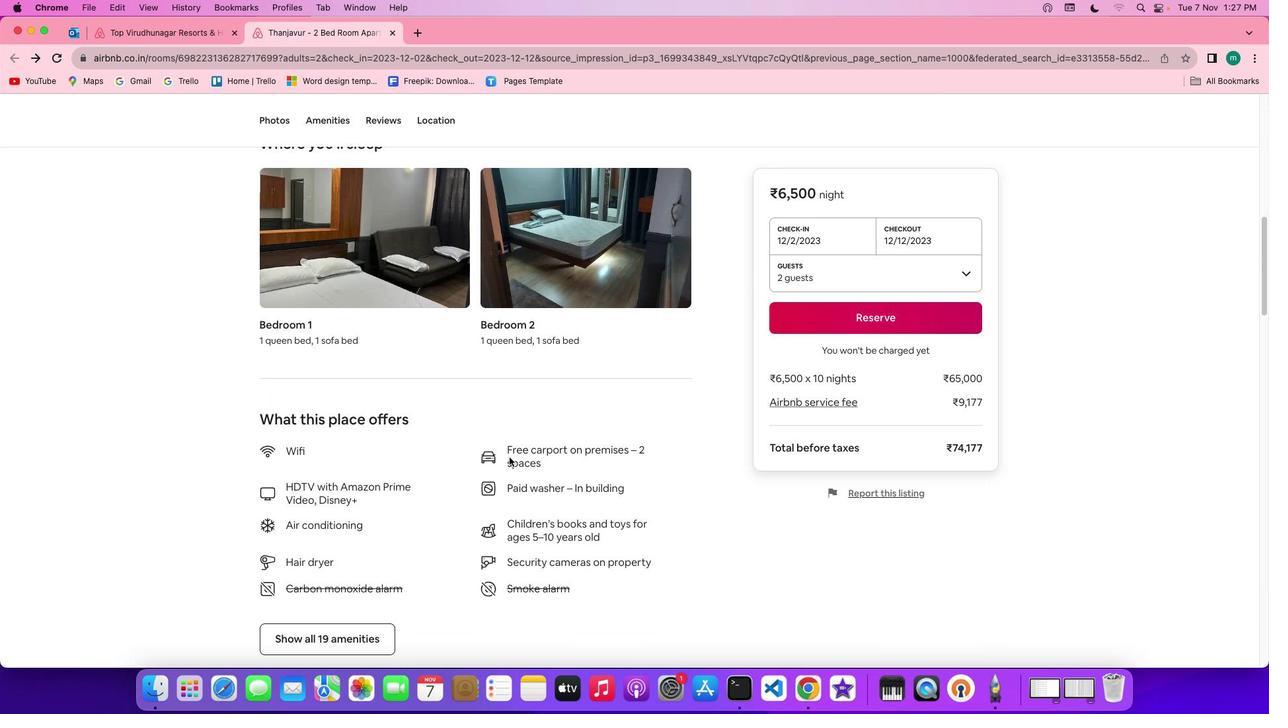 
Action: Mouse scrolled (509, 457) with delta (0, -1)
Screenshot: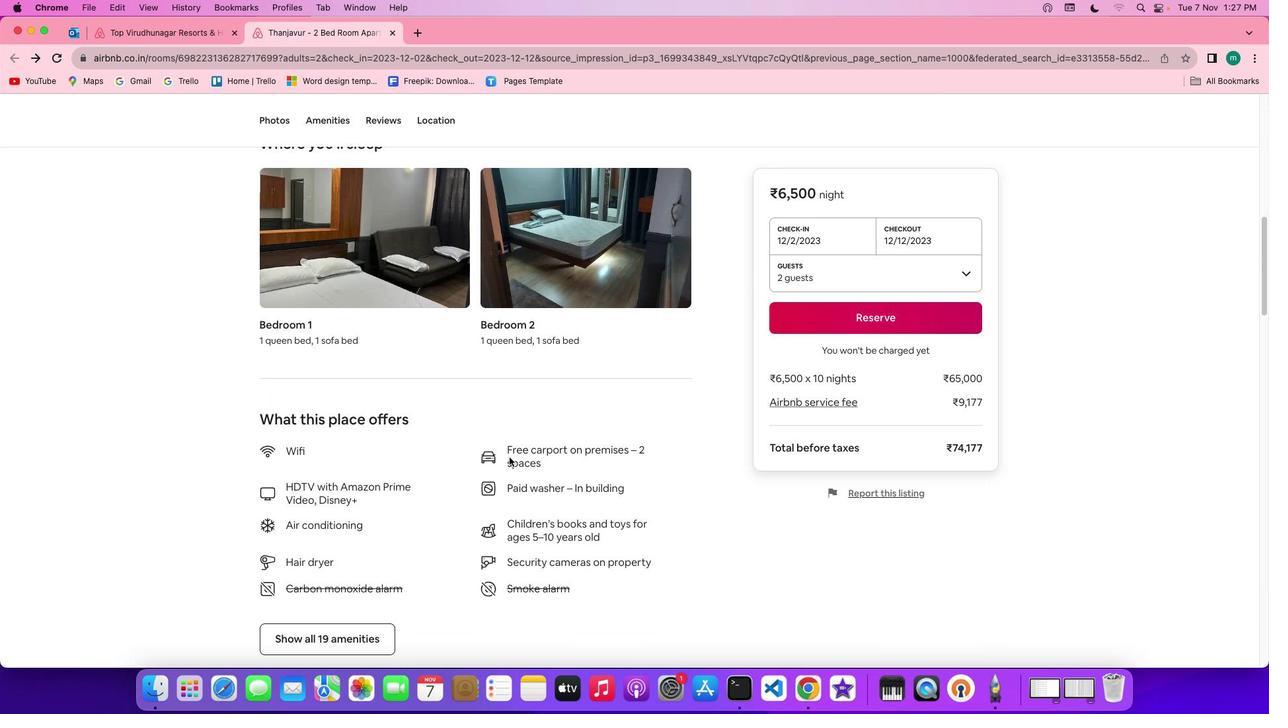 
Action: Mouse scrolled (509, 457) with delta (0, -2)
Screenshot: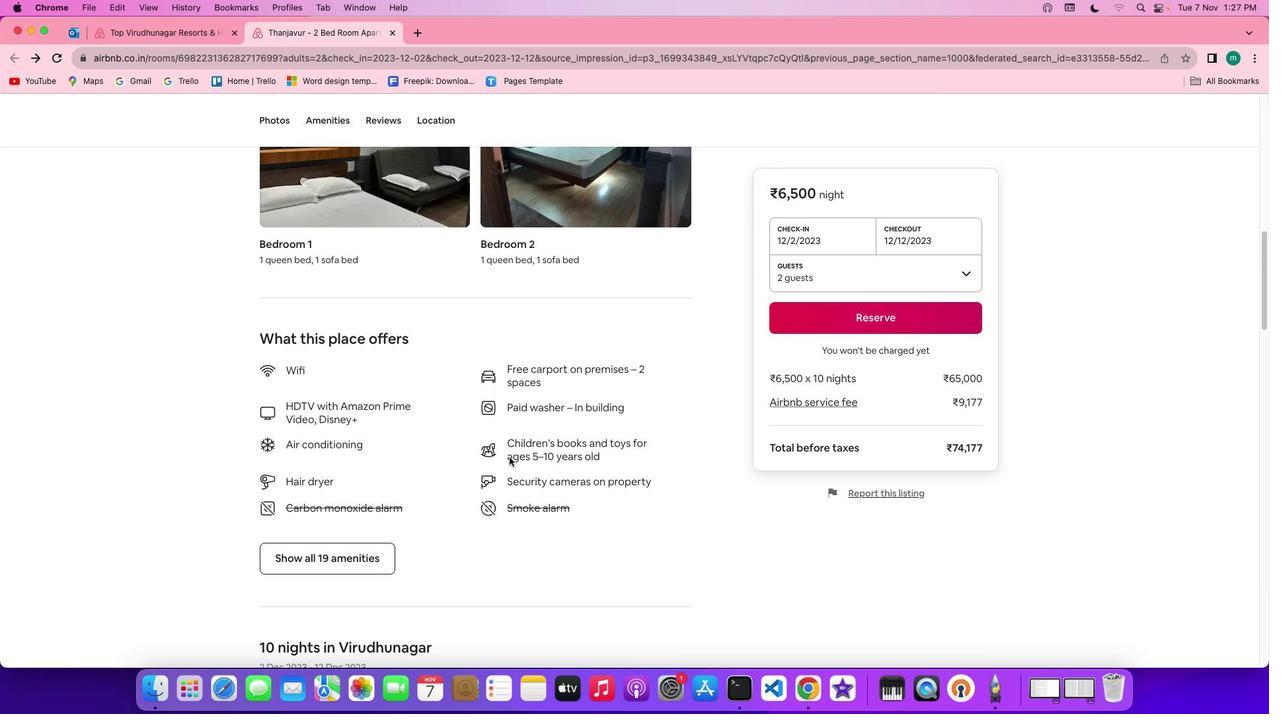 
Action: Mouse moved to (361, 462)
Screenshot: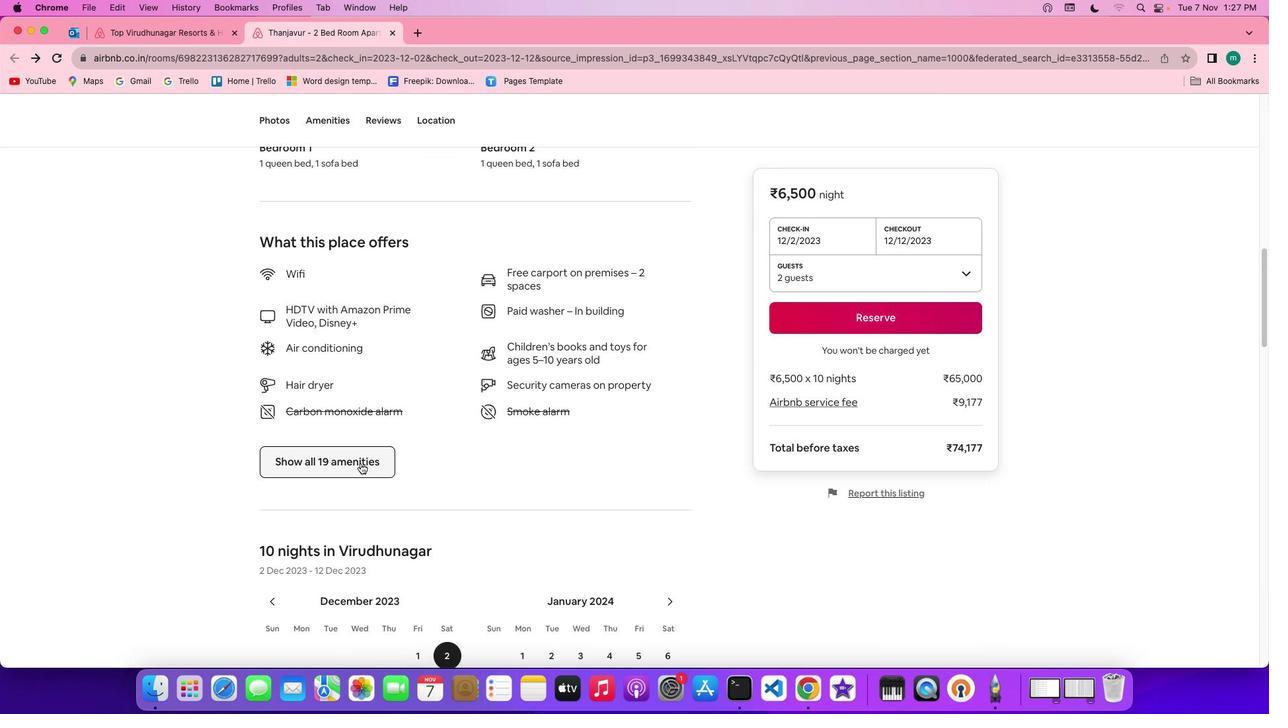 
Action: Mouse pressed left at (361, 462)
Screenshot: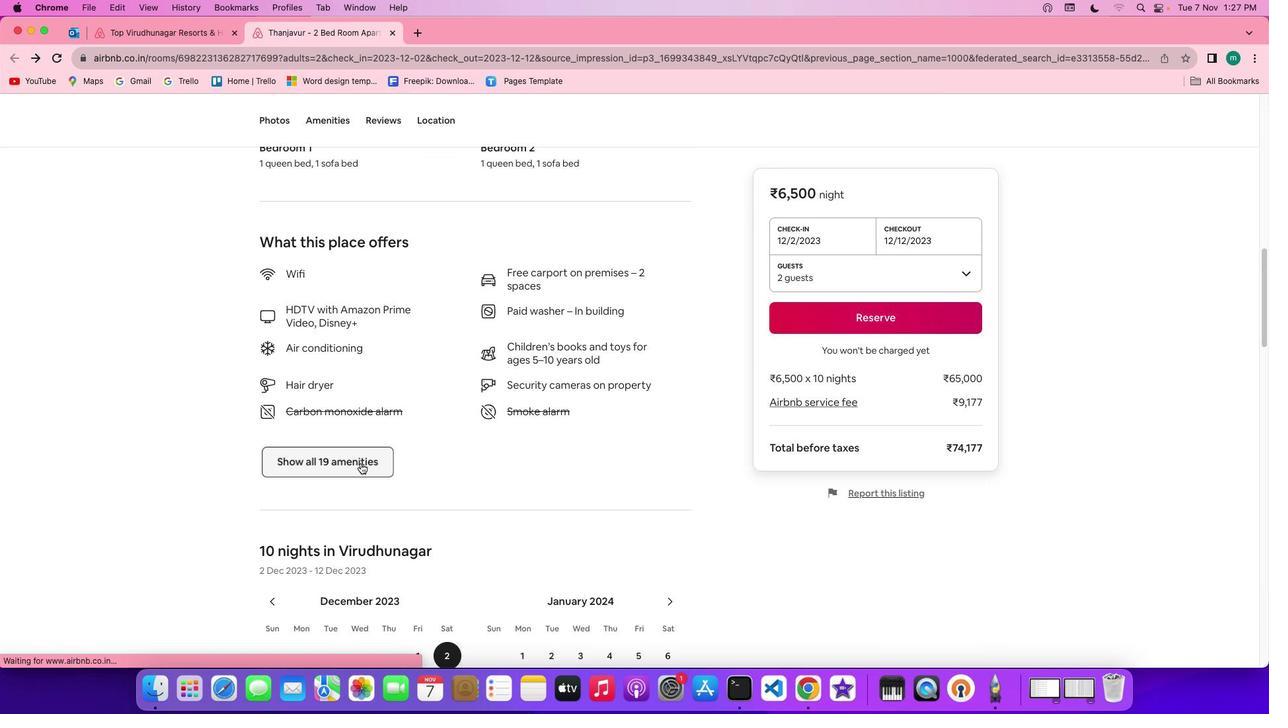 
Action: Mouse moved to (697, 509)
Screenshot: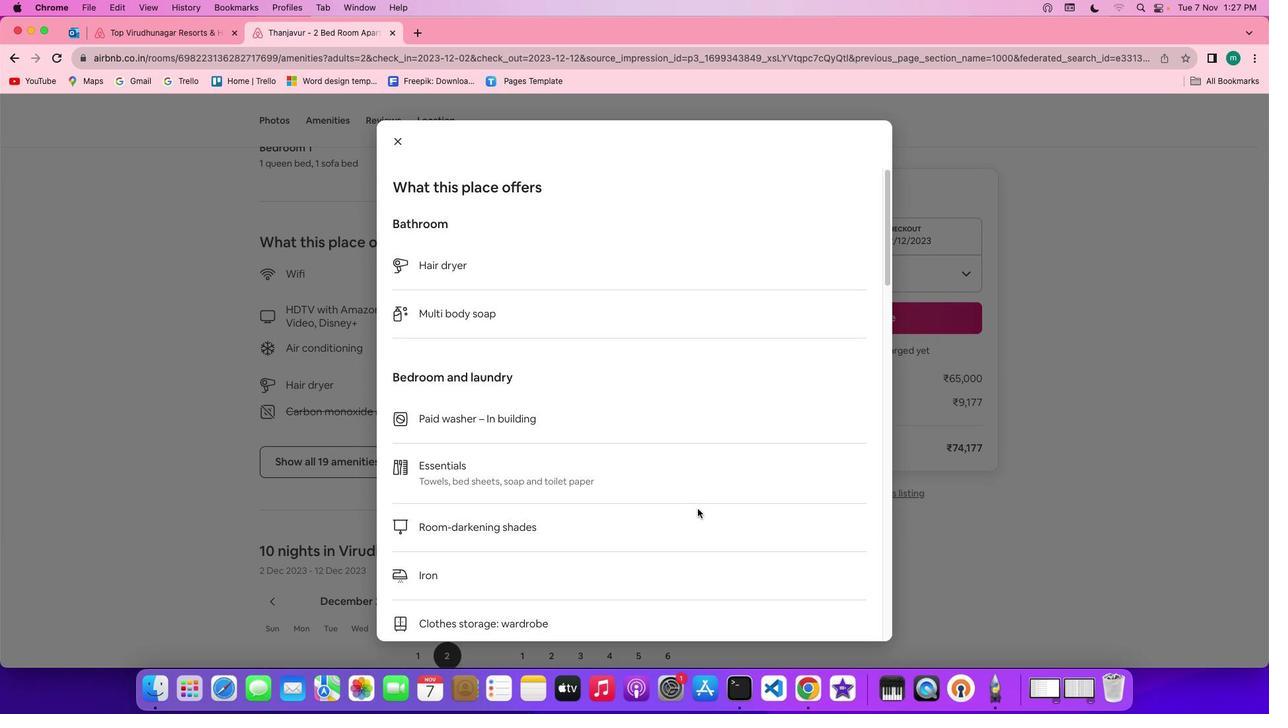 
Action: Mouse scrolled (697, 509) with delta (0, 0)
Screenshot: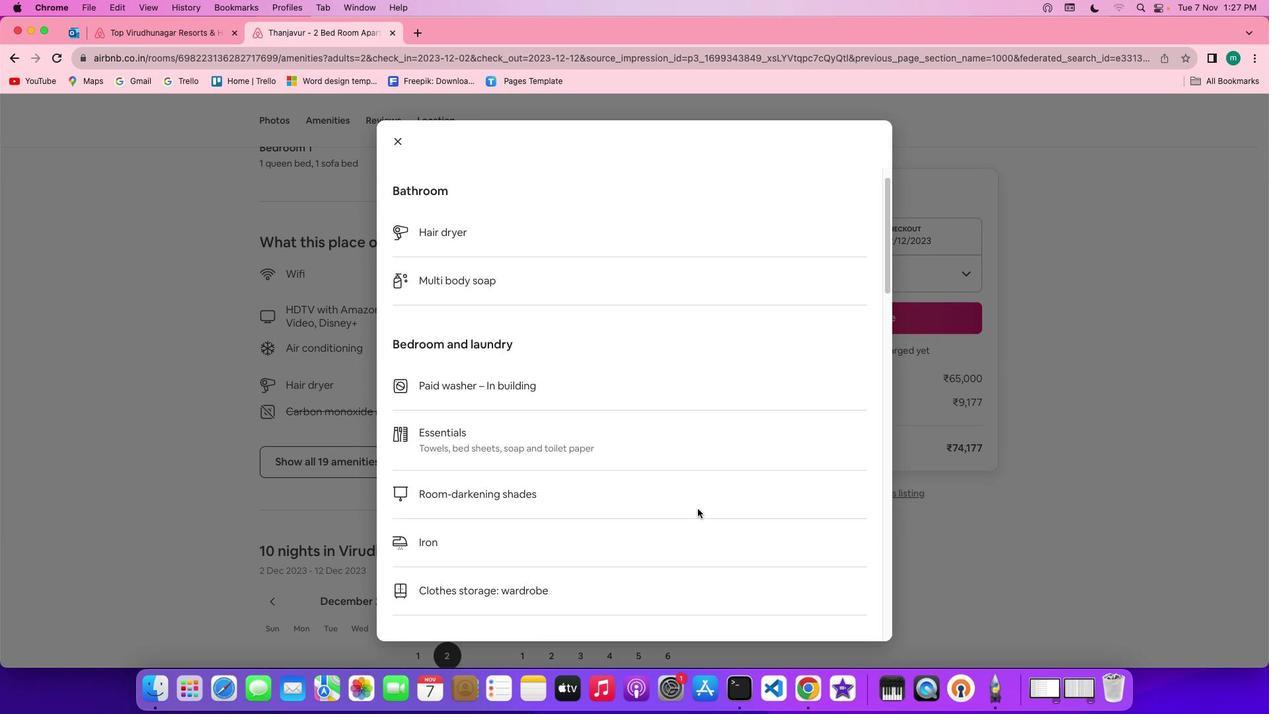 
Action: Mouse scrolled (697, 509) with delta (0, 0)
Screenshot: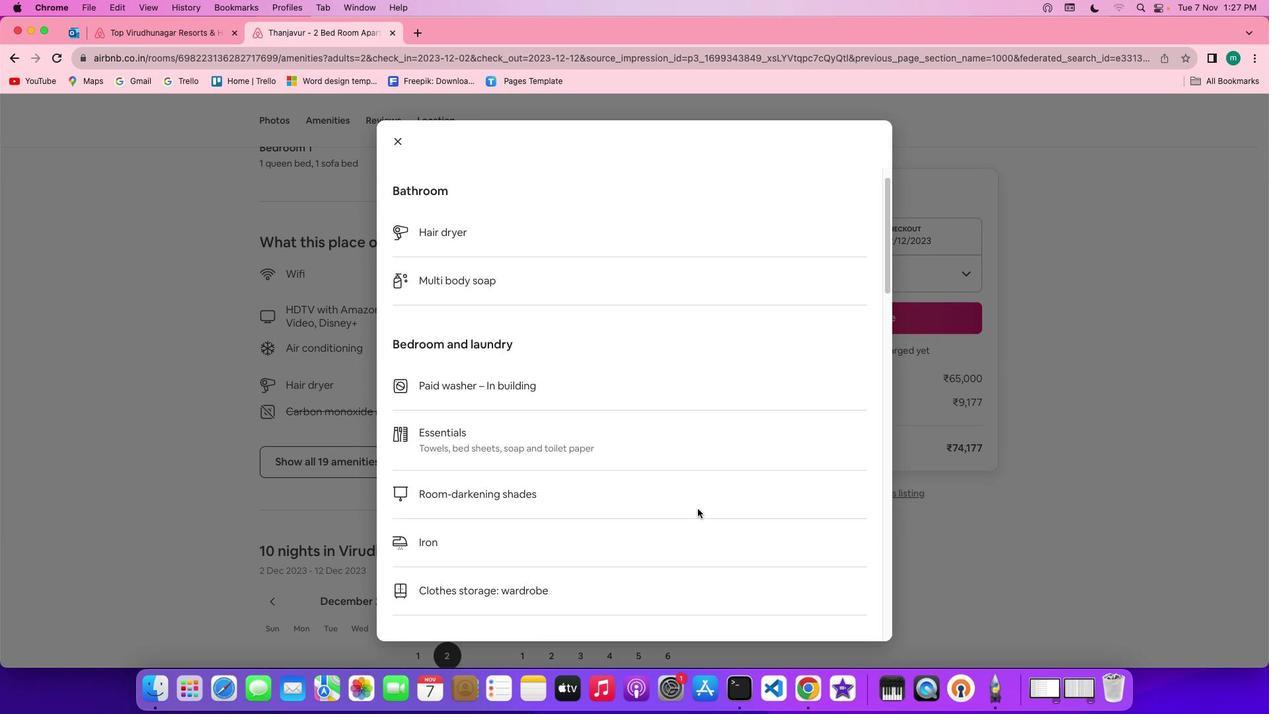 
Action: Mouse scrolled (697, 509) with delta (0, -1)
Screenshot: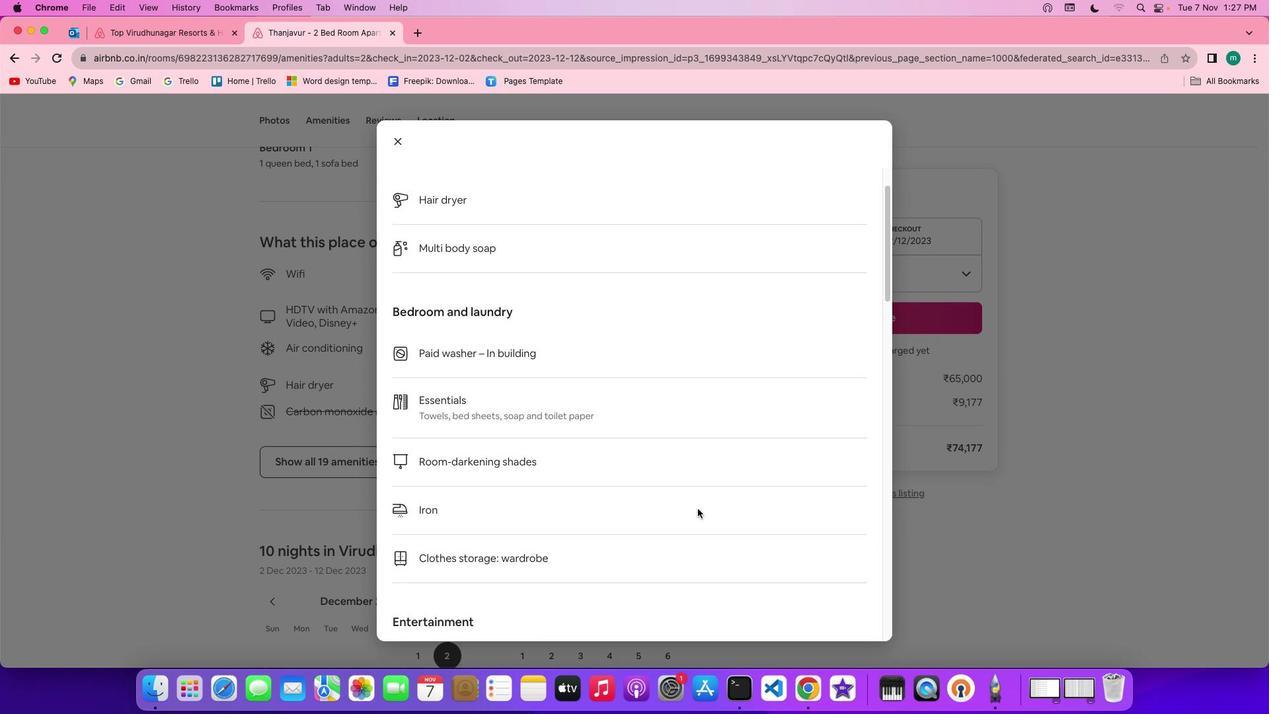 
Action: Mouse scrolled (697, 509) with delta (0, -2)
Screenshot: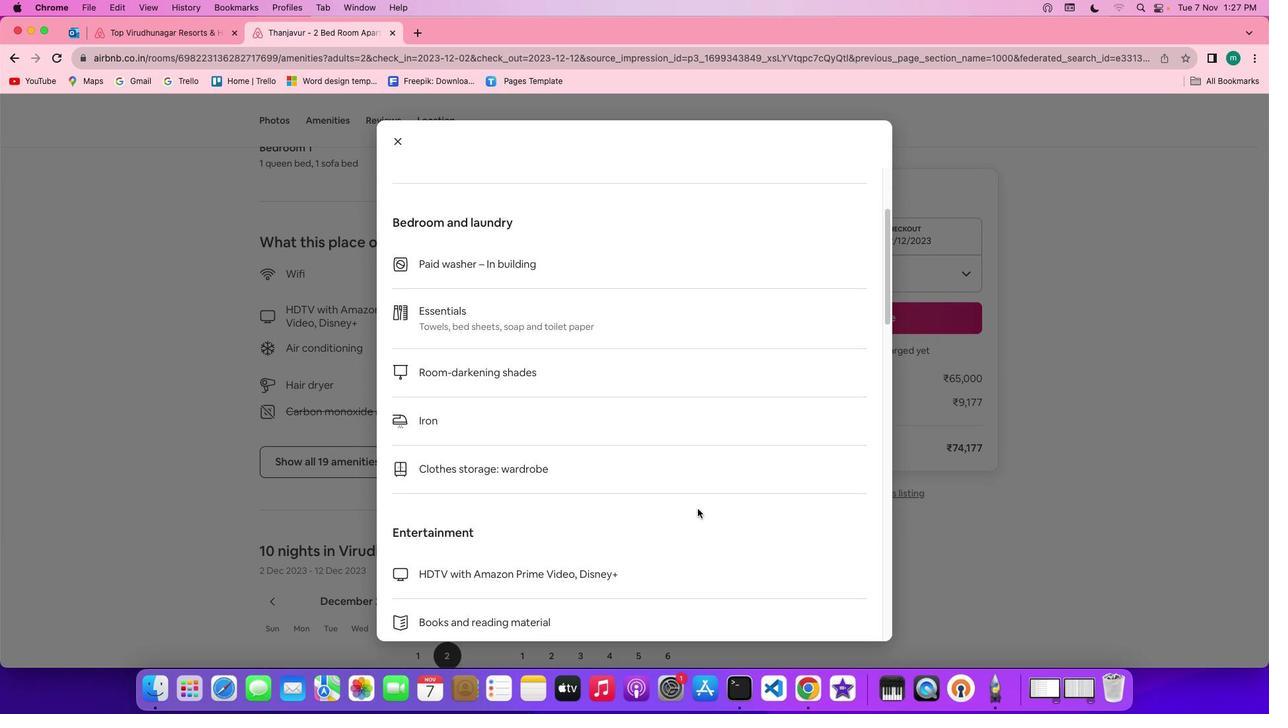 
Action: Mouse scrolled (697, 509) with delta (0, -3)
Screenshot: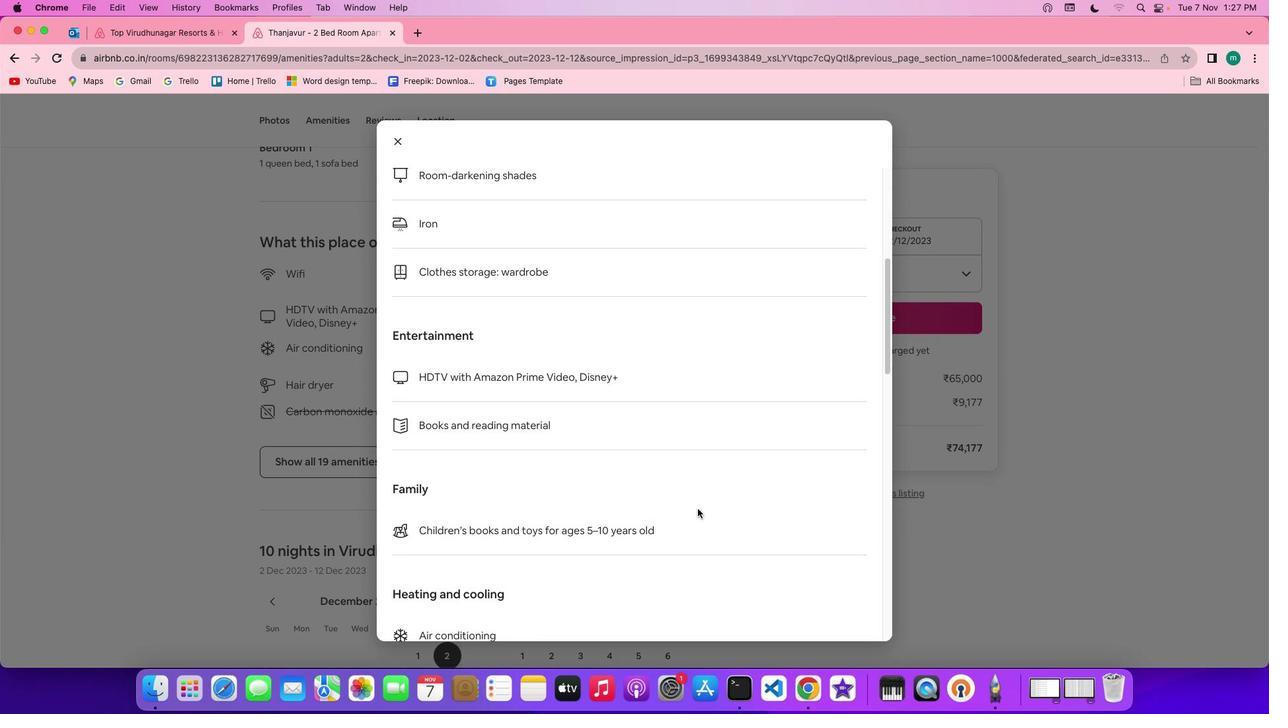 
Action: Mouse scrolled (697, 509) with delta (0, 0)
Screenshot: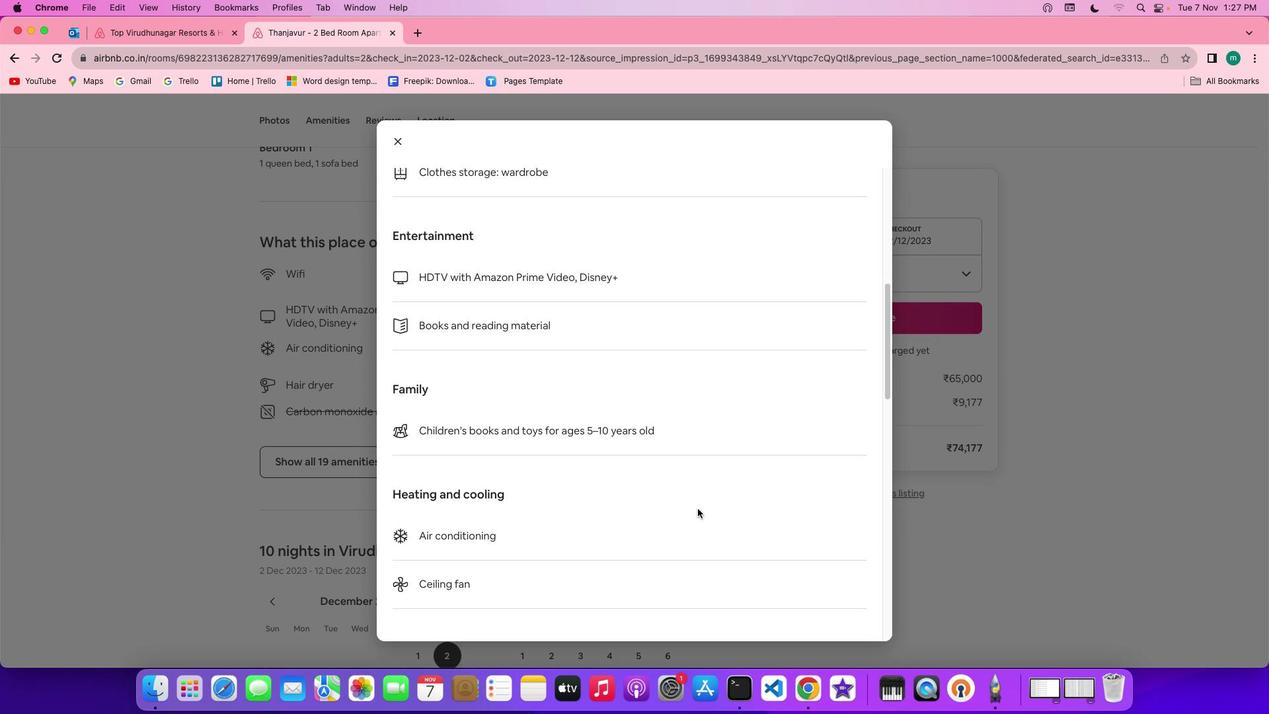 
Action: Mouse scrolled (697, 509) with delta (0, 0)
Screenshot: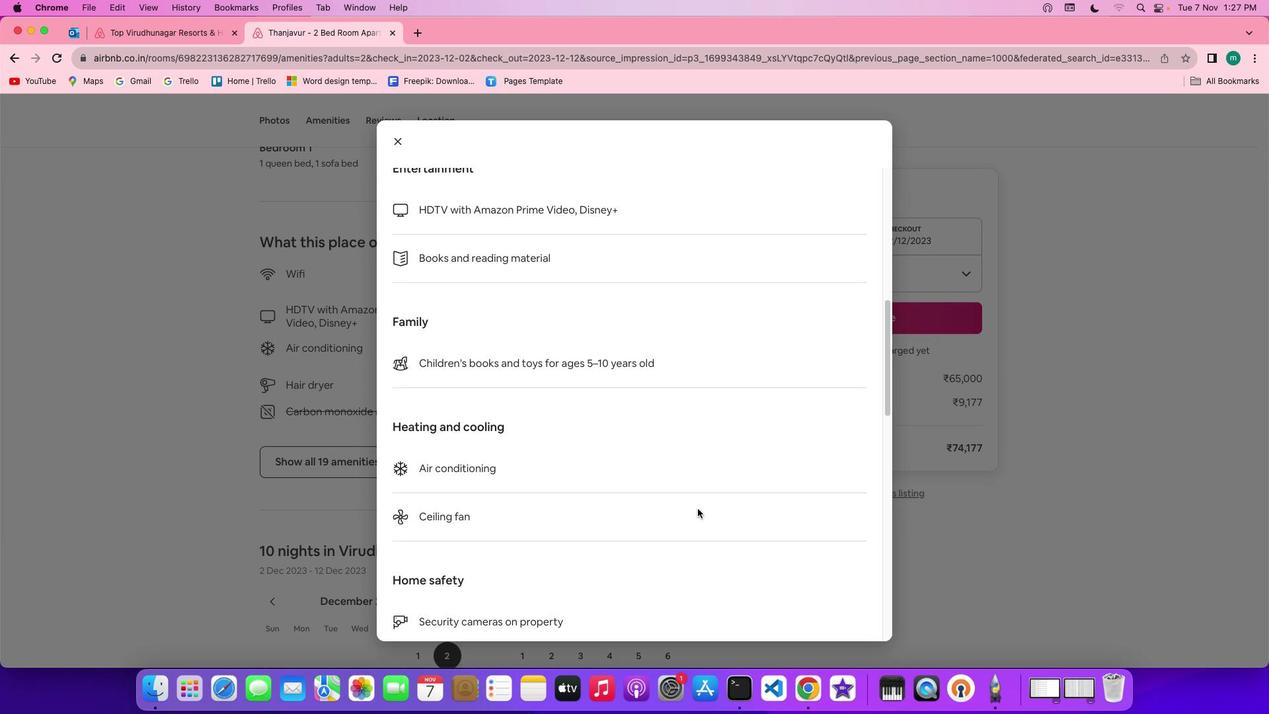 
Action: Mouse scrolled (697, 509) with delta (0, -1)
Screenshot: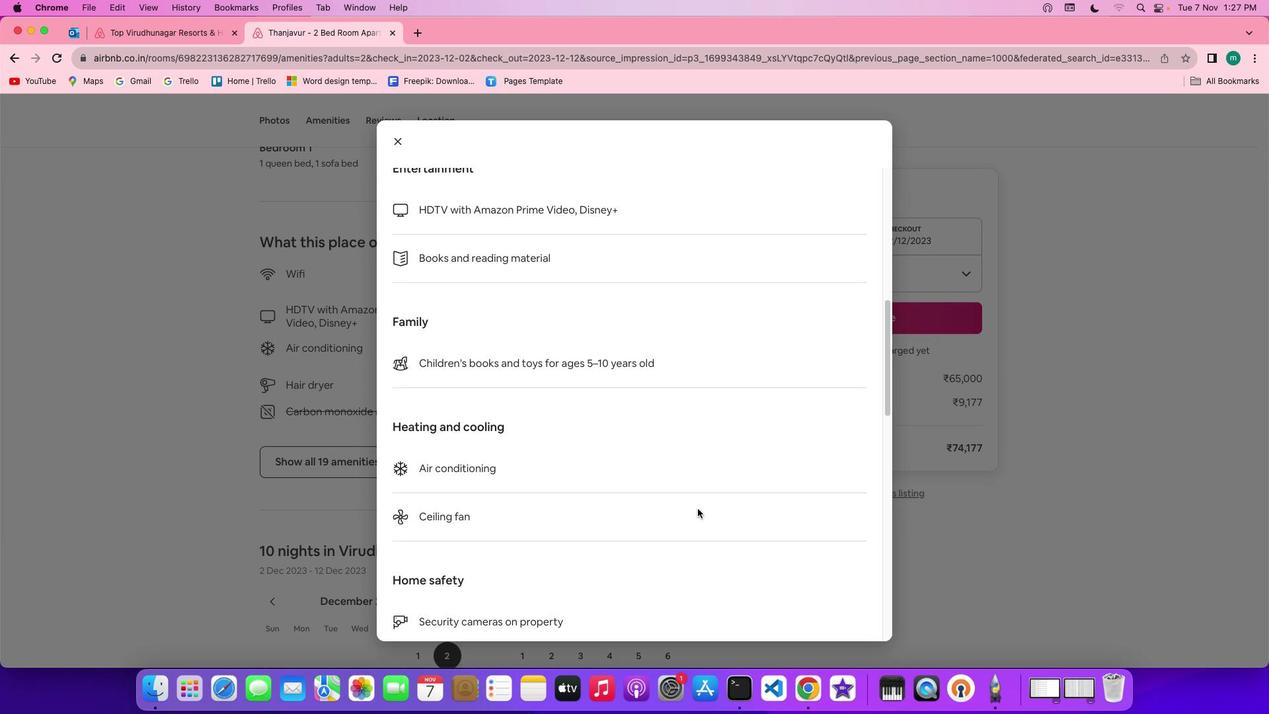 
Action: Mouse scrolled (697, 509) with delta (0, -3)
Screenshot: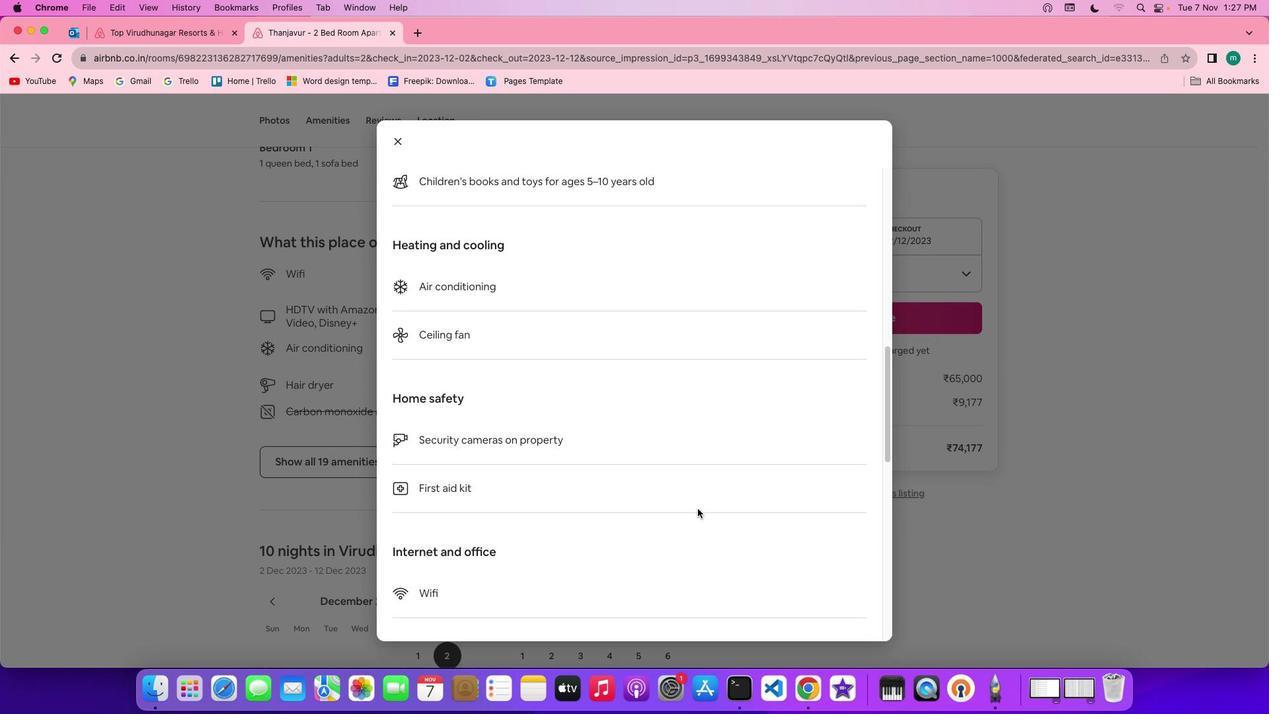 
Action: Mouse scrolled (697, 509) with delta (0, -3)
Screenshot: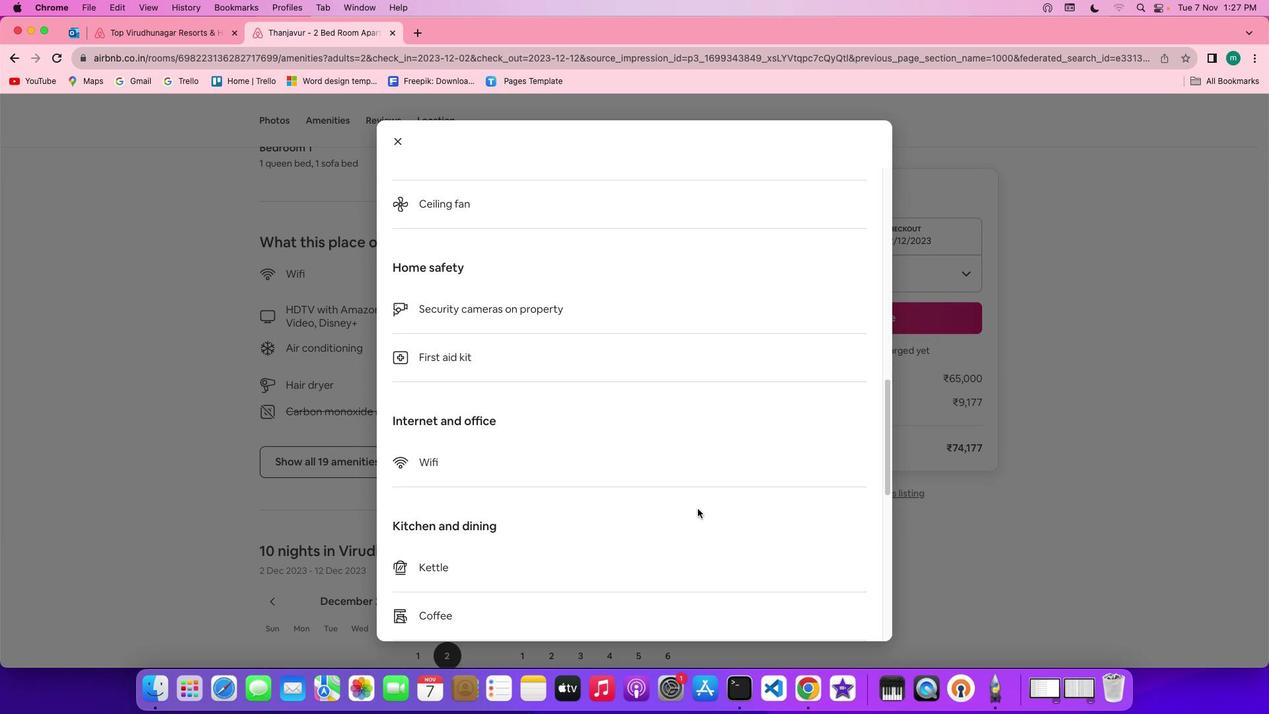 
Action: Mouse scrolled (697, 509) with delta (0, -3)
Screenshot: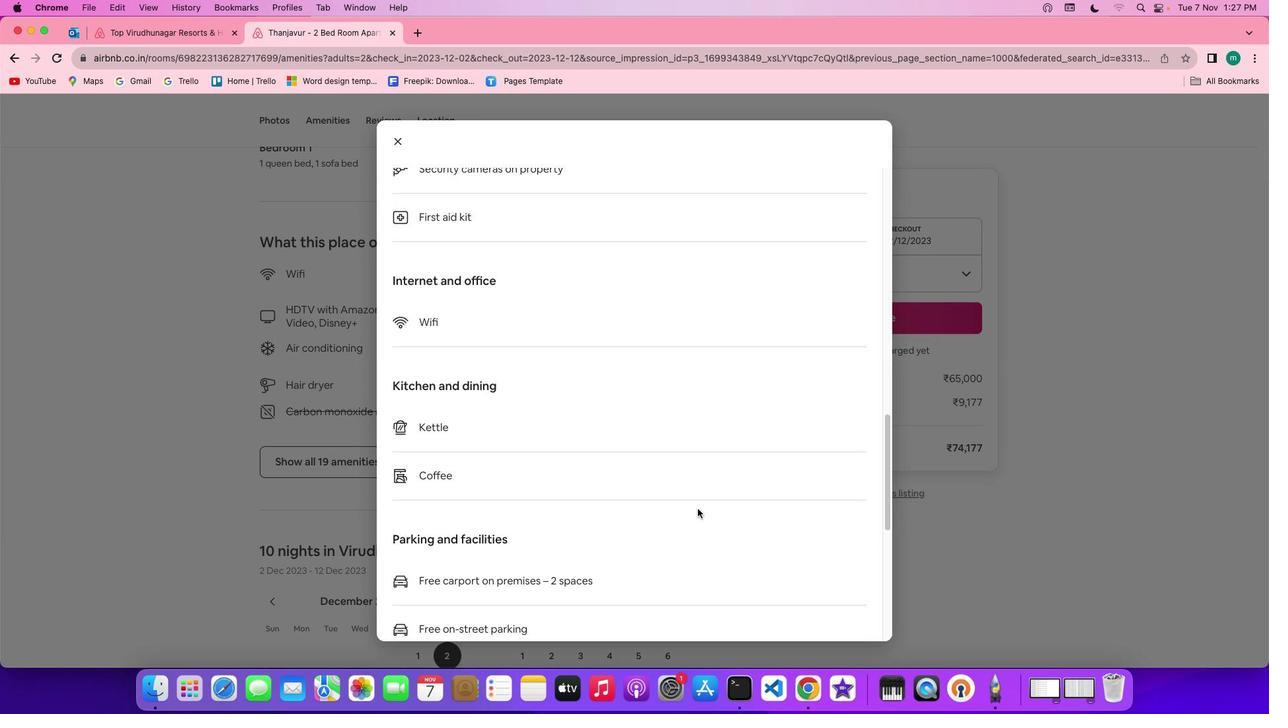 
Action: Mouse scrolled (697, 509) with delta (0, 0)
Screenshot: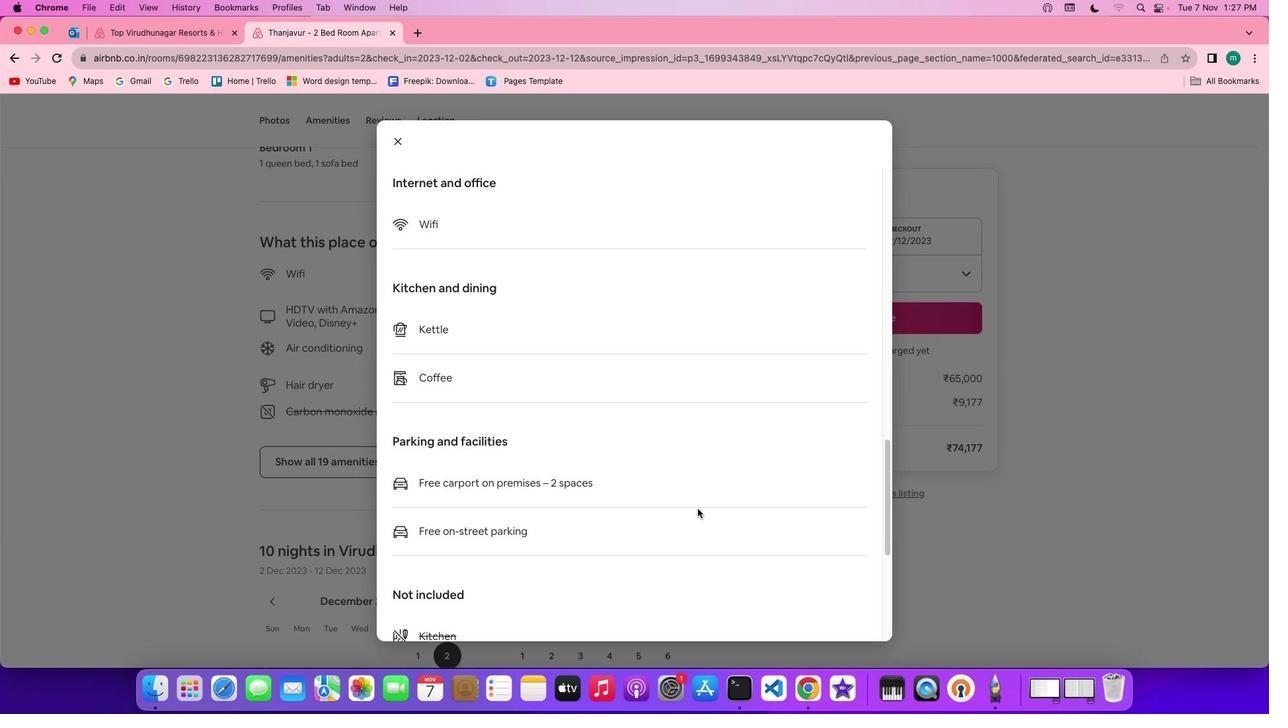 
Action: Mouse scrolled (697, 509) with delta (0, 0)
Screenshot: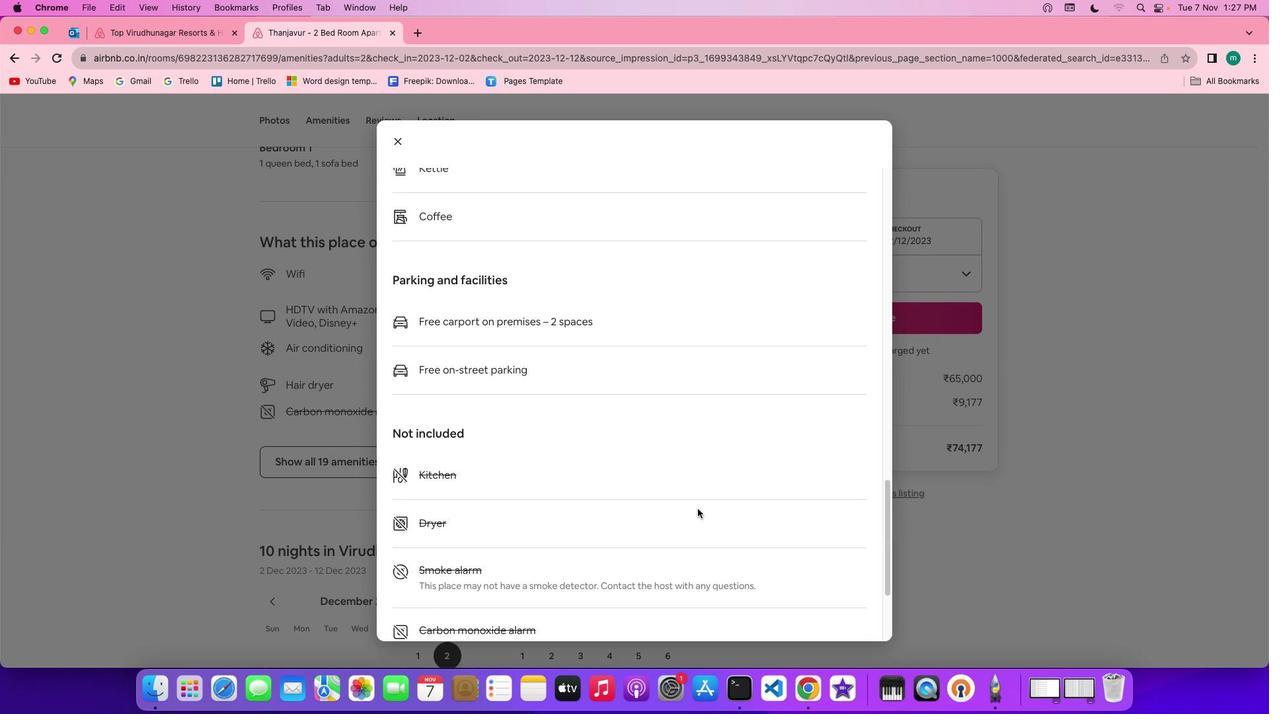 
Action: Mouse scrolled (697, 509) with delta (0, -1)
Screenshot: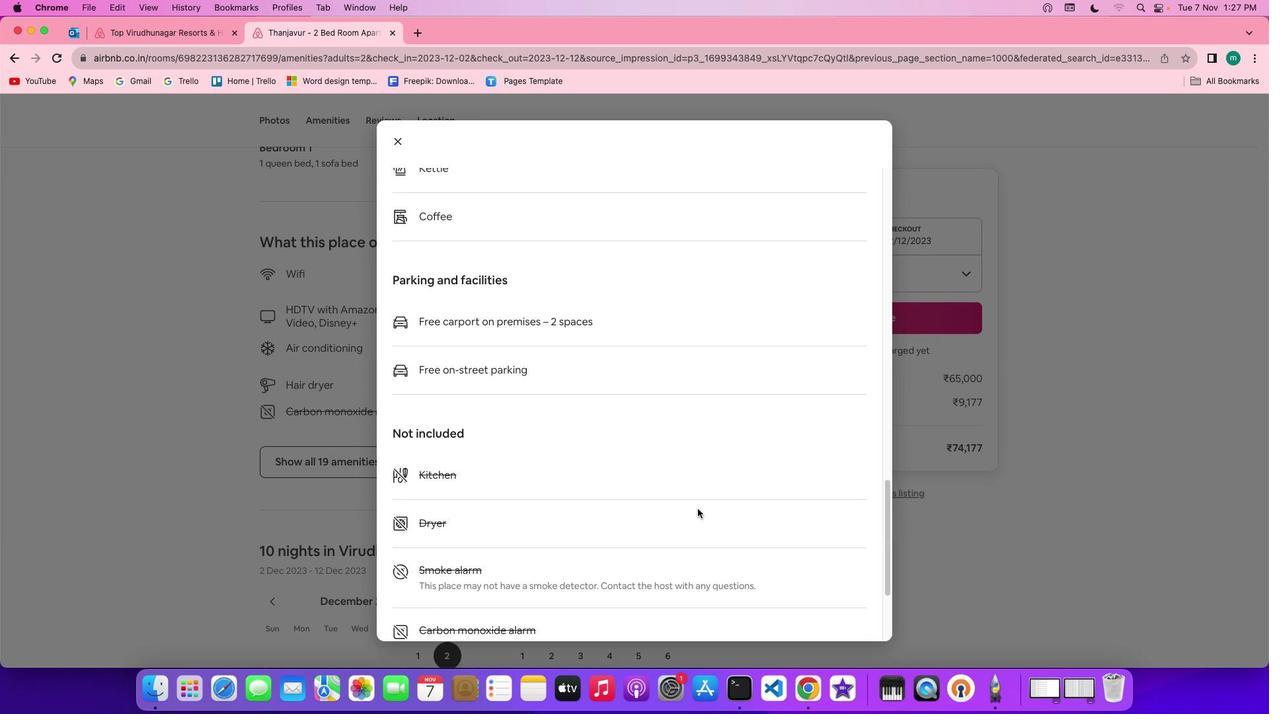 
Action: Mouse scrolled (697, 509) with delta (0, -3)
Screenshot: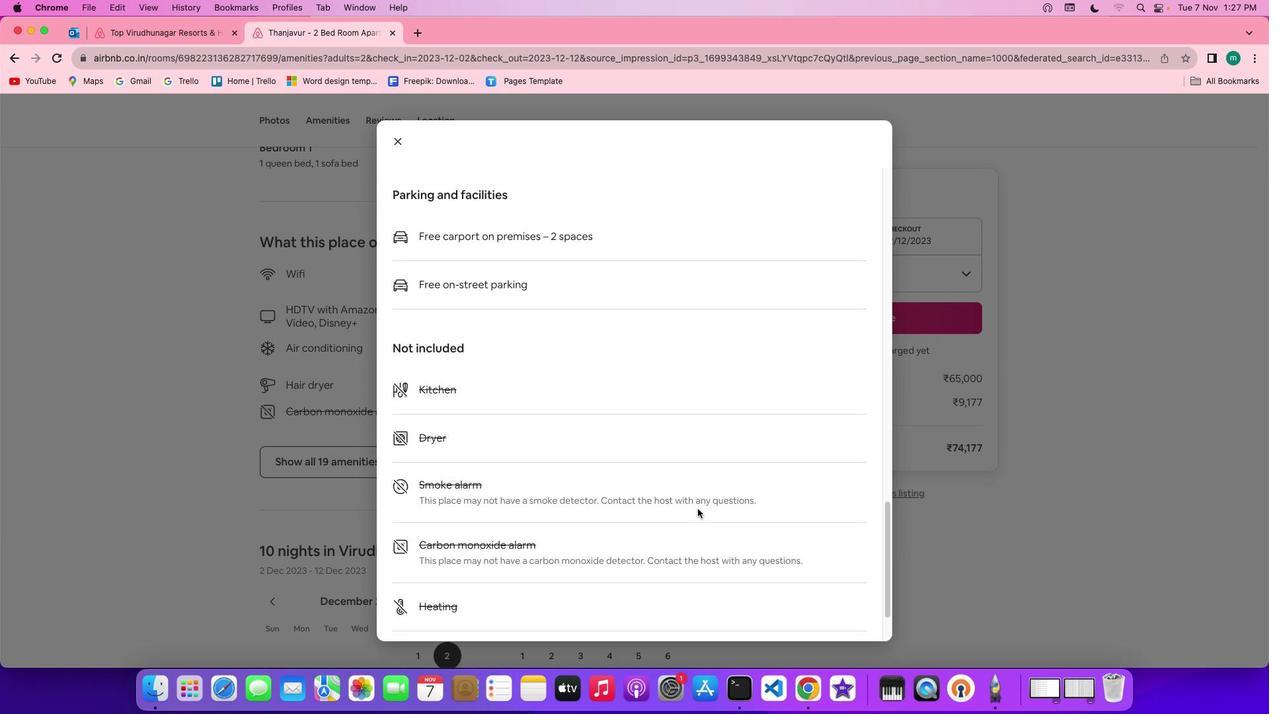 
Action: Mouse scrolled (697, 509) with delta (0, -3)
Screenshot: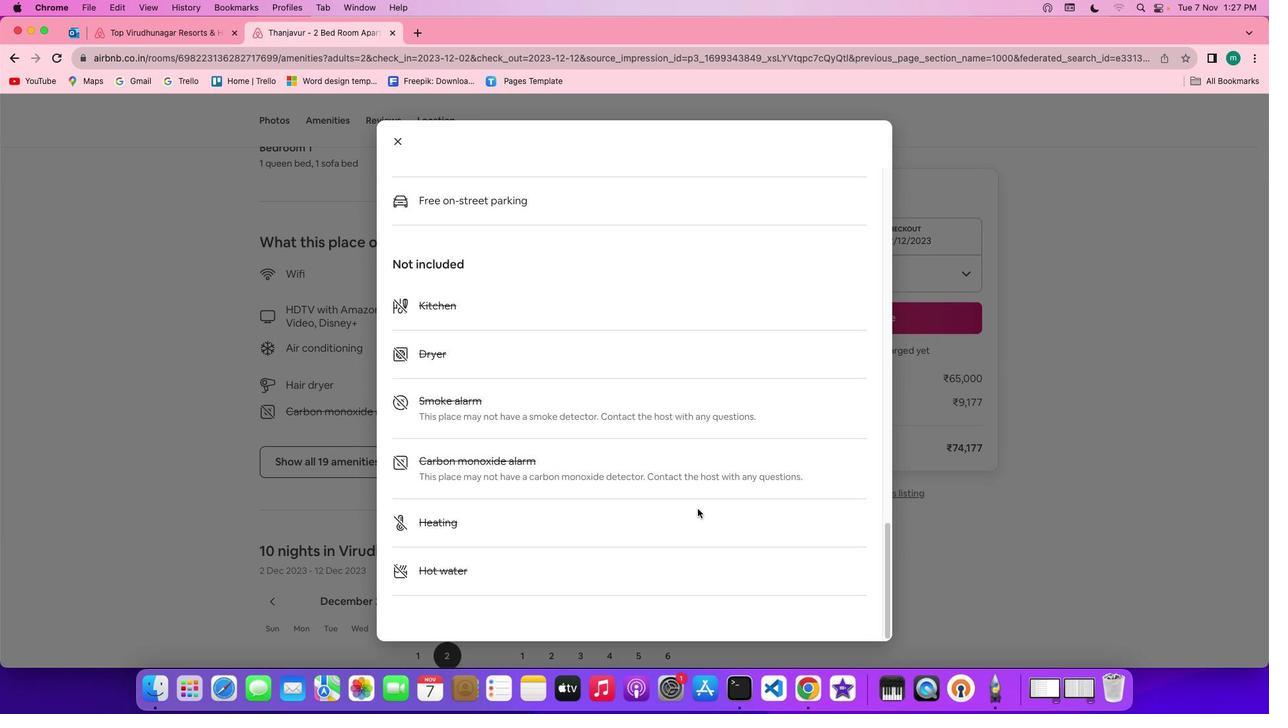 
Action: Mouse scrolled (697, 509) with delta (0, -3)
Screenshot: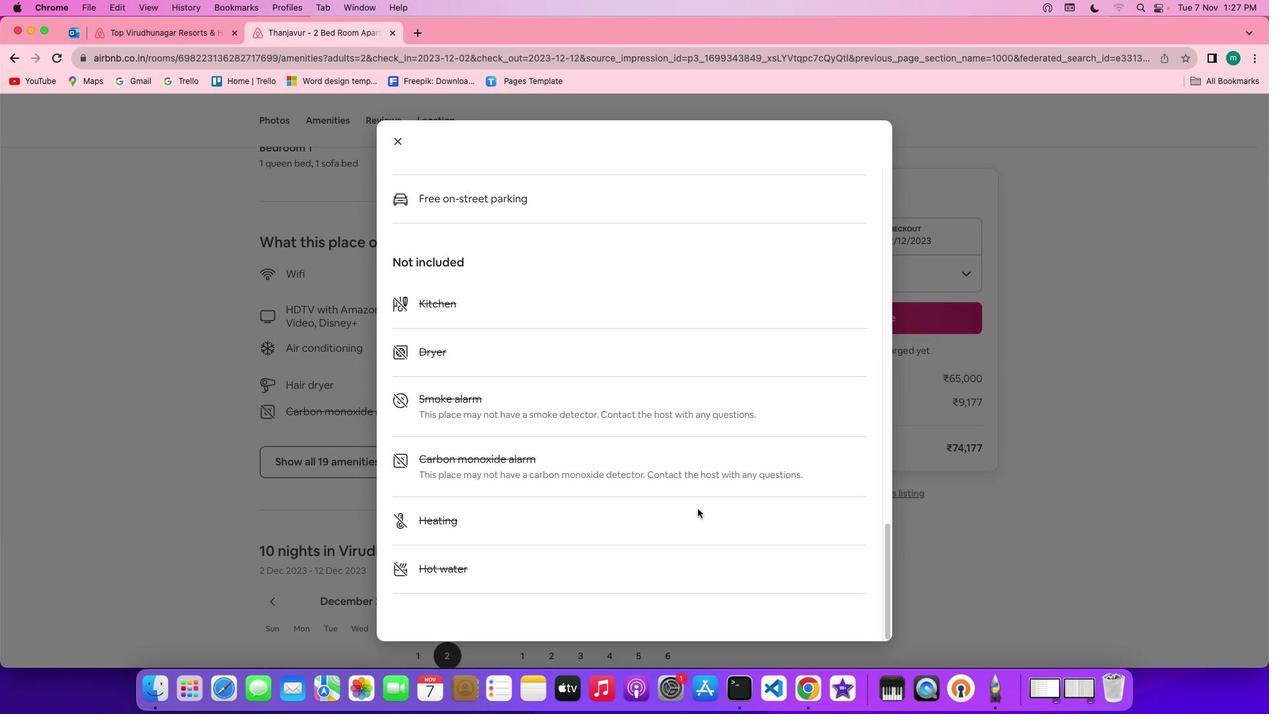 
Action: Mouse scrolled (697, 509) with delta (0, 0)
Screenshot: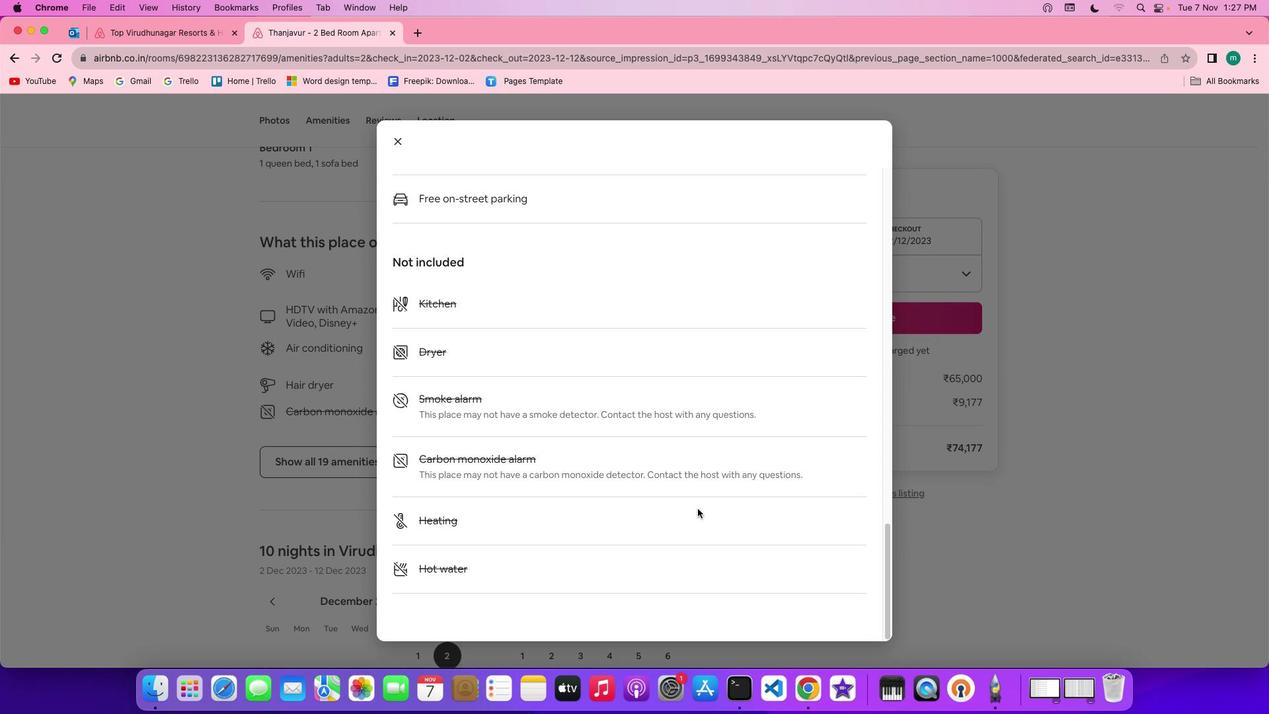 
Action: Mouse scrolled (697, 509) with delta (0, 0)
Screenshot: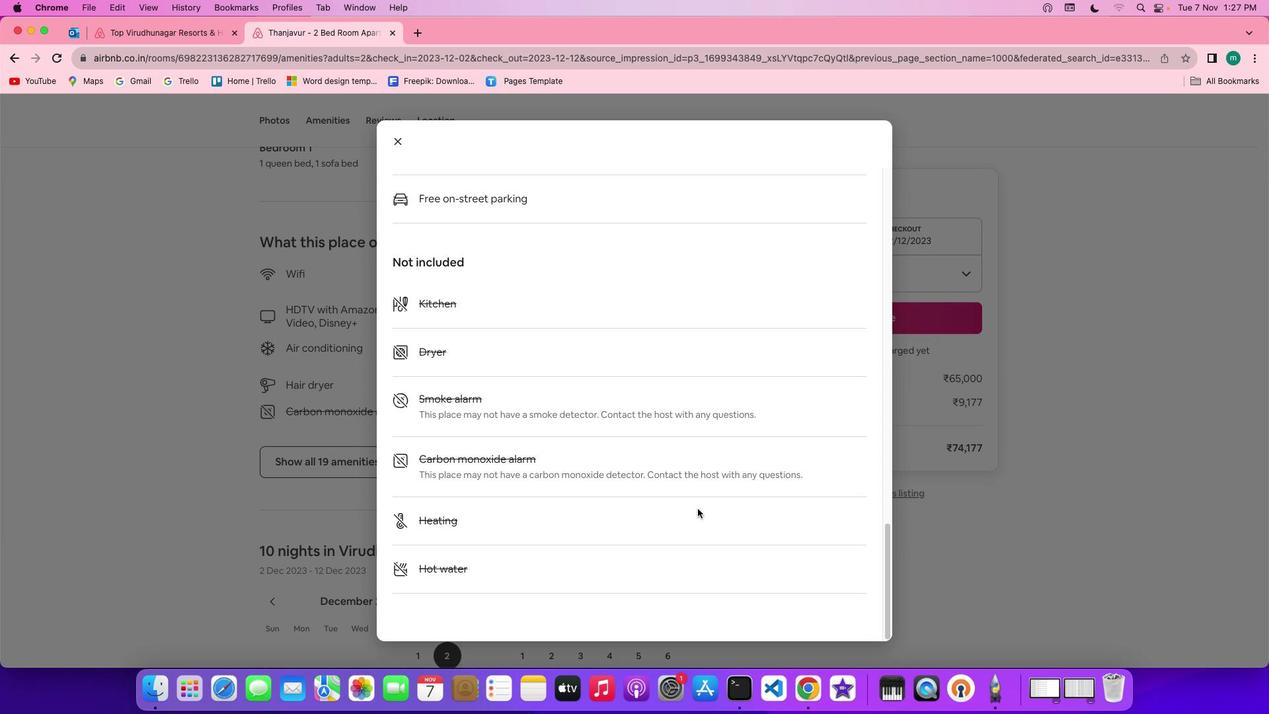 
Action: Mouse scrolled (697, 509) with delta (0, -1)
Screenshot: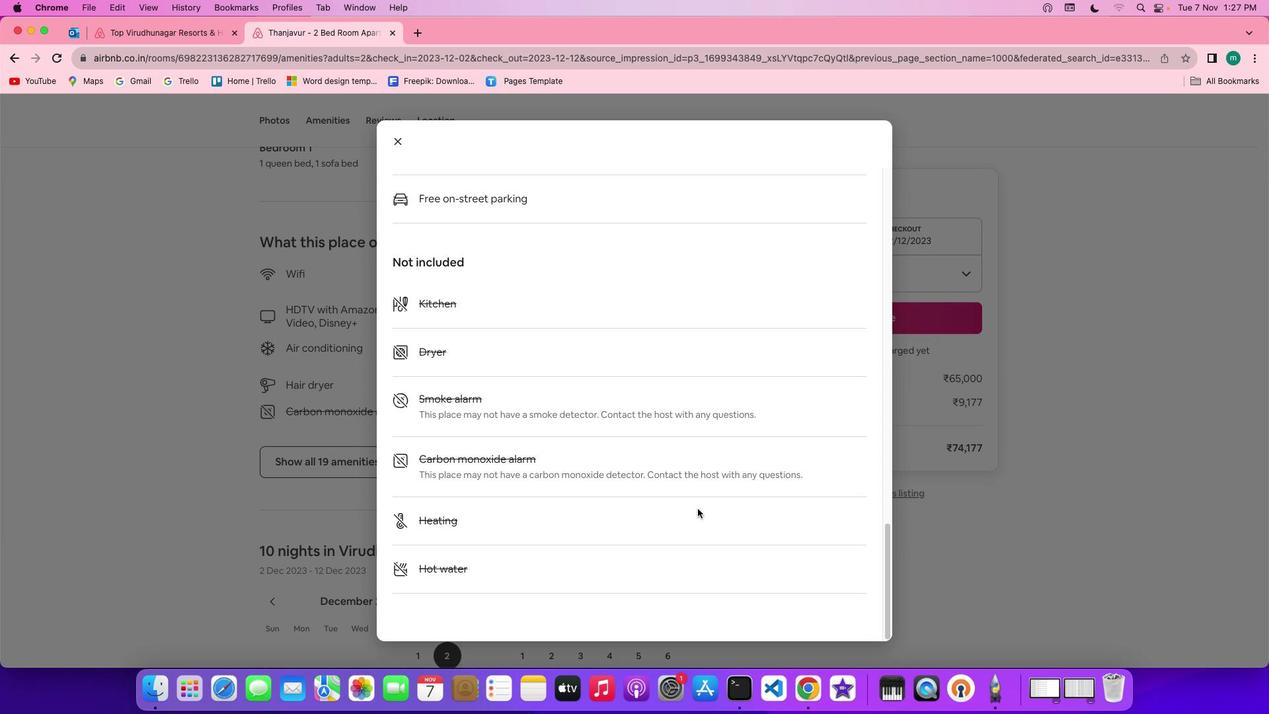 
Action: Mouse scrolled (697, 509) with delta (0, -3)
Screenshot: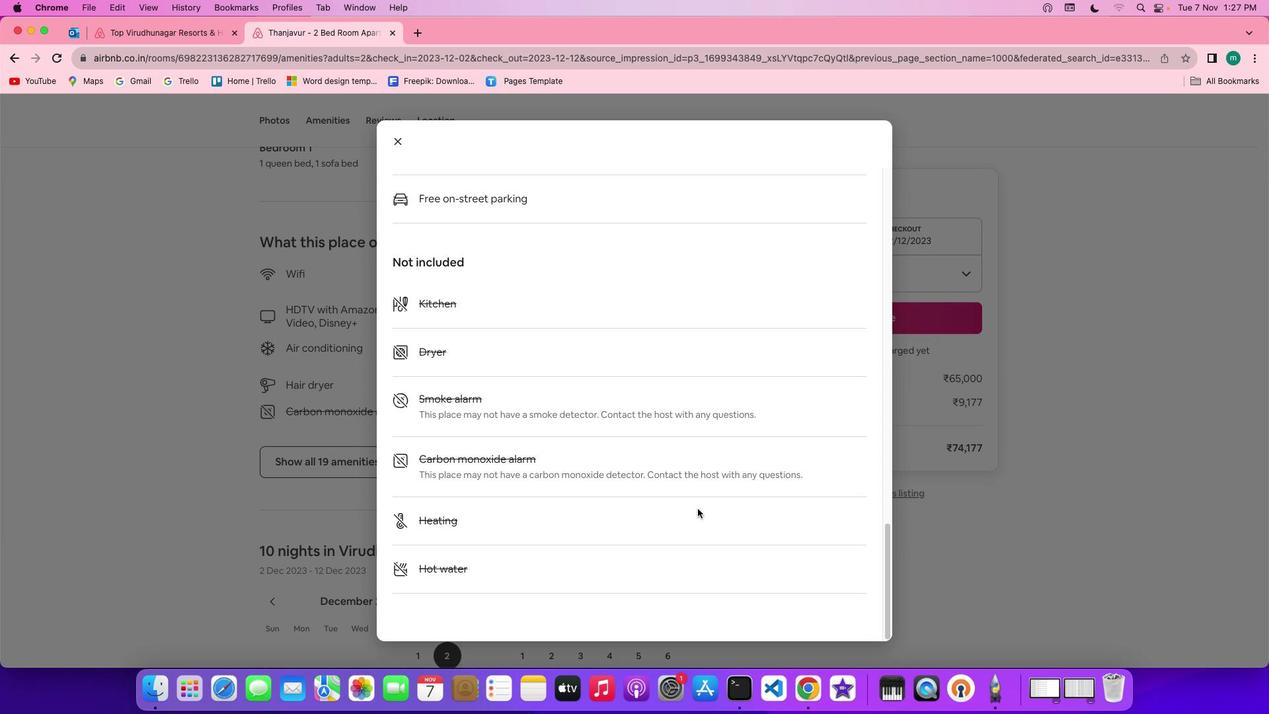 
Action: Mouse scrolled (697, 509) with delta (0, -3)
Screenshot: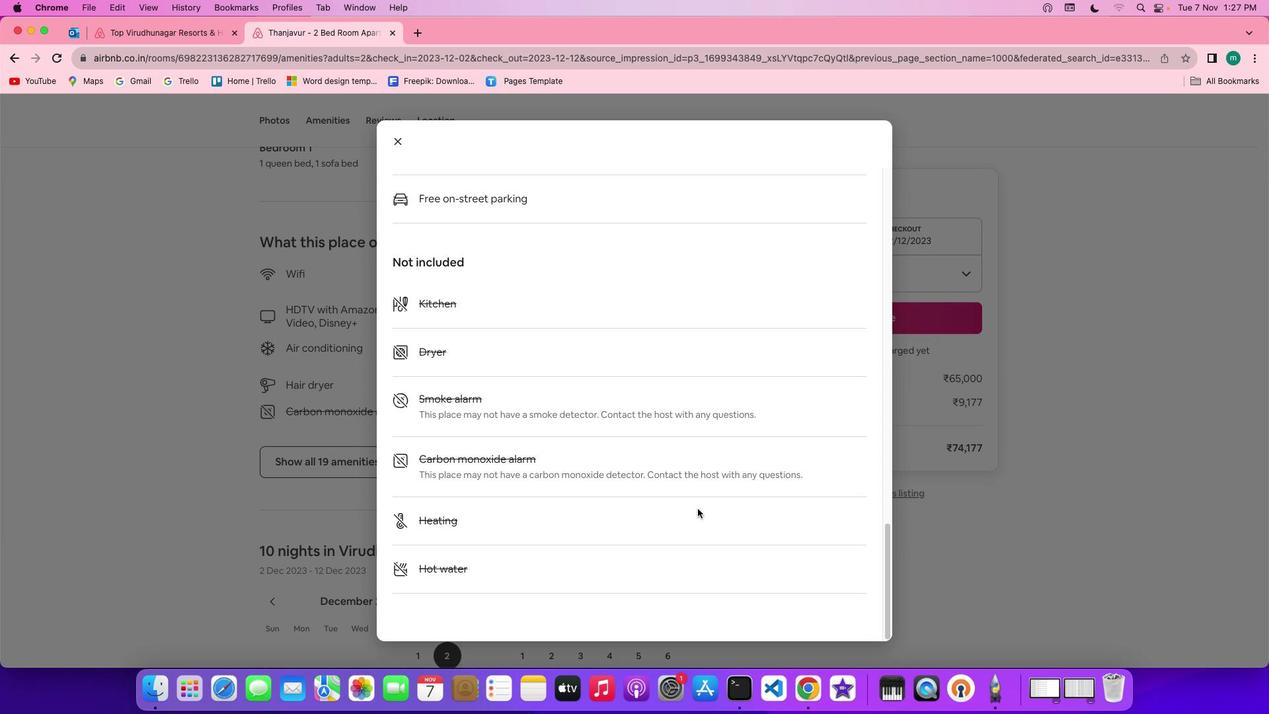 
Action: Mouse scrolled (697, 509) with delta (0, -3)
Screenshot: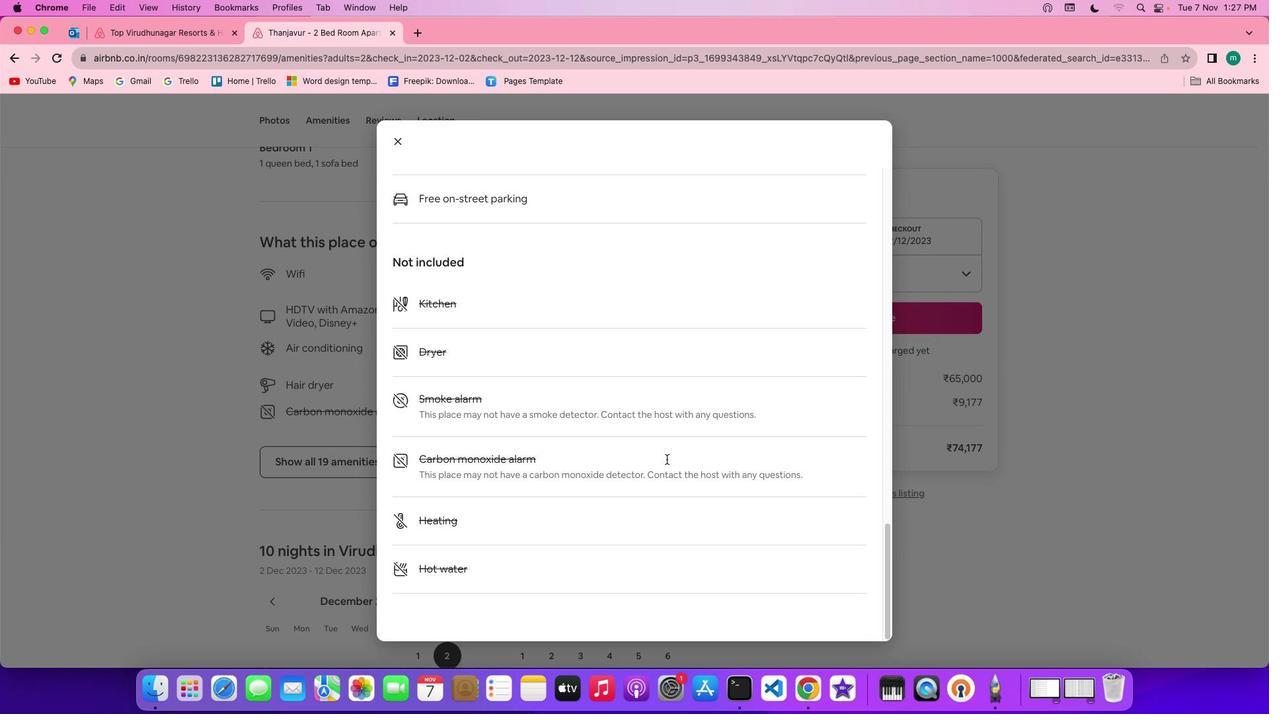 
Action: Mouse moved to (399, 136)
Screenshot: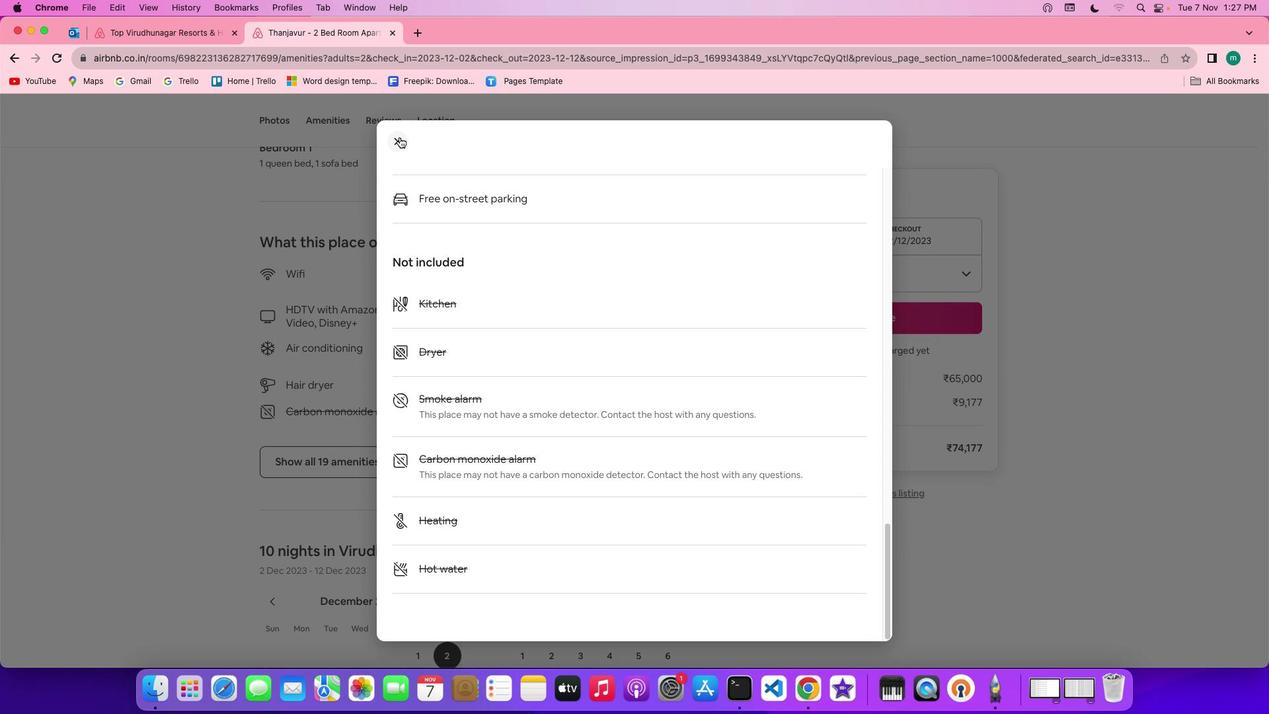 
Action: Mouse pressed left at (399, 136)
Screenshot: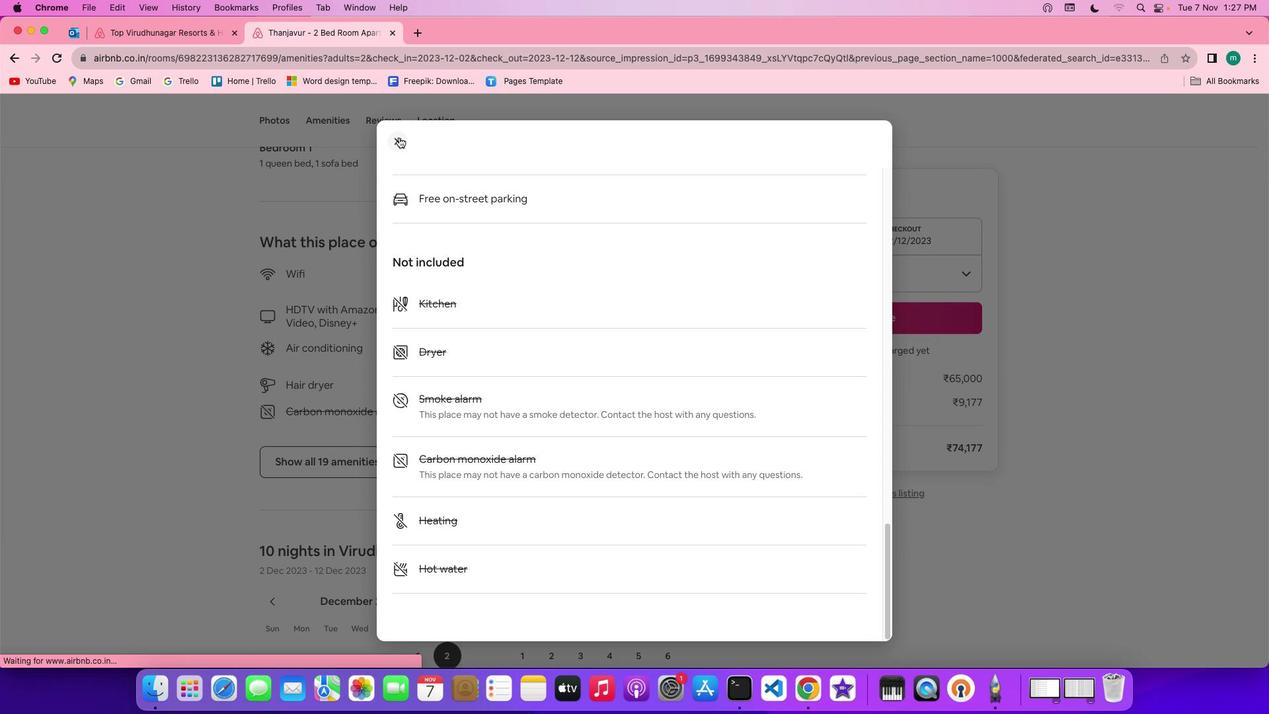 
Action: Mouse moved to (570, 387)
Screenshot: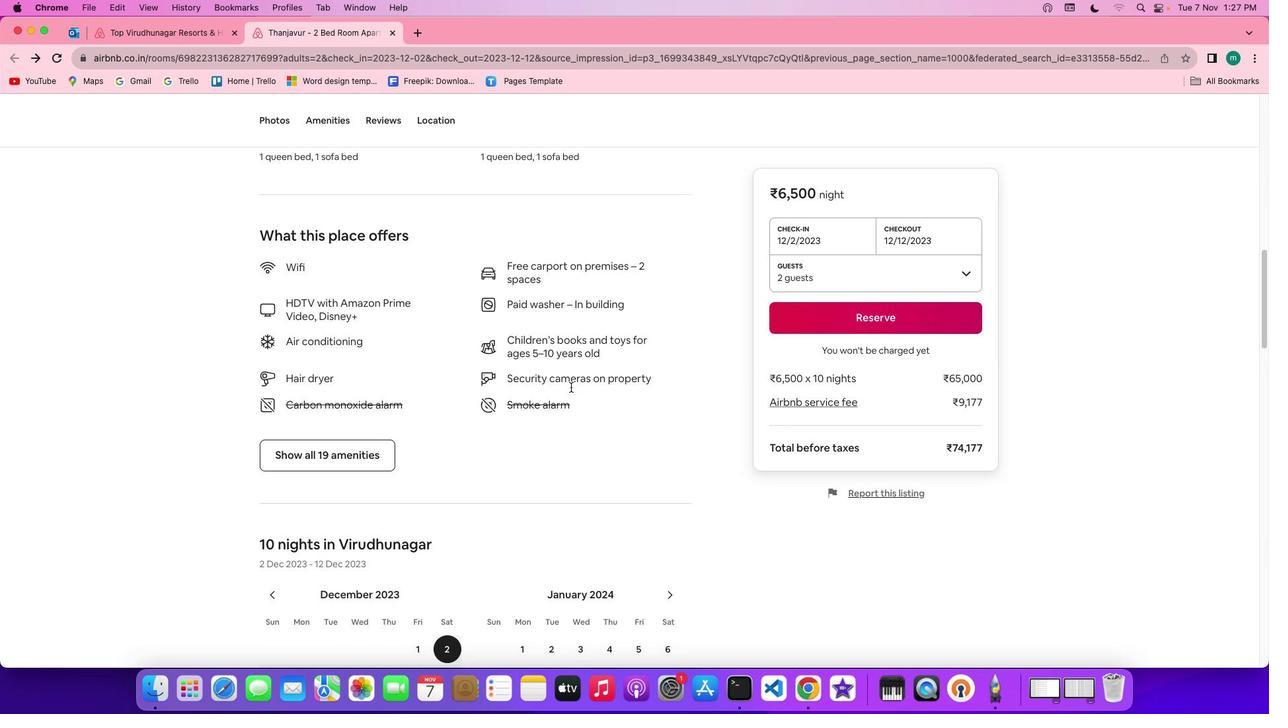 
Action: Mouse scrolled (570, 387) with delta (0, 0)
Screenshot: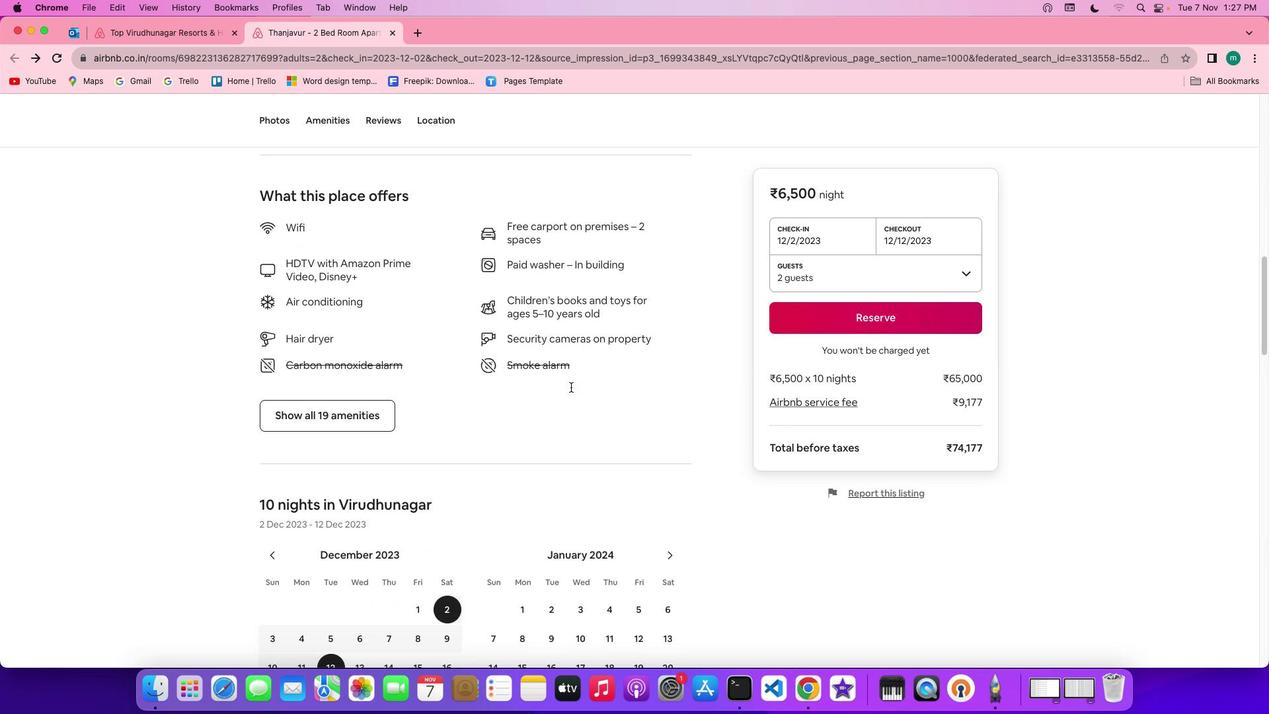 
Action: Mouse scrolled (570, 387) with delta (0, 0)
Screenshot: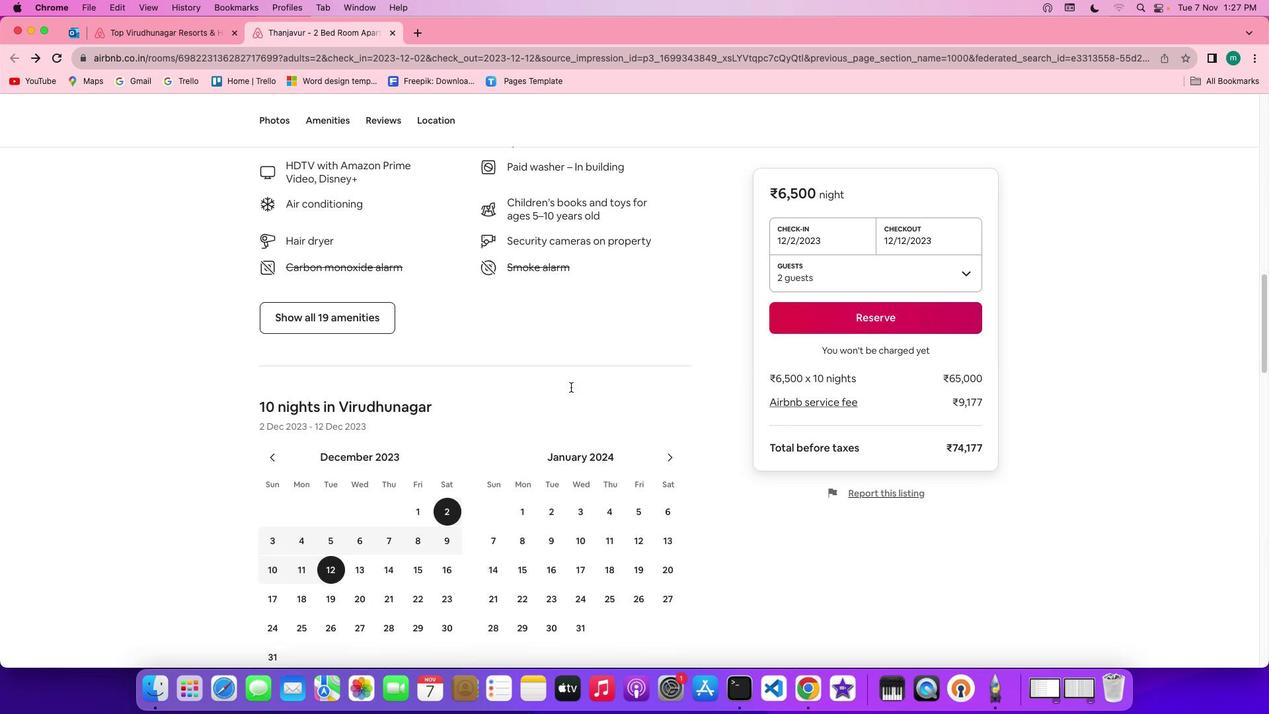
Action: Mouse scrolled (570, 387) with delta (0, -1)
Screenshot: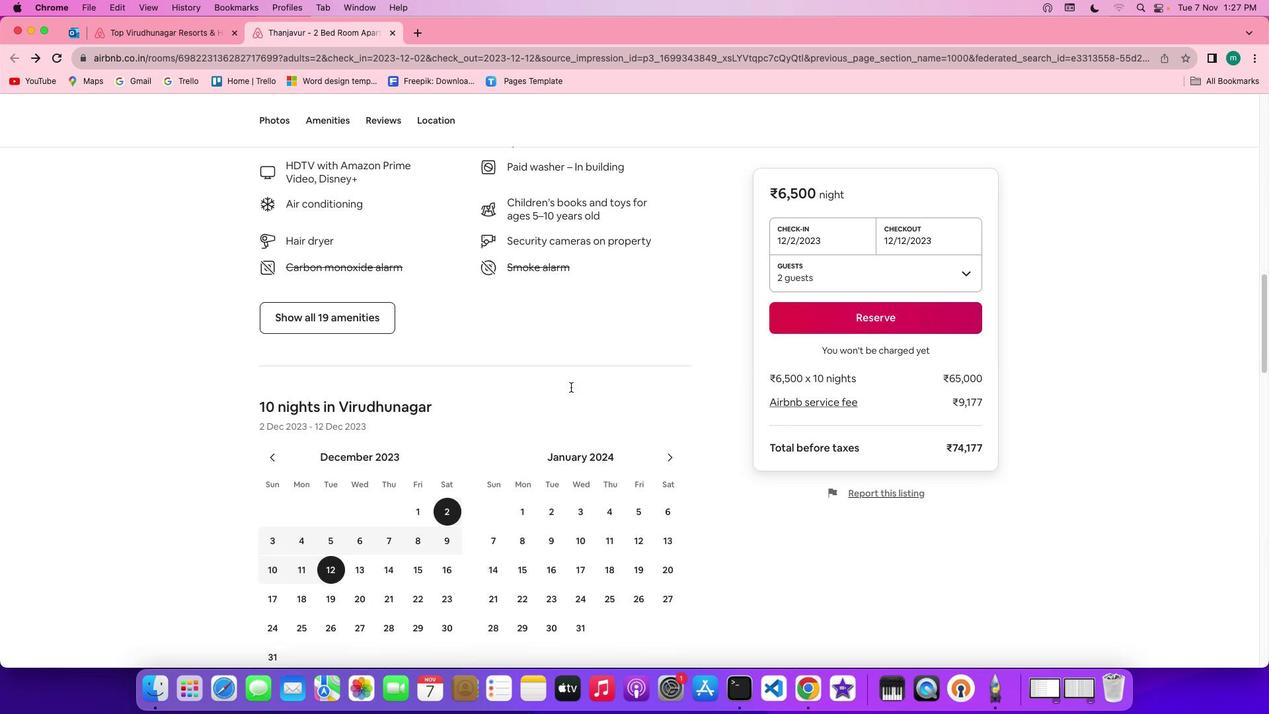 
Action: Mouse scrolled (570, 387) with delta (0, -3)
Screenshot: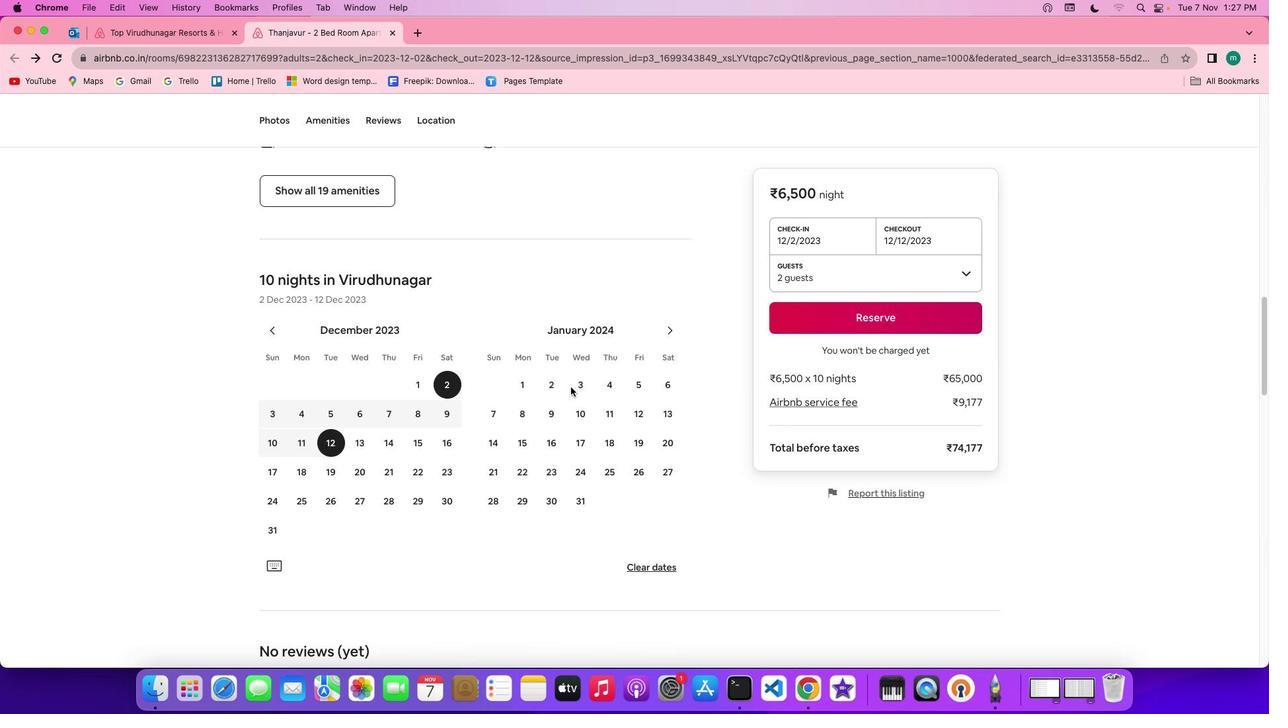 
Action: Mouse scrolled (570, 387) with delta (0, -3)
Screenshot: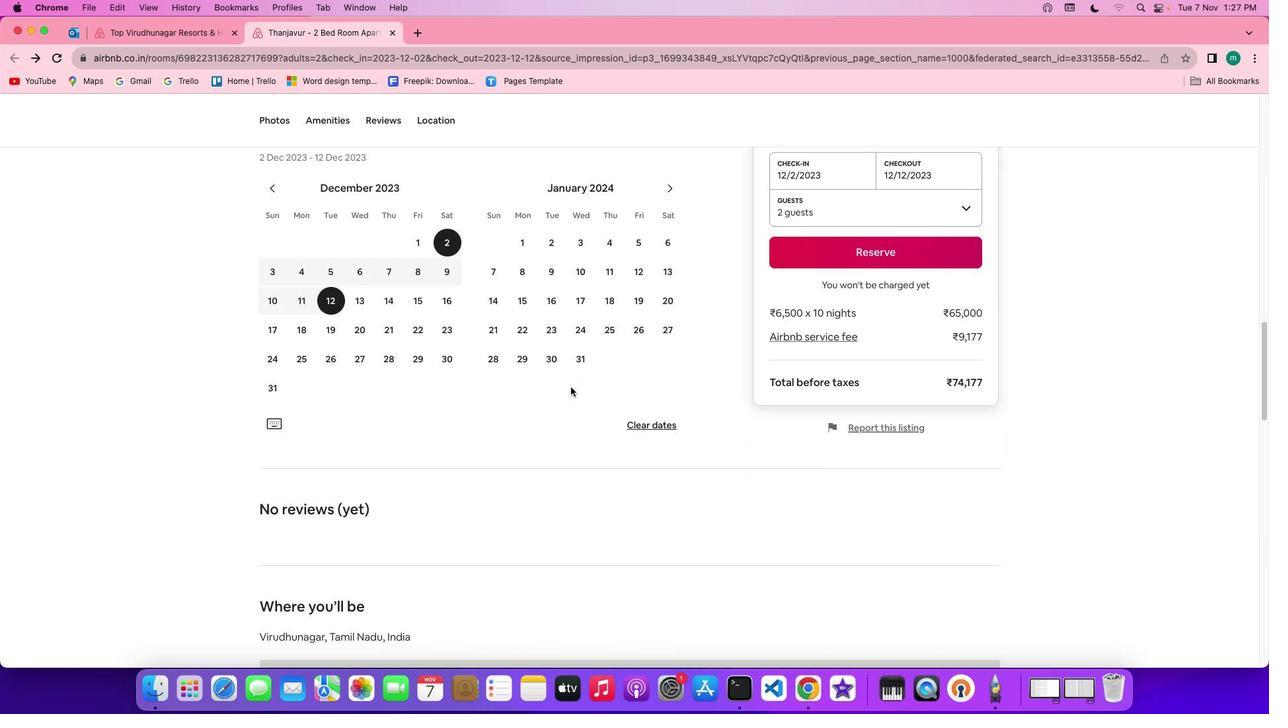 
Action: Mouse scrolled (570, 387) with delta (0, 0)
Screenshot: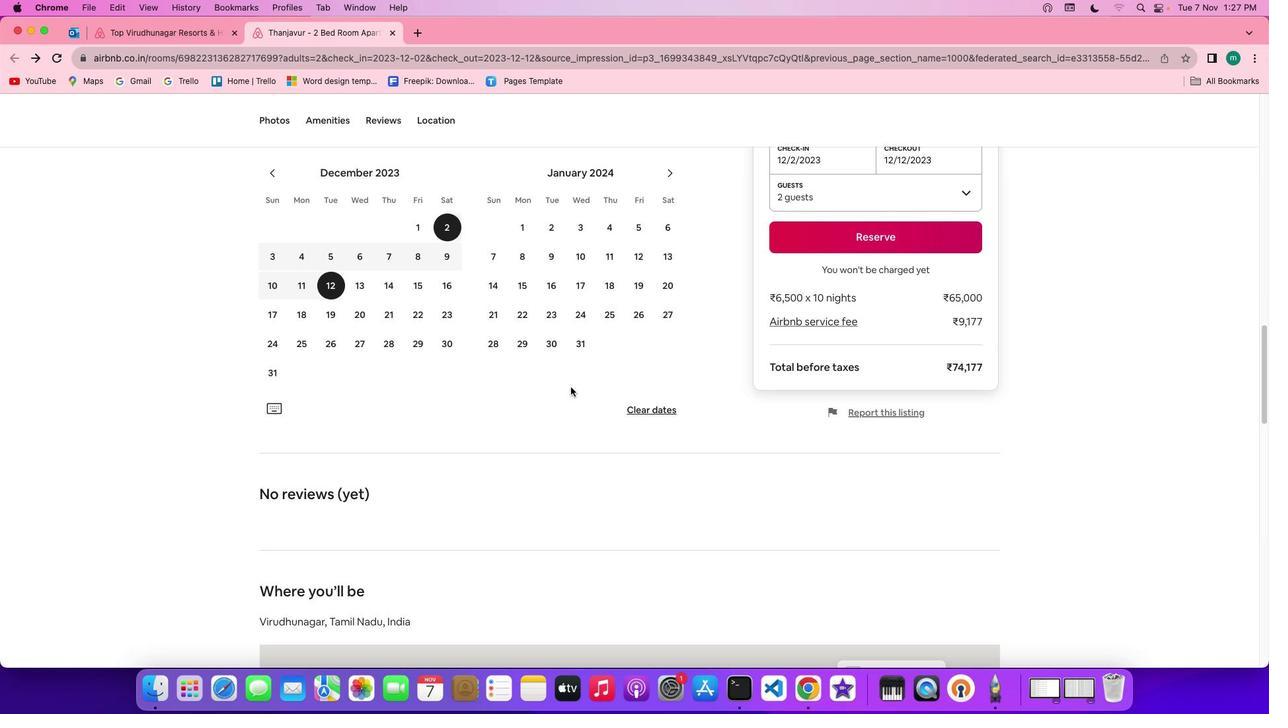 
Action: Mouse scrolled (570, 387) with delta (0, 0)
Screenshot: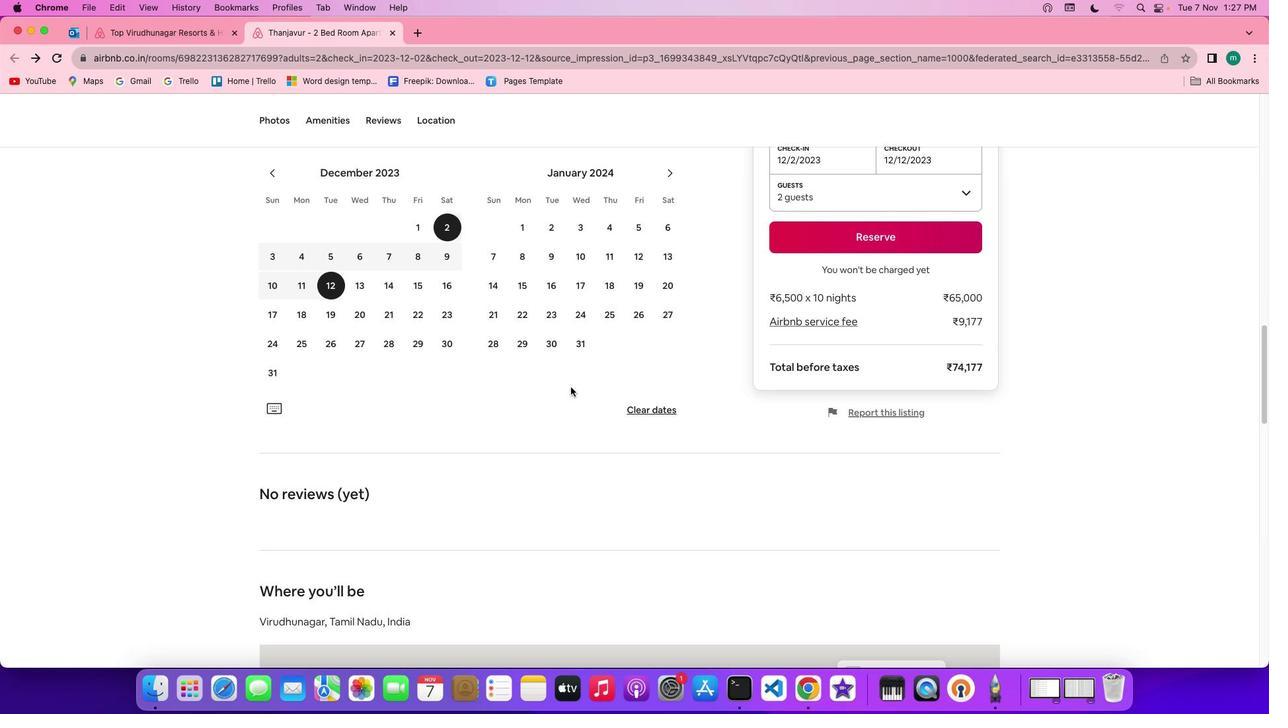 
Action: Mouse scrolled (570, 387) with delta (0, -1)
Screenshot: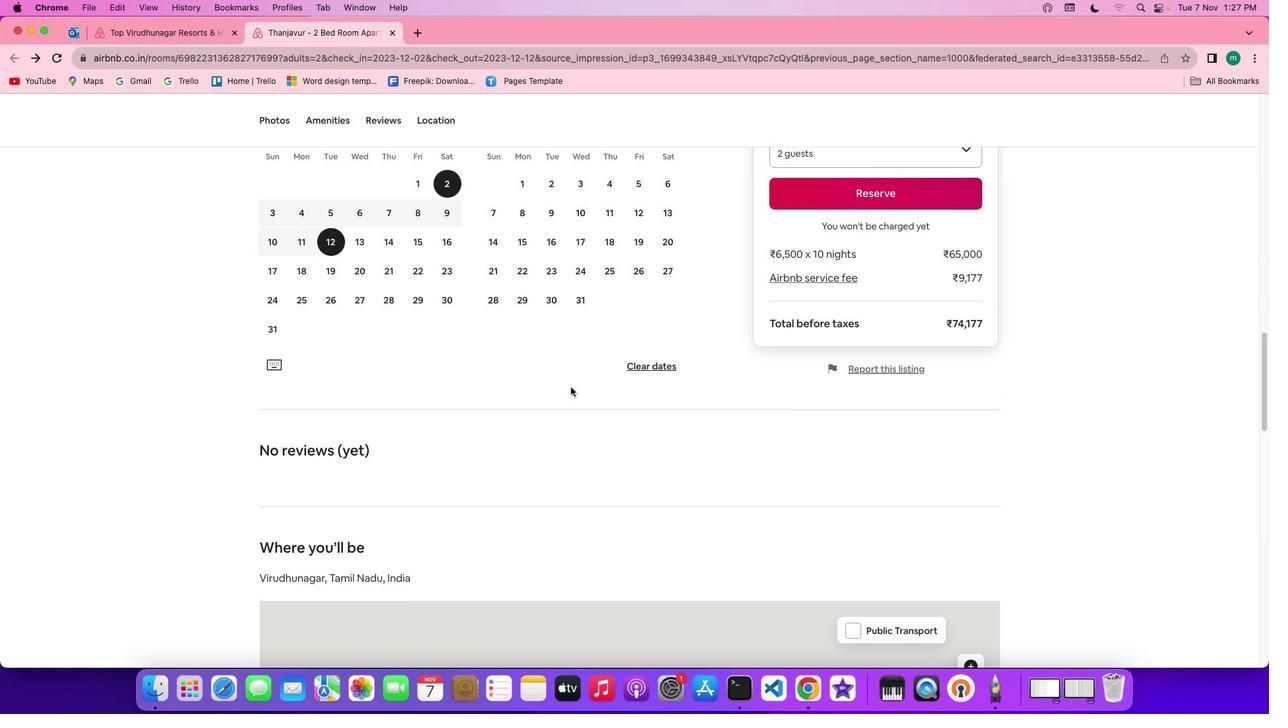 
Action: Mouse scrolled (570, 387) with delta (0, -2)
Screenshot: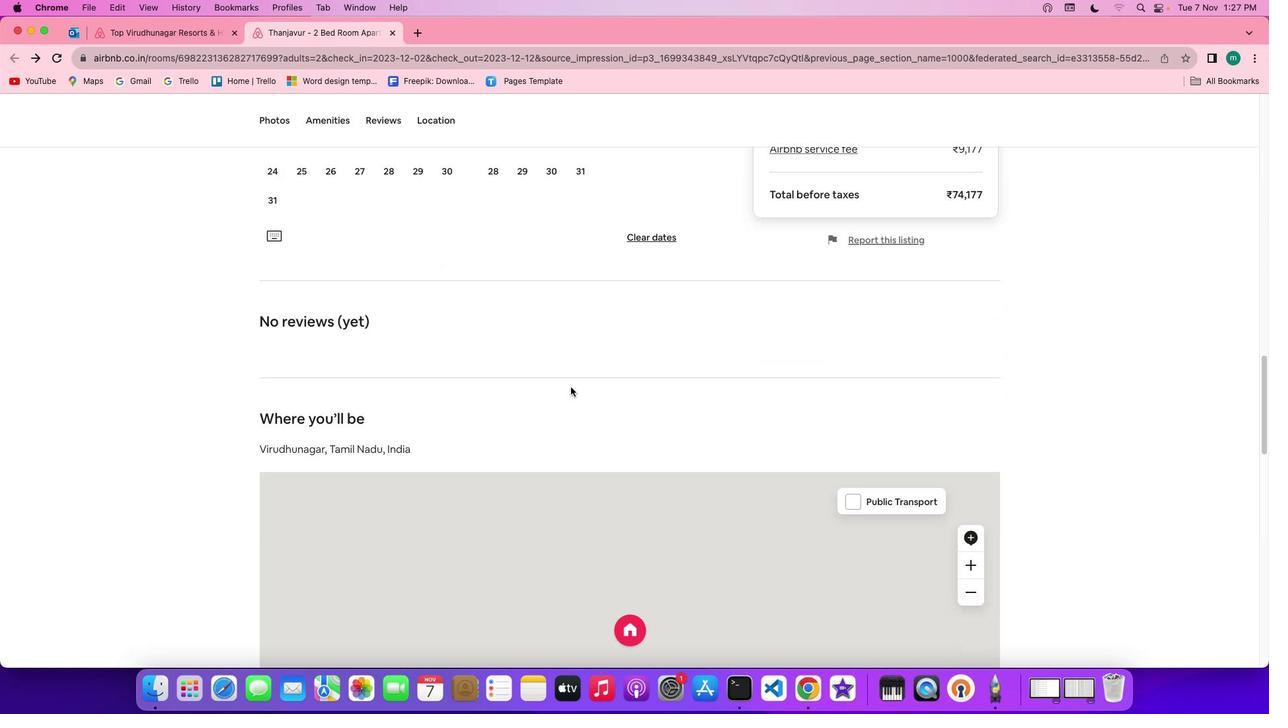 
Action: Mouse scrolled (570, 387) with delta (0, 0)
Screenshot: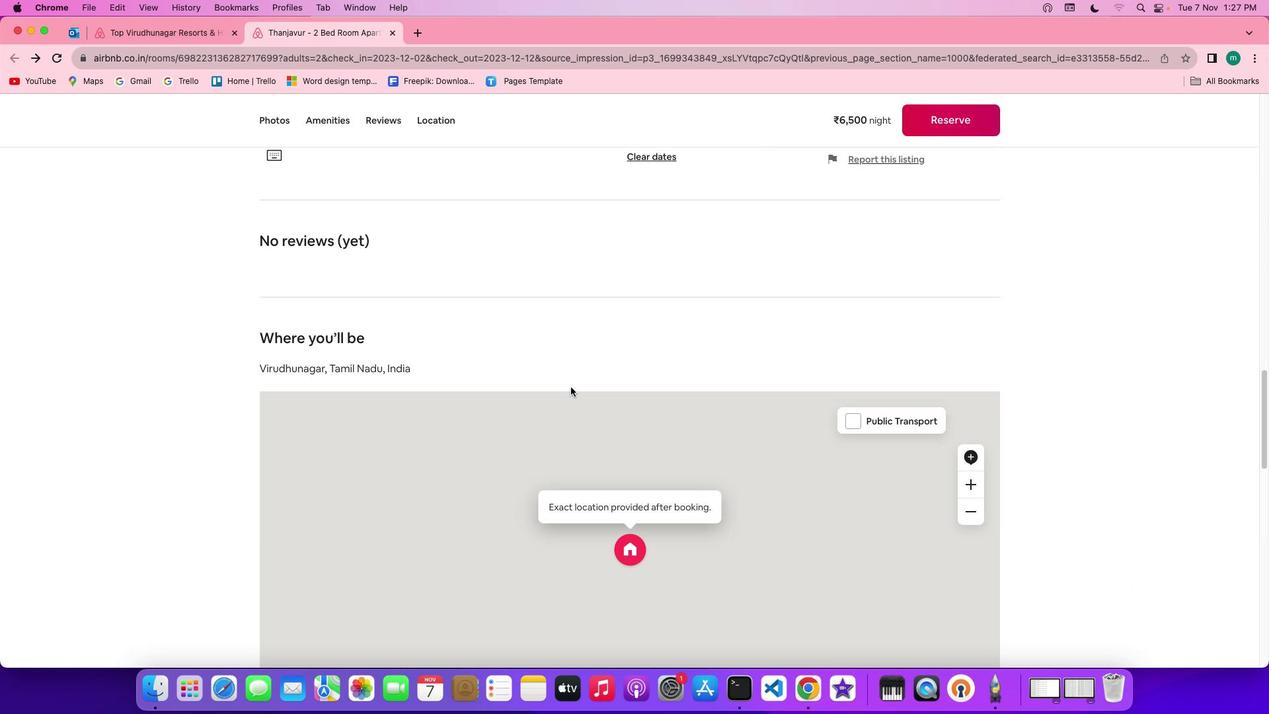 
Action: Mouse scrolled (570, 387) with delta (0, 0)
Screenshot: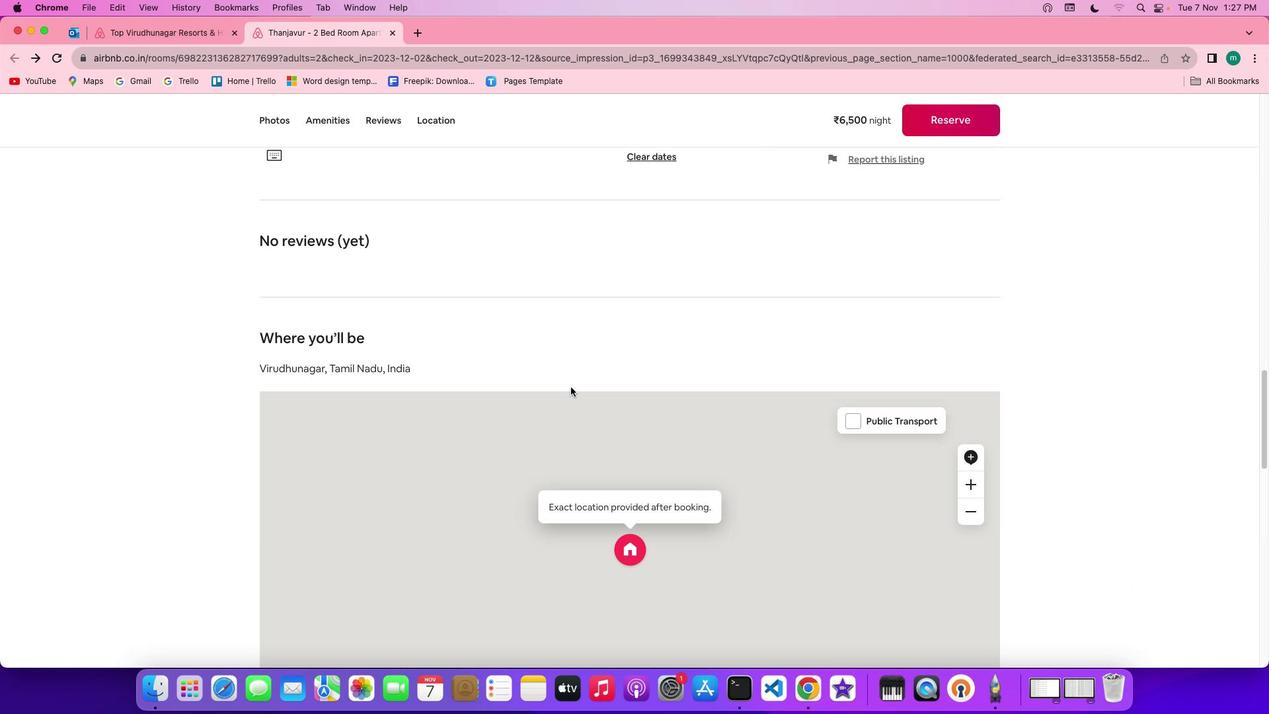 
Action: Mouse scrolled (570, 387) with delta (0, -1)
Screenshot: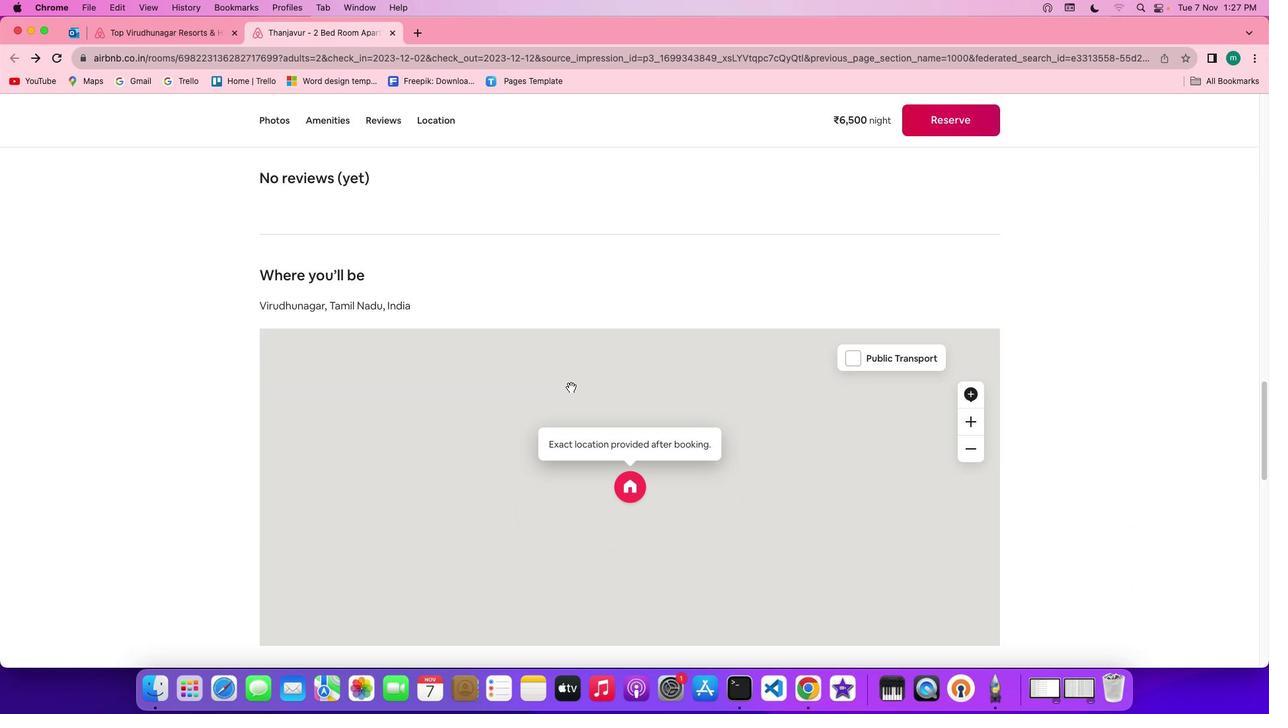 
Action: Mouse scrolled (570, 387) with delta (0, -3)
Screenshot: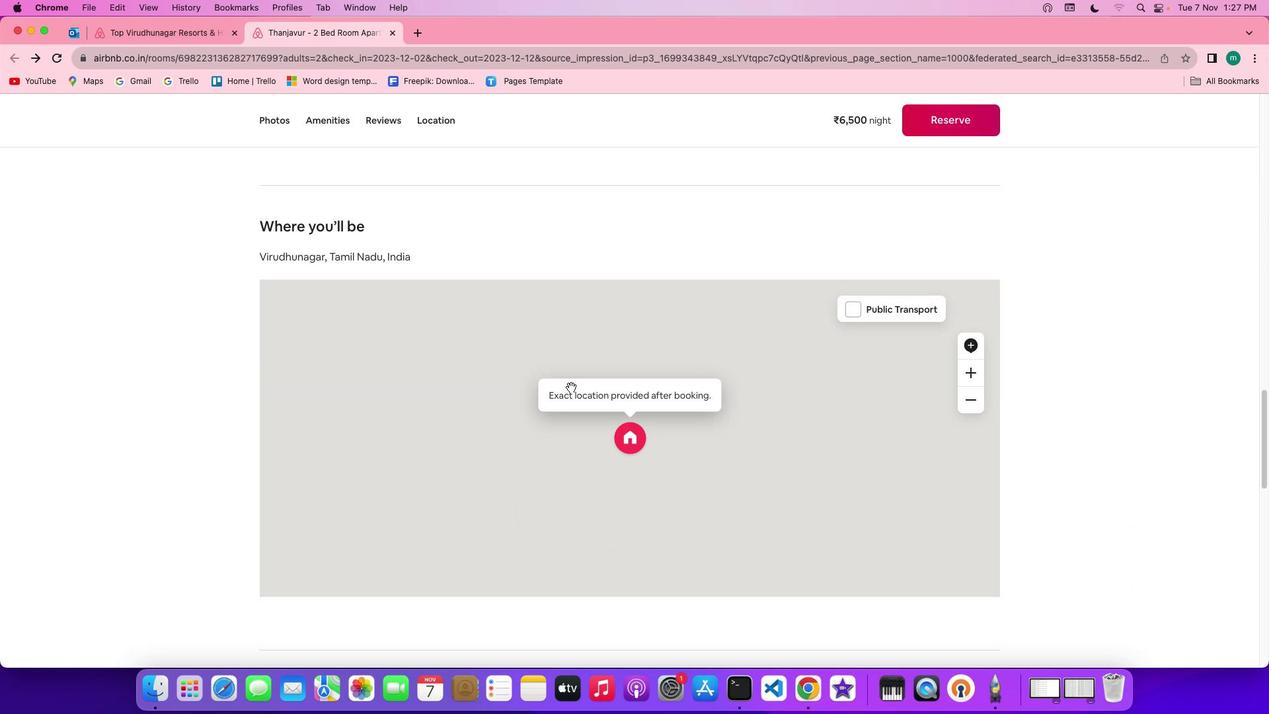 
Action: Mouse scrolled (570, 387) with delta (0, 0)
Screenshot: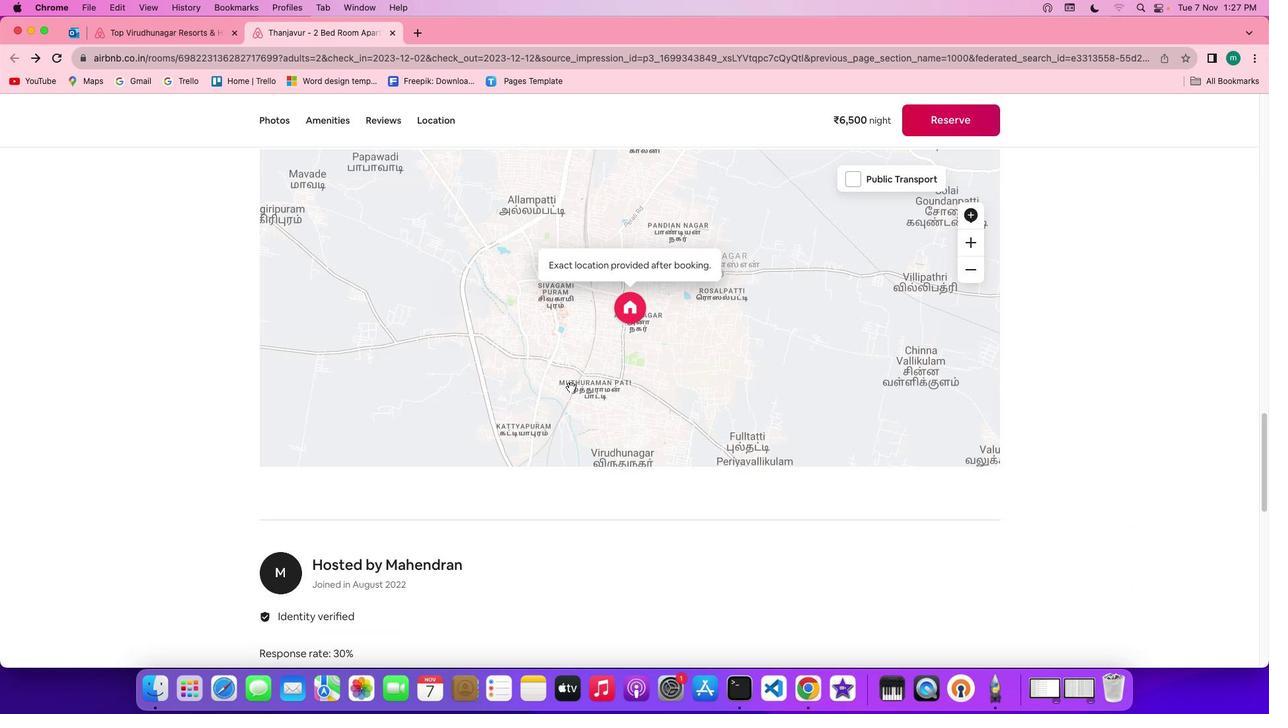 
Action: Mouse scrolled (570, 387) with delta (0, 0)
Screenshot: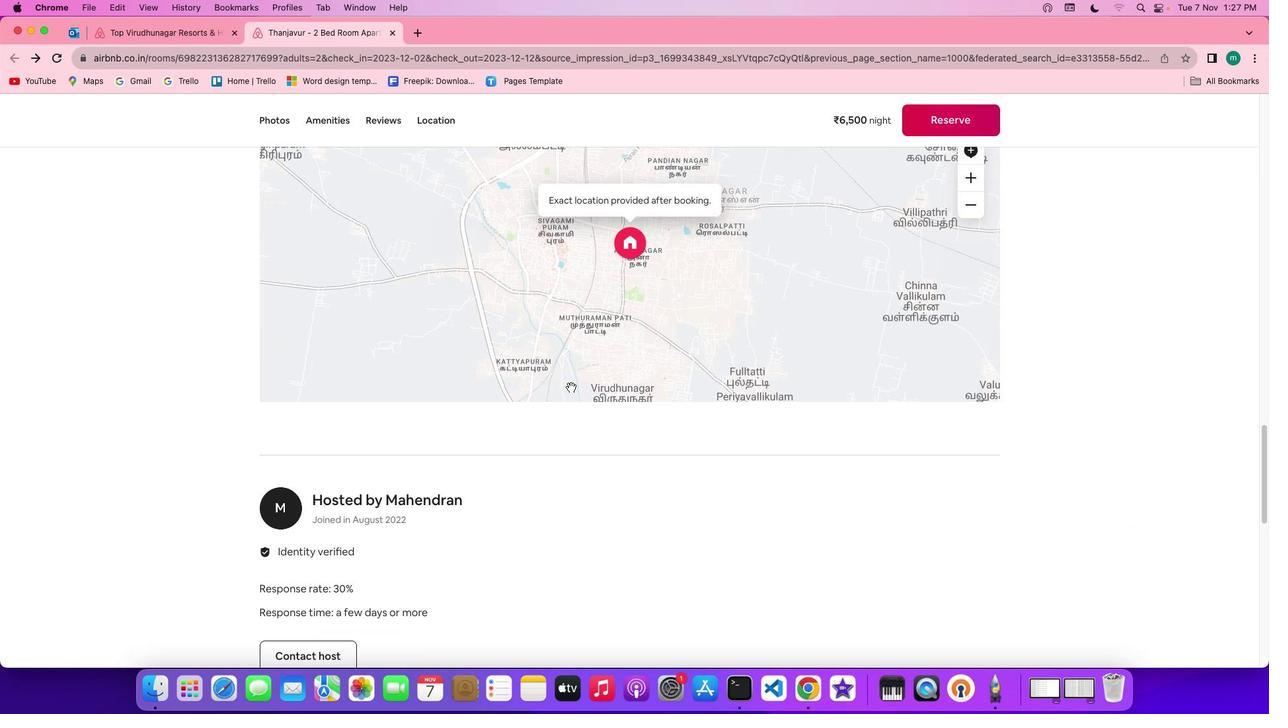
Action: Mouse scrolled (570, 387) with delta (0, -1)
Screenshot: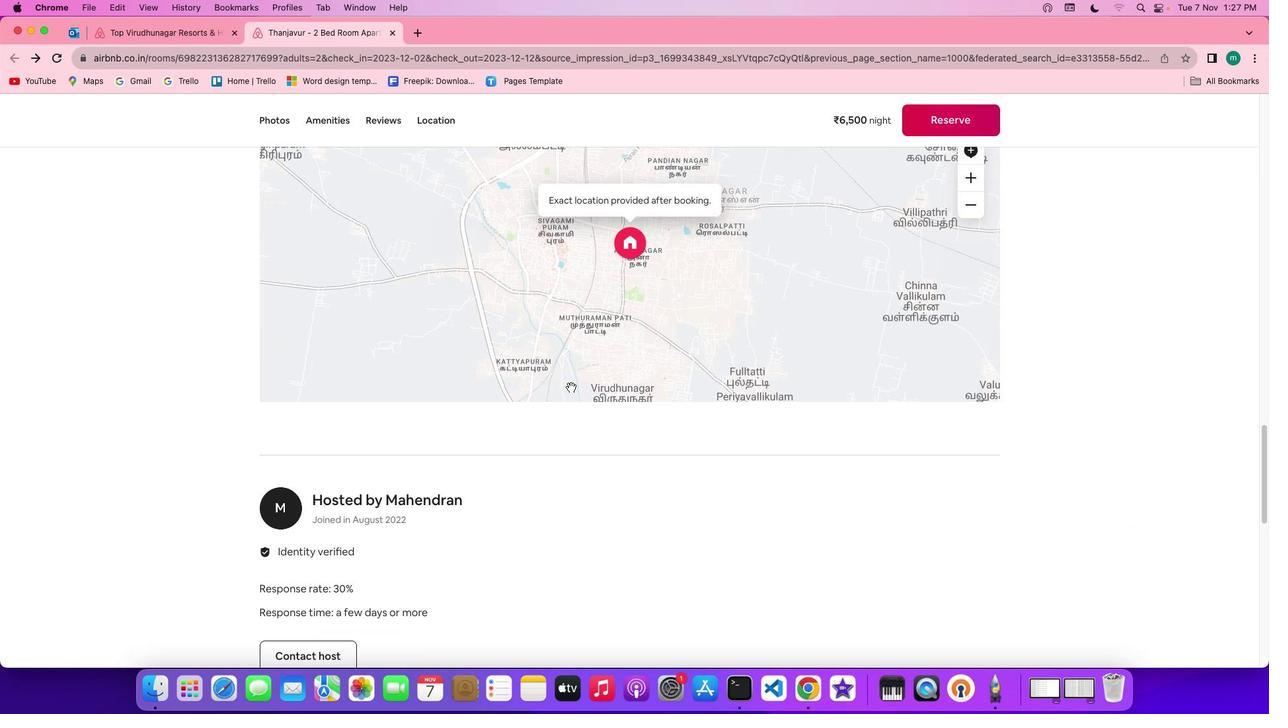 
Action: Mouse scrolled (570, 387) with delta (0, -2)
Screenshot: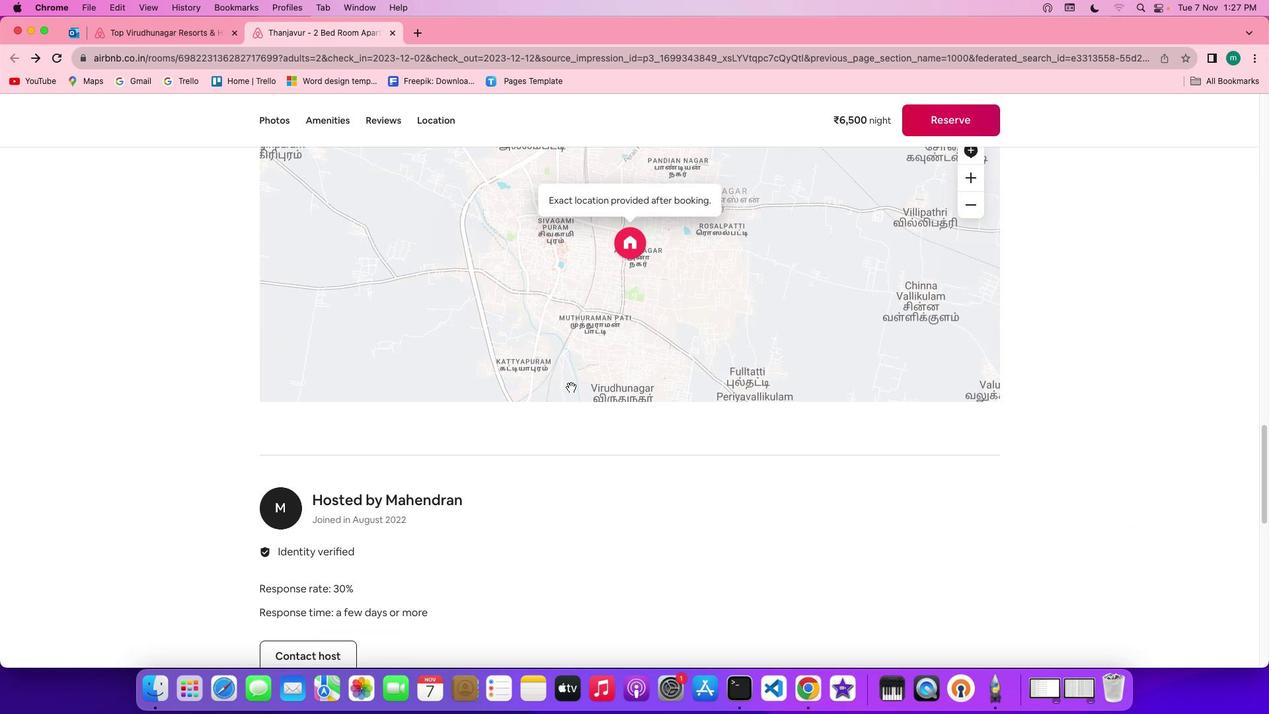 
Action: Mouse scrolled (570, 387) with delta (0, 0)
Screenshot: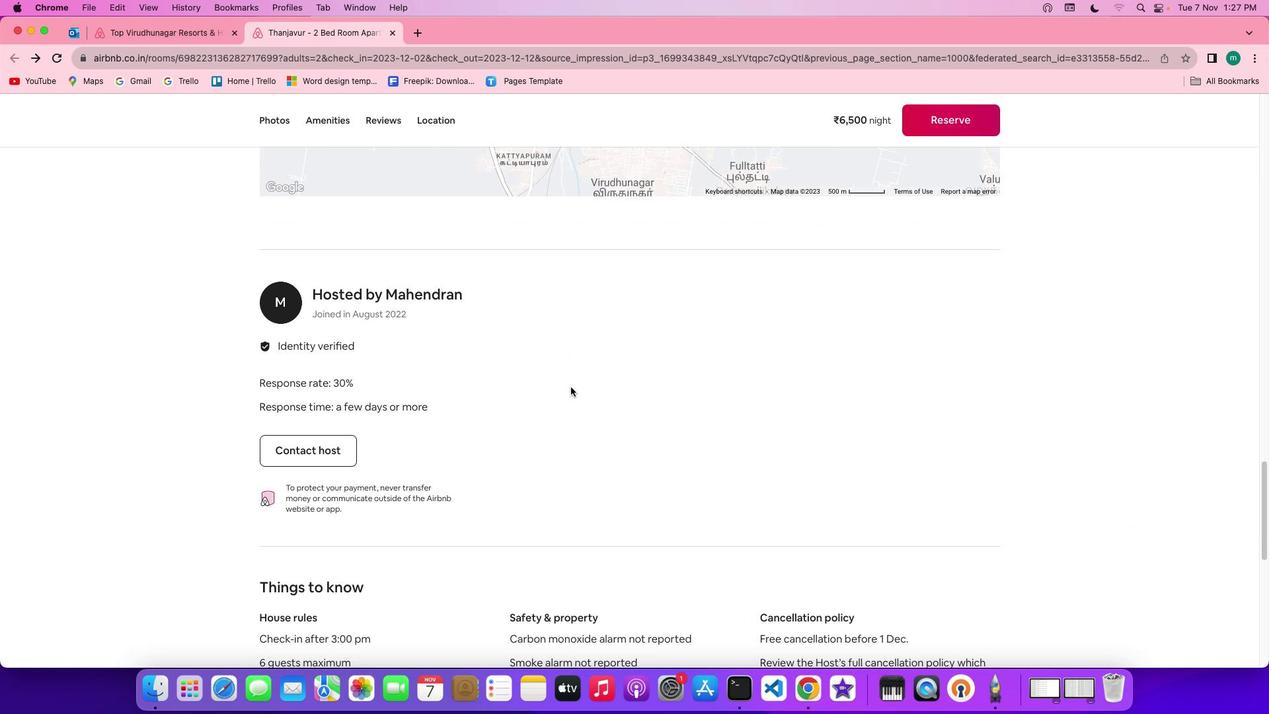 
Action: Mouse scrolled (570, 387) with delta (0, 0)
Screenshot: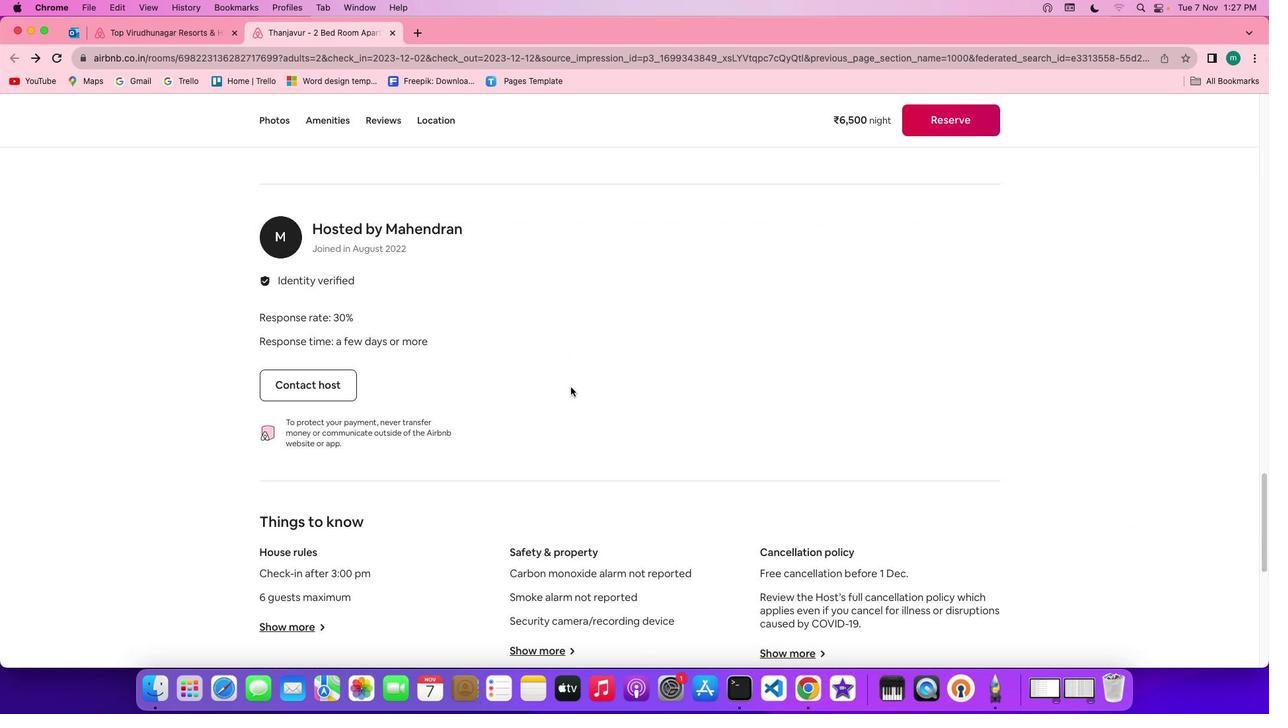 
Action: Mouse scrolled (570, 387) with delta (0, -1)
Screenshot: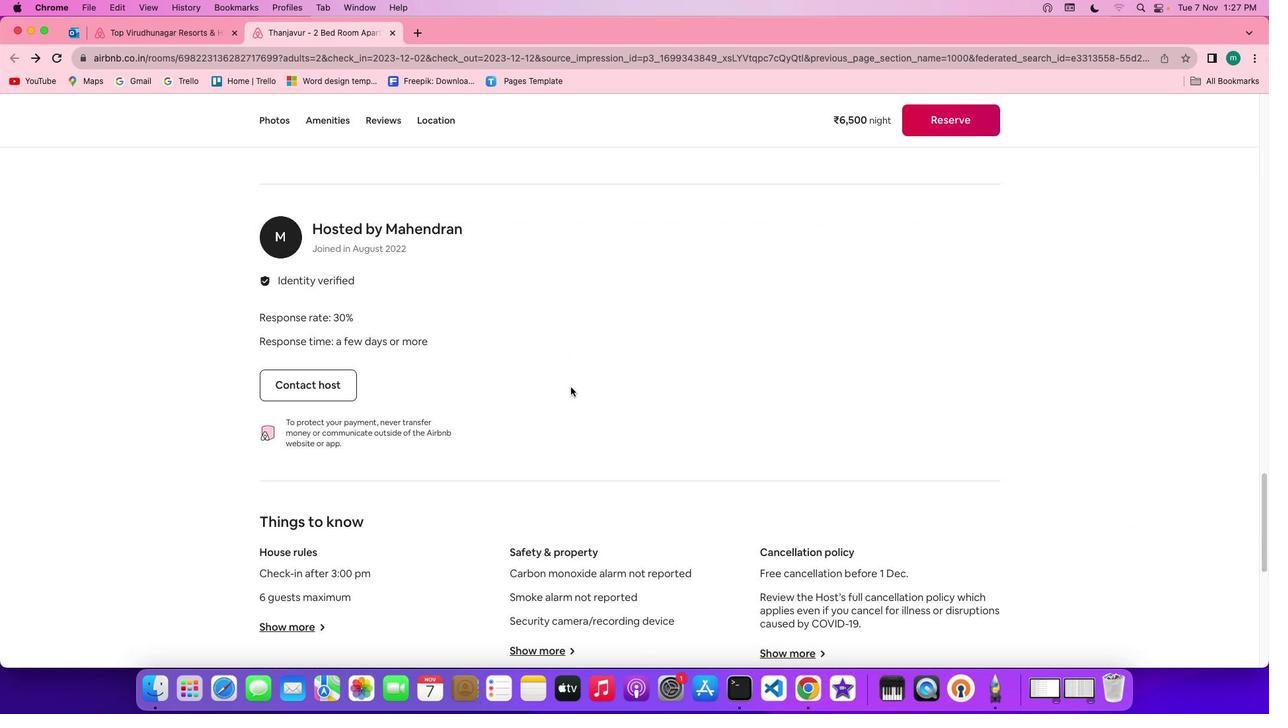 
Action: Mouse scrolled (570, 387) with delta (0, -3)
Screenshot: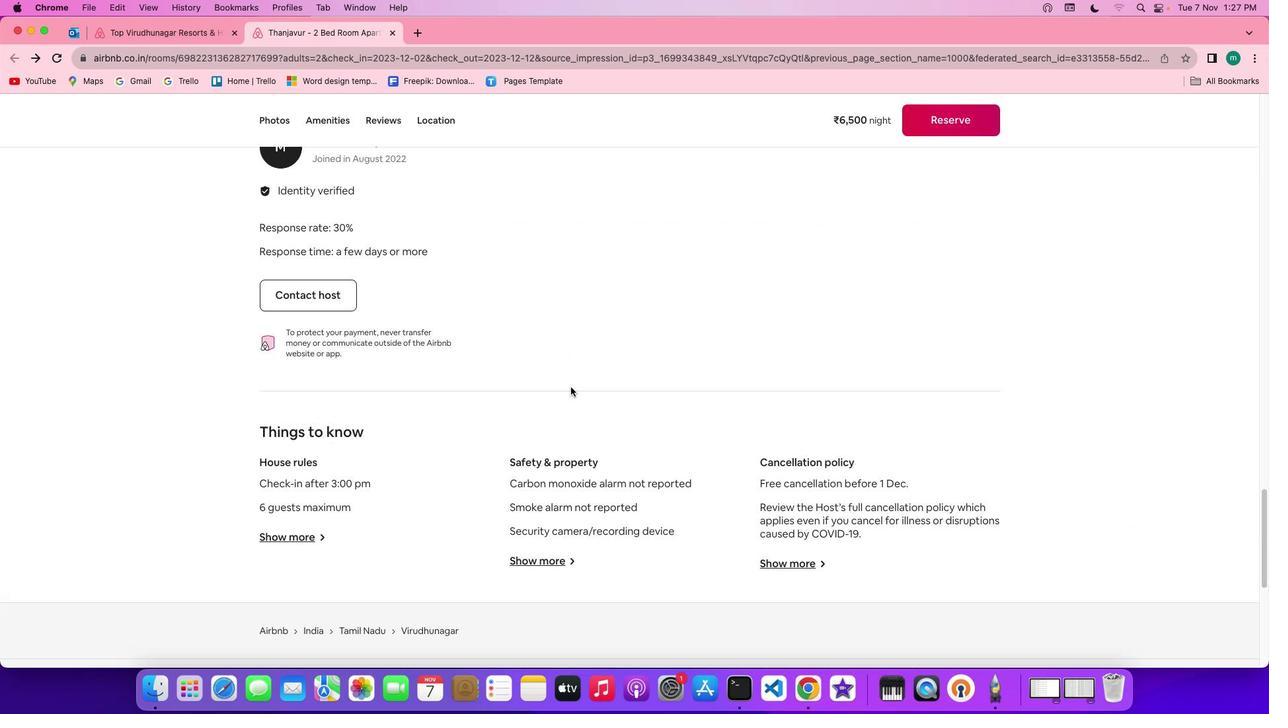 
Action: Mouse moved to (302, 469)
Screenshot: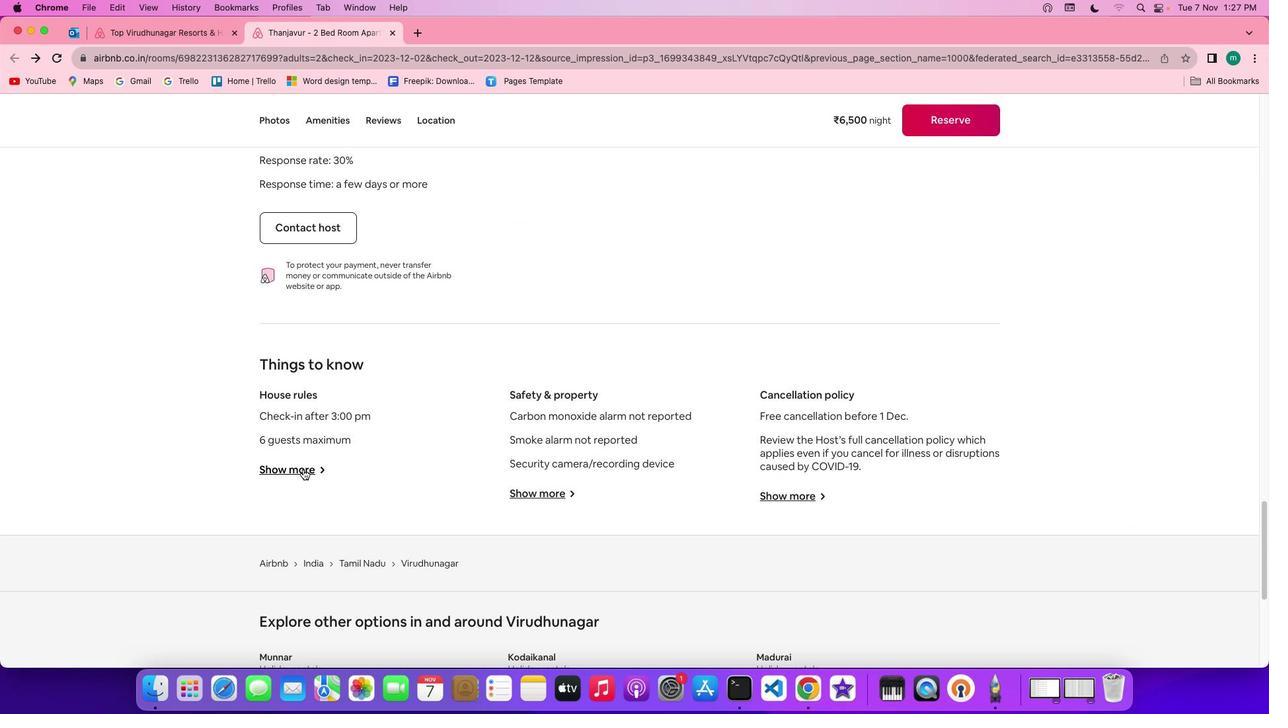 
Action: Mouse pressed left at (302, 469)
Screenshot: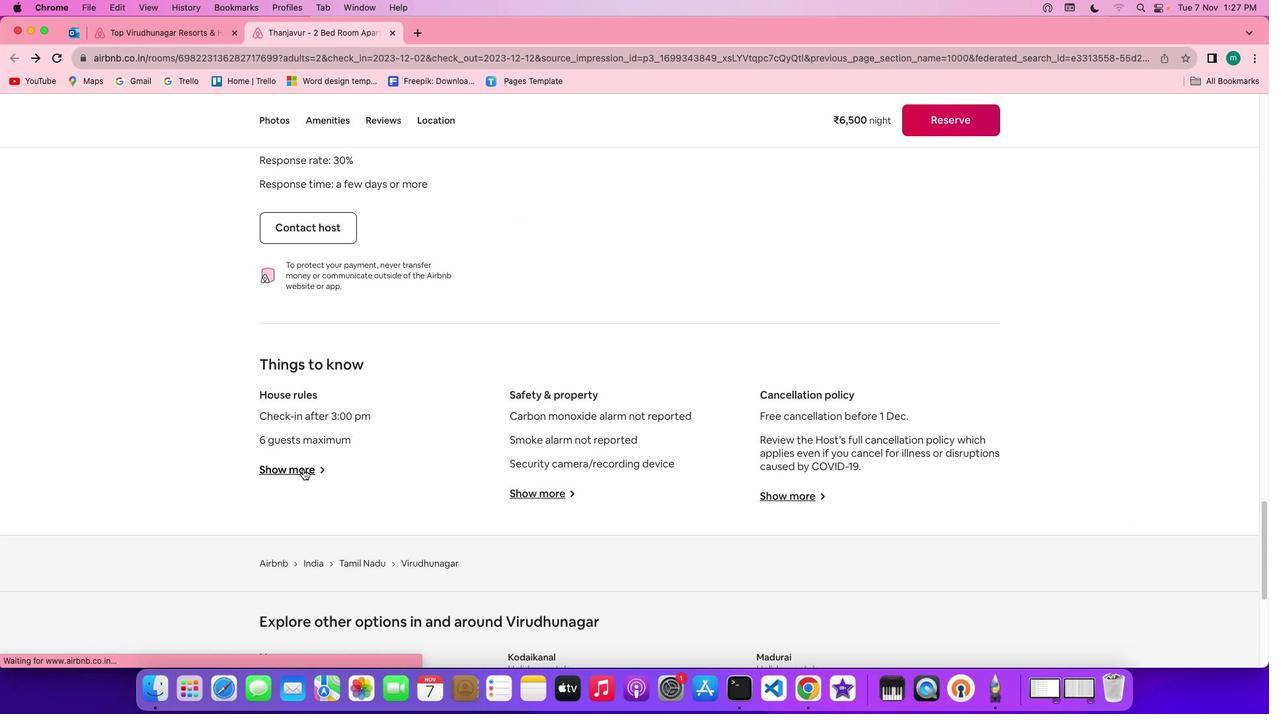
Action: Mouse moved to (454, 469)
Screenshot: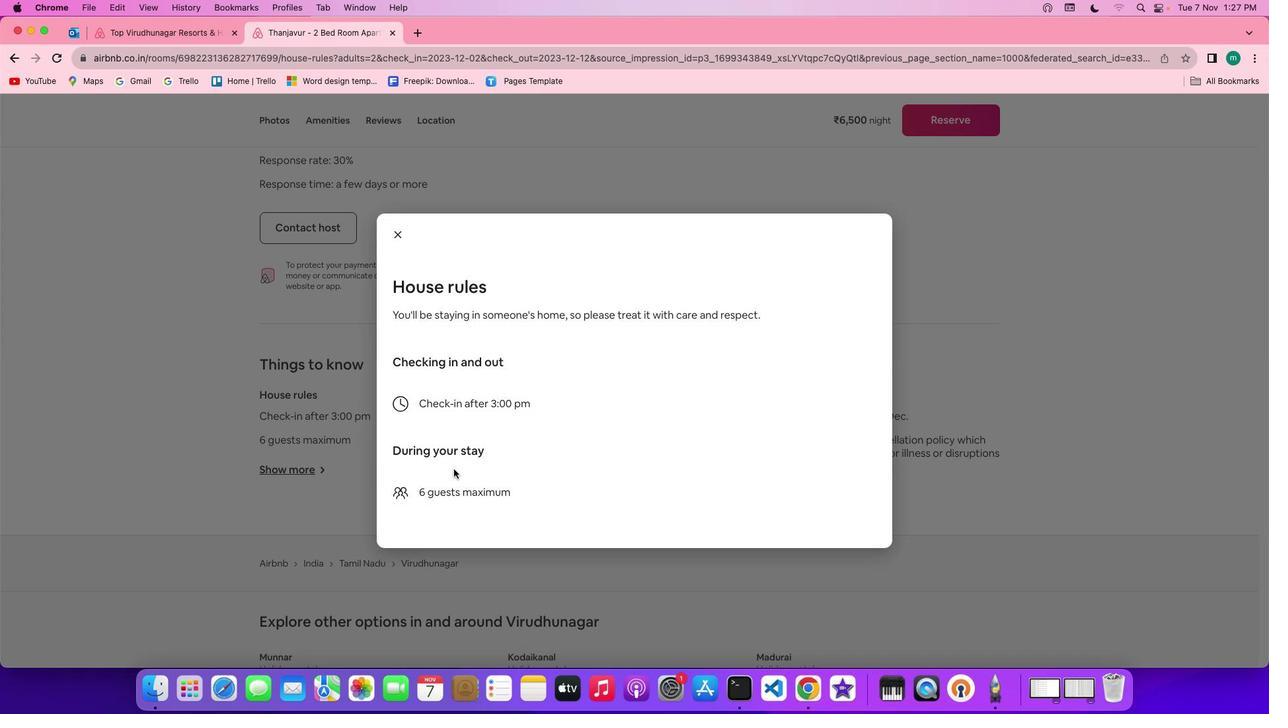
Action: Mouse scrolled (454, 469) with delta (0, 0)
Screenshot: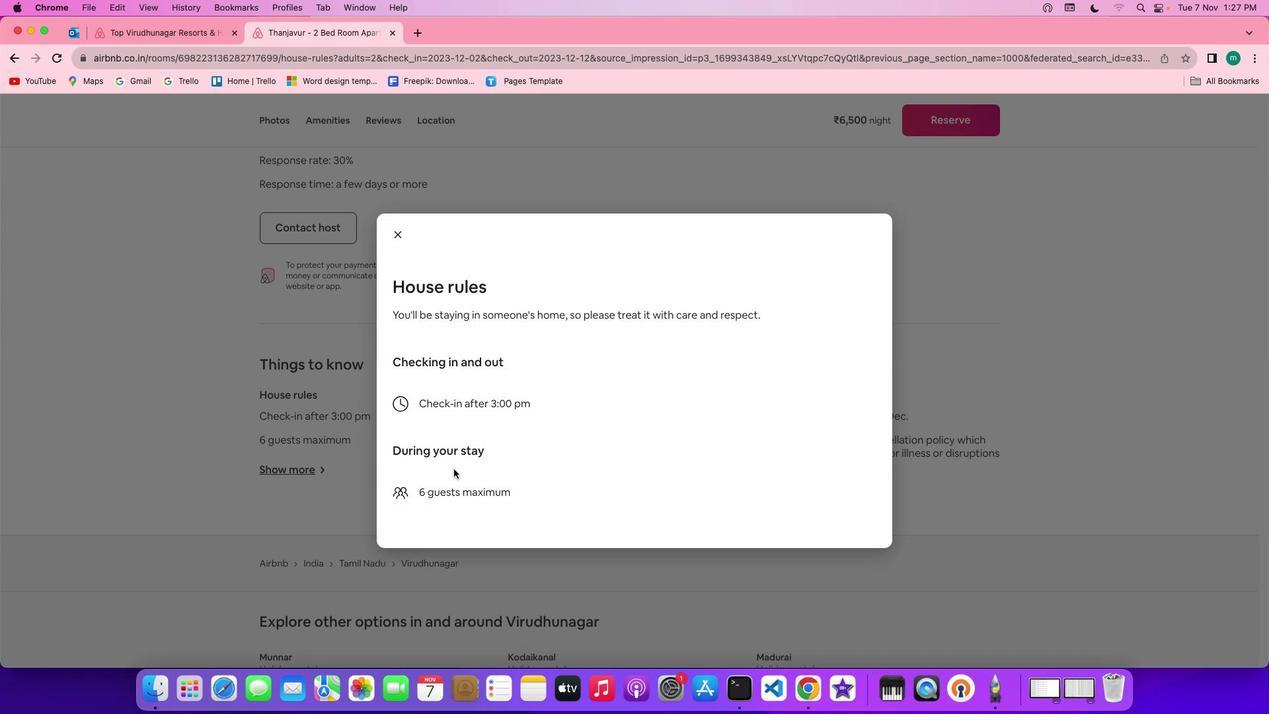 
Action: Mouse scrolled (454, 469) with delta (0, 0)
Screenshot: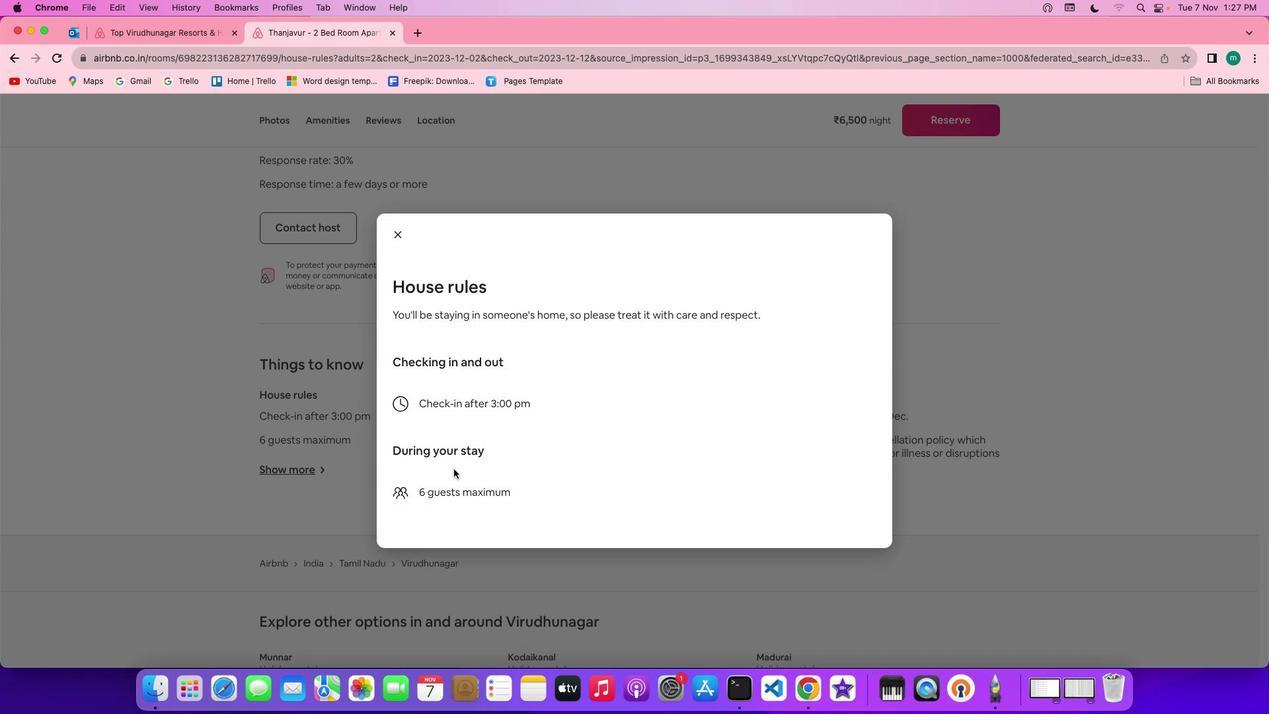 
Action: Mouse scrolled (454, 469) with delta (0, -1)
Screenshot: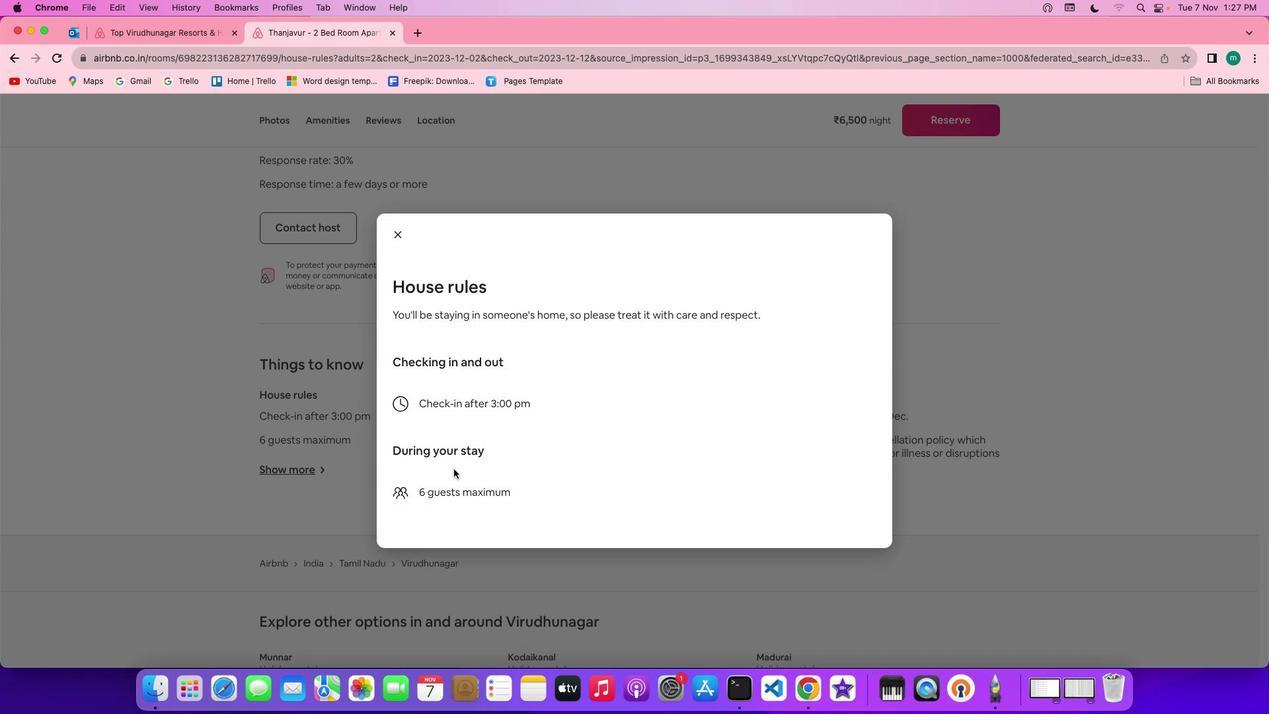 
Action: Mouse scrolled (454, 469) with delta (0, -1)
Screenshot: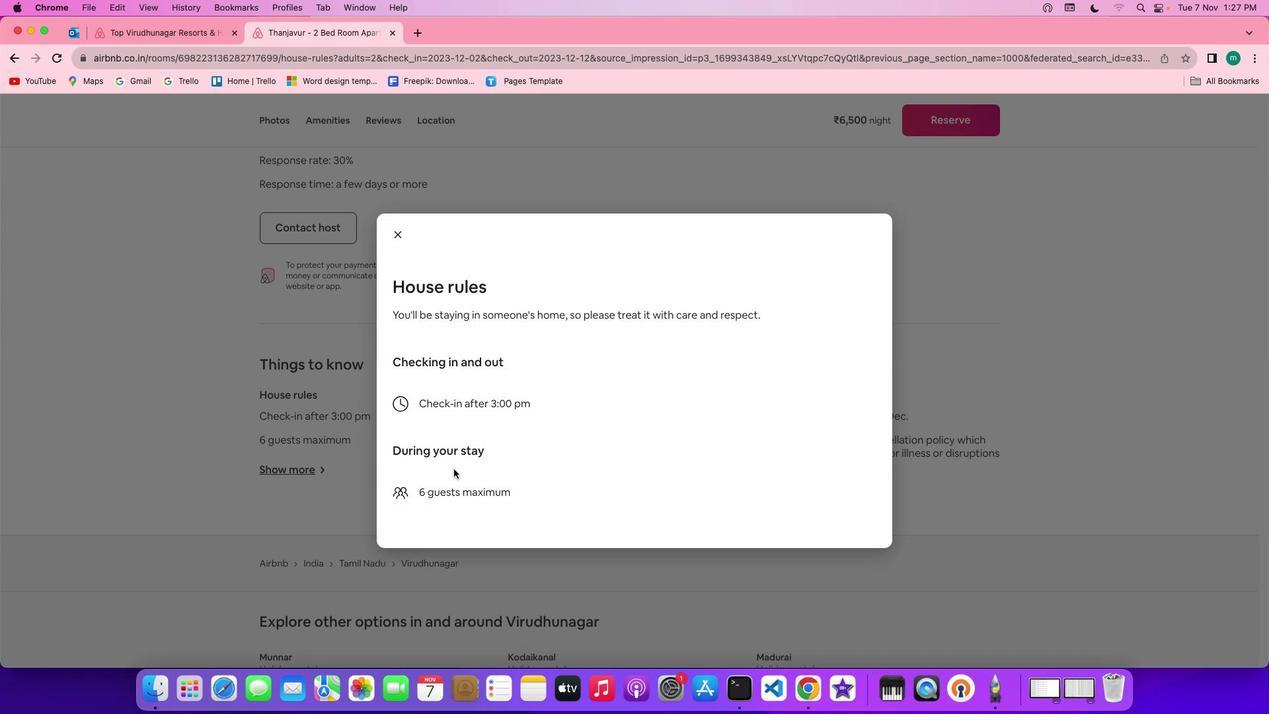 
Action: Mouse moved to (401, 229)
Screenshot: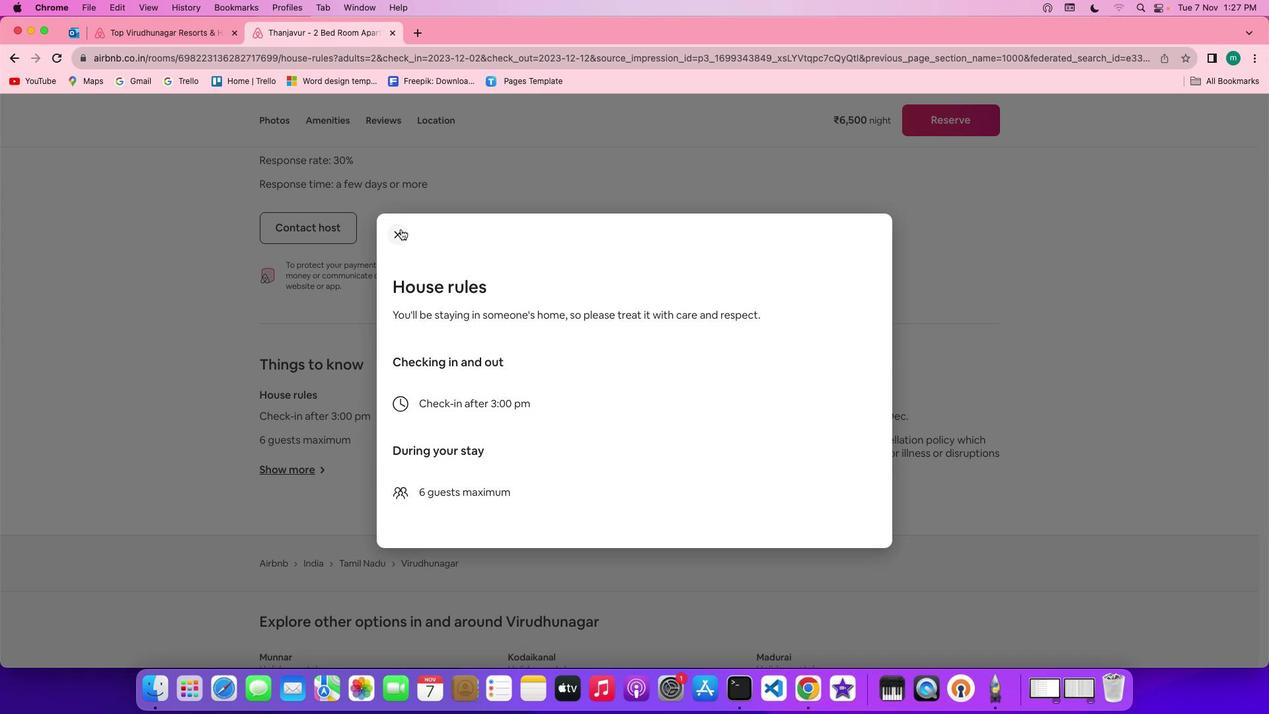 
Action: Mouse pressed left at (401, 229)
Screenshot: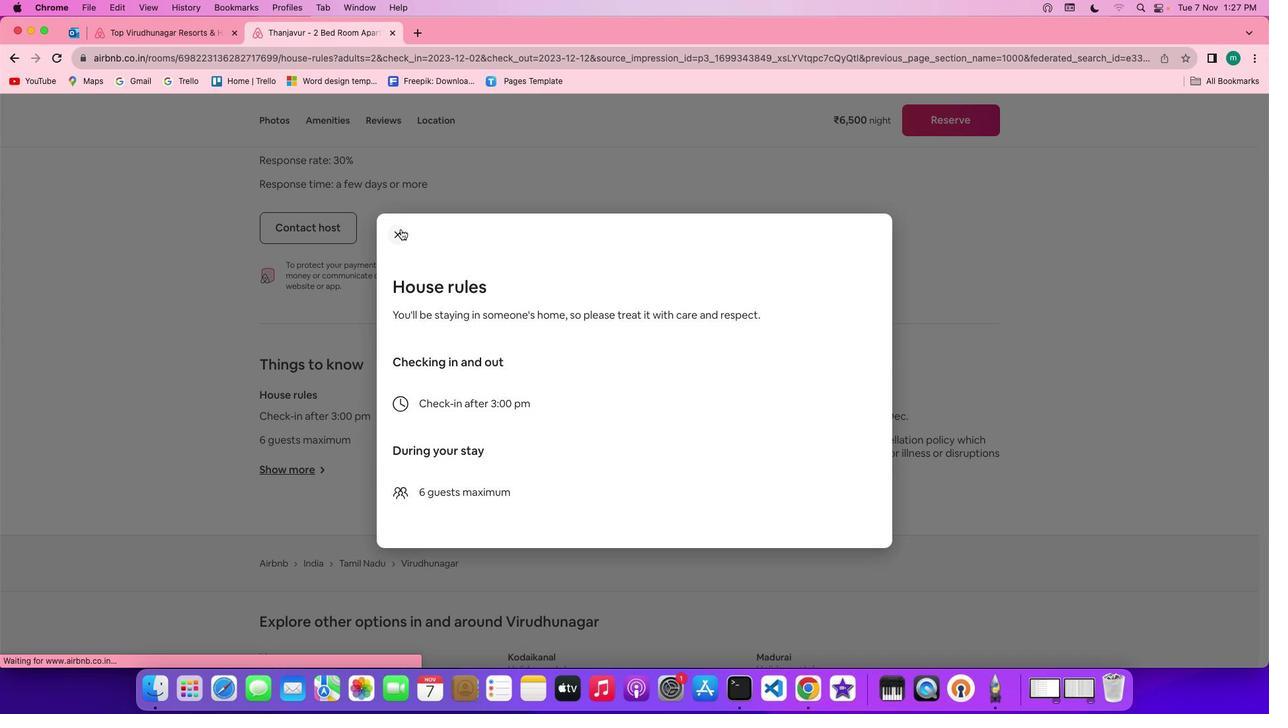 
Action: Mouse moved to (548, 488)
Screenshot: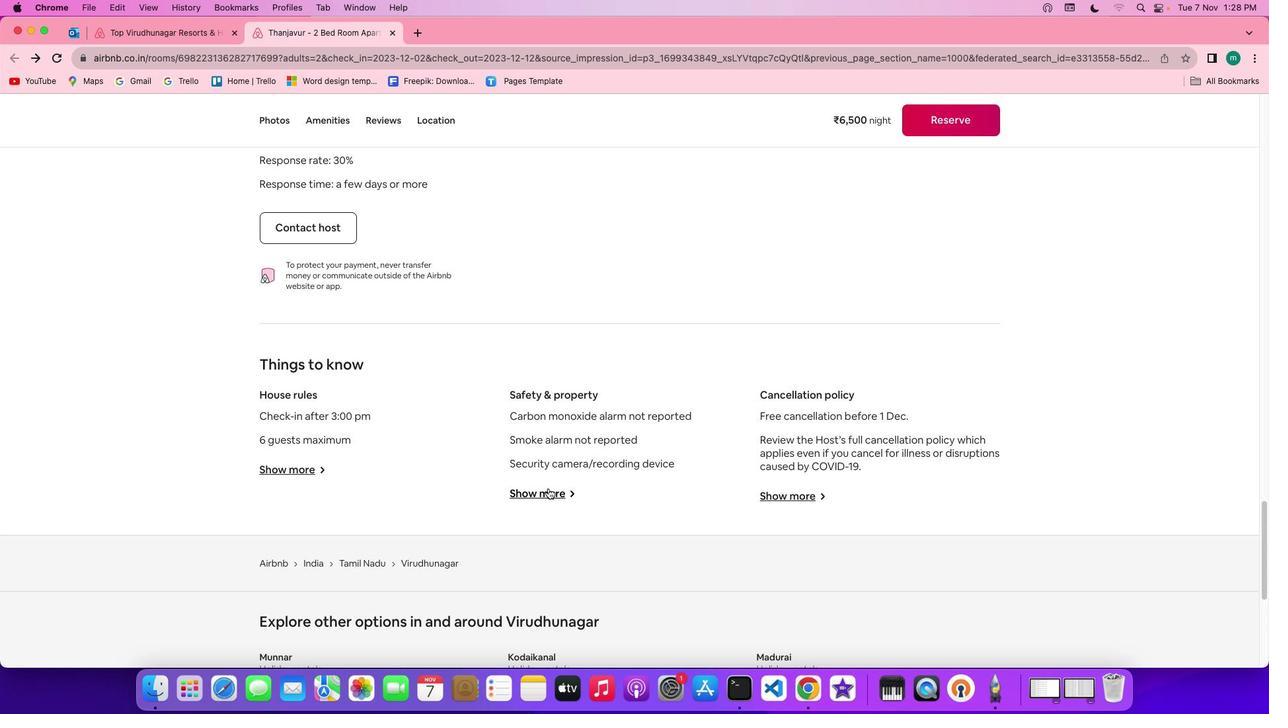 
Action: Mouse pressed left at (548, 488)
Screenshot: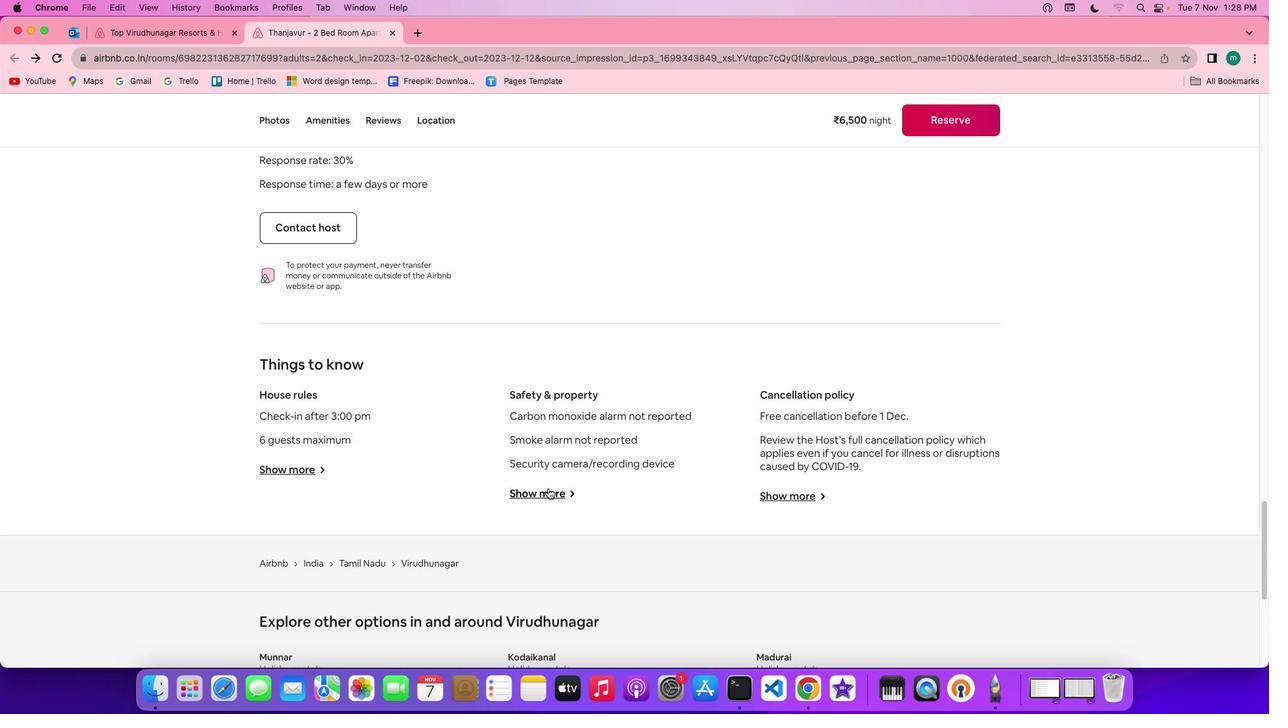 
Action: Mouse moved to (392, 199)
Screenshot: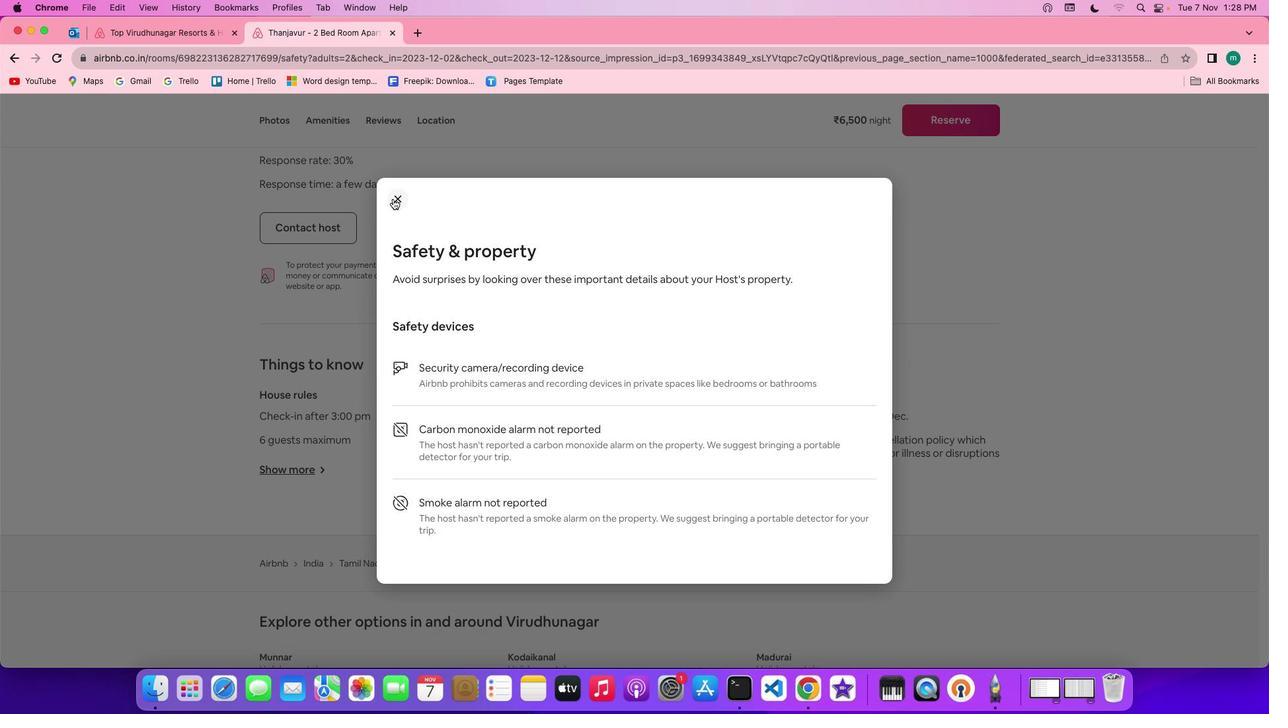 
Action: Mouse pressed left at (392, 199)
Screenshot: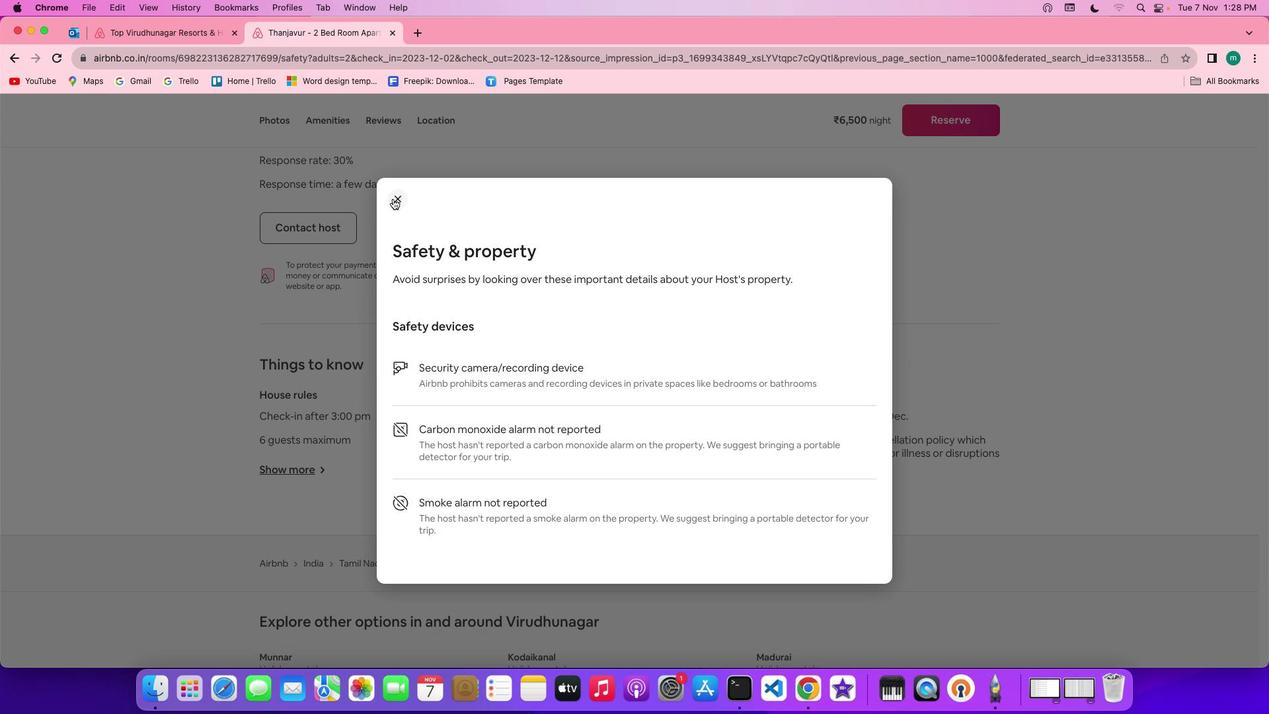 
Action: Mouse moved to (788, 493)
Screenshot: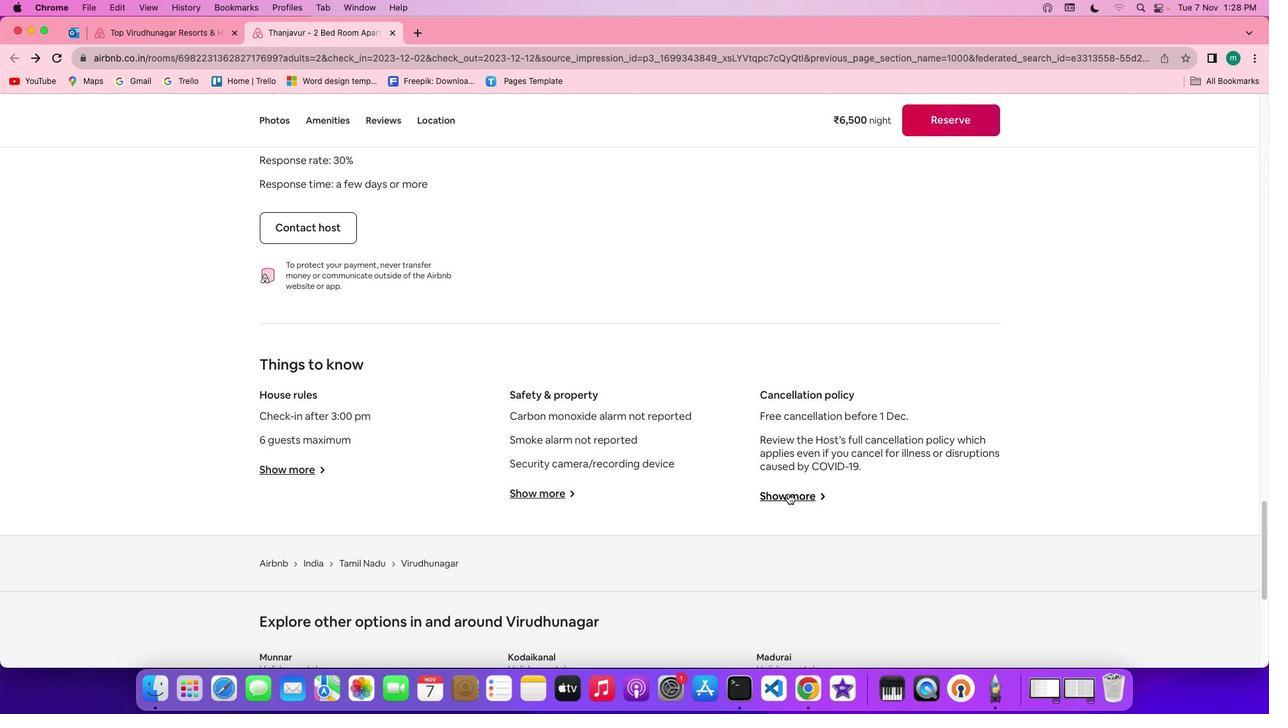 
Action: Mouse pressed left at (788, 493)
Screenshot: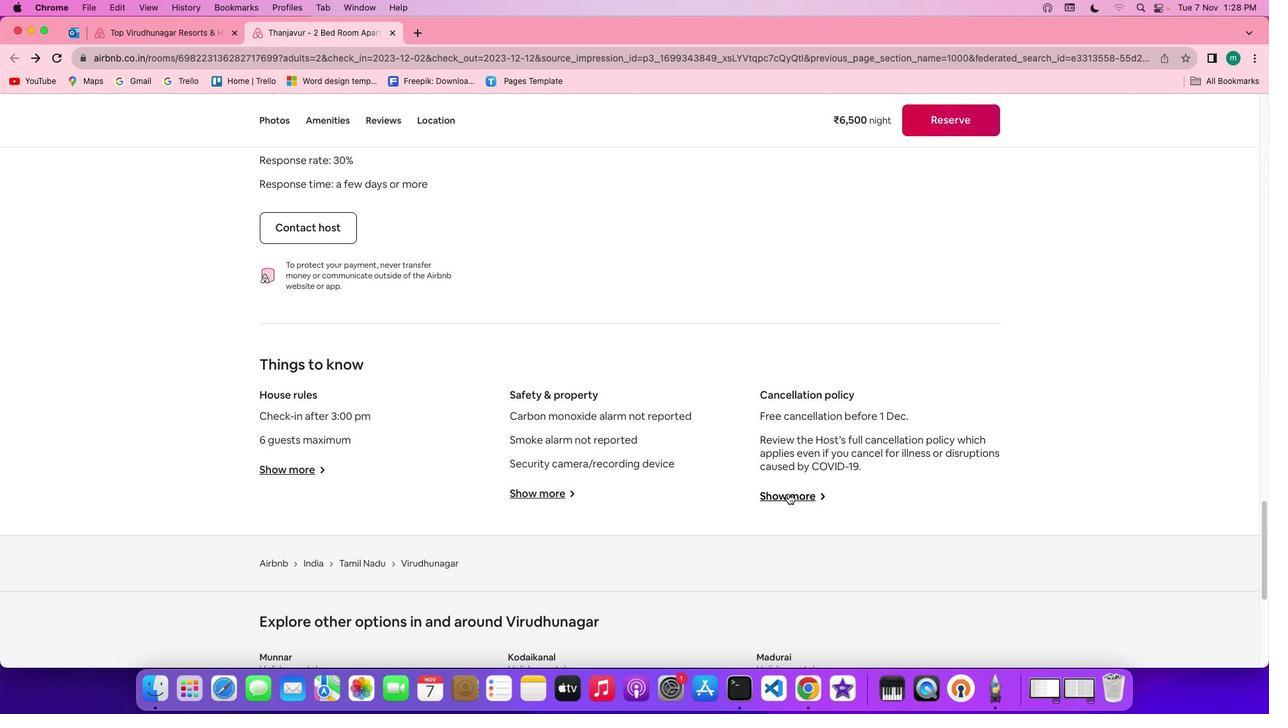 
Action: Mouse moved to (669, 417)
Screenshot: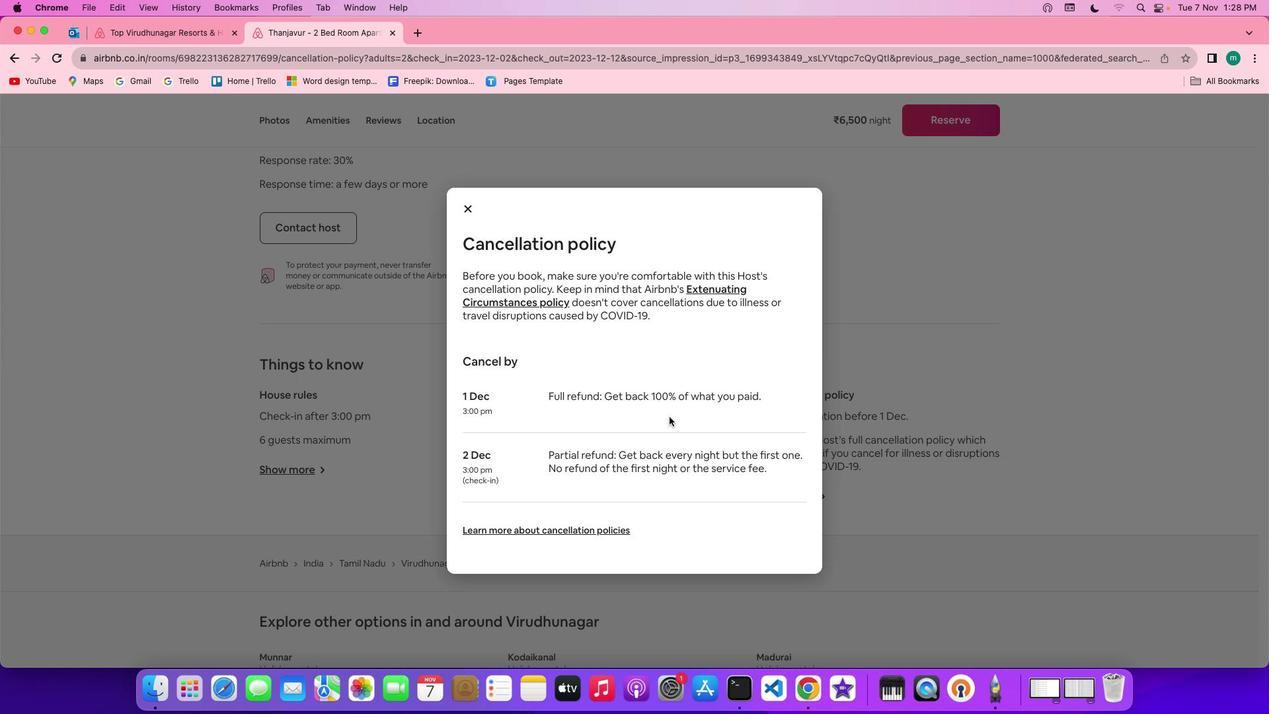 
Action: Mouse scrolled (669, 417) with delta (0, 0)
Screenshot: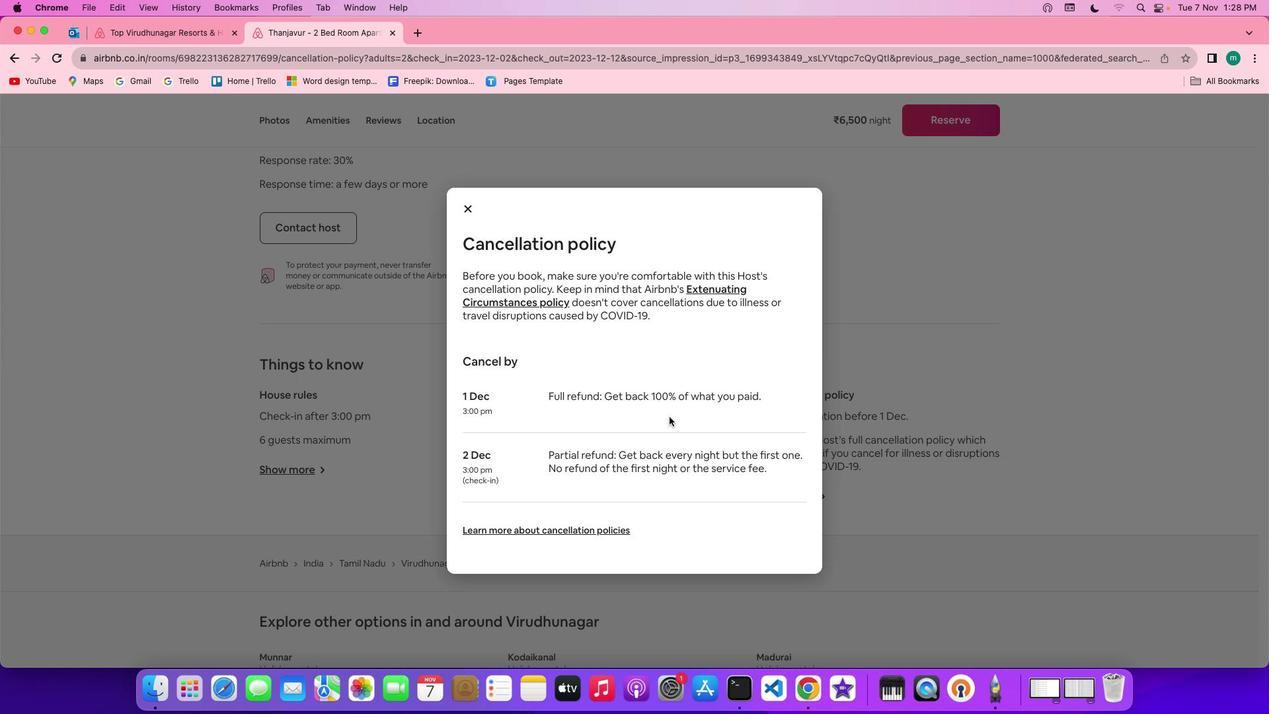
Action: Mouse scrolled (669, 417) with delta (0, 0)
Screenshot: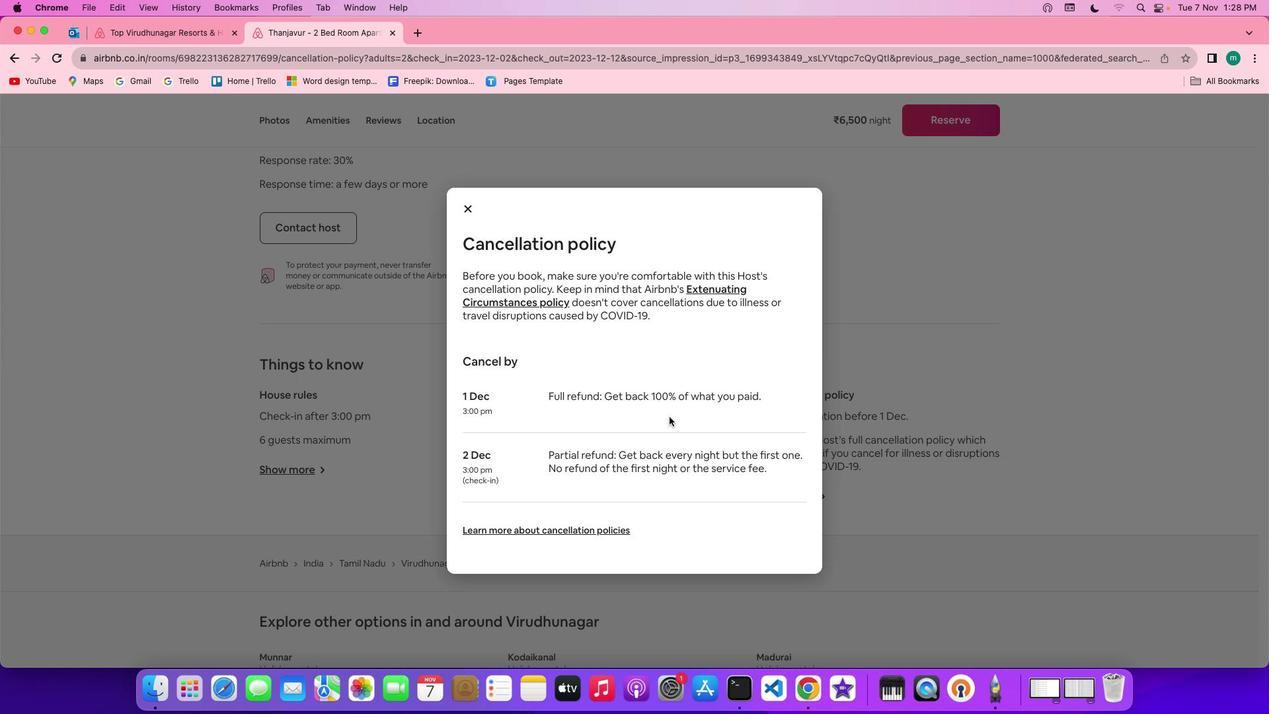 
Action: Mouse scrolled (669, 417) with delta (0, -1)
Screenshot: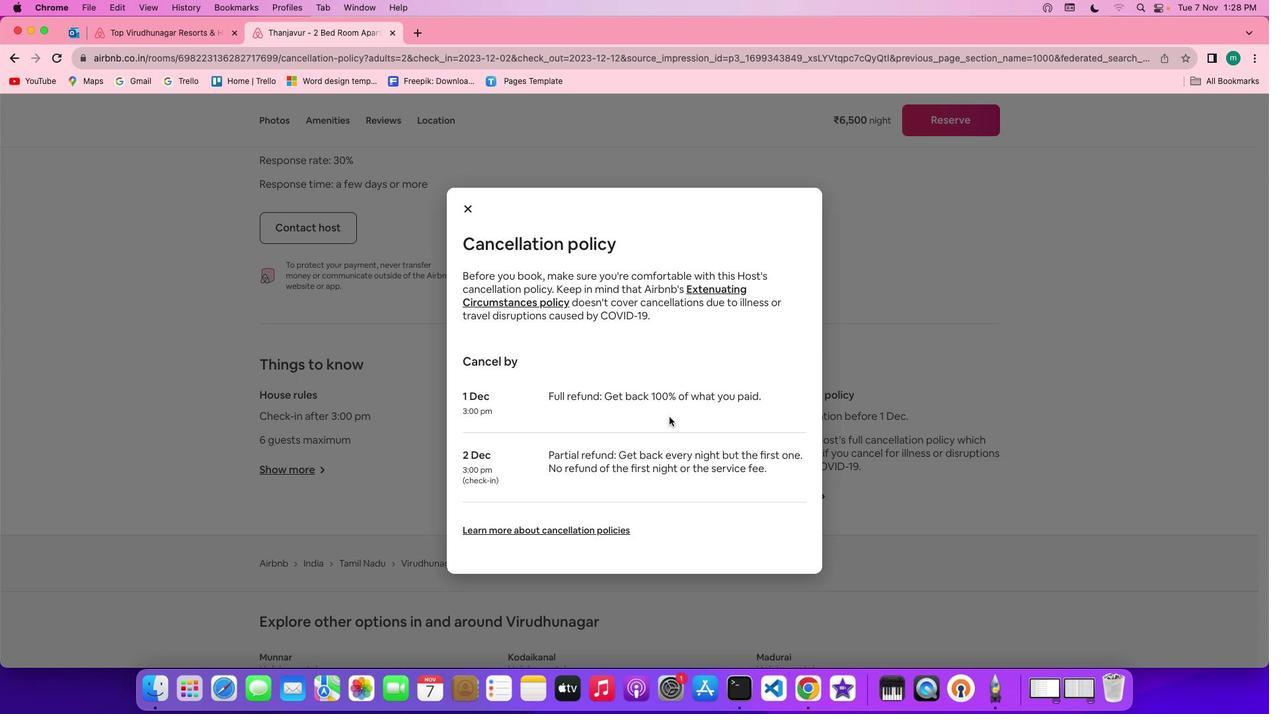 
Action: Mouse scrolled (669, 417) with delta (0, -2)
Screenshot: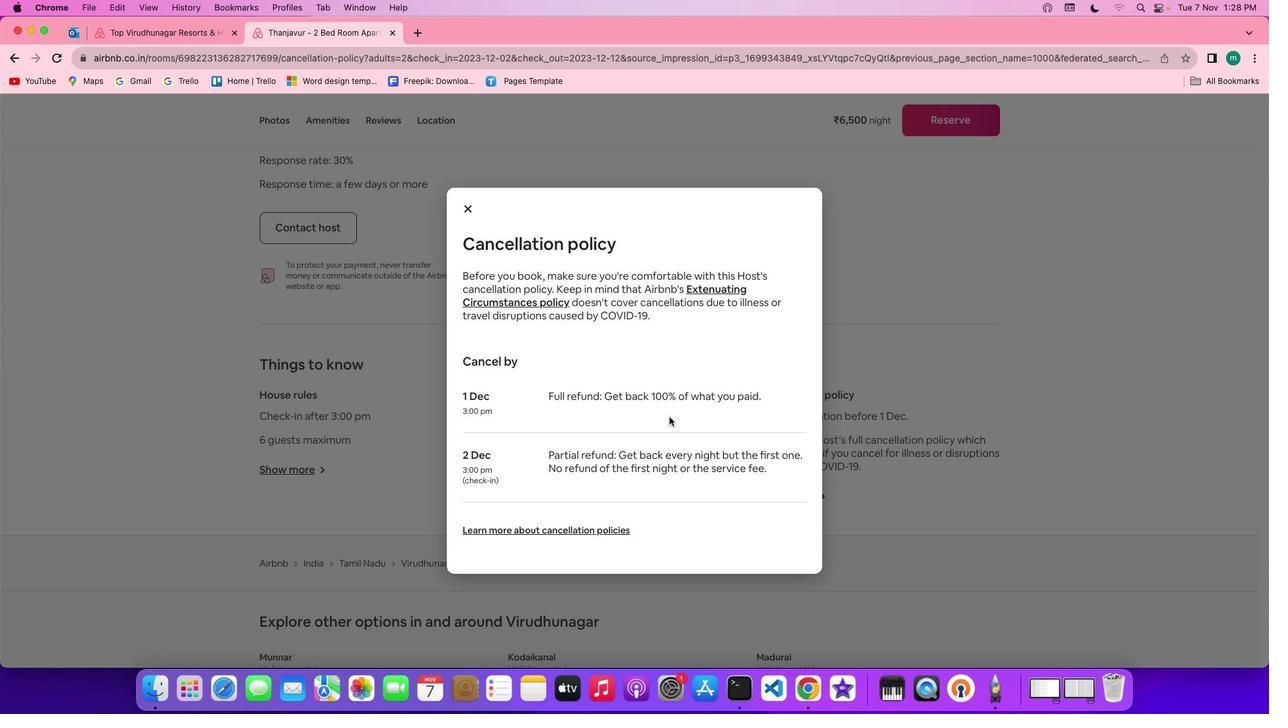 
Action: Mouse moved to (469, 208)
Screenshot: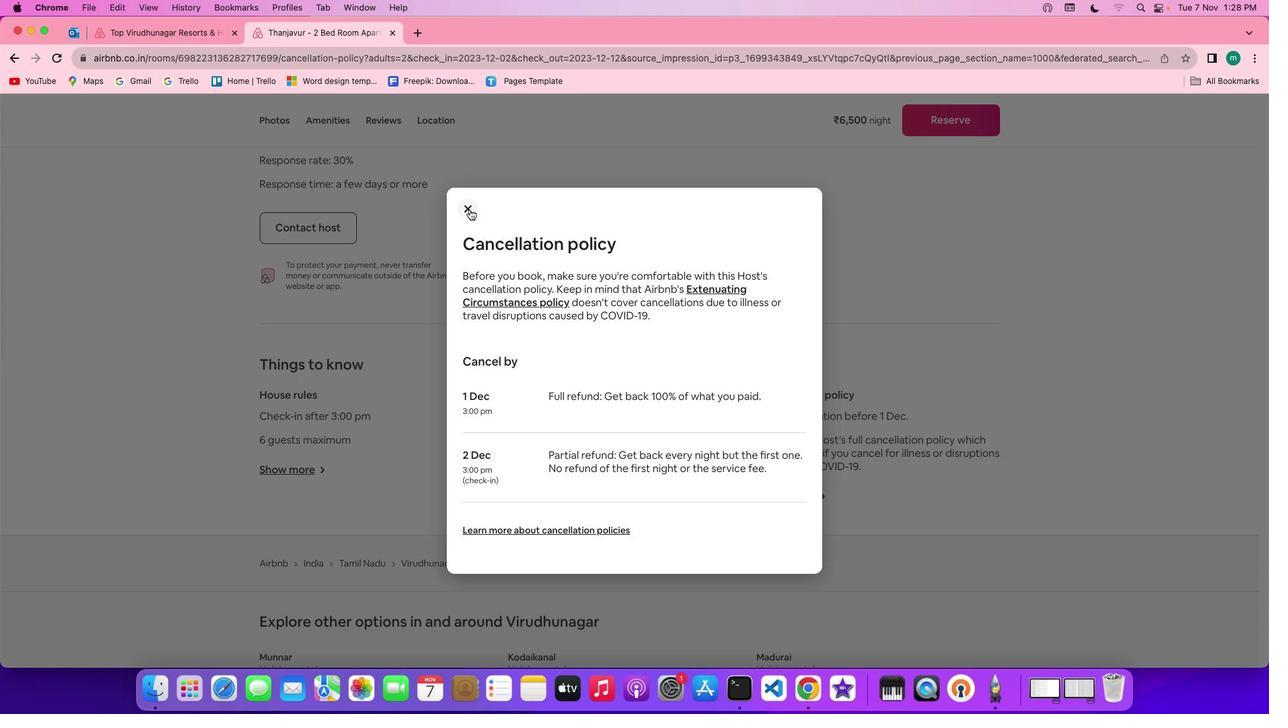 
Action: Mouse pressed left at (469, 208)
Screenshot: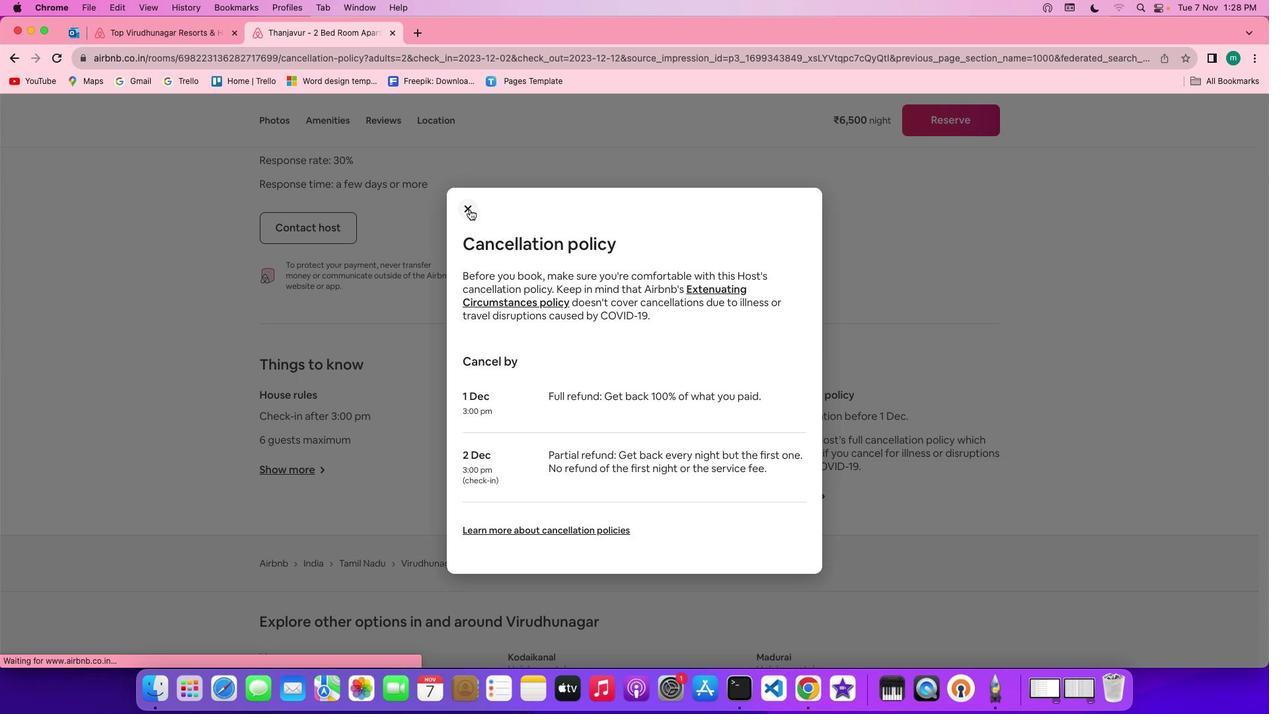 
Action: Mouse moved to (187, 36)
Screenshot: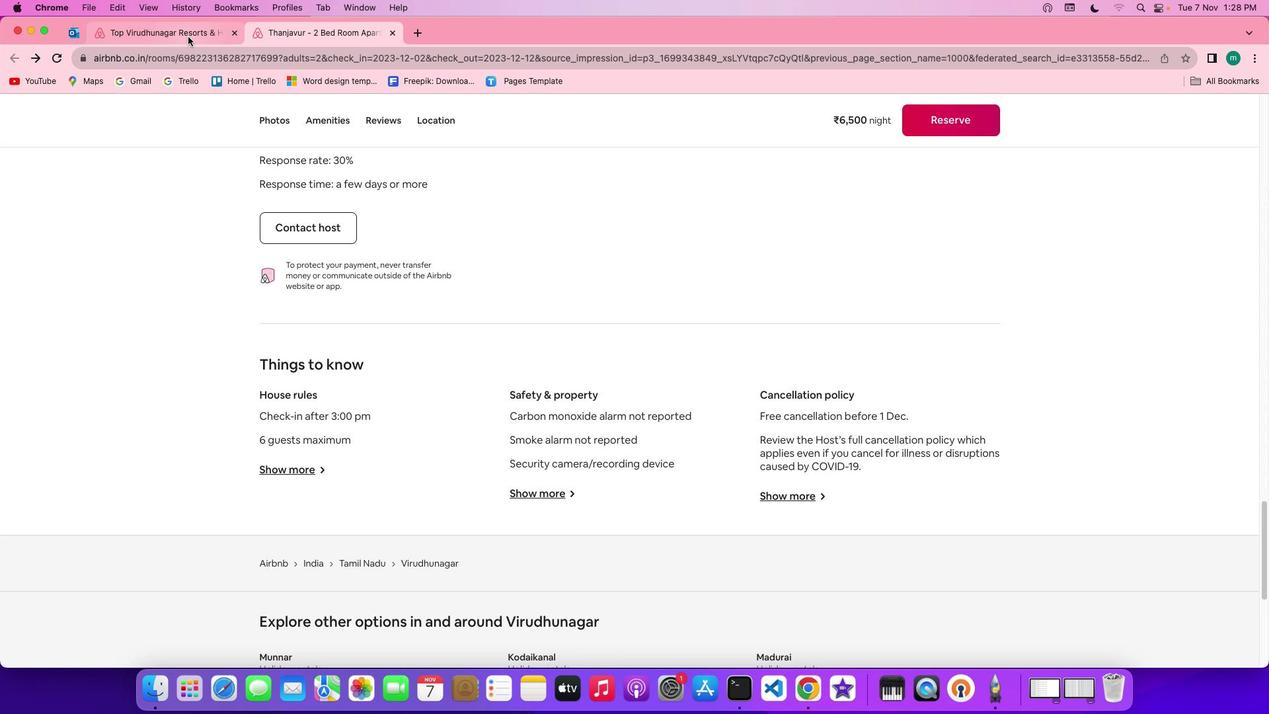 
Action: Mouse pressed left at (187, 36)
Screenshot: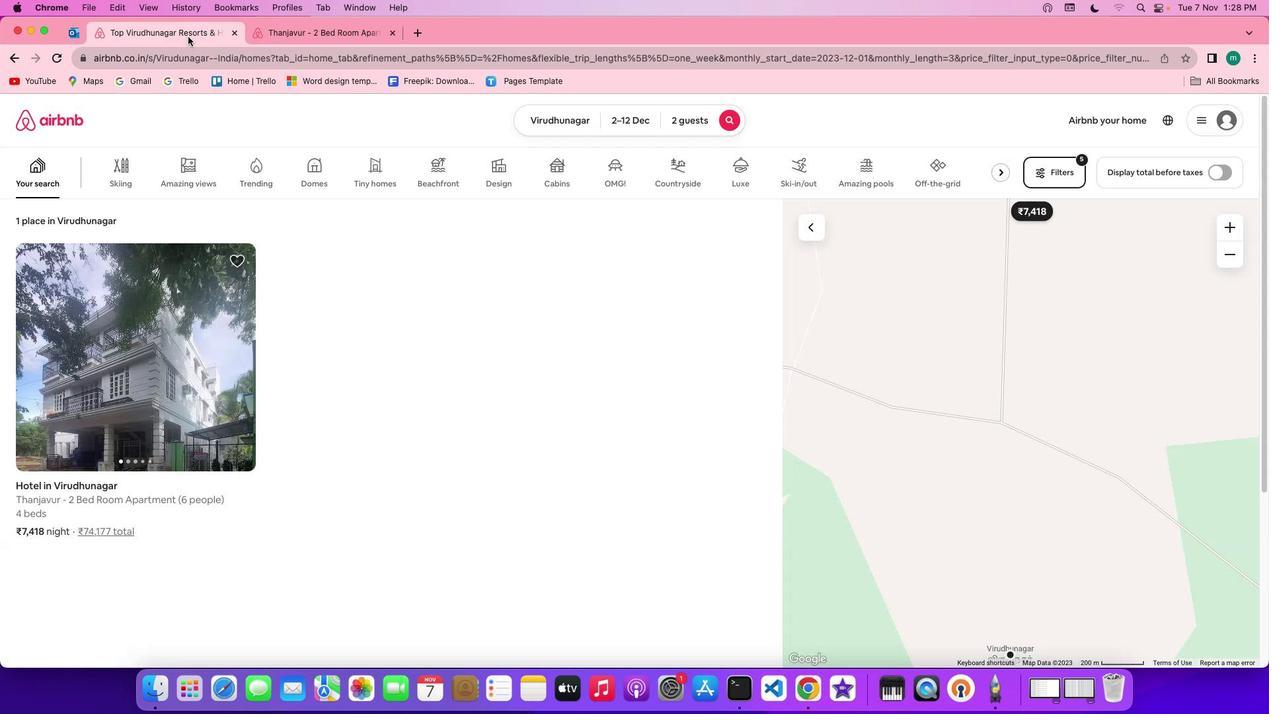 
Action: Mouse moved to (406, 308)
Screenshot: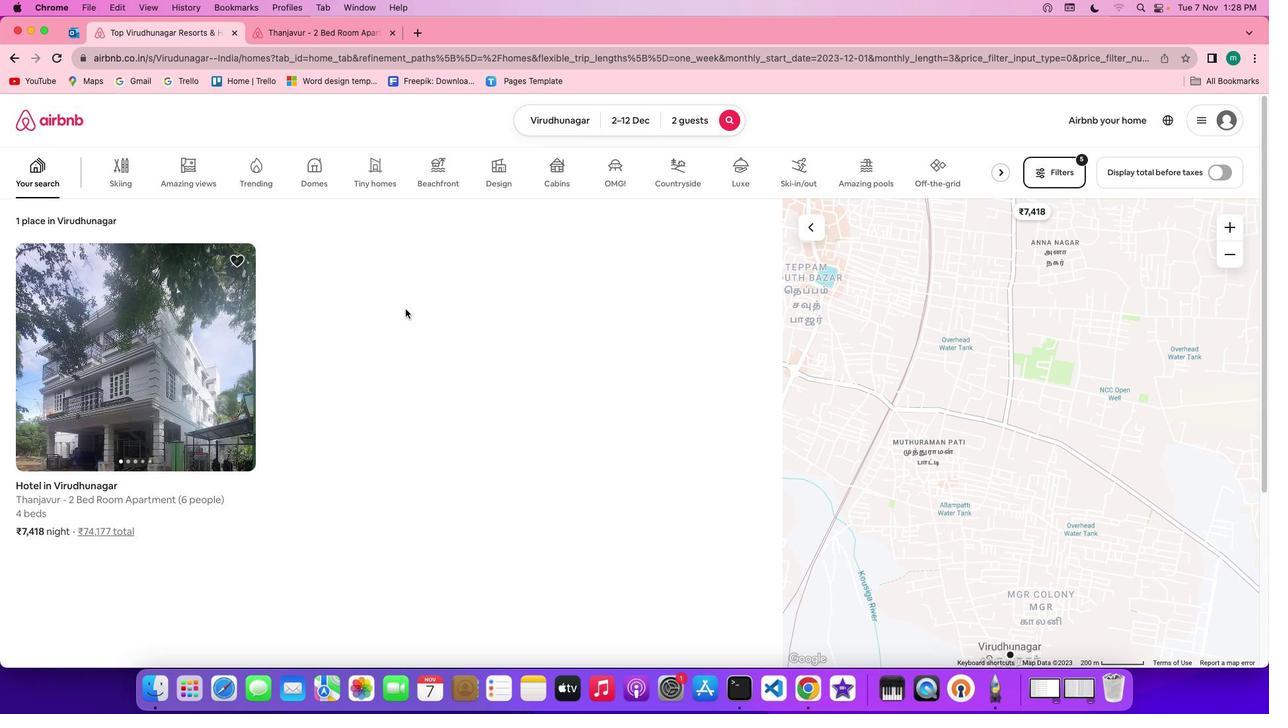 
